 Task: Look for an Airbnb mountain cabin in Aspen, Colorado and explore 
Action: Mouse moved to (513, 64)
Screenshot: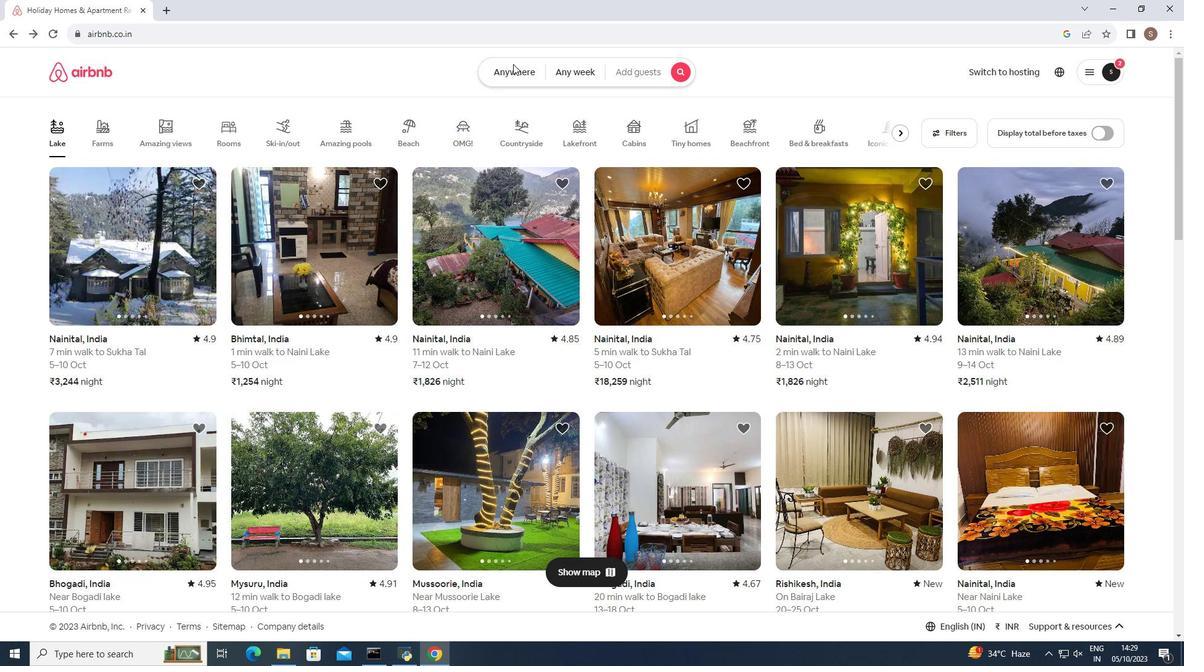 
Action: Mouse pressed left at (513, 64)
Screenshot: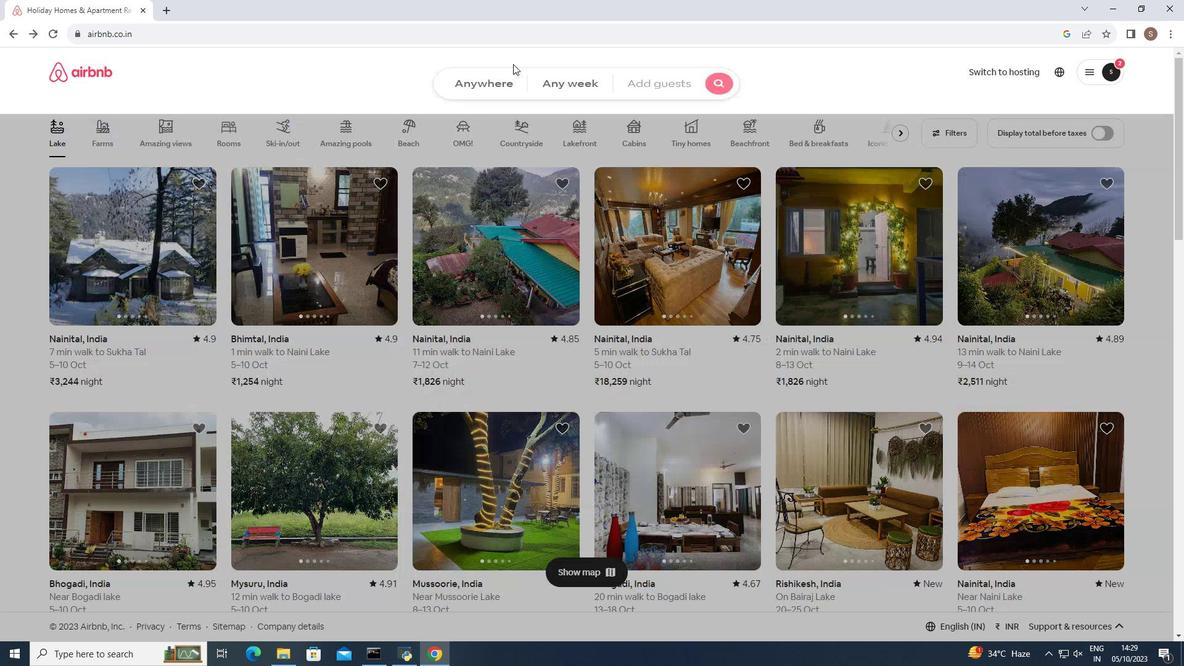 
Action: Mouse moved to (423, 114)
Screenshot: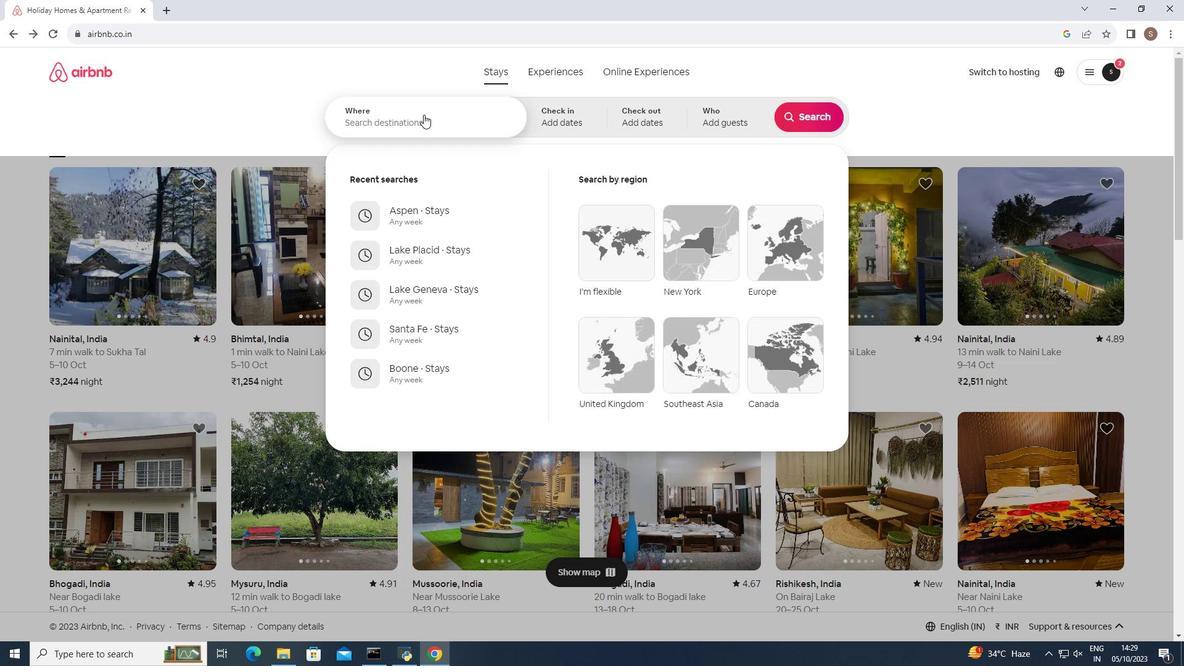 
Action: Mouse pressed left at (423, 114)
Screenshot: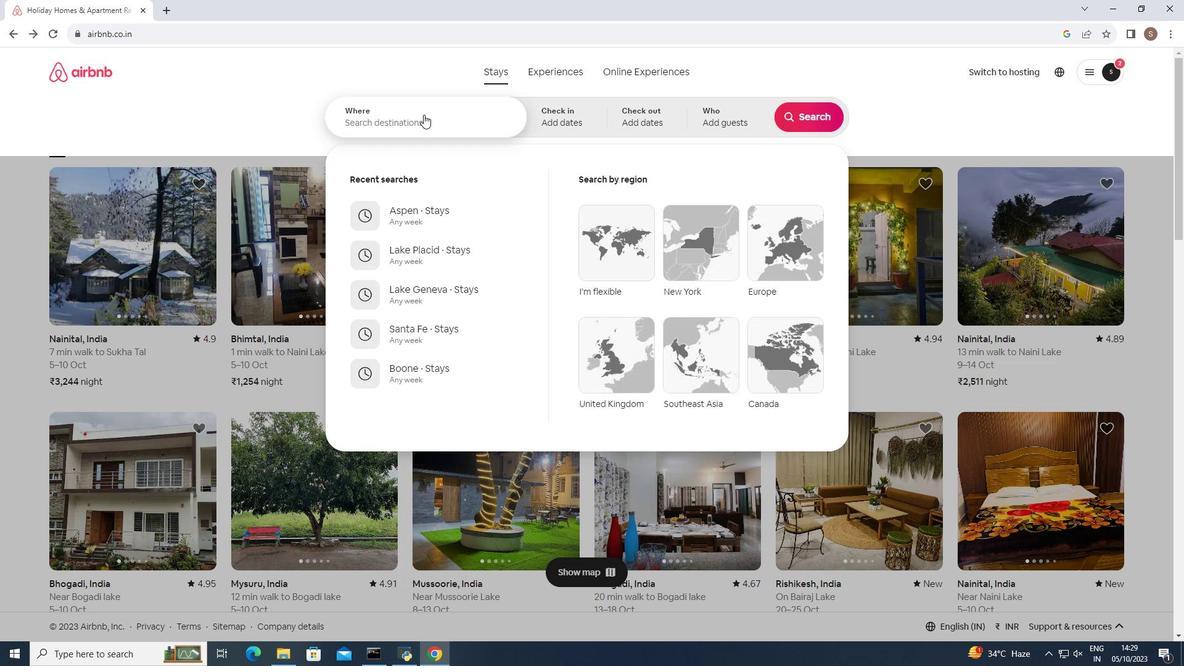 
Action: Key pressed <Key.shift>Aa<Key.backspace>spen<Key.space><Key.space><Key.shift>Colo
Screenshot: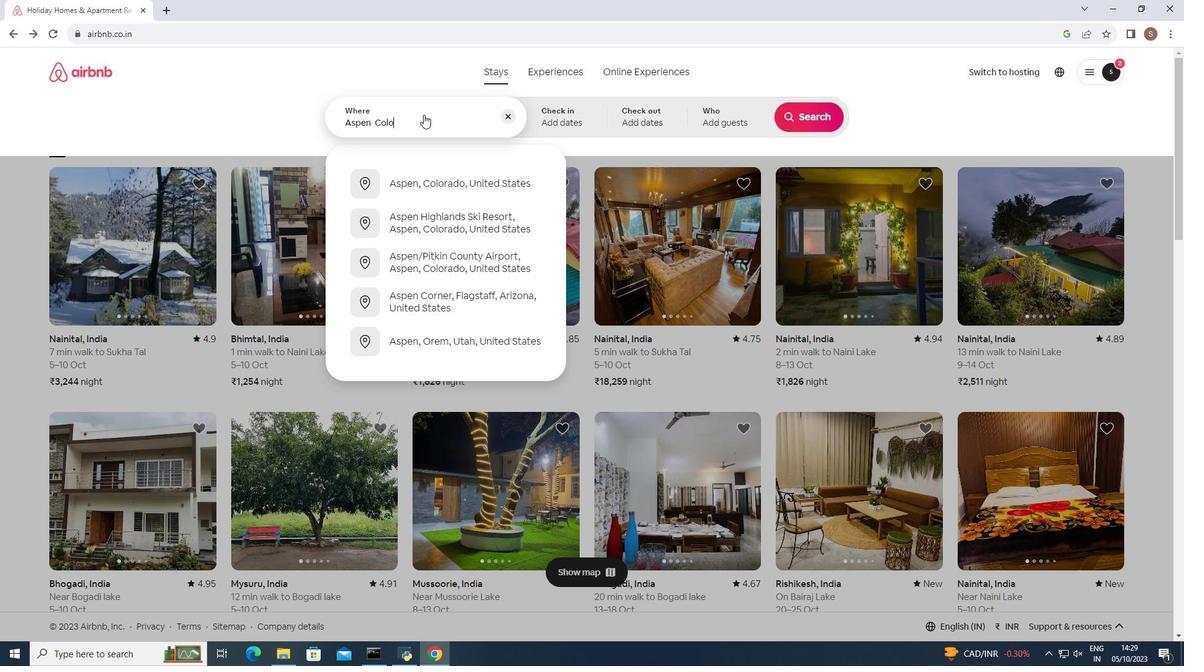 
Action: Mouse moved to (475, 187)
Screenshot: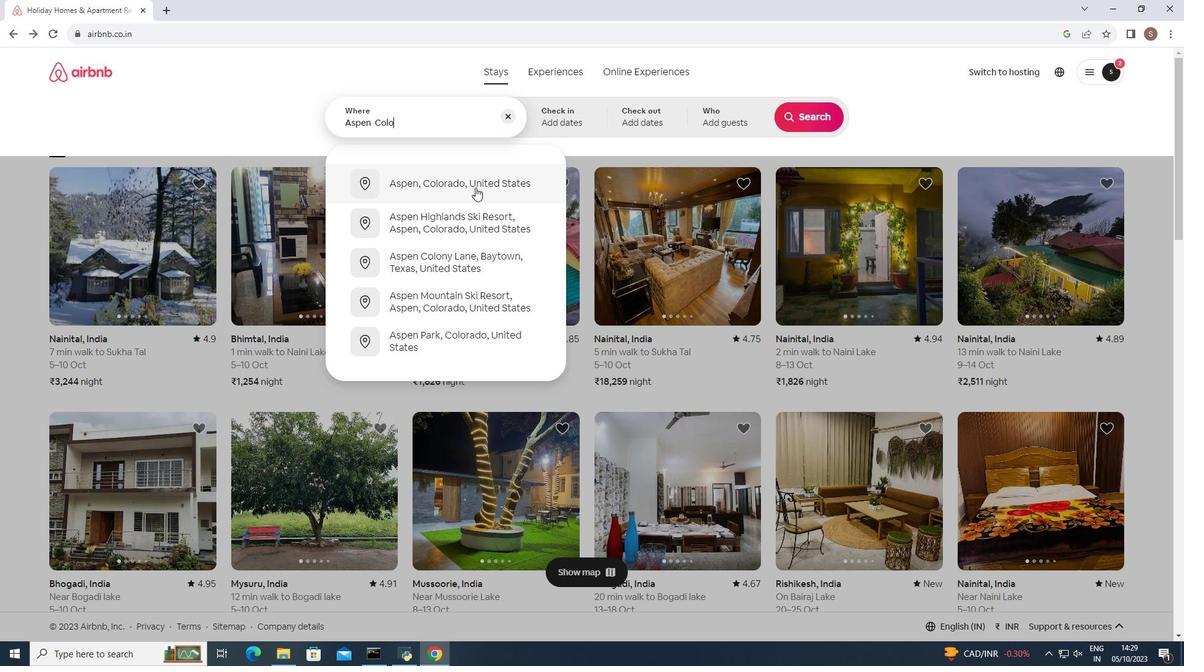 
Action: Mouse pressed left at (475, 187)
Screenshot: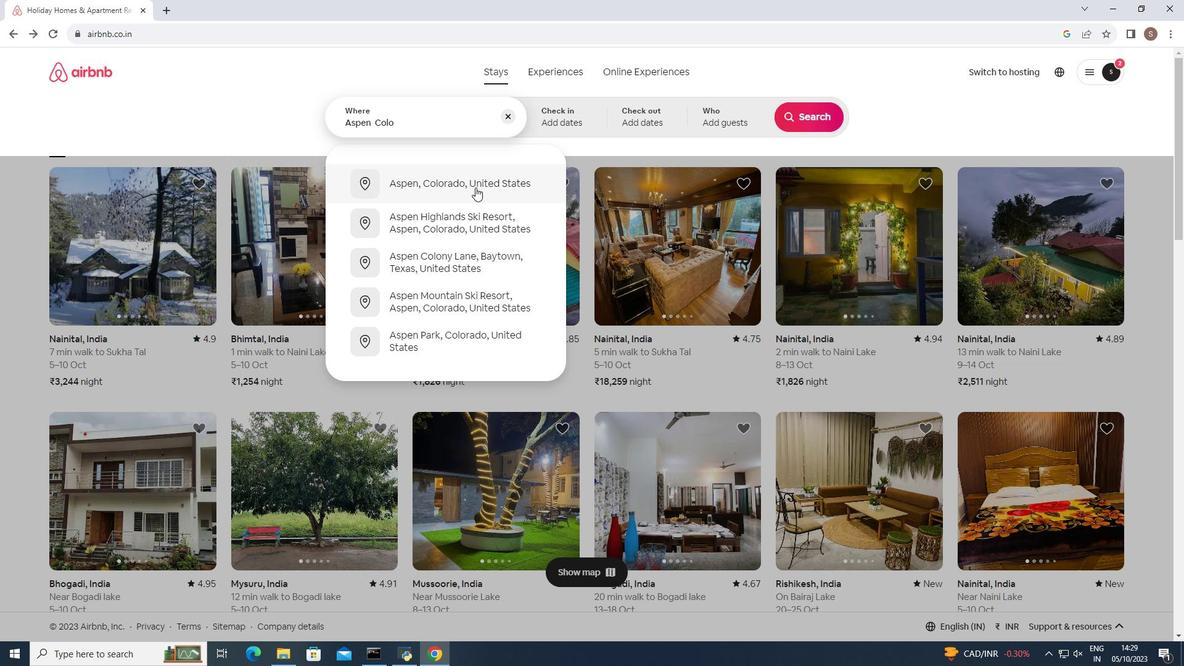 
Action: Mouse moved to (824, 116)
Screenshot: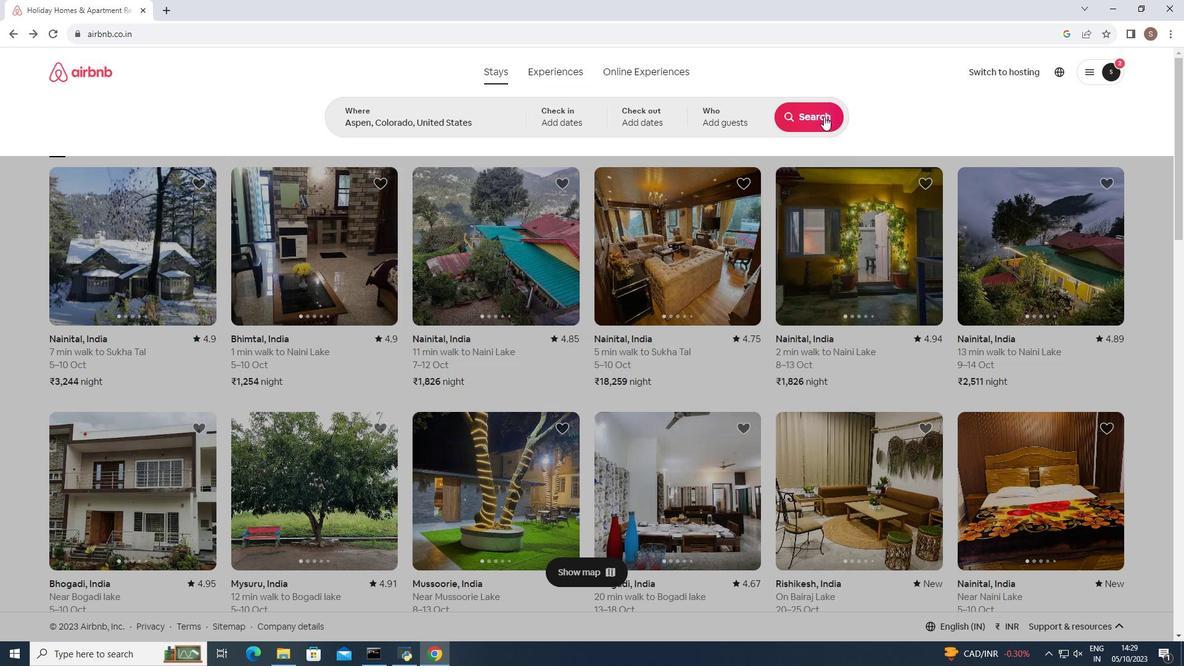 
Action: Mouse pressed left at (824, 116)
Screenshot: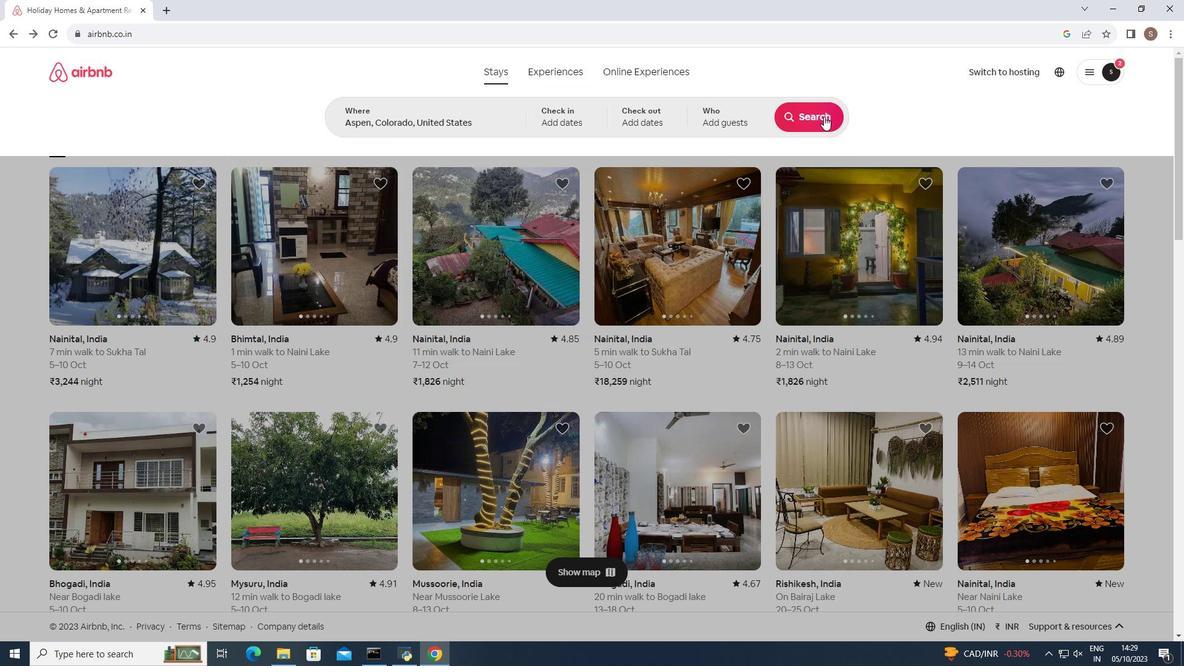 
Action: Mouse moved to (370, 120)
Screenshot: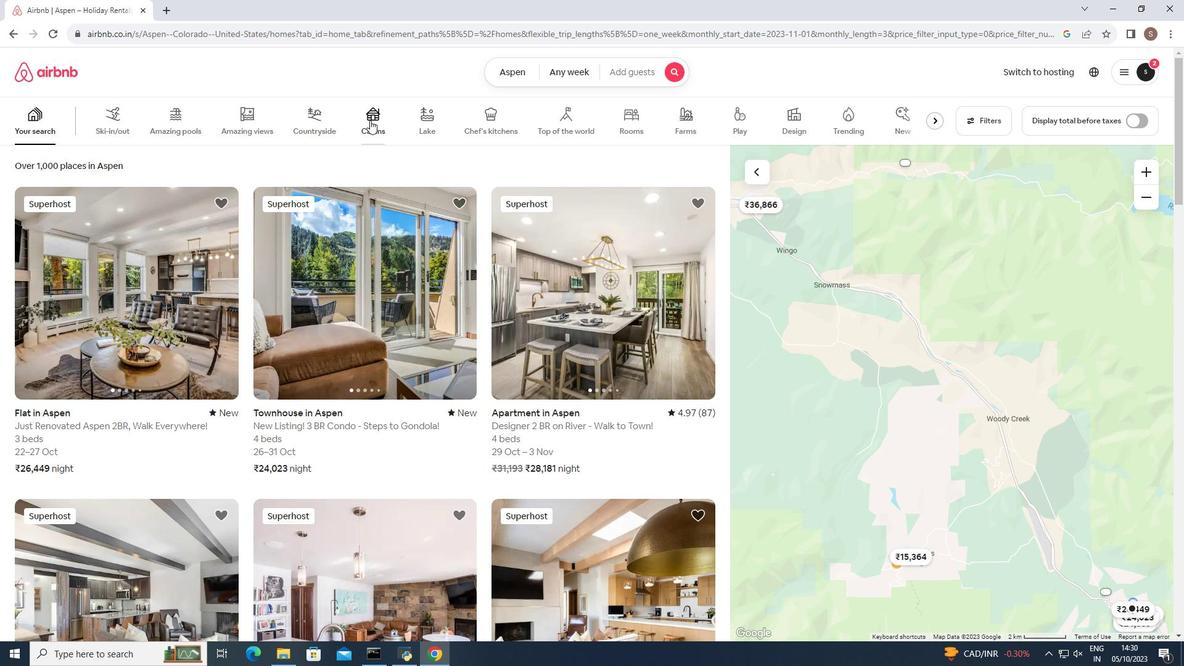 
Action: Mouse pressed left at (370, 120)
Screenshot: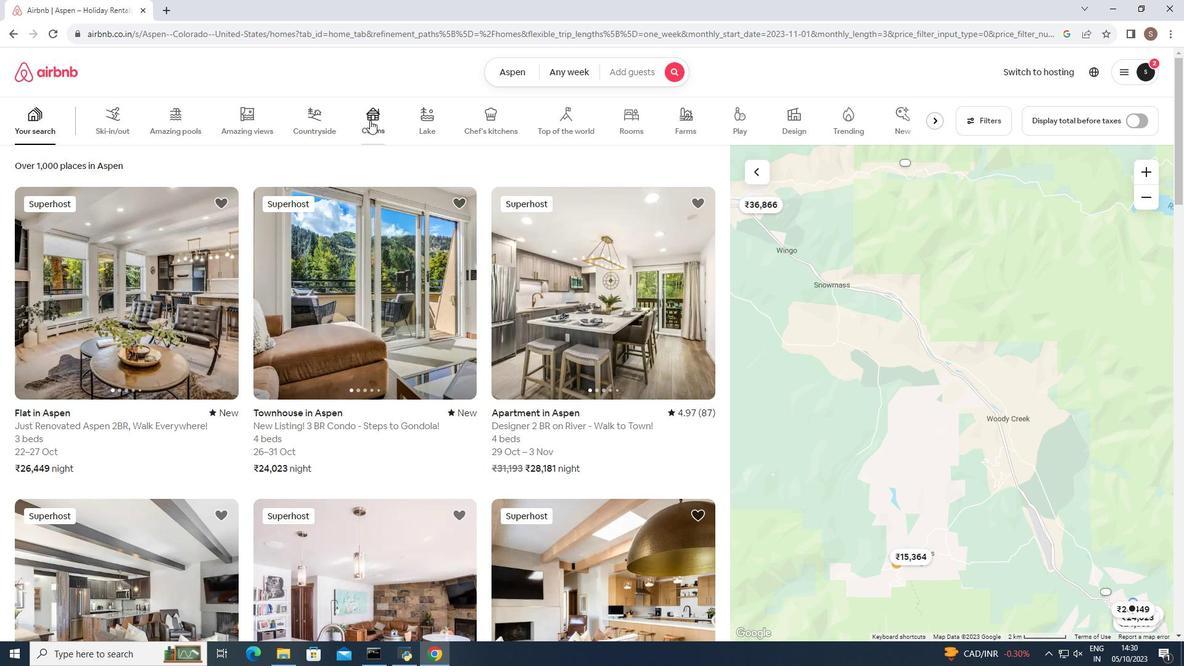 
Action: Mouse moved to (283, 389)
Screenshot: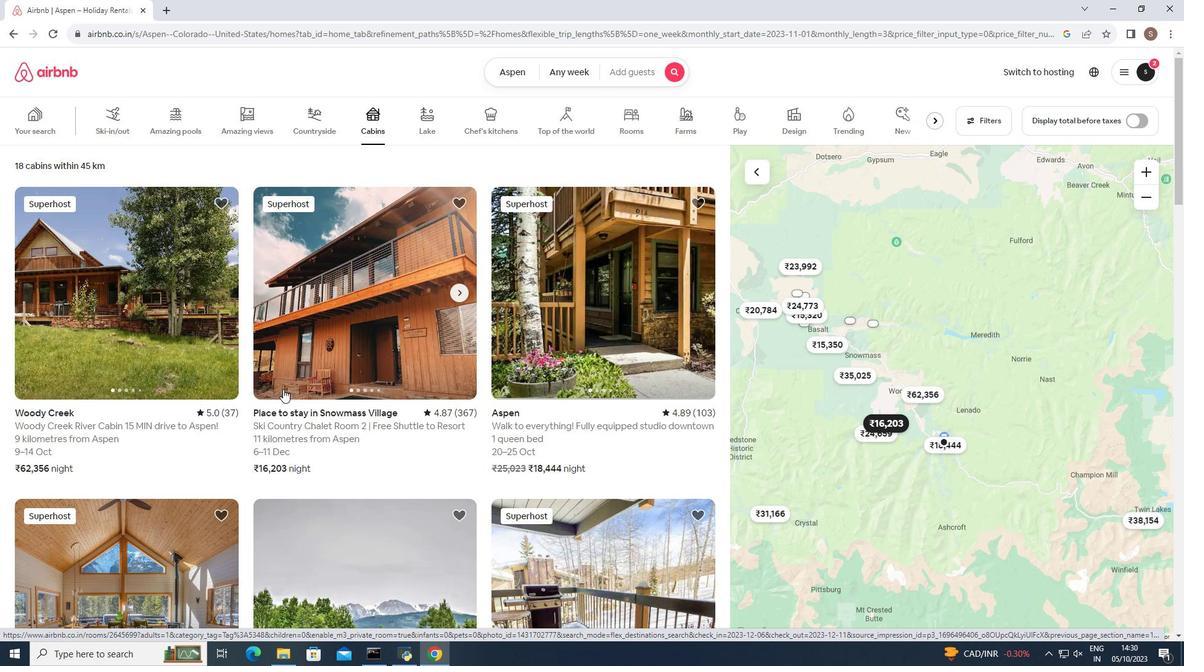 
Action: Mouse scrolled (283, 388) with delta (0, 0)
Screenshot: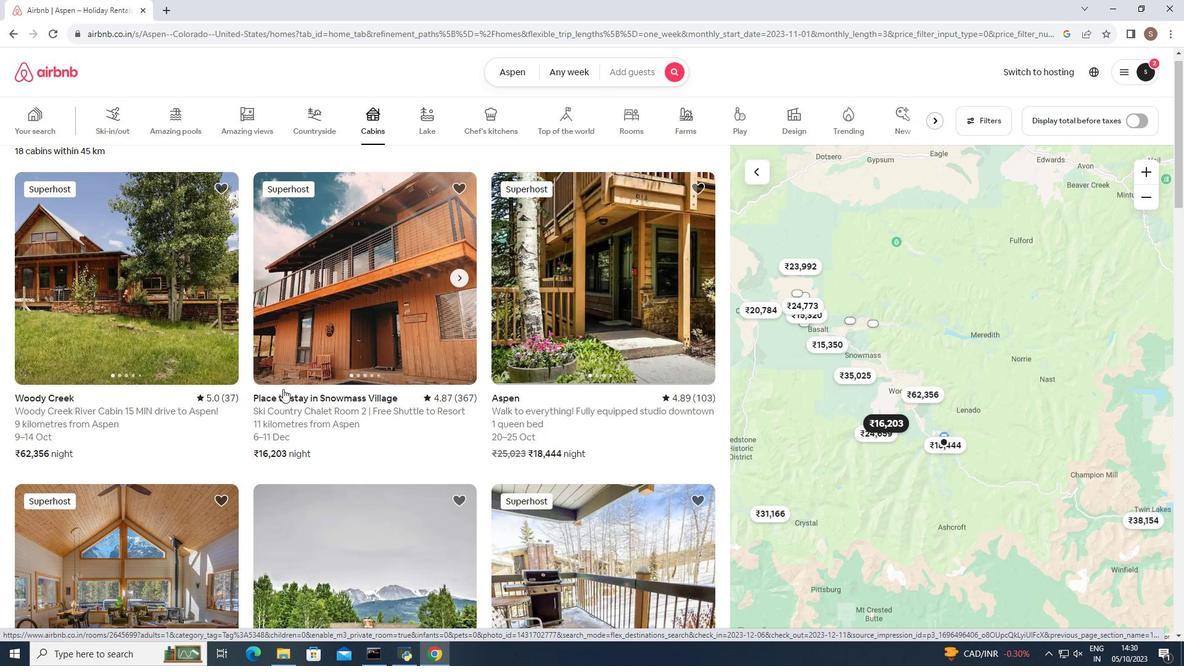 
Action: Mouse scrolled (283, 388) with delta (0, 0)
Screenshot: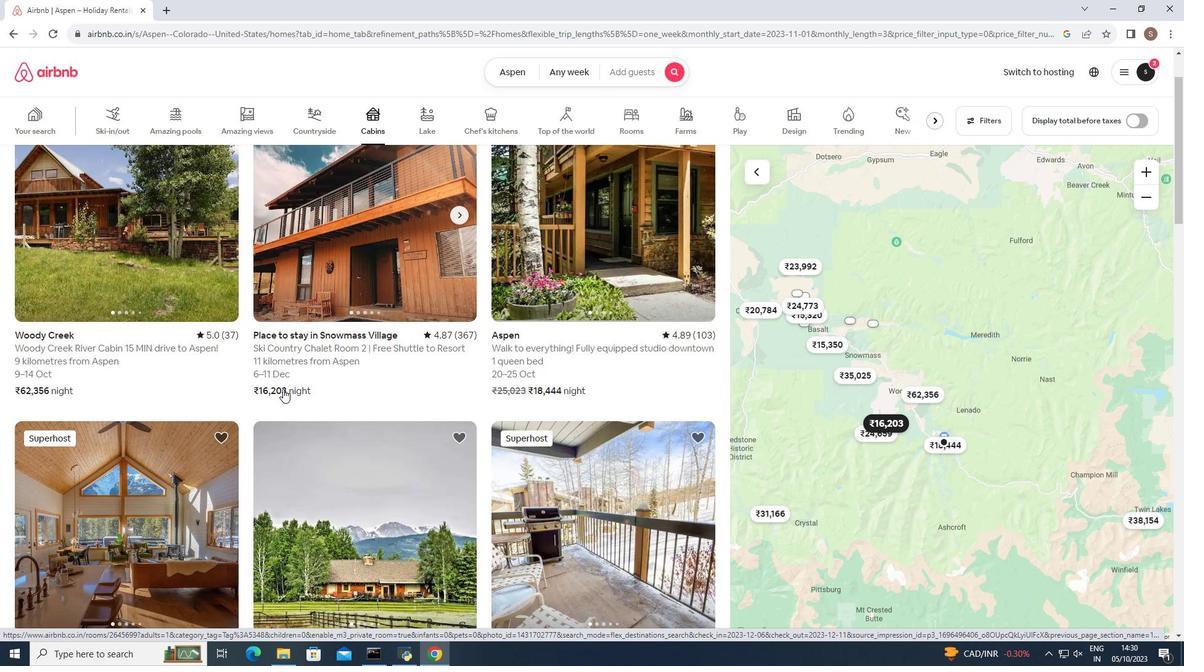 
Action: Mouse scrolled (283, 388) with delta (0, 0)
Screenshot: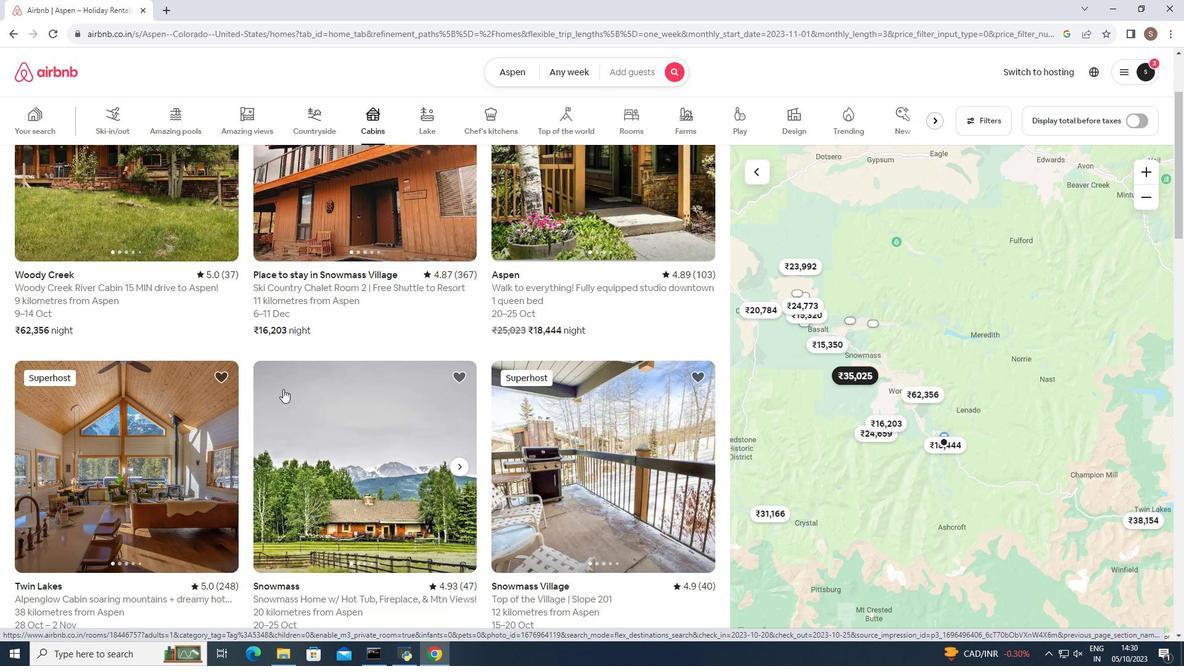 
Action: Mouse scrolled (283, 389) with delta (0, 0)
Screenshot: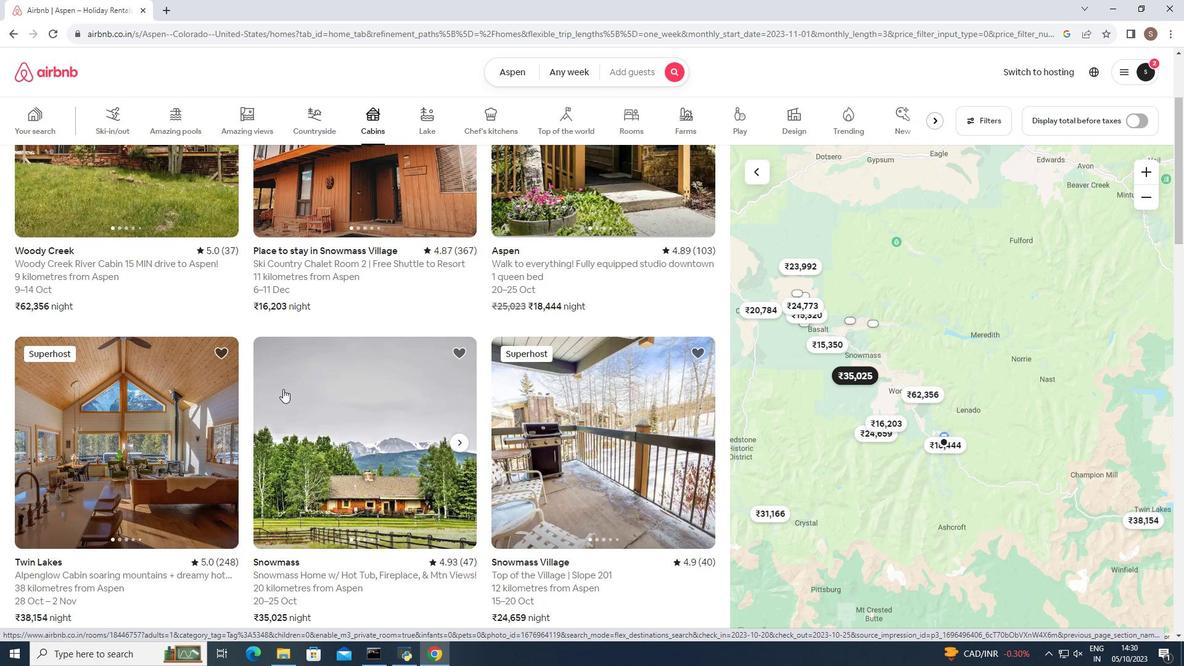 
Action: Mouse moved to (336, 258)
Screenshot: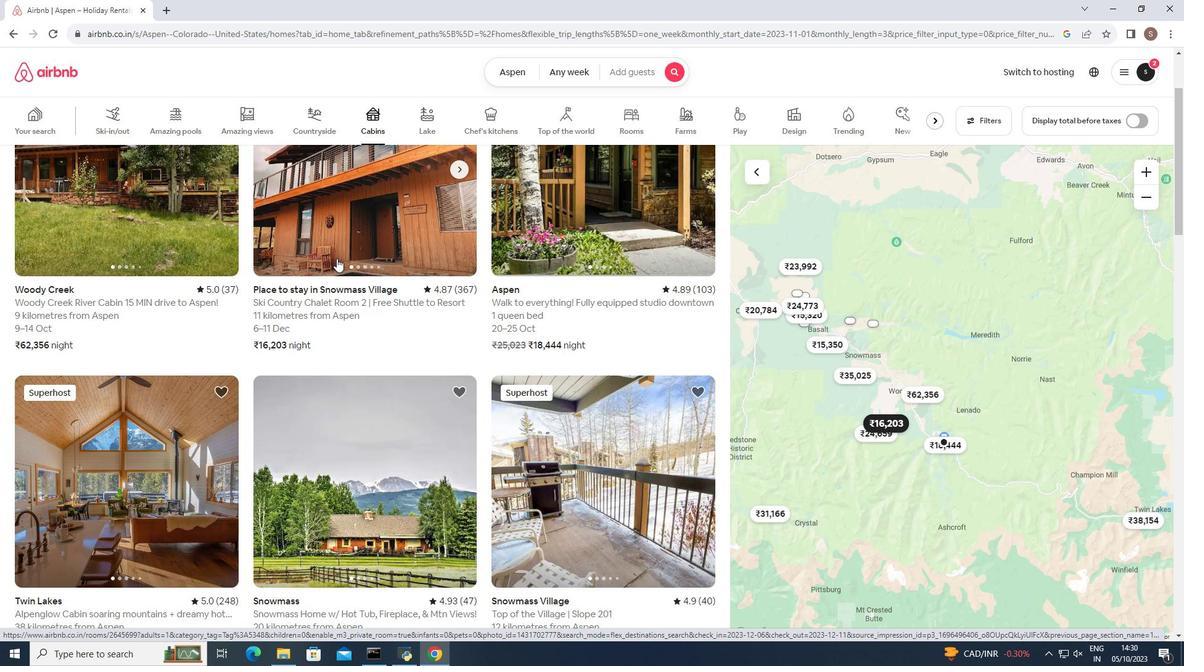 
Action: Mouse pressed left at (336, 258)
Screenshot: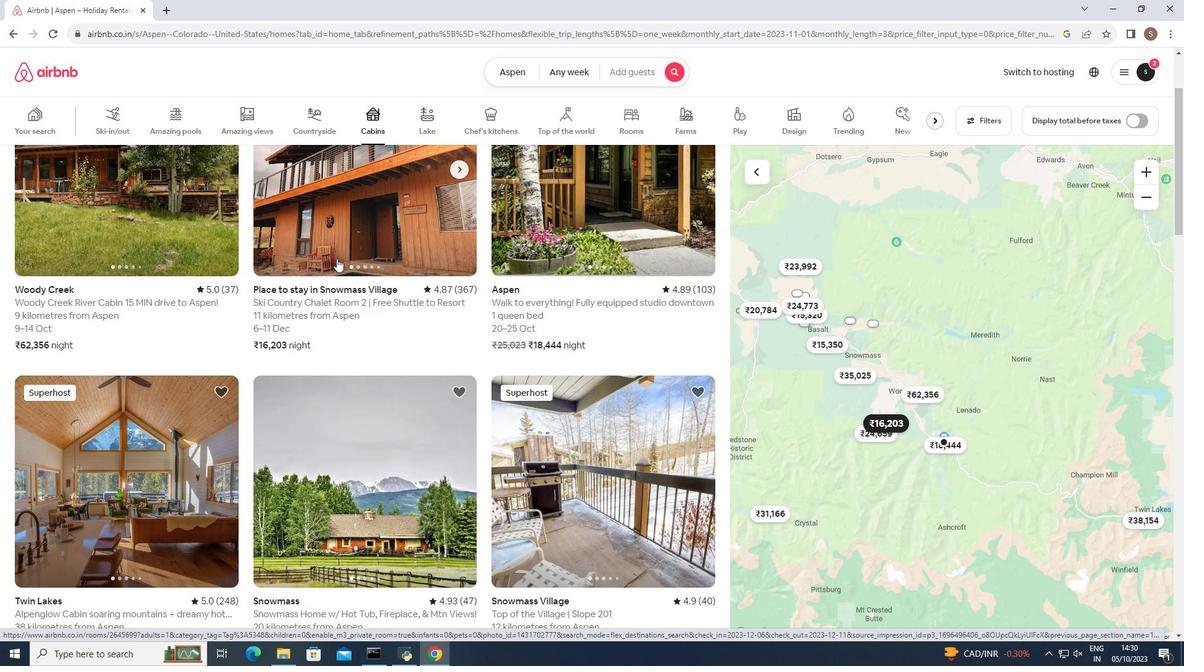 
Action: Mouse moved to (416, 389)
Screenshot: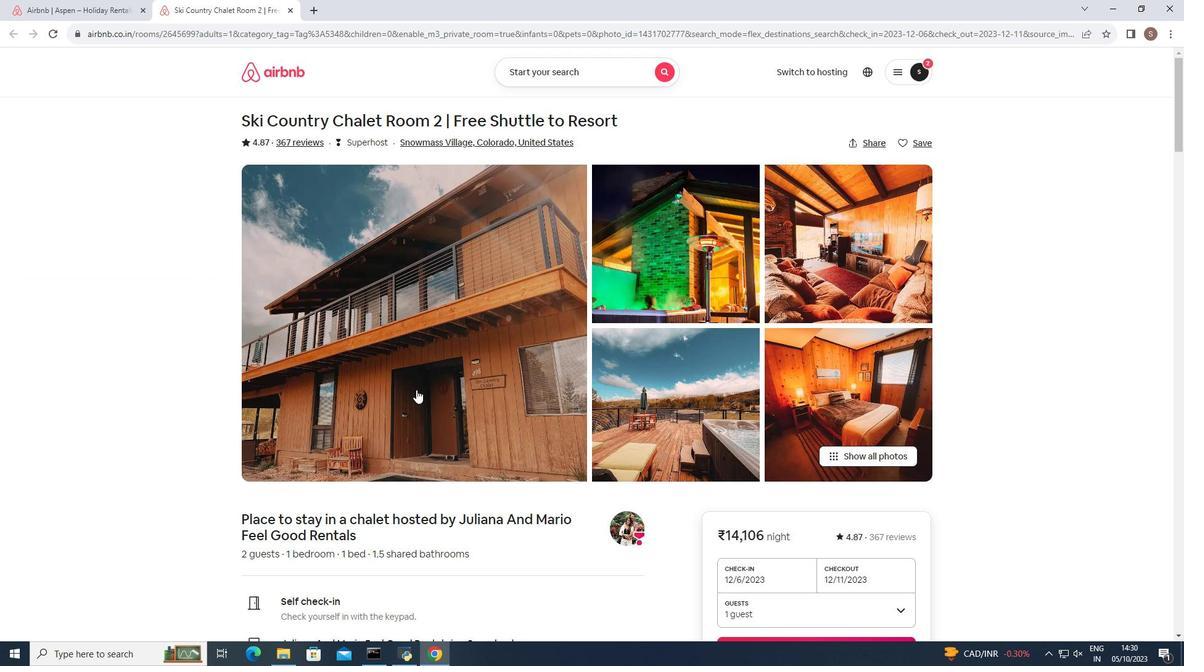 
Action: Mouse scrolled (416, 389) with delta (0, 0)
Screenshot: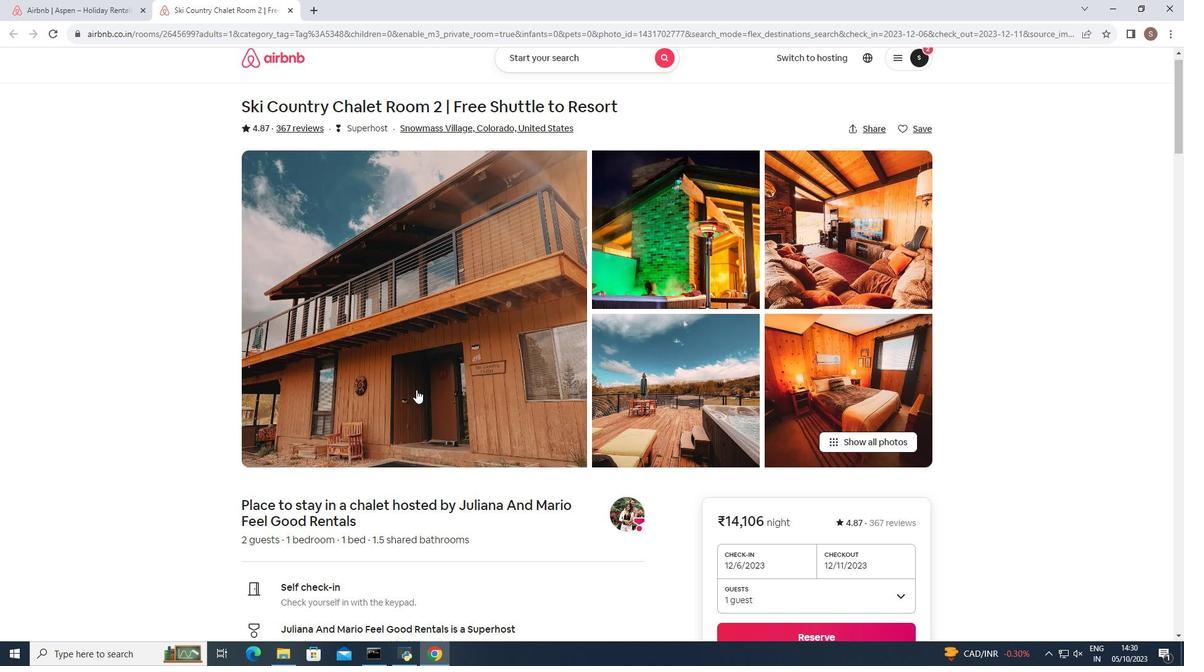 
Action: Mouse scrolled (416, 389) with delta (0, 0)
Screenshot: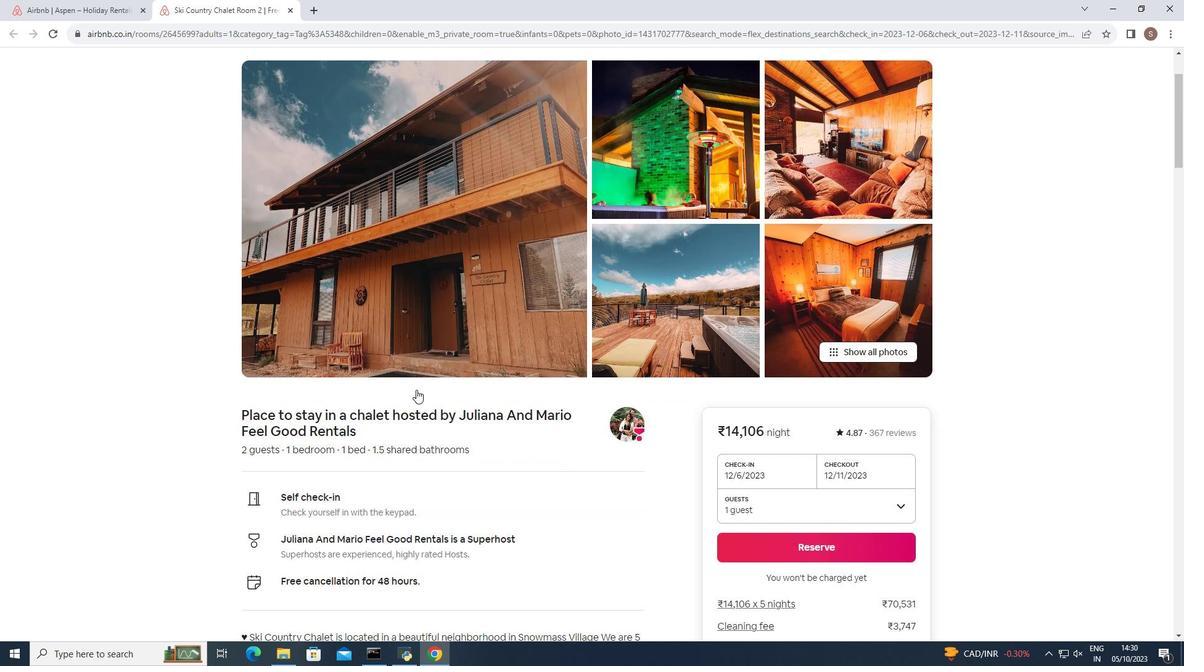 
Action: Mouse scrolled (416, 389) with delta (0, 0)
Screenshot: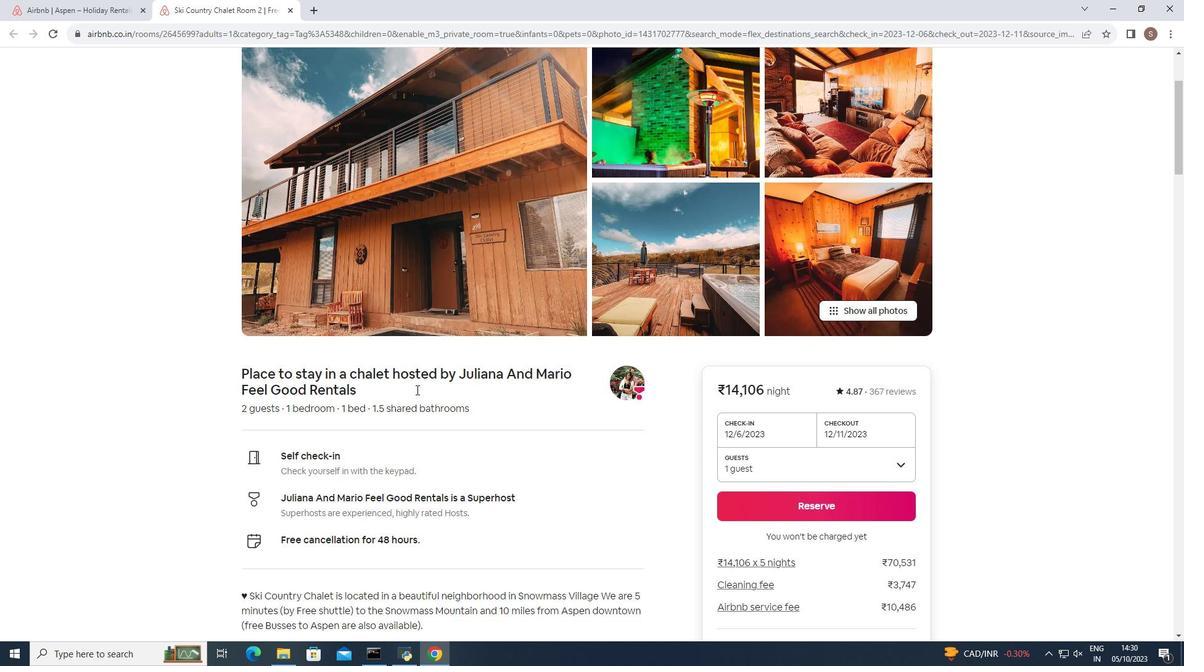 
Action: Mouse moved to (416, 389)
Screenshot: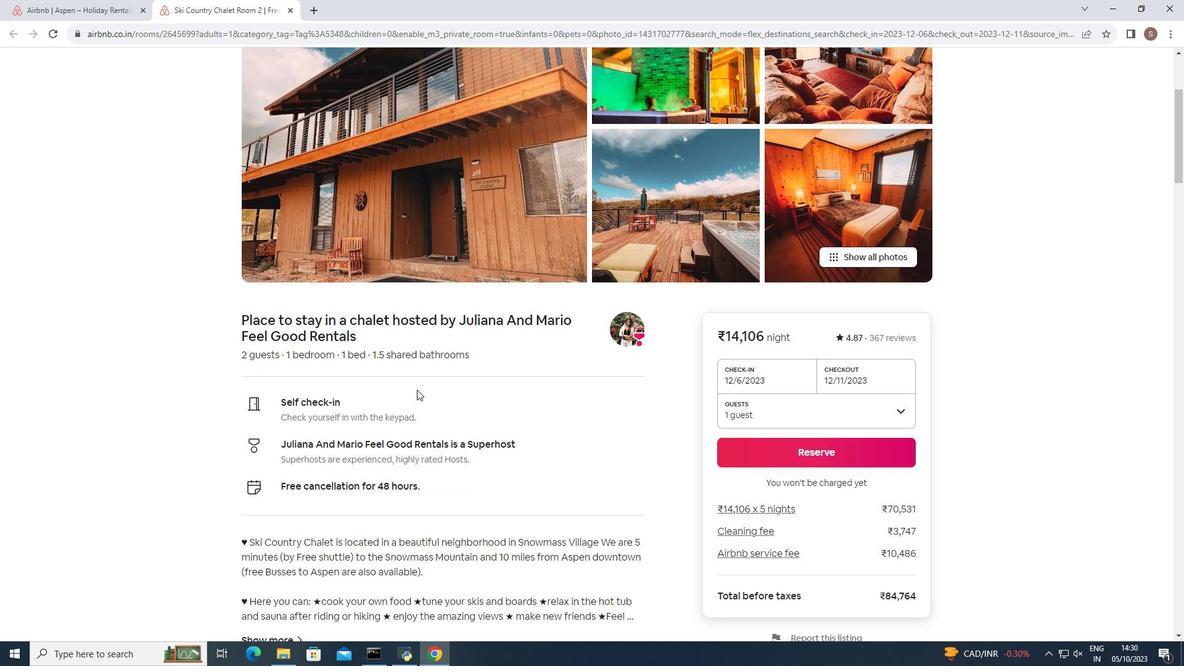 
Action: Mouse scrolled (416, 389) with delta (0, 0)
Screenshot: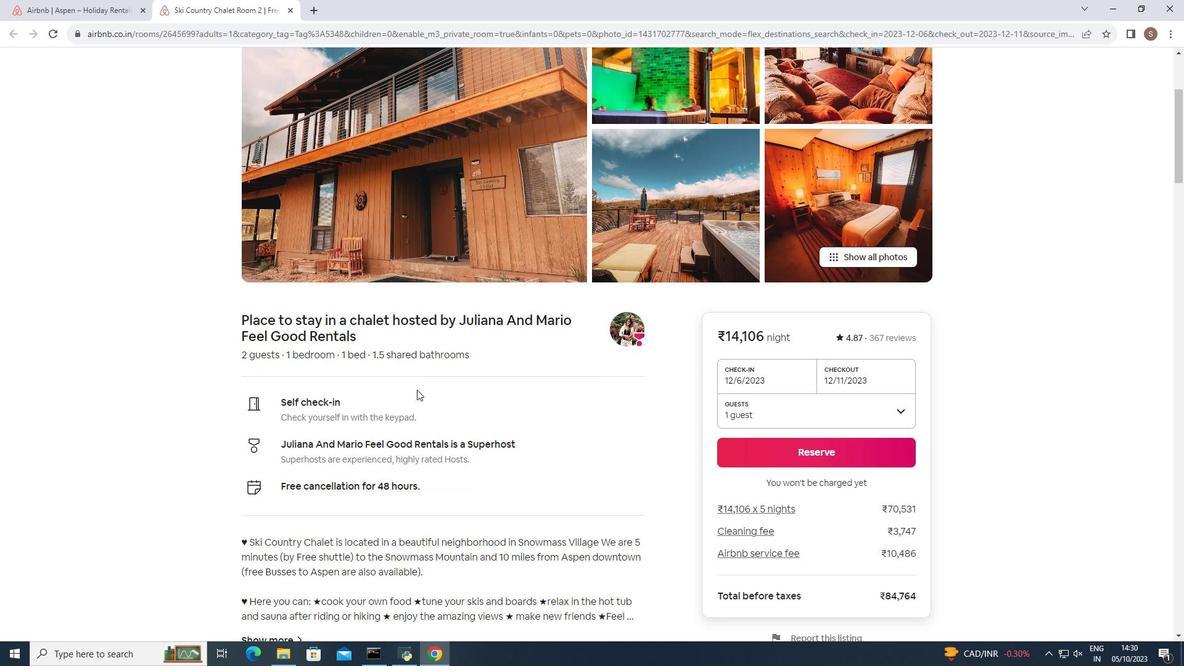 
Action: Mouse scrolled (416, 389) with delta (0, 0)
Screenshot: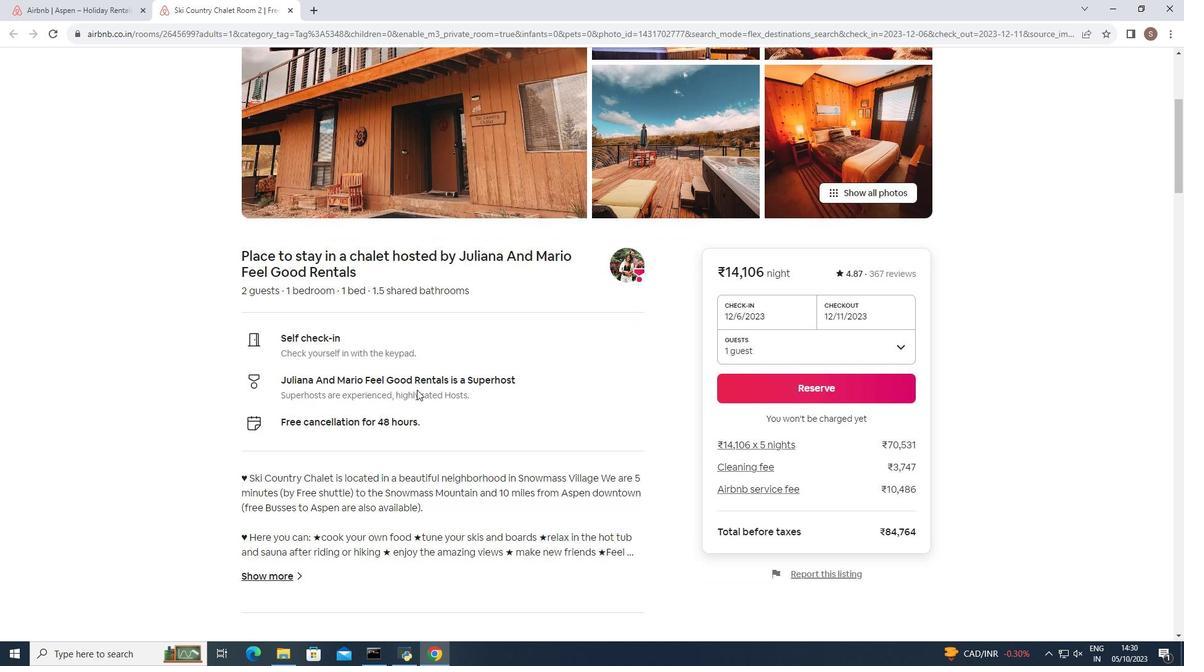 
Action: Mouse scrolled (416, 389) with delta (0, 0)
Screenshot: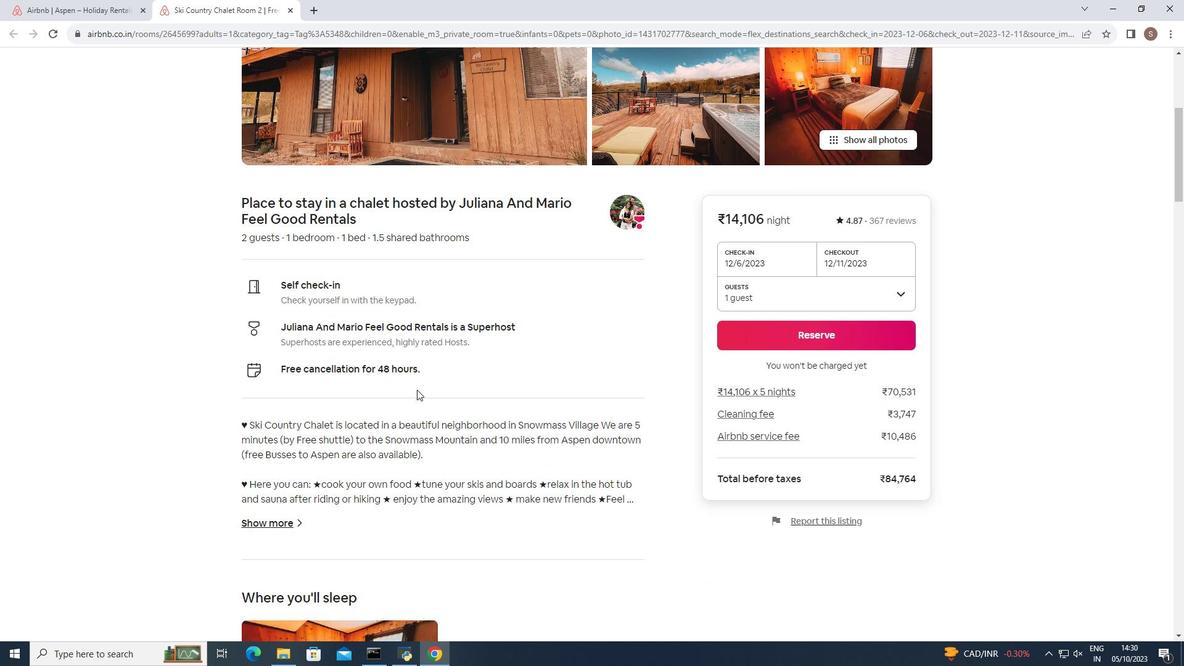 
Action: Mouse scrolled (416, 390) with delta (0, 0)
Screenshot: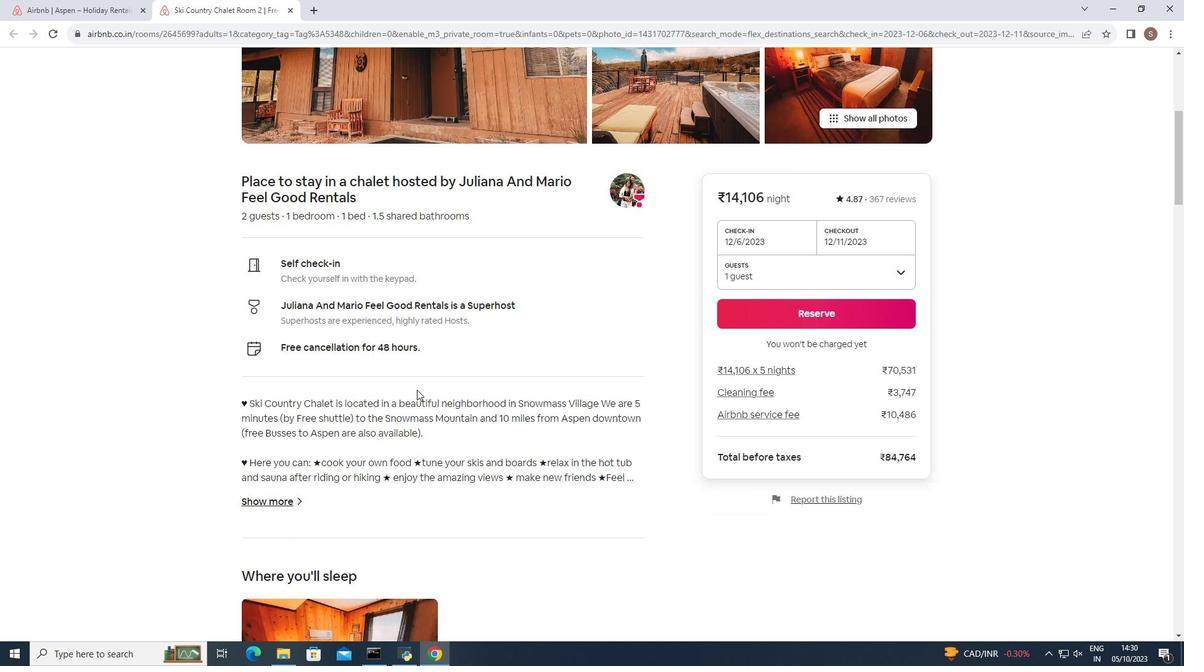 
Action: Mouse scrolled (416, 390) with delta (0, 0)
Screenshot: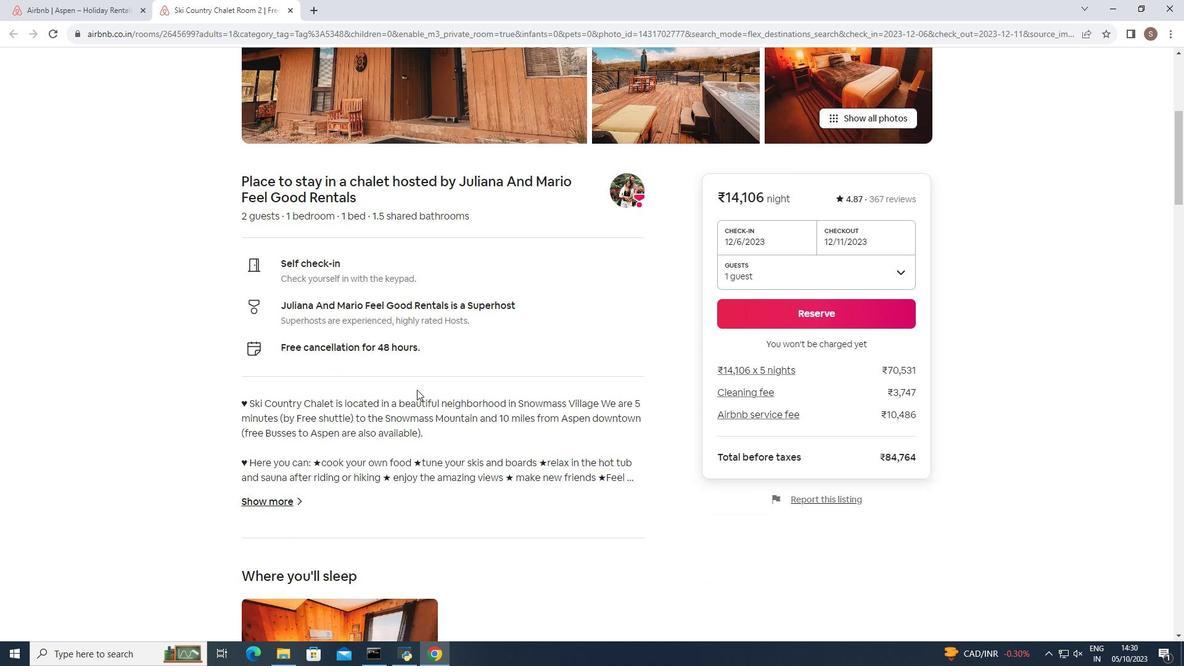 
Action: Mouse scrolled (416, 390) with delta (0, 0)
Screenshot: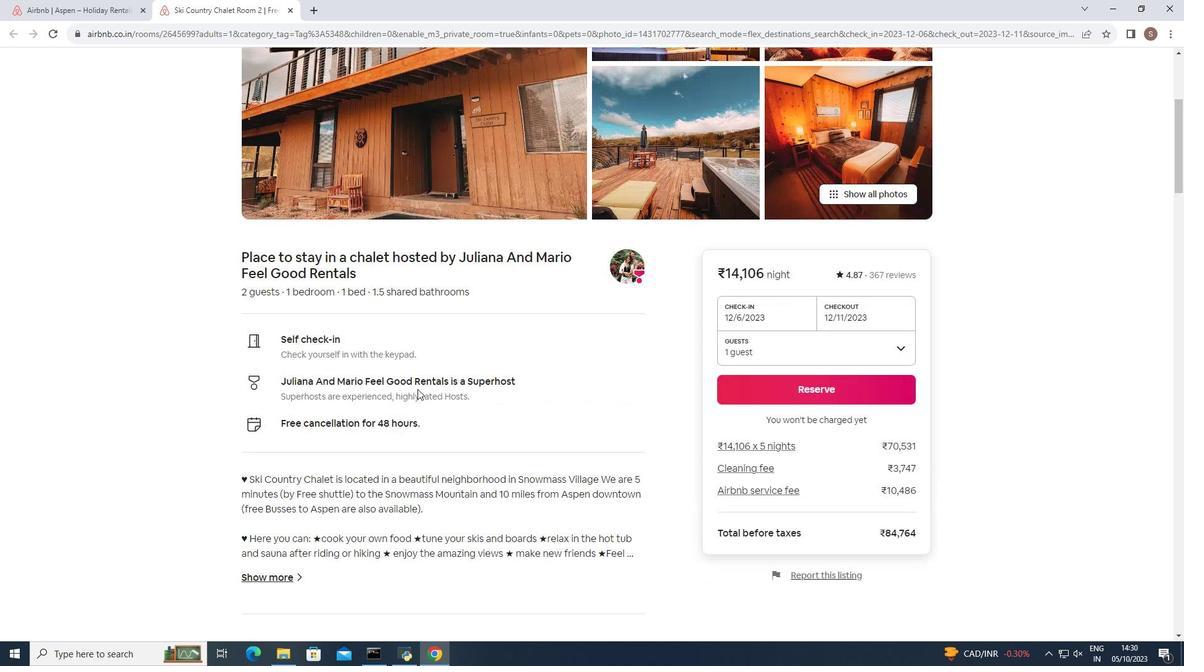 
Action: Mouse moved to (836, 267)
Screenshot: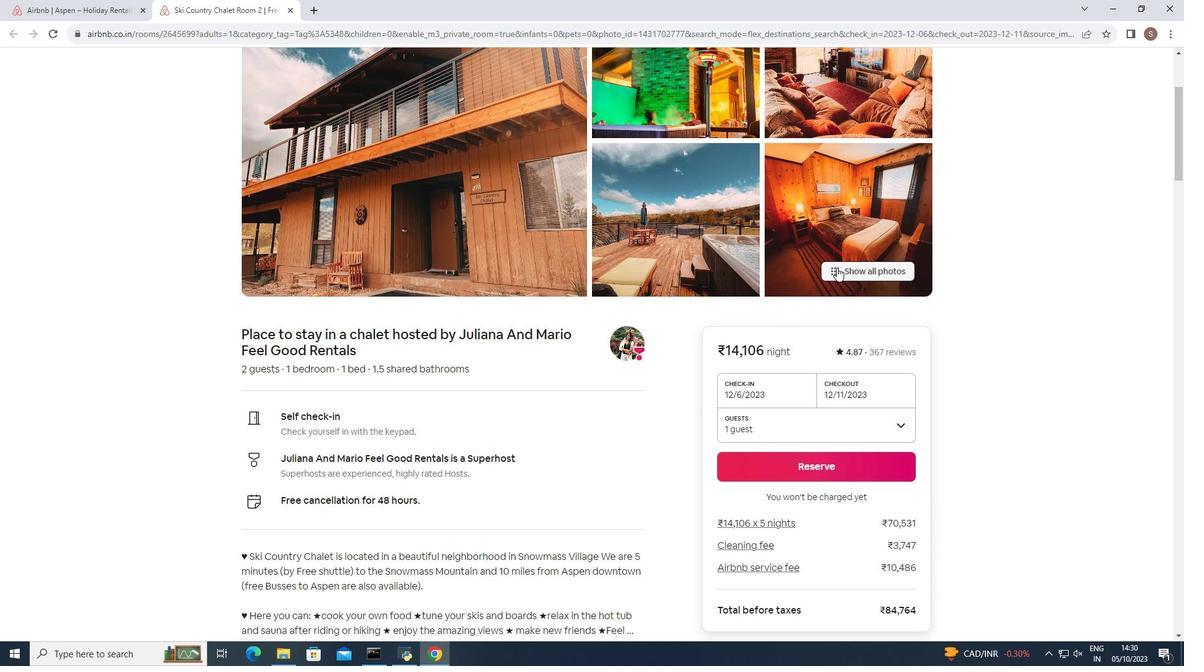 
Action: Mouse pressed left at (836, 267)
Screenshot: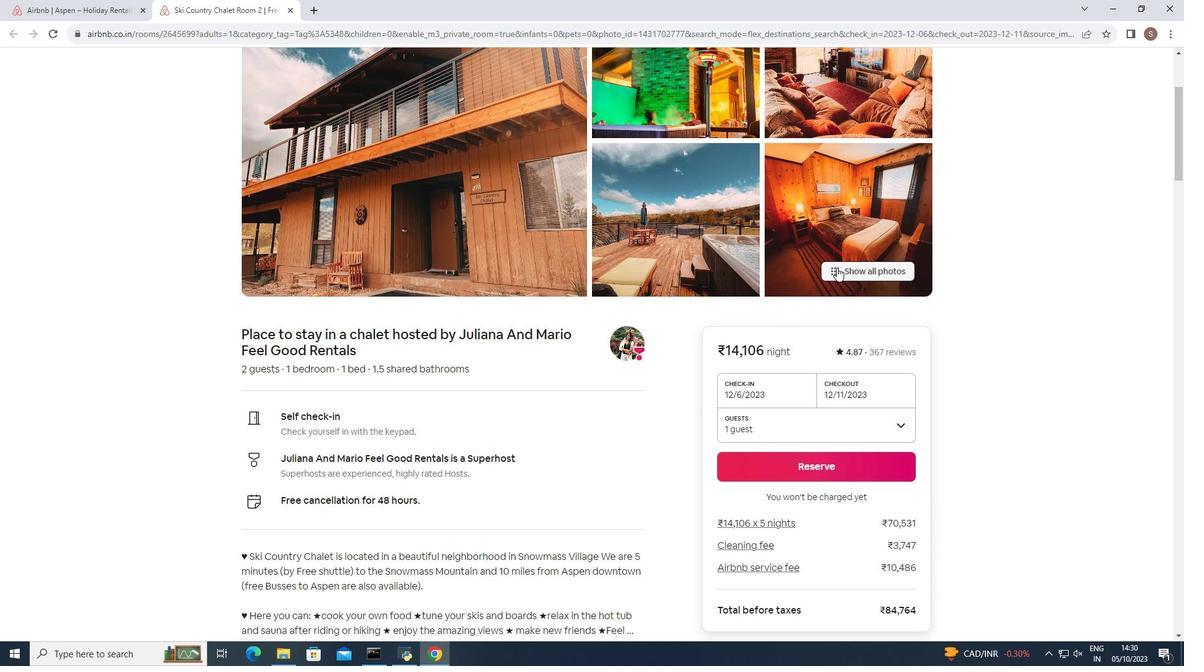 
Action: Mouse moved to (753, 281)
Screenshot: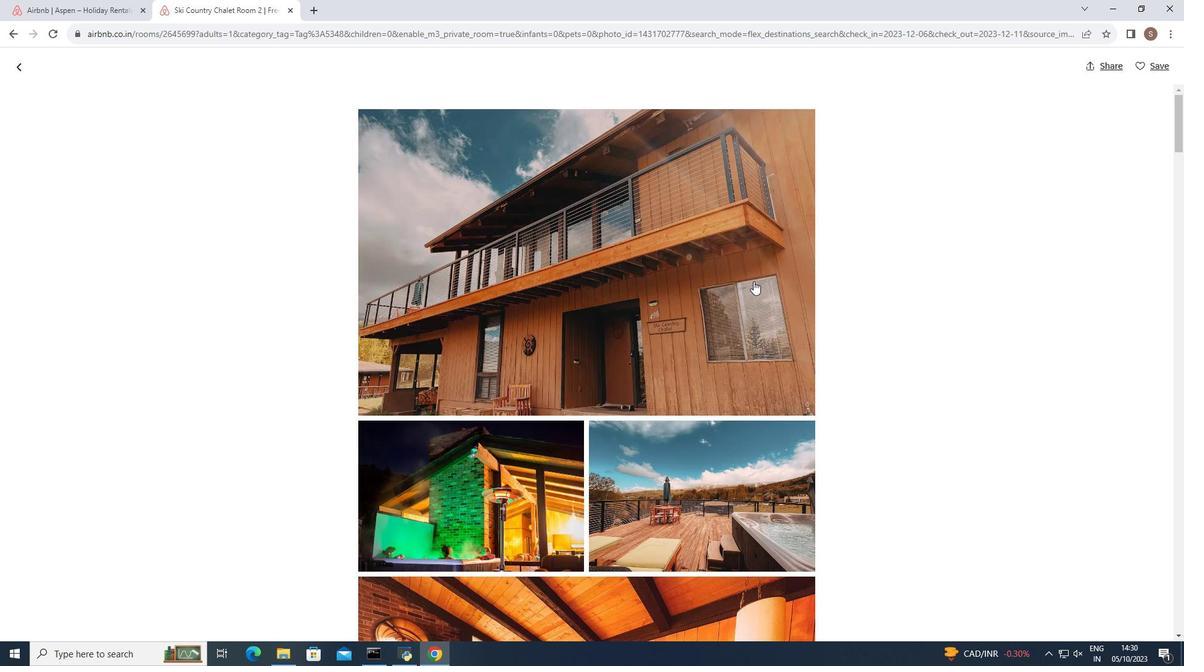 
Action: Mouse scrolled (753, 280) with delta (0, 0)
Screenshot: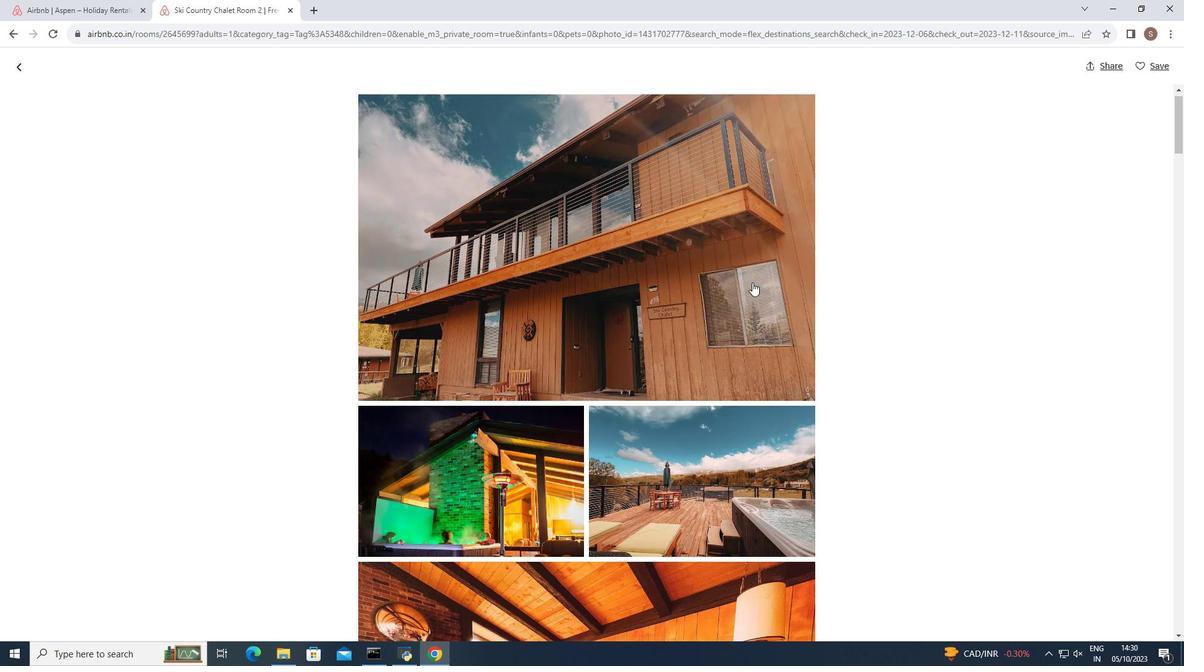 
Action: Mouse moved to (752, 282)
Screenshot: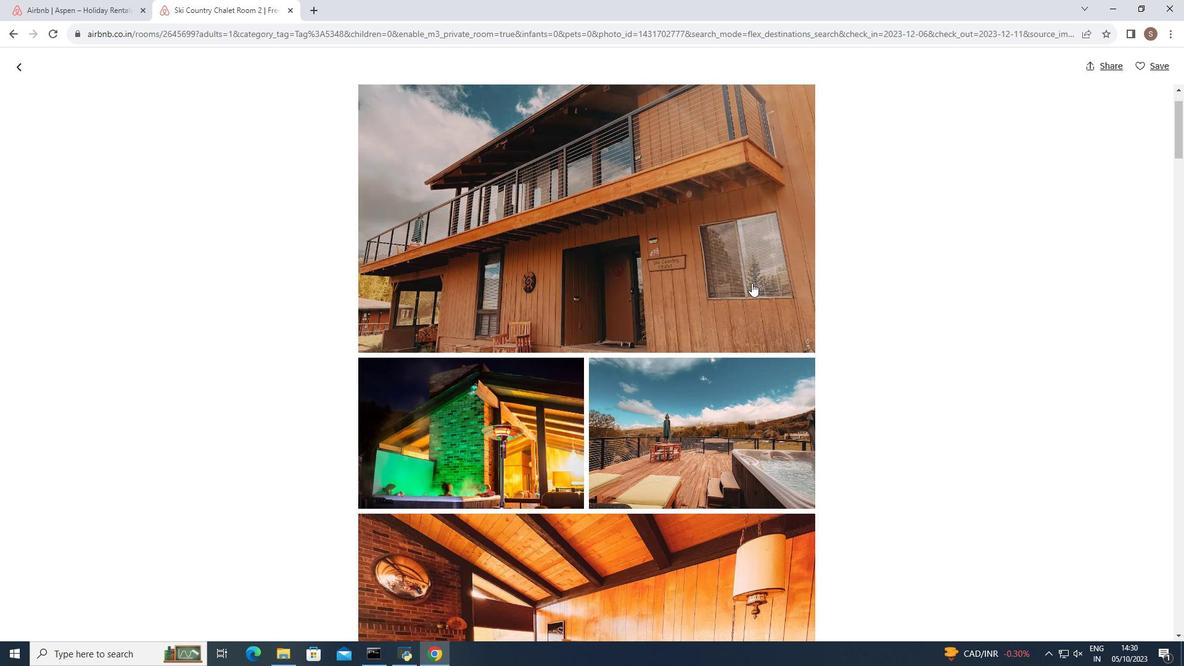 
Action: Mouse scrolled (752, 281) with delta (0, 0)
Screenshot: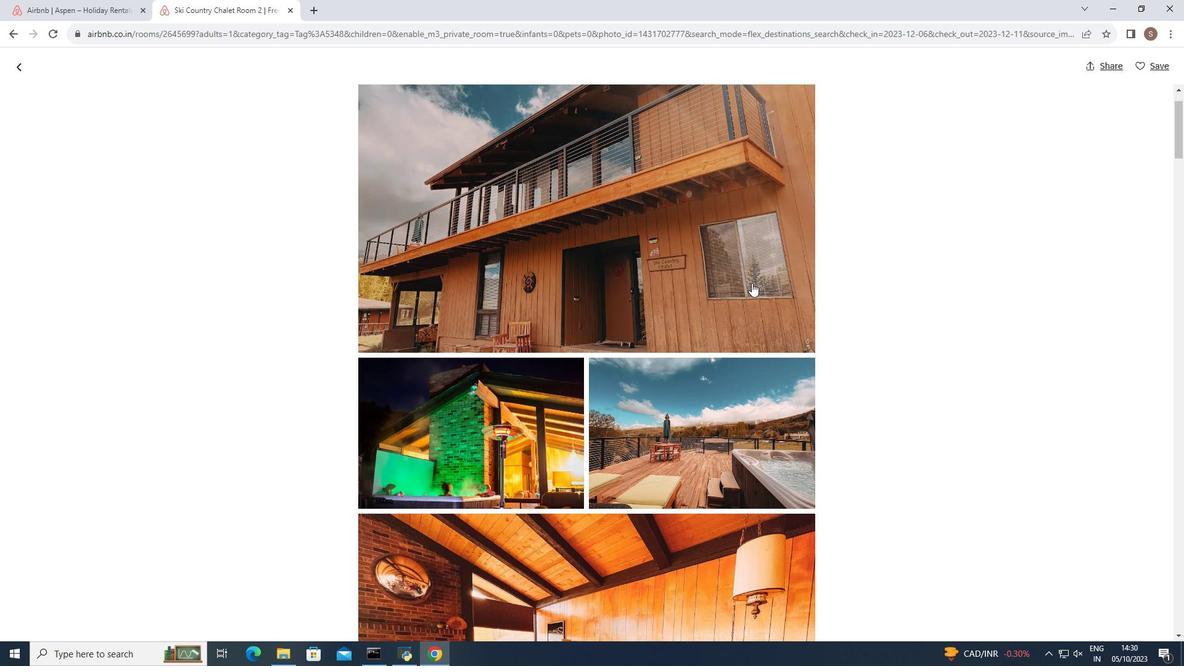 
Action: Mouse moved to (751, 284)
Screenshot: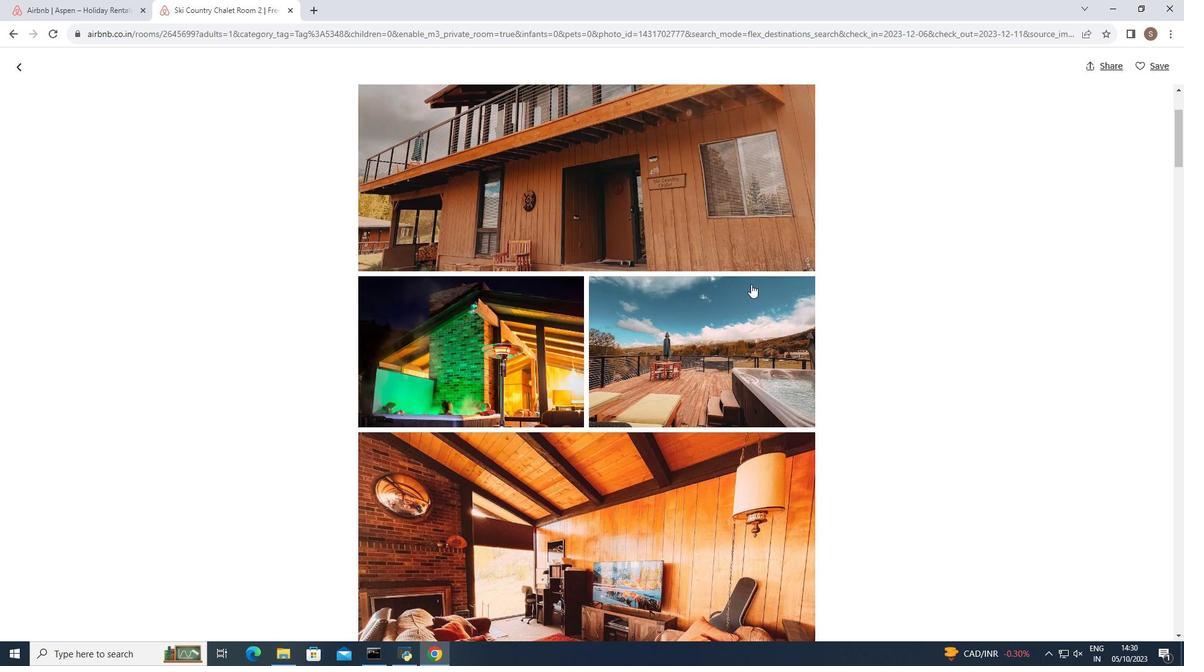 
Action: Mouse scrolled (751, 283) with delta (0, 0)
Screenshot: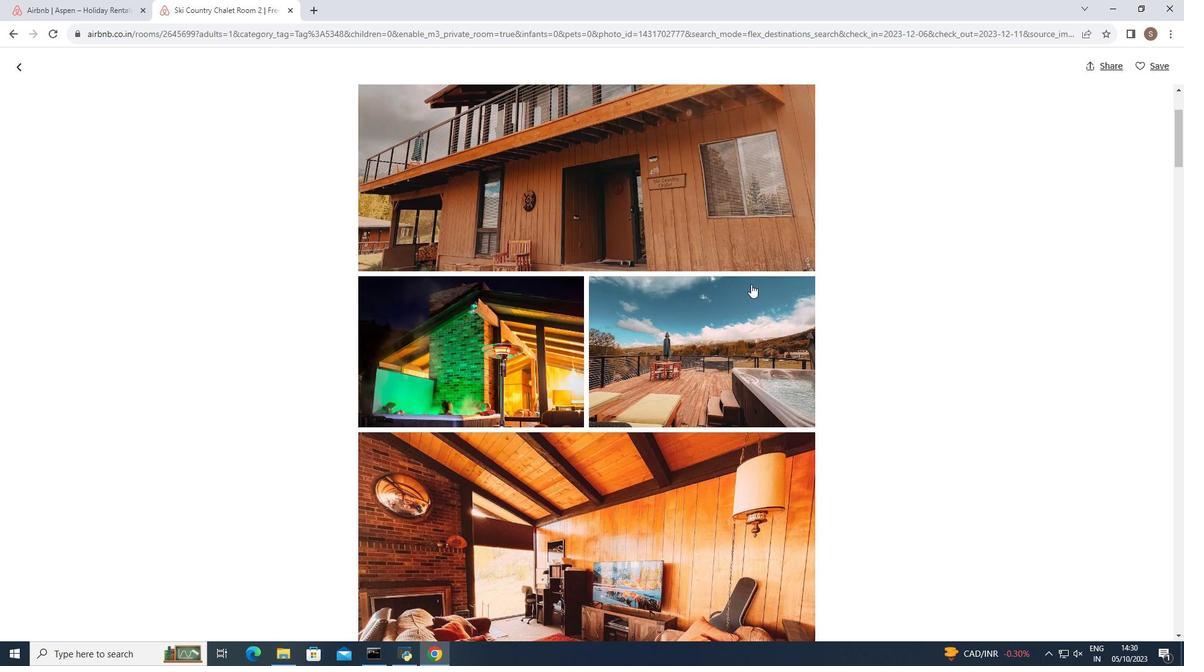 
Action: Mouse moved to (750, 284)
Screenshot: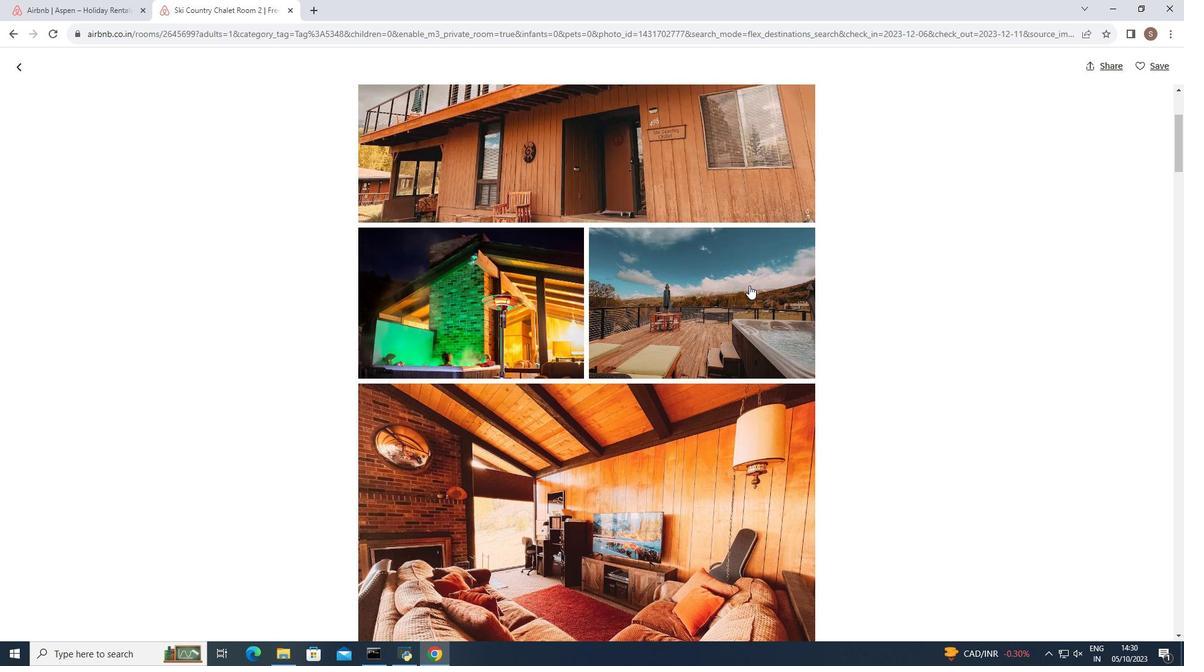 
Action: Mouse scrolled (750, 284) with delta (0, 0)
Screenshot: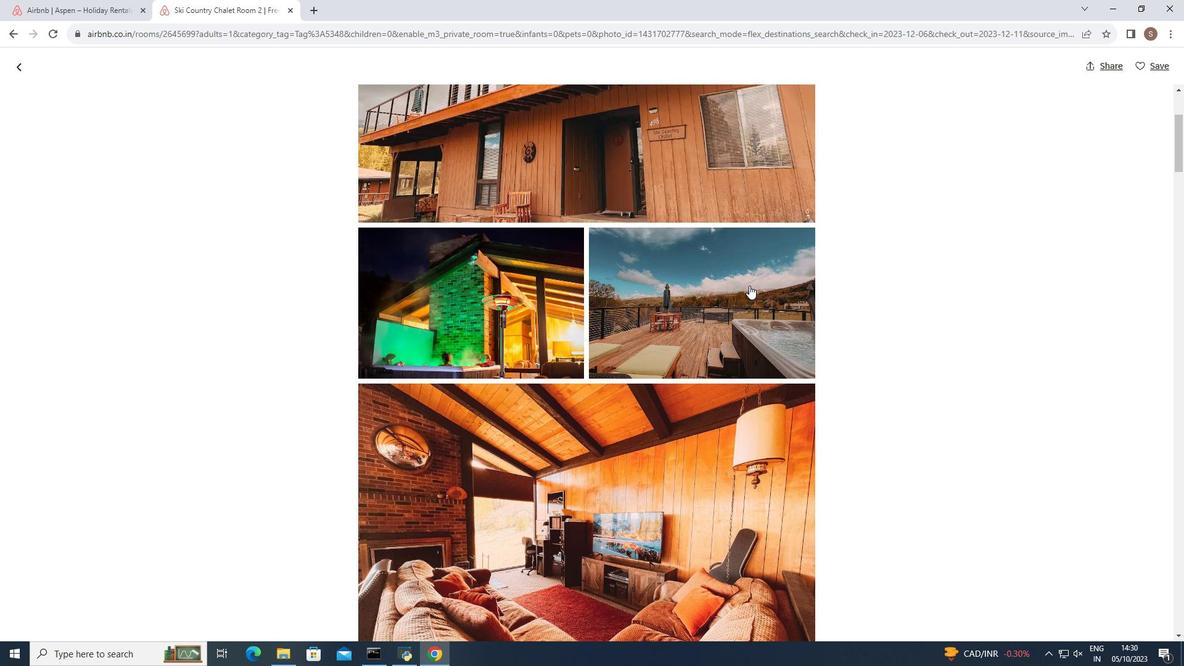 
Action: Mouse moved to (748, 286)
Screenshot: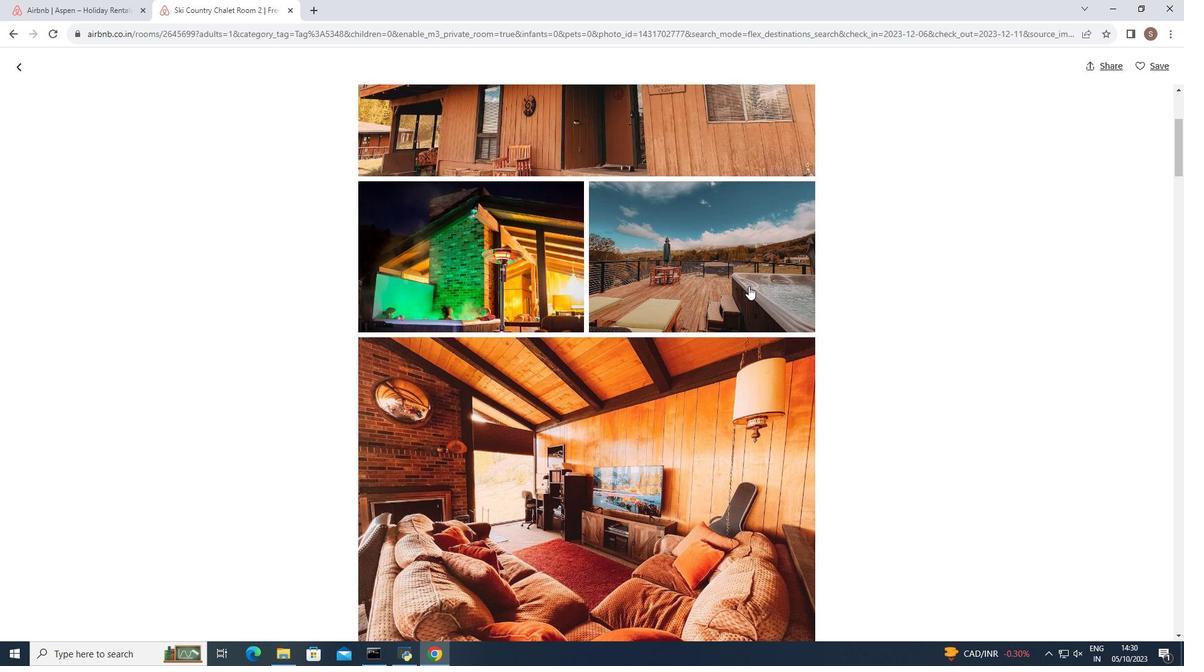 
Action: Mouse scrolled (748, 285) with delta (0, 0)
Screenshot: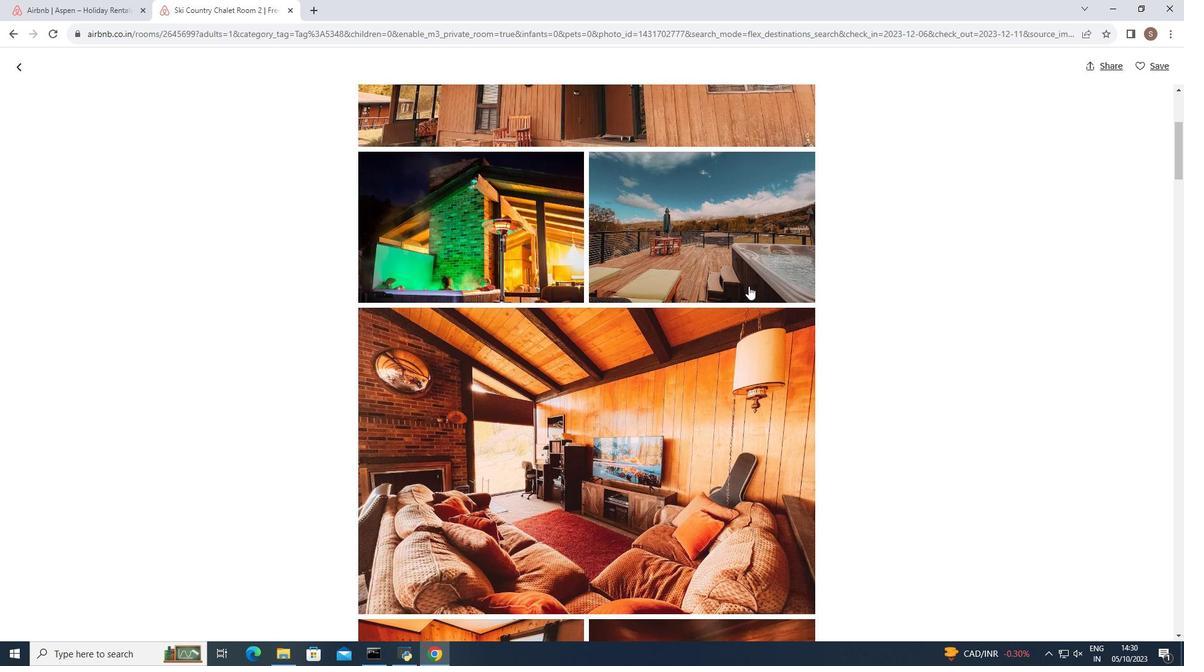 
Action: Mouse moved to (748, 286)
Screenshot: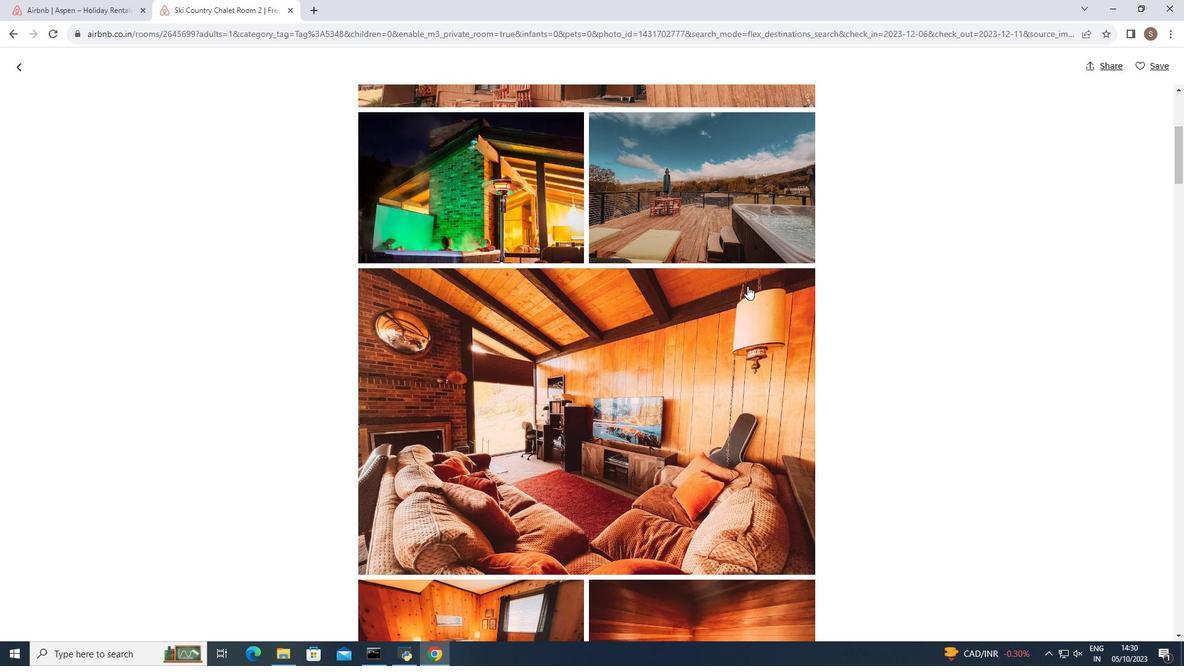 
Action: Mouse scrolled (748, 285) with delta (0, 0)
Screenshot: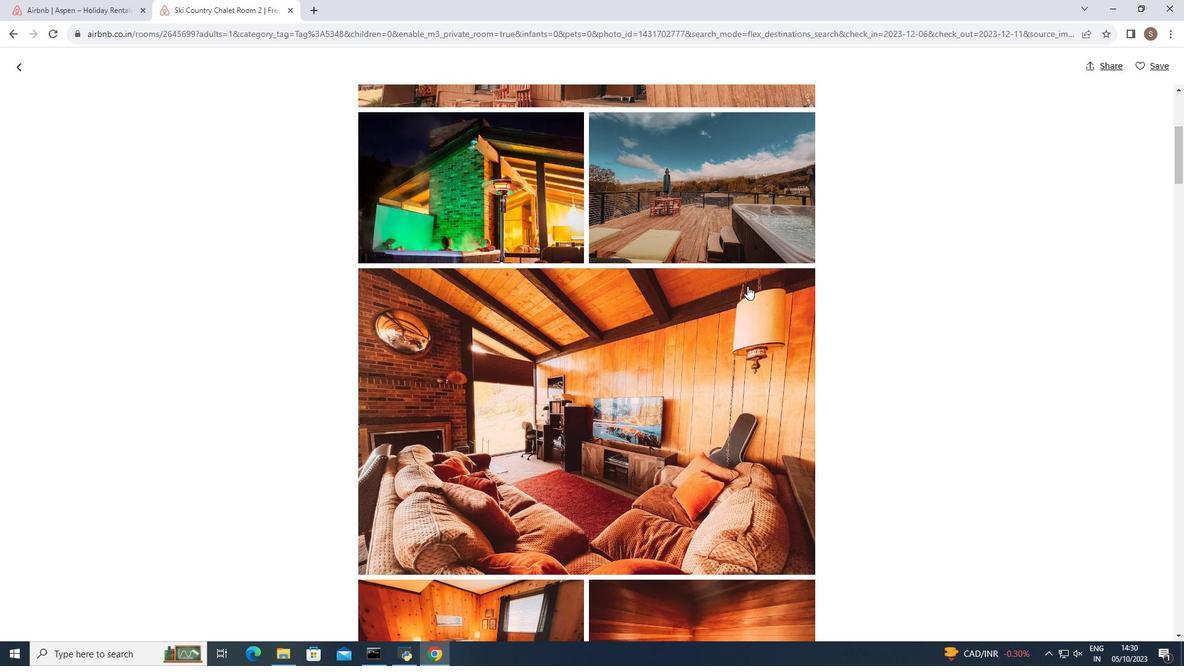 
Action: Mouse moved to (746, 286)
Screenshot: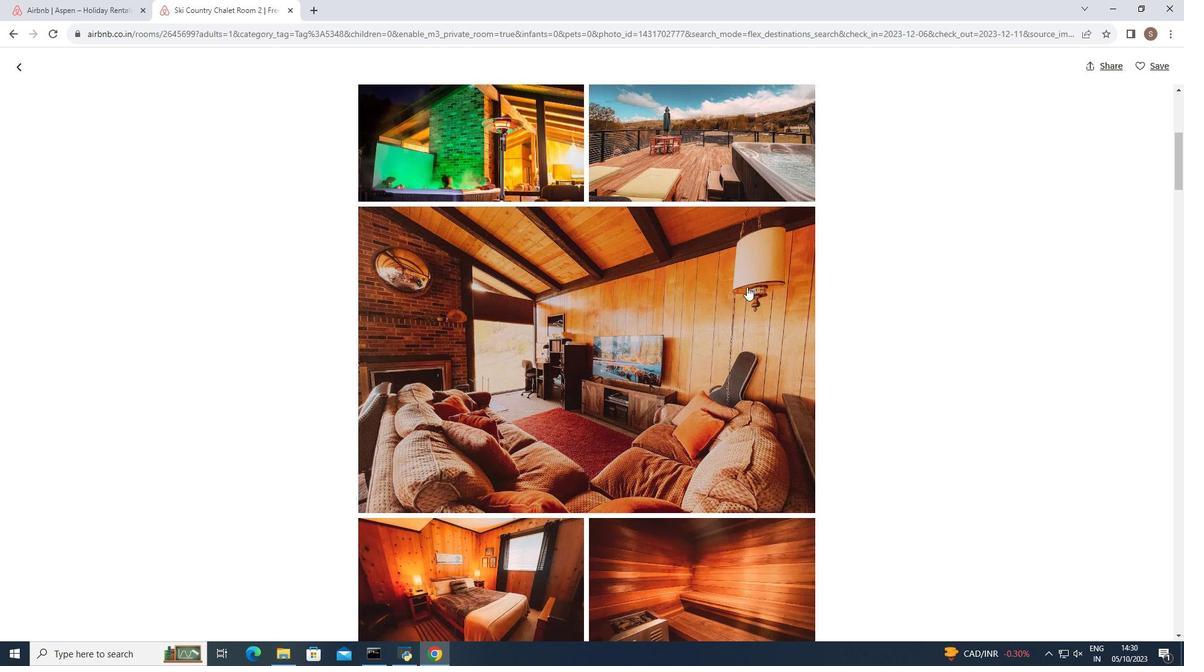 
Action: Mouse scrolled (746, 286) with delta (0, 0)
Screenshot: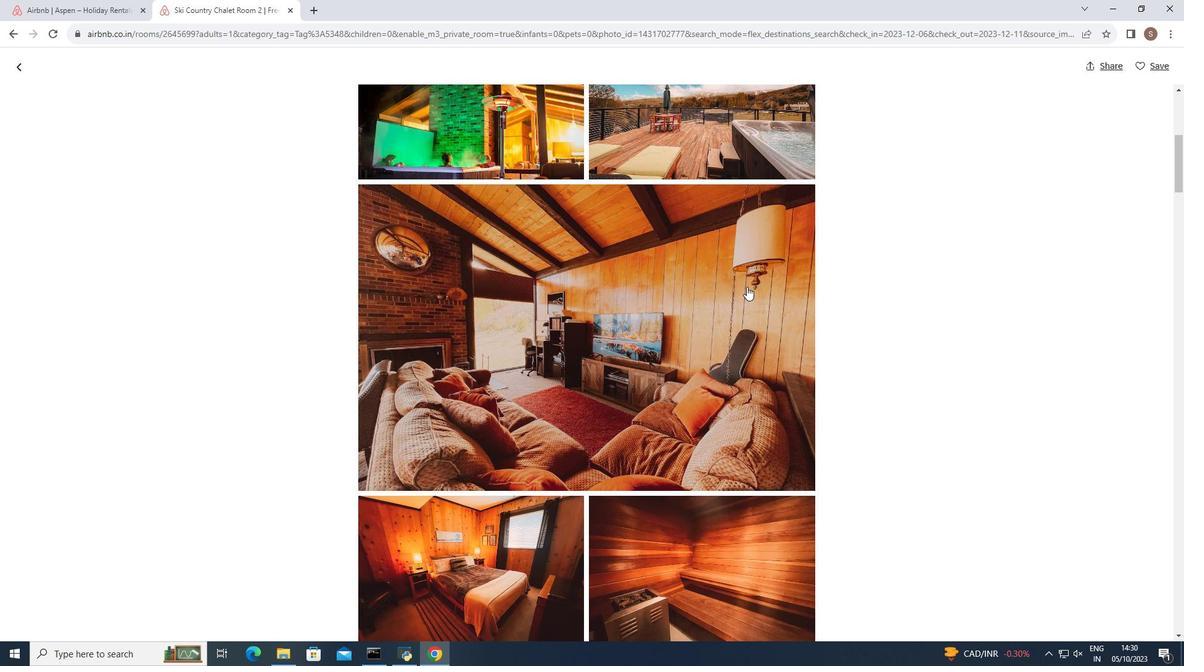 
Action: Mouse scrolled (746, 286) with delta (0, 0)
Screenshot: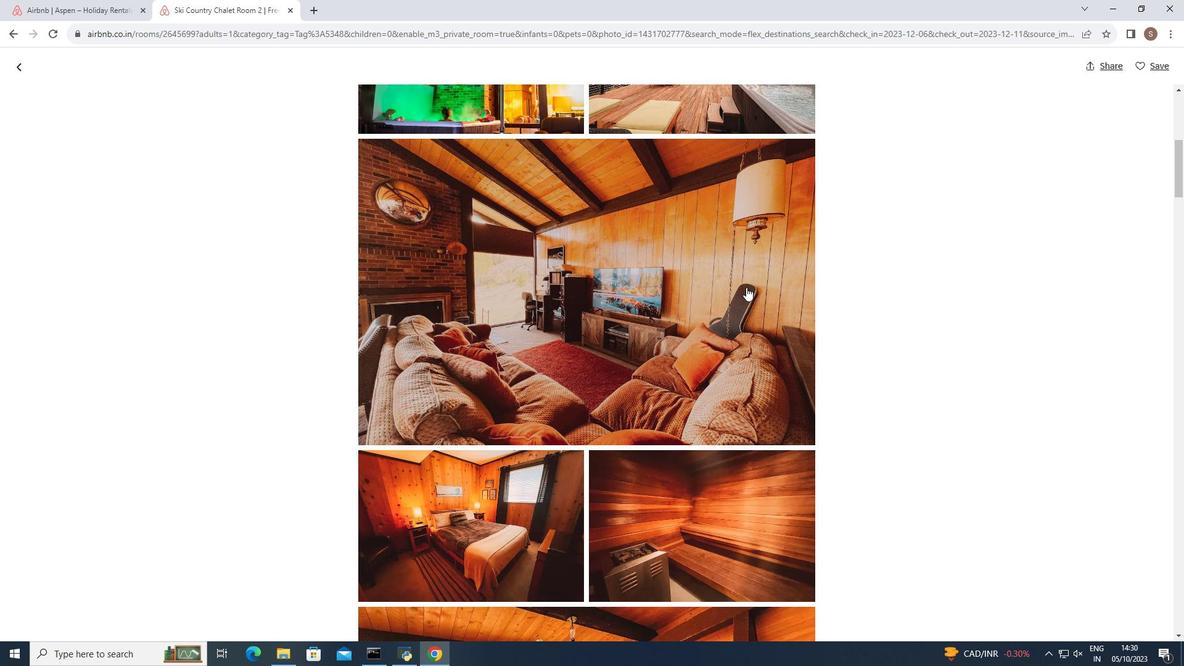 
Action: Mouse moved to (746, 287)
Screenshot: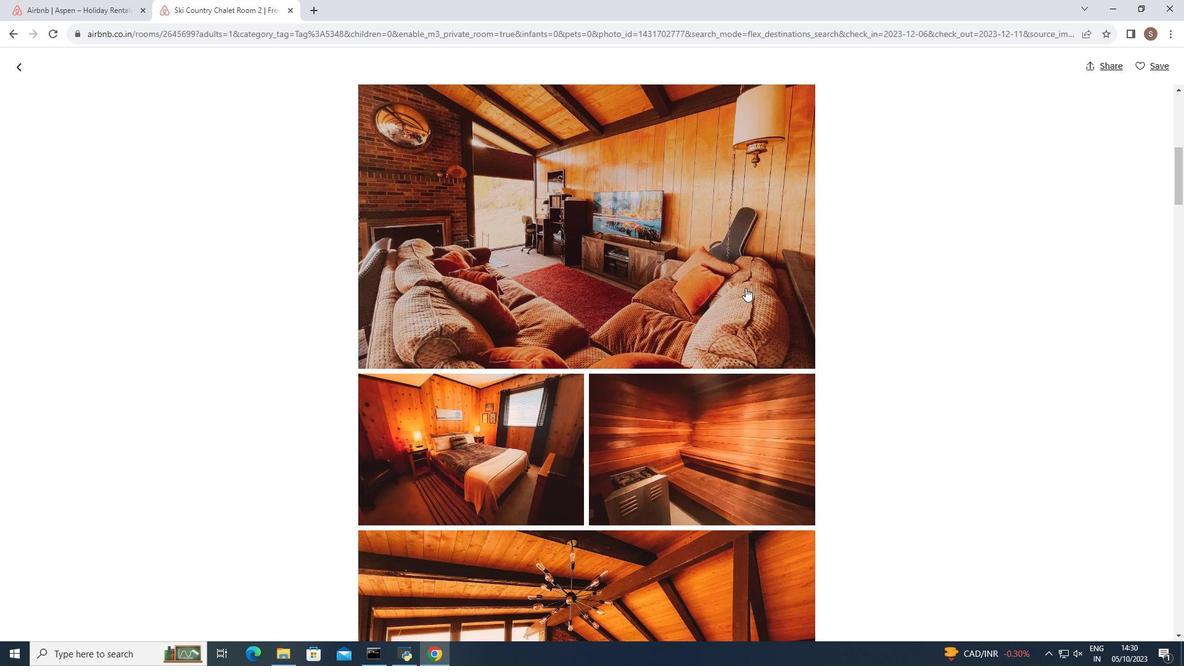 
Action: Mouse scrolled (746, 286) with delta (0, 0)
Screenshot: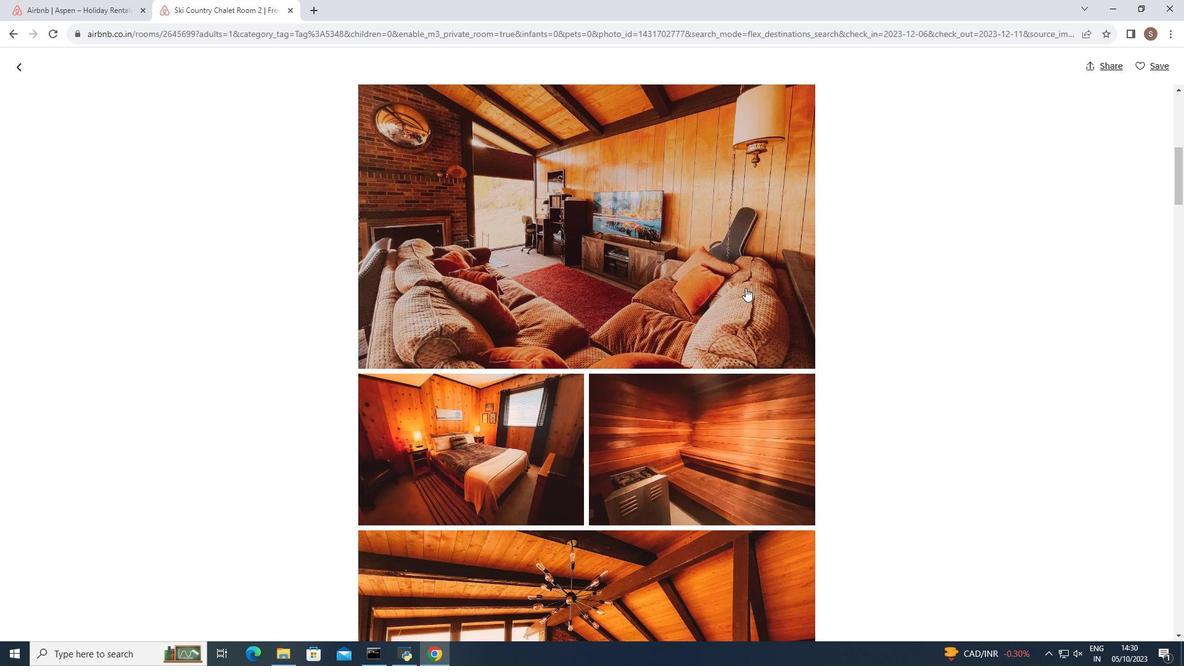 
Action: Mouse moved to (745, 288)
Screenshot: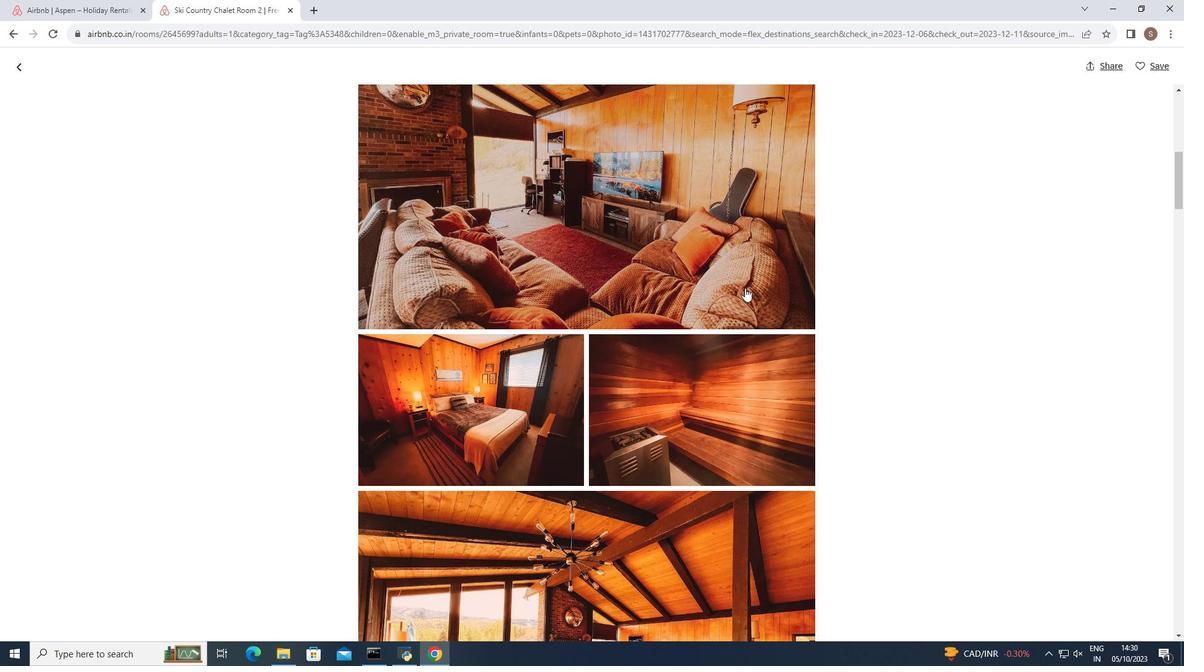 
Action: Mouse scrolled (745, 287) with delta (0, 0)
Screenshot: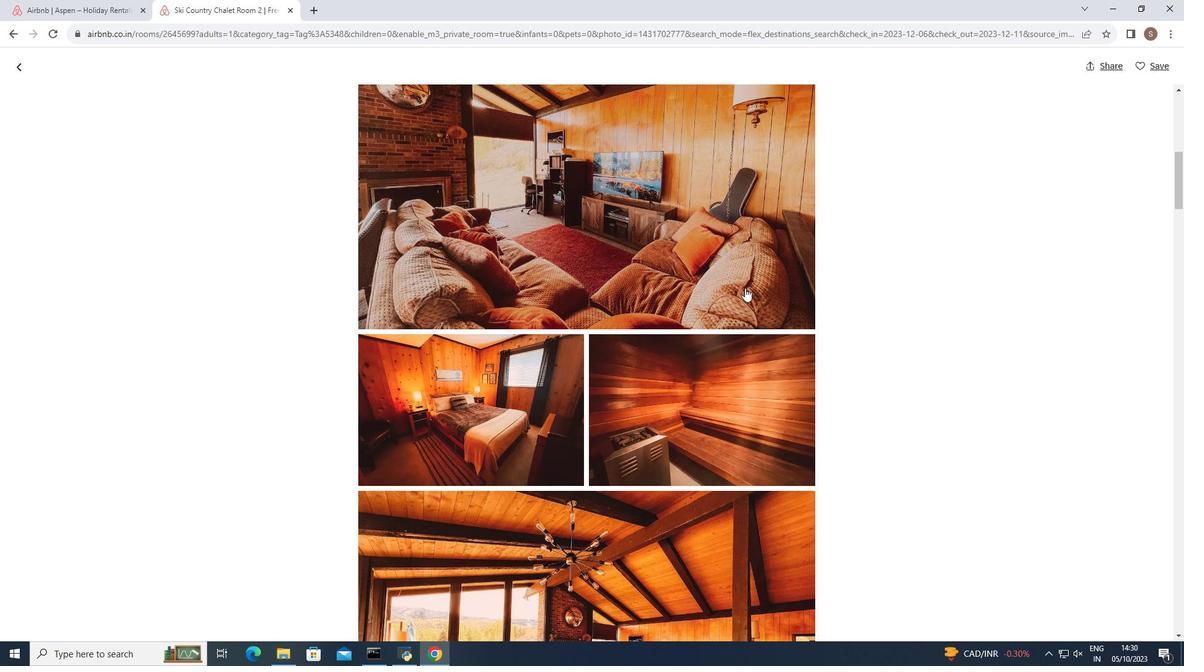
Action: Mouse scrolled (745, 287) with delta (0, 0)
Screenshot: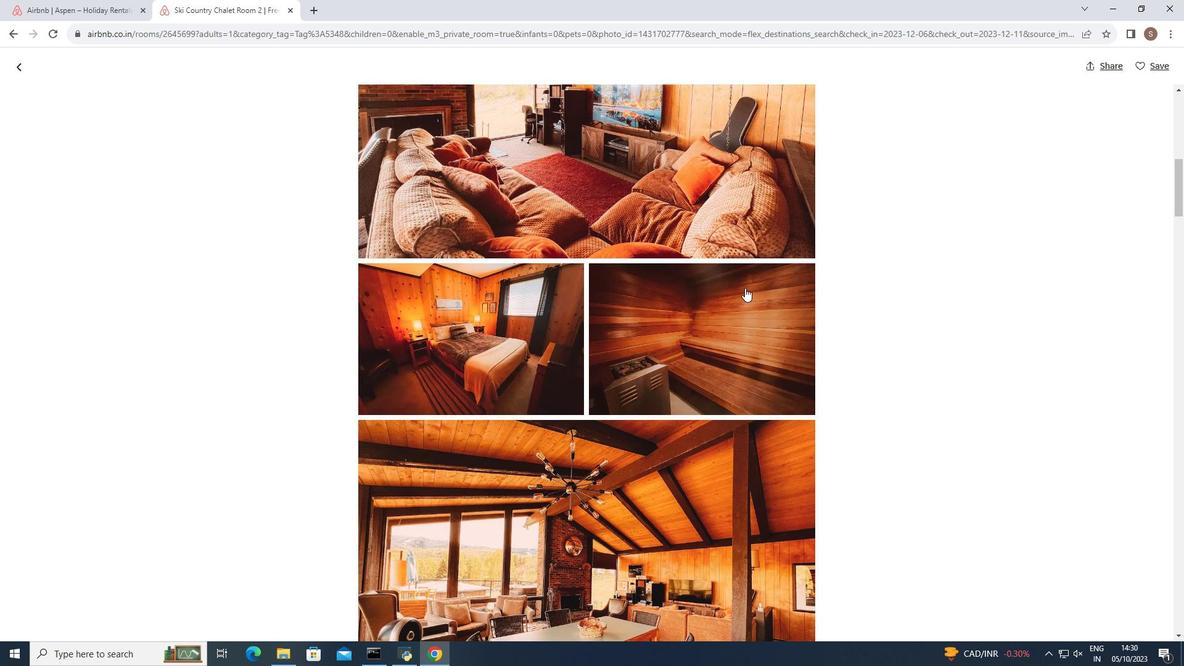 
Action: Mouse scrolled (745, 287) with delta (0, 0)
Screenshot: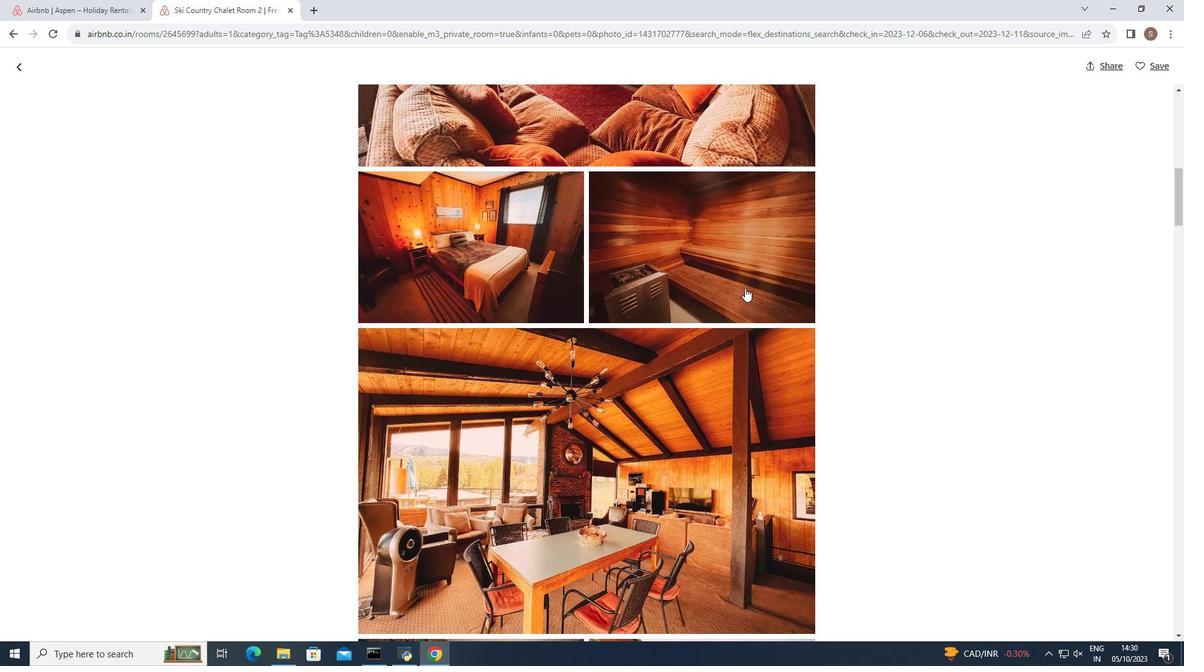 
Action: Mouse scrolled (745, 287) with delta (0, 0)
Screenshot: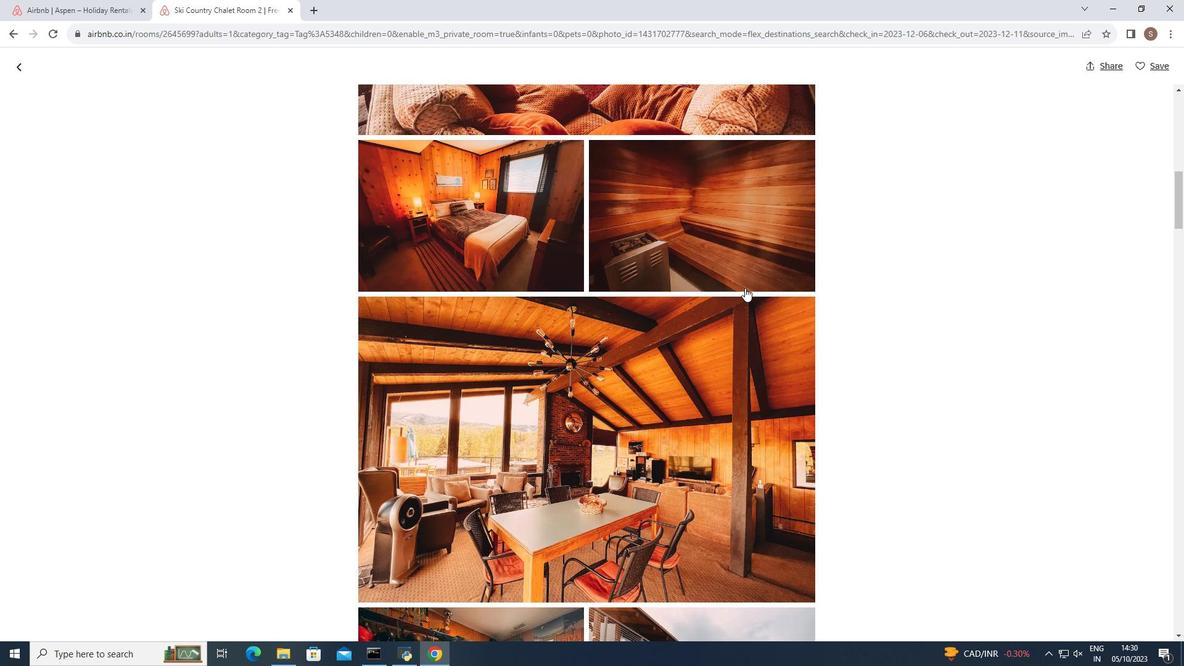 
Action: Mouse scrolled (745, 287) with delta (0, 0)
Screenshot: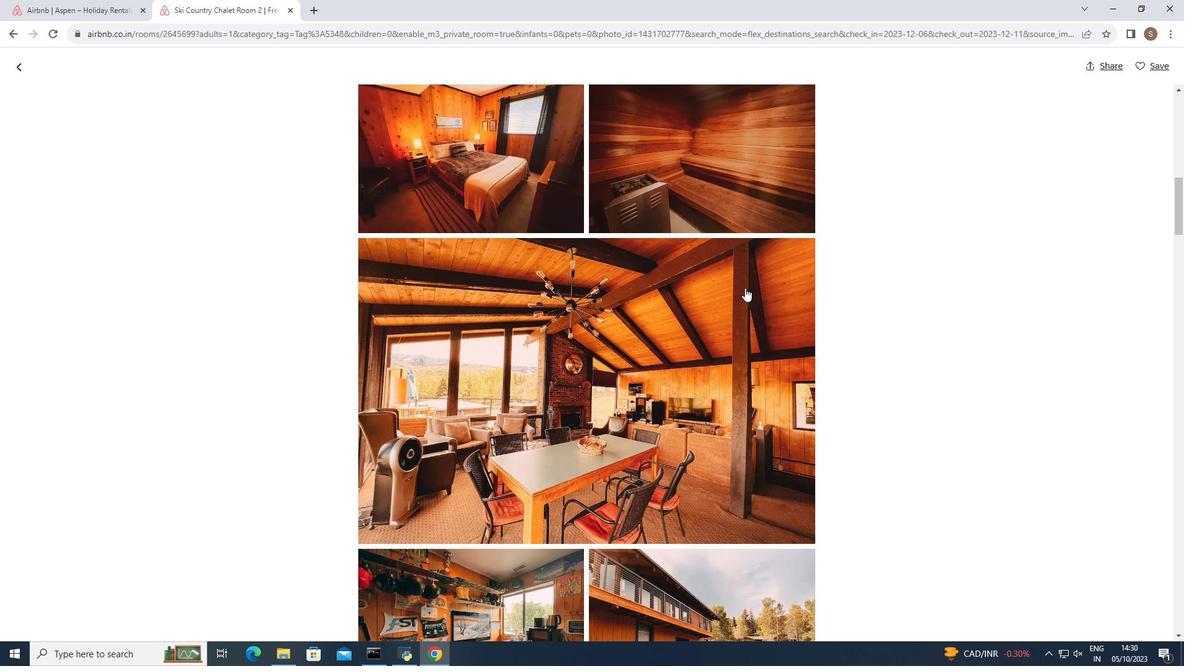 
Action: Mouse moved to (745, 288)
Screenshot: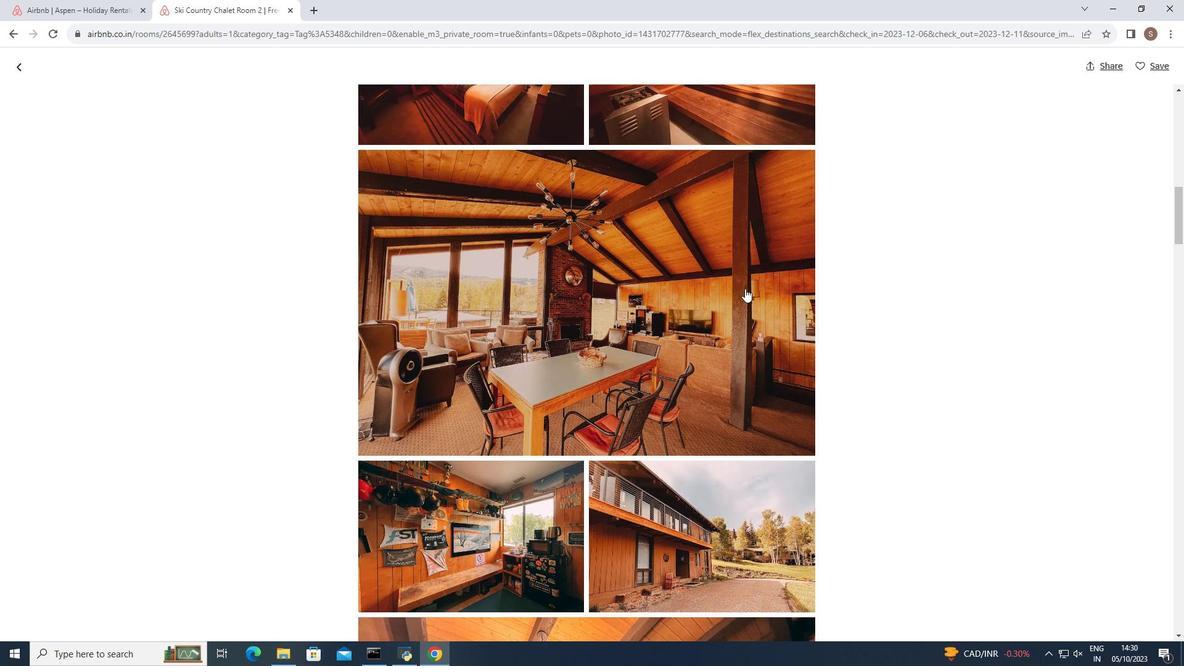 
Action: Mouse scrolled (745, 288) with delta (0, 0)
Screenshot: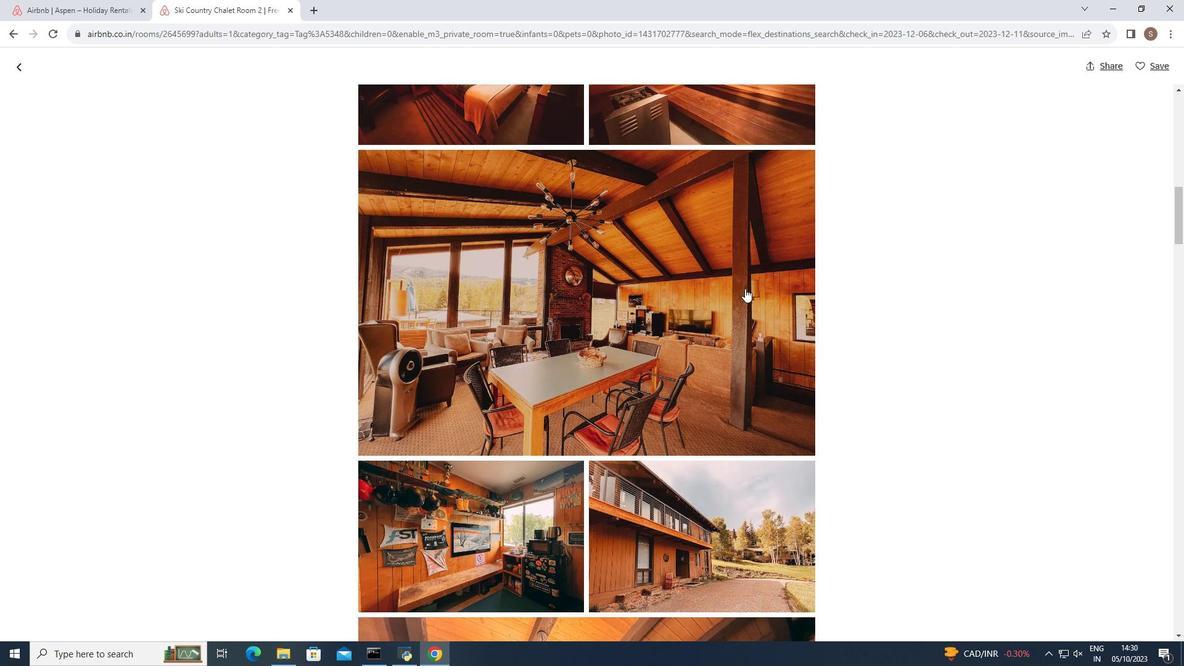 
Action: Mouse scrolled (745, 288) with delta (0, 0)
Screenshot: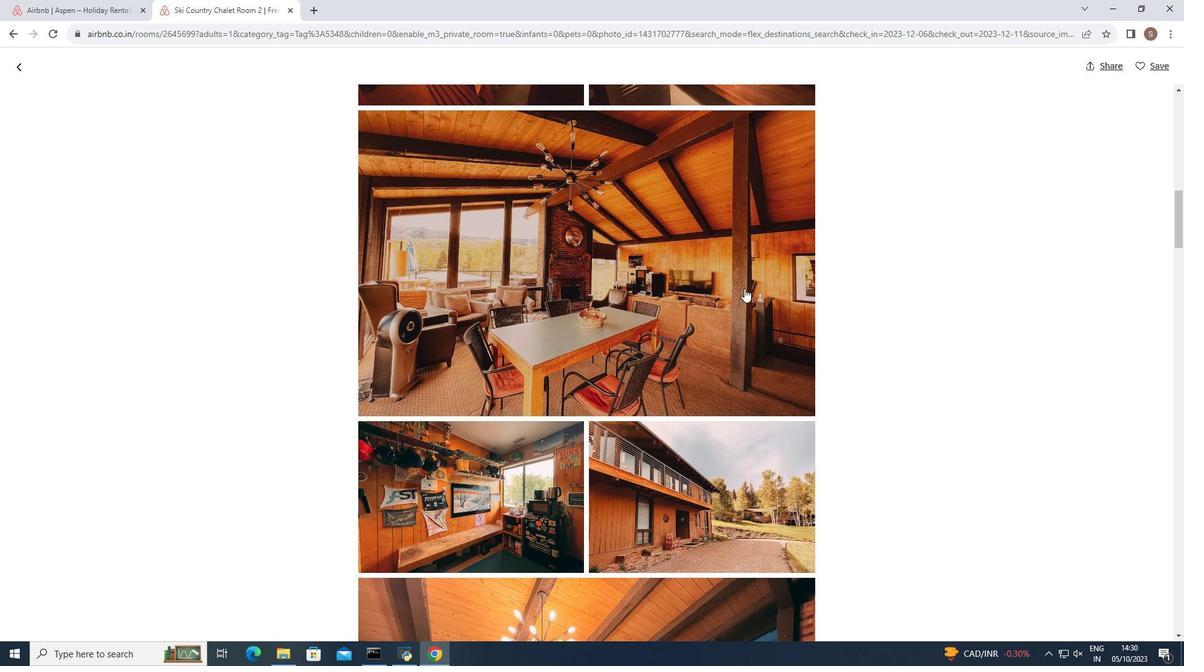 
Action: Mouse moved to (744, 288)
Screenshot: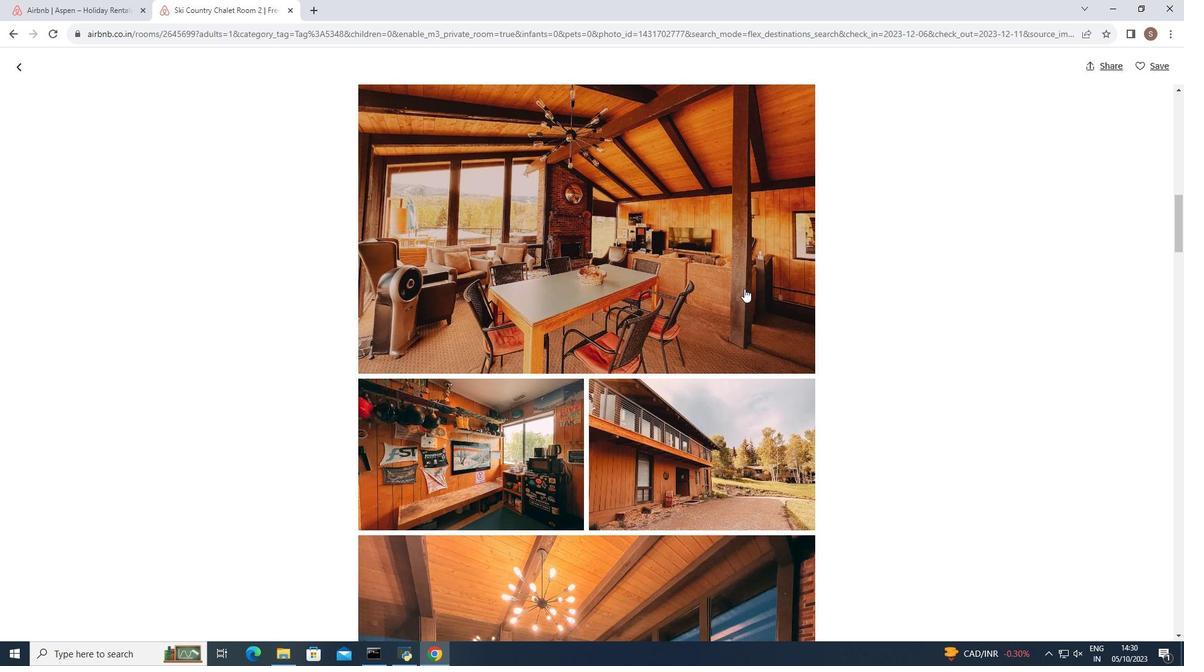 
Action: Mouse scrolled (744, 288) with delta (0, 0)
Screenshot: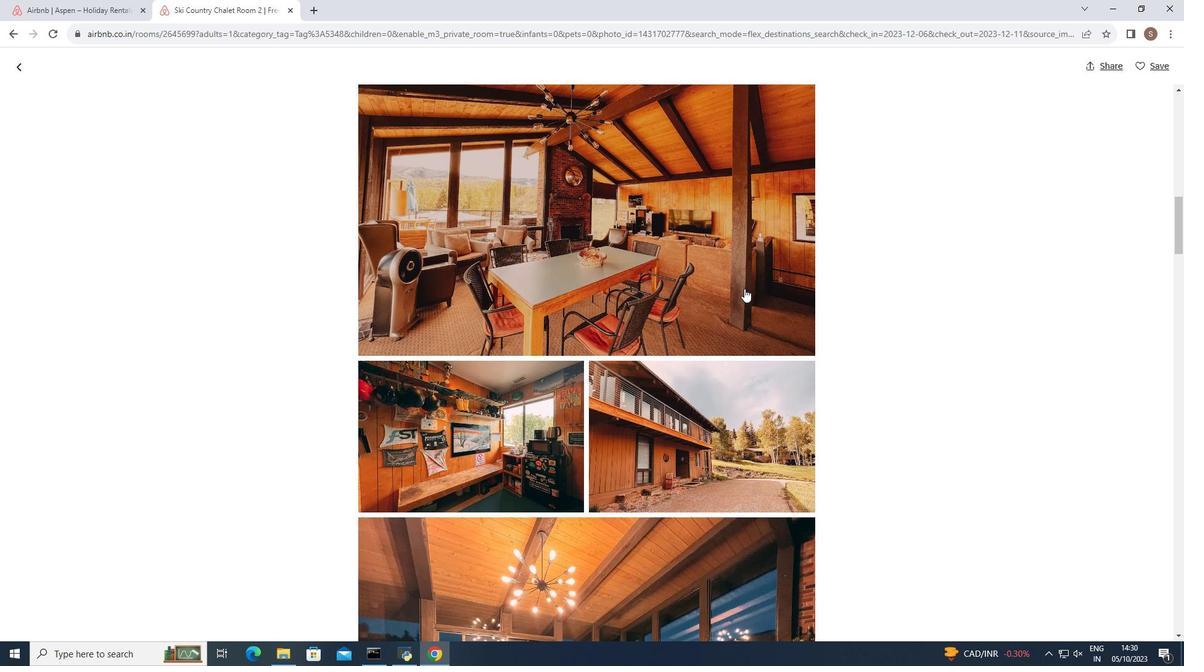 
Action: Mouse scrolled (744, 288) with delta (0, 0)
Screenshot: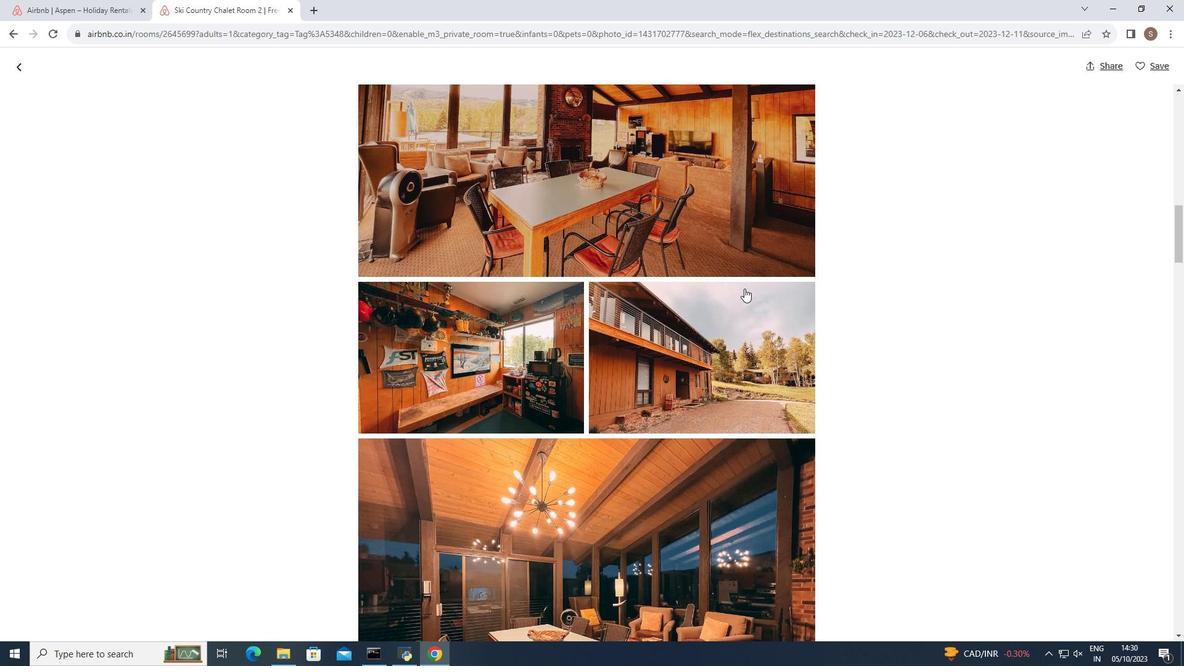
Action: Mouse scrolled (744, 288) with delta (0, 0)
Screenshot: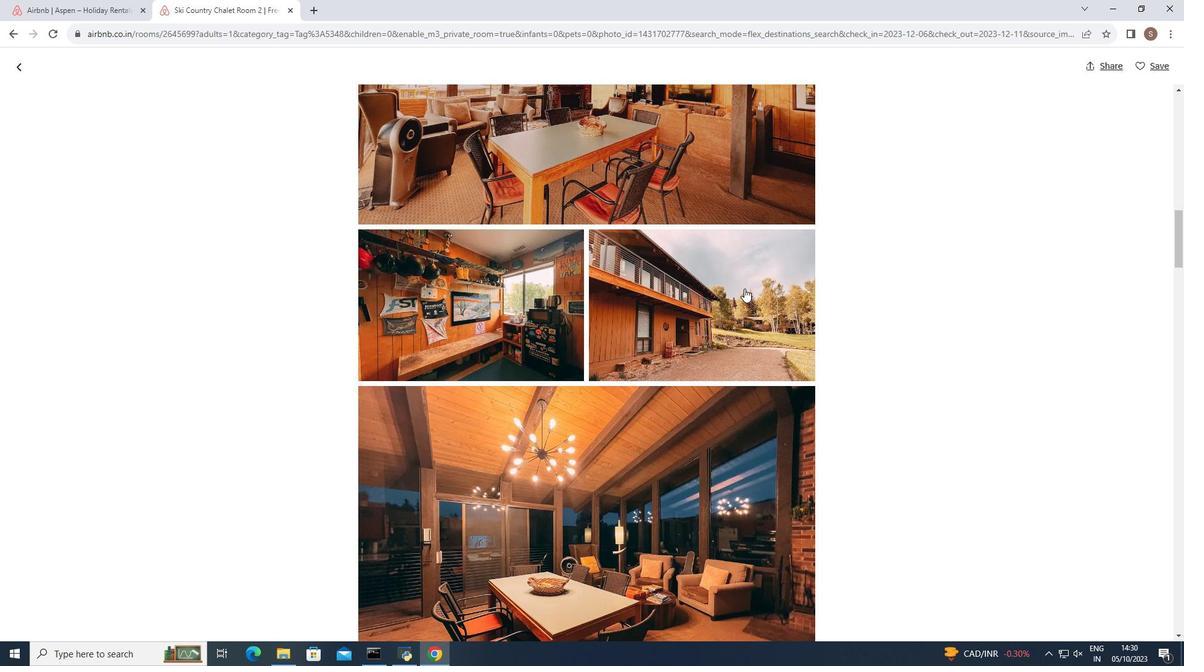 
Action: Mouse scrolled (744, 288) with delta (0, 0)
Screenshot: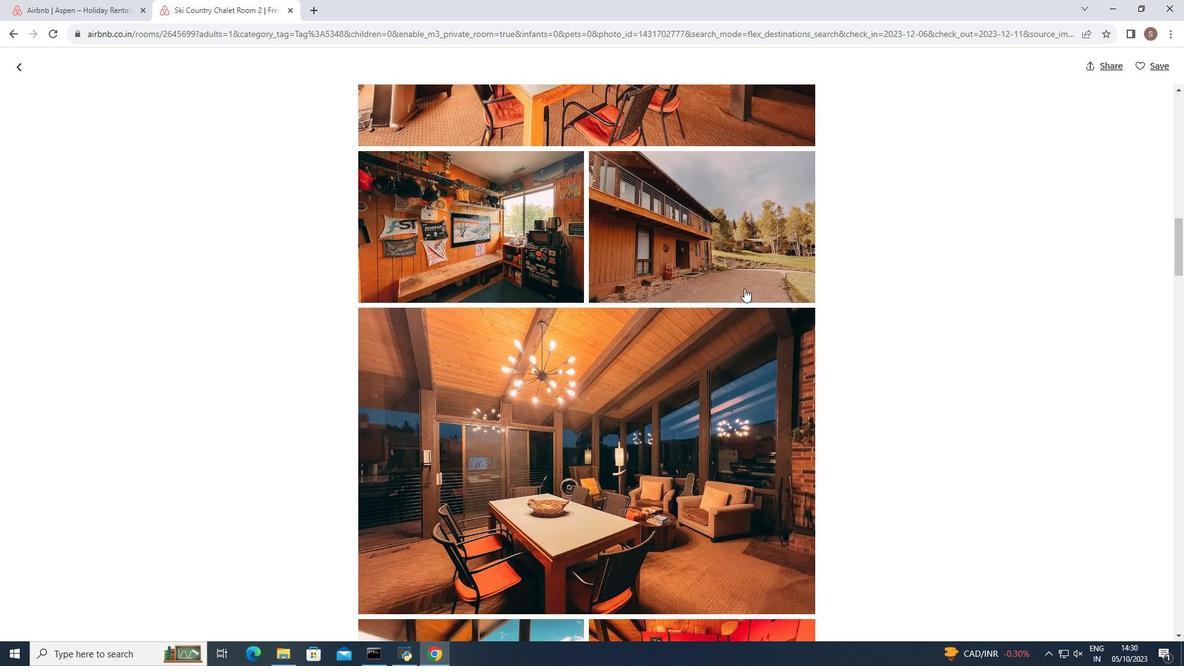 
Action: Mouse scrolled (744, 288) with delta (0, 0)
Screenshot: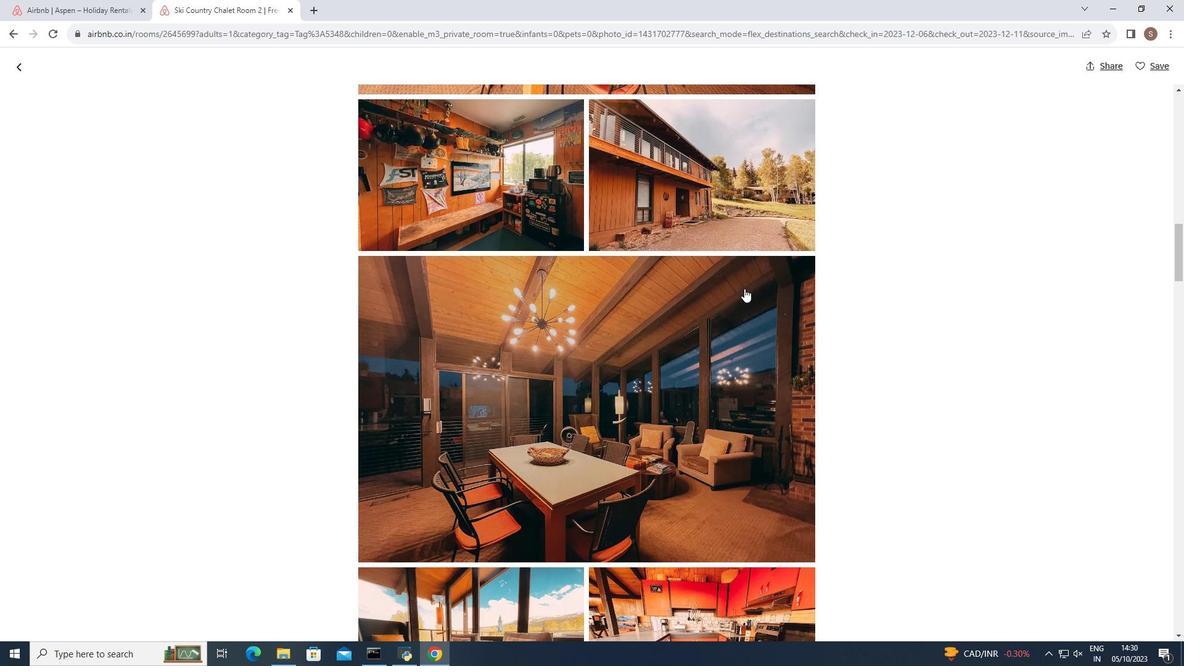 
Action: Mouse scrolled (744, 288) with delta (0, 0)
Screenshot: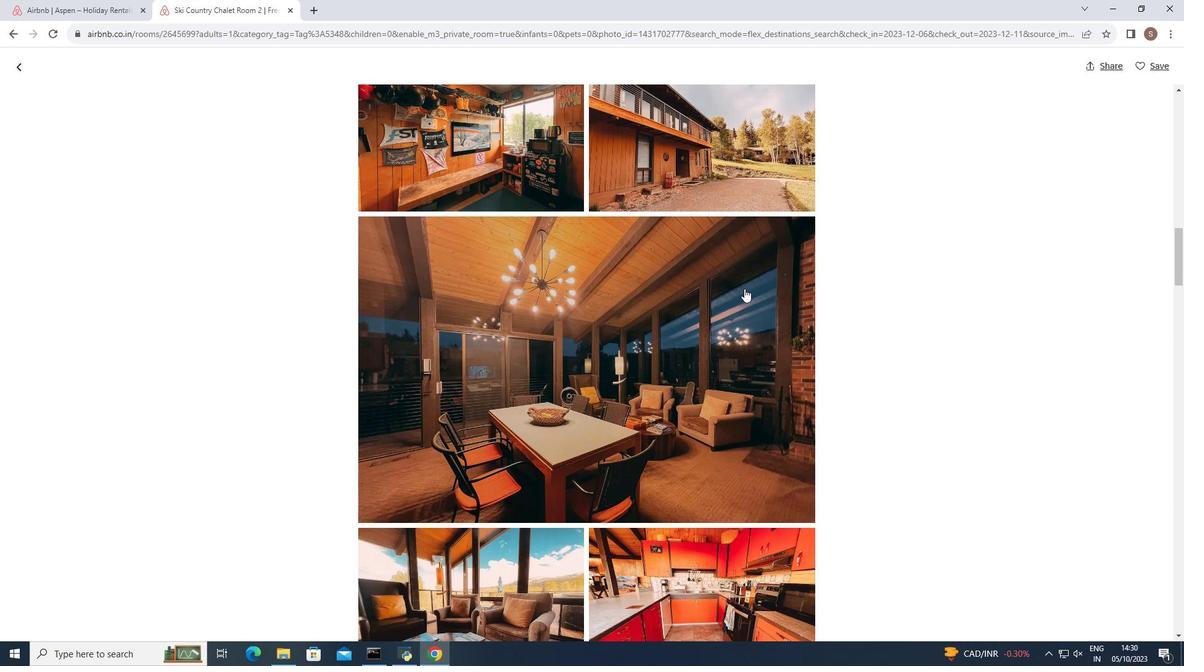
Action: Mouse scrolled (744, 288) with delta (0, 0)
Screenshot: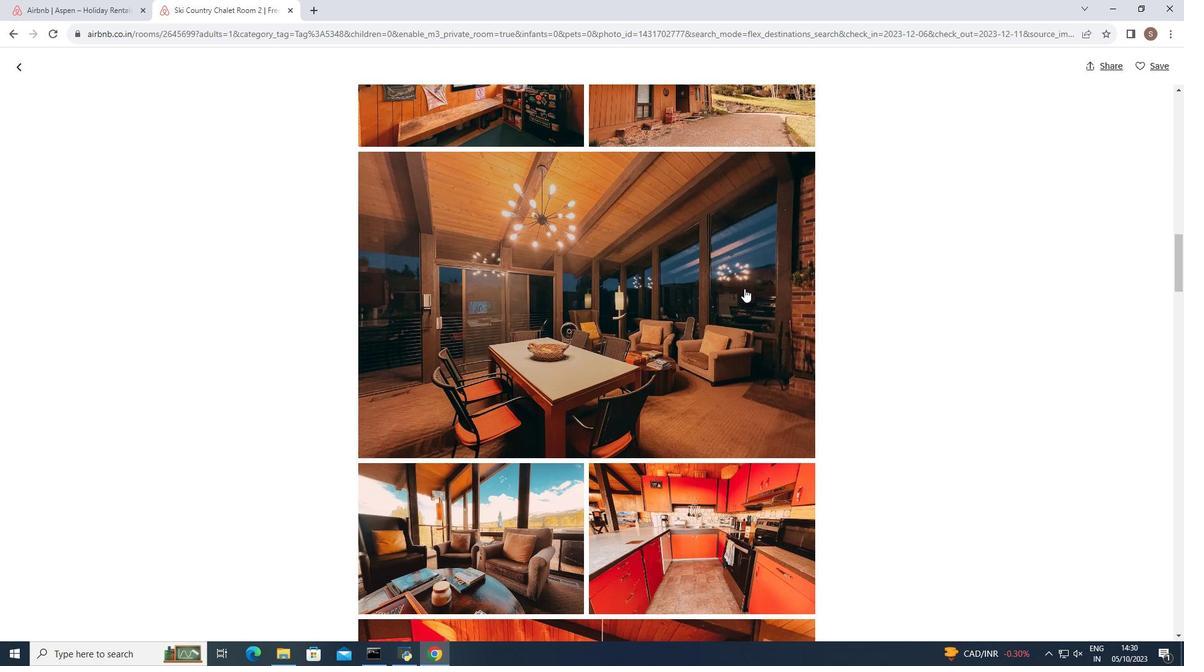 
Action: Mouse scrolled (744, 288) with delta (0, 0)
Screenshot: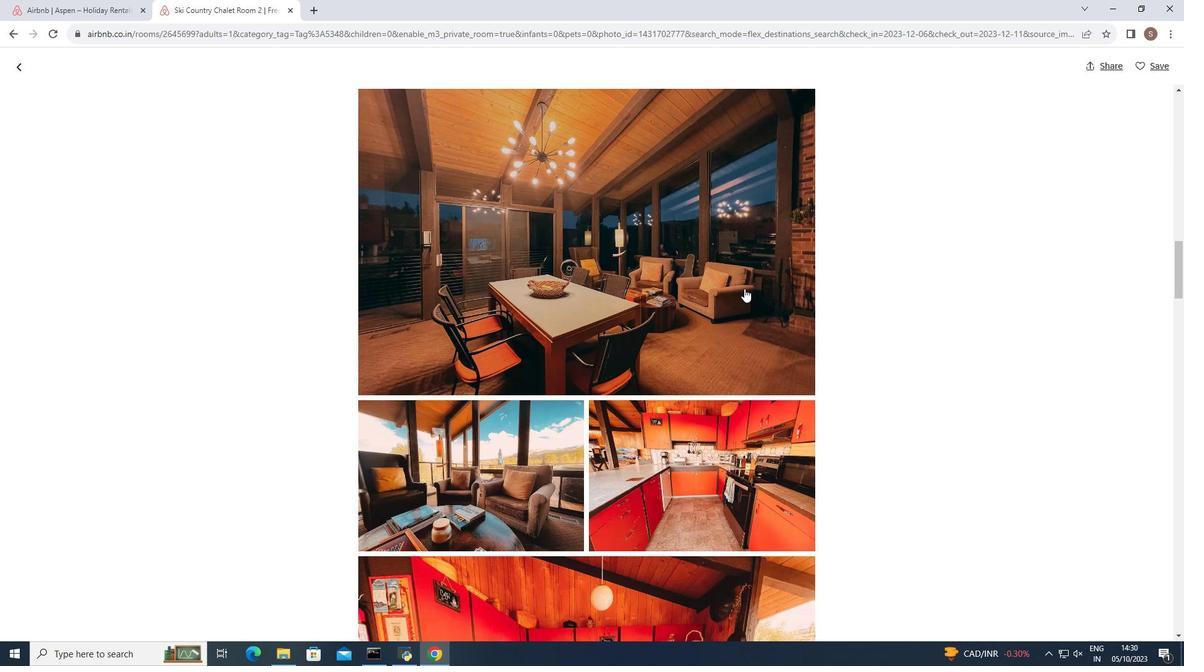 
Action: Mouse moved to (743, 288)
Screenshot: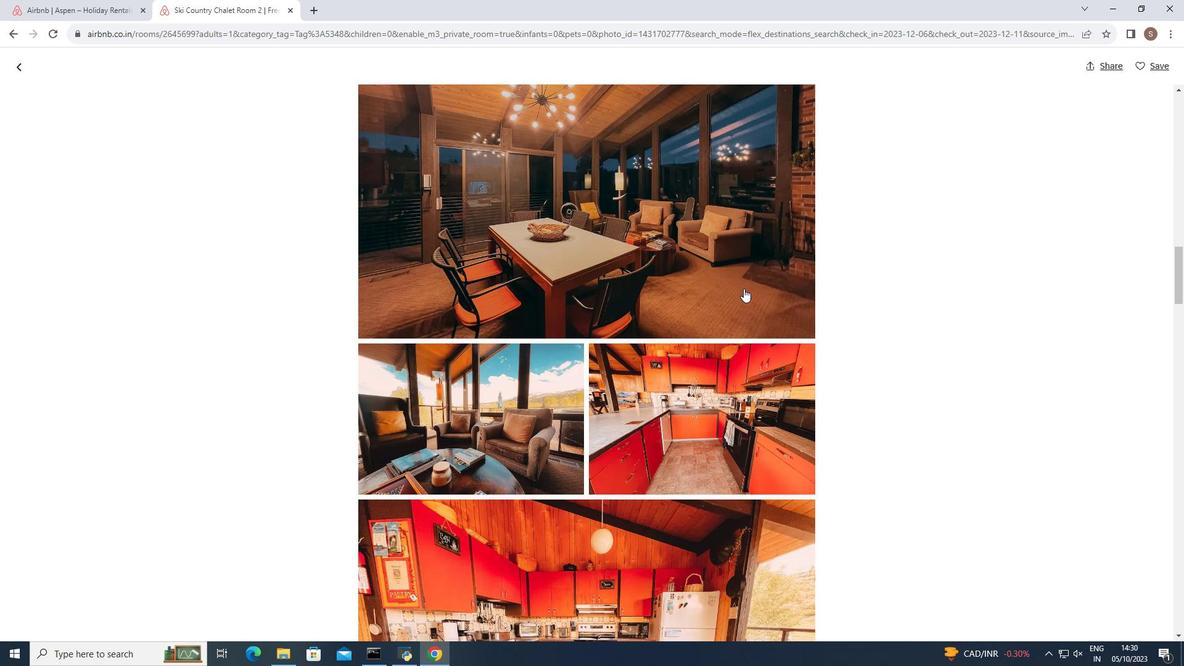 
Action: Mouse scrolled (743, 288) with delta (0, 0)
Screenshot: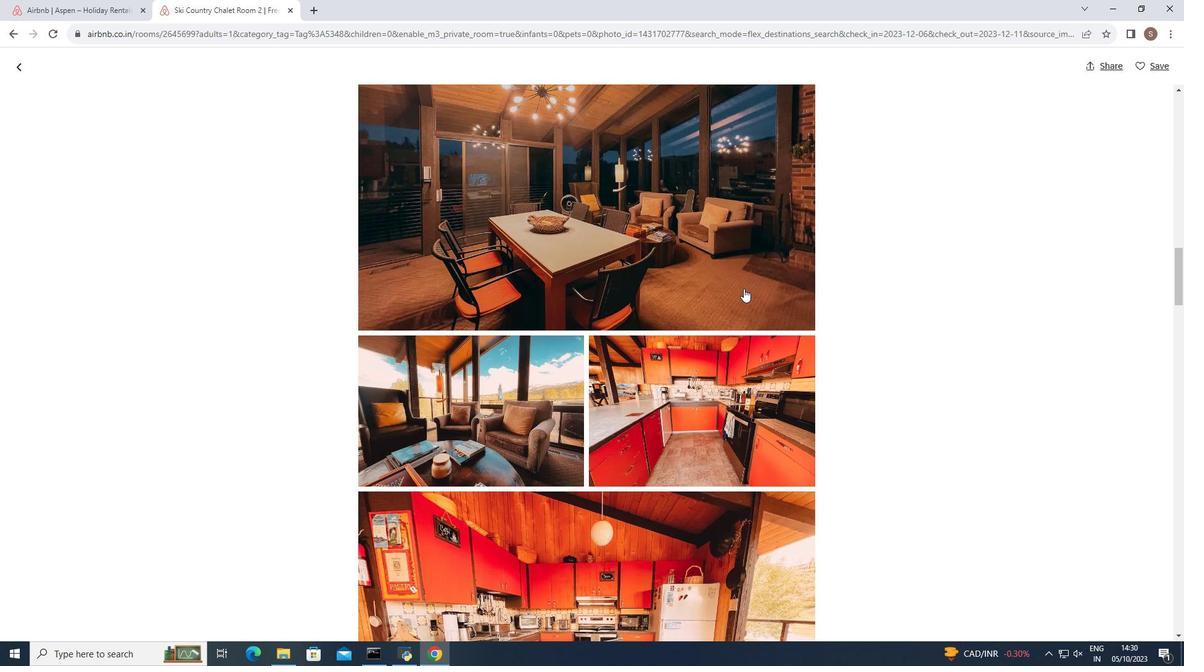 
Action: Mouse scrolled (743, 288) with delta (0, 0)
Screenshot: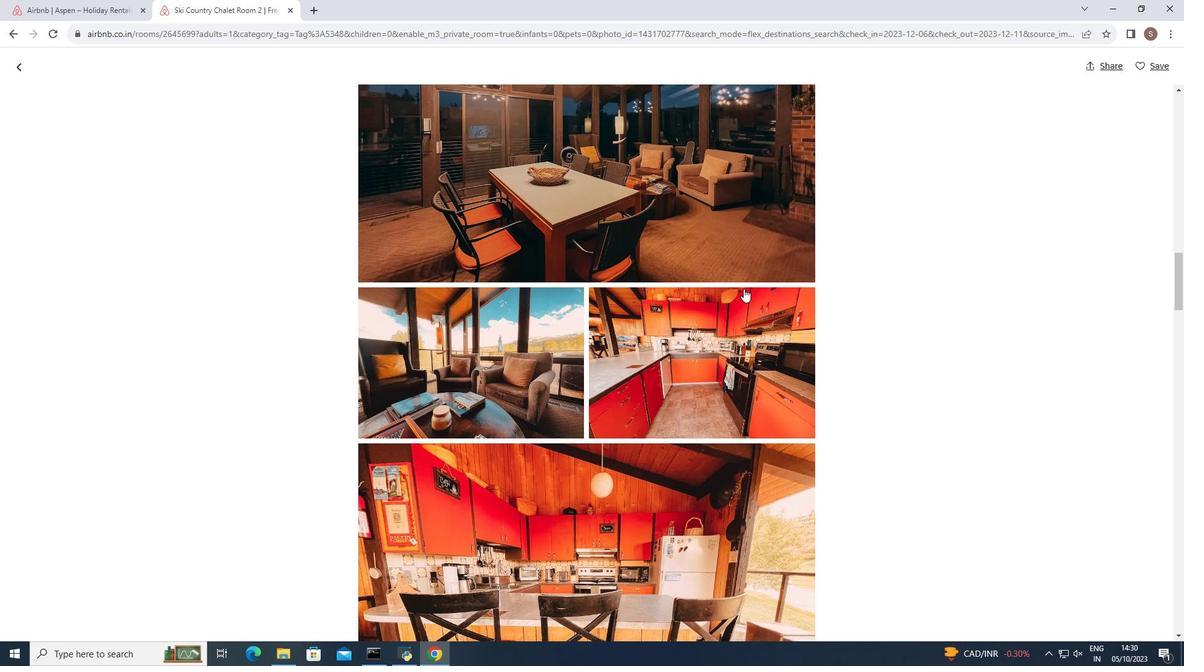 
Action: Mouse scrolled (743, 288) with delta (0, 0)
Screenshot: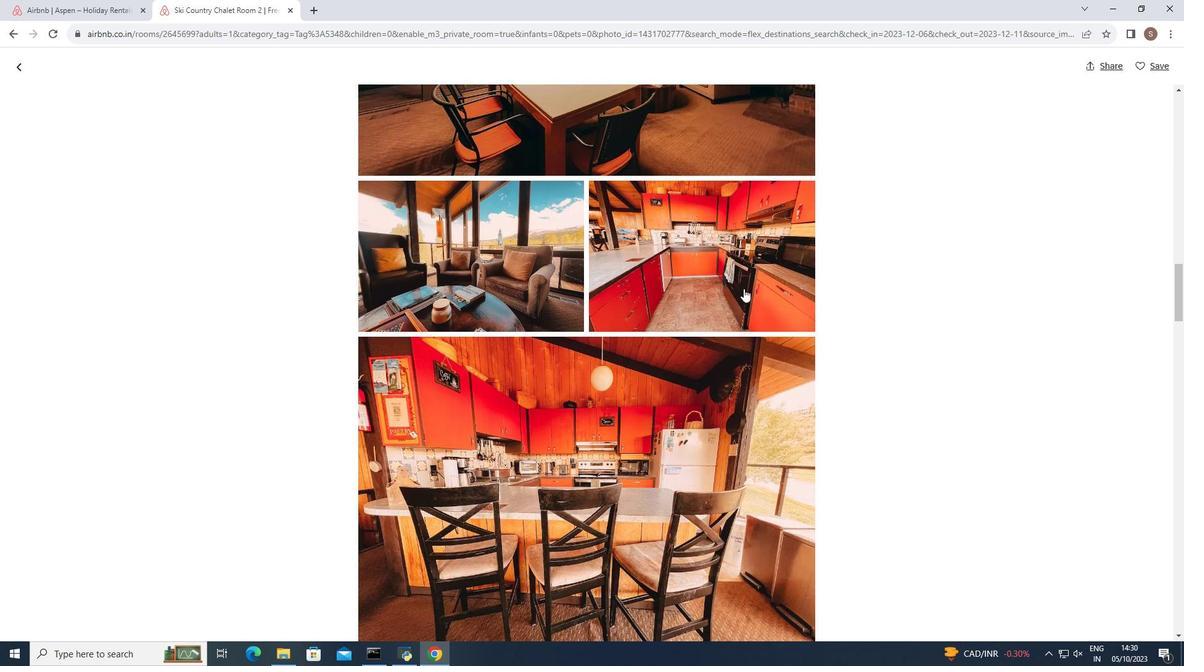 
Action: Mouse scrolled (743, 288) with delta (0, 0)
Screenshot: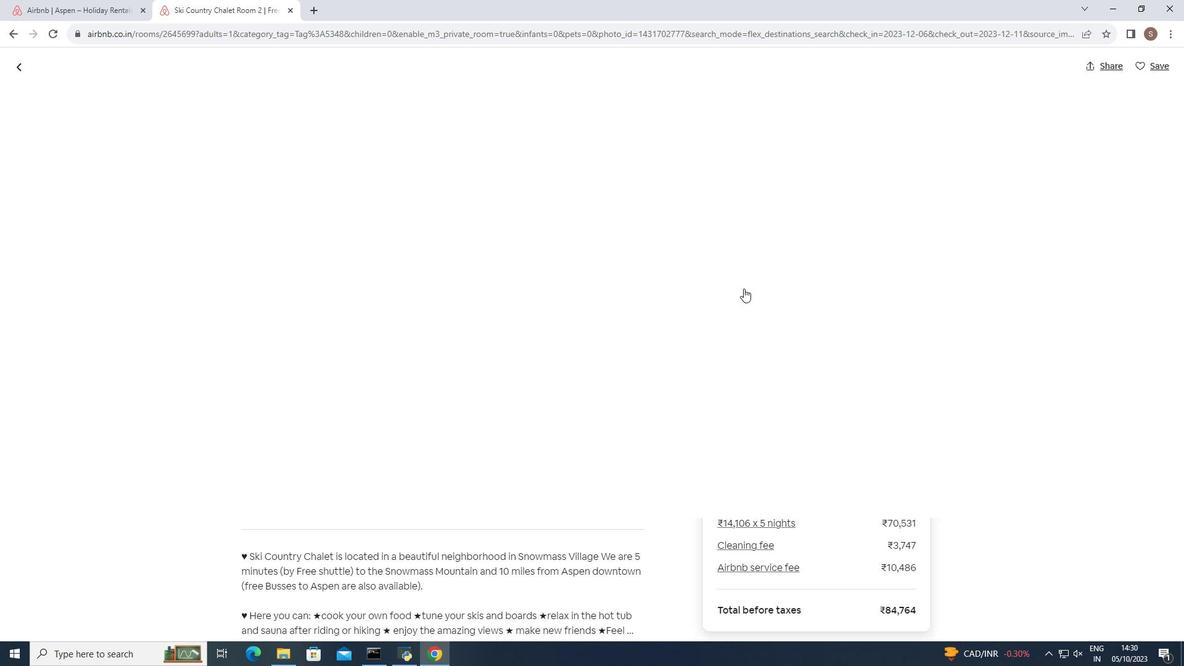 
Action: Mouse scrolled (743, 288) with delta (0, 0)
Screenshot: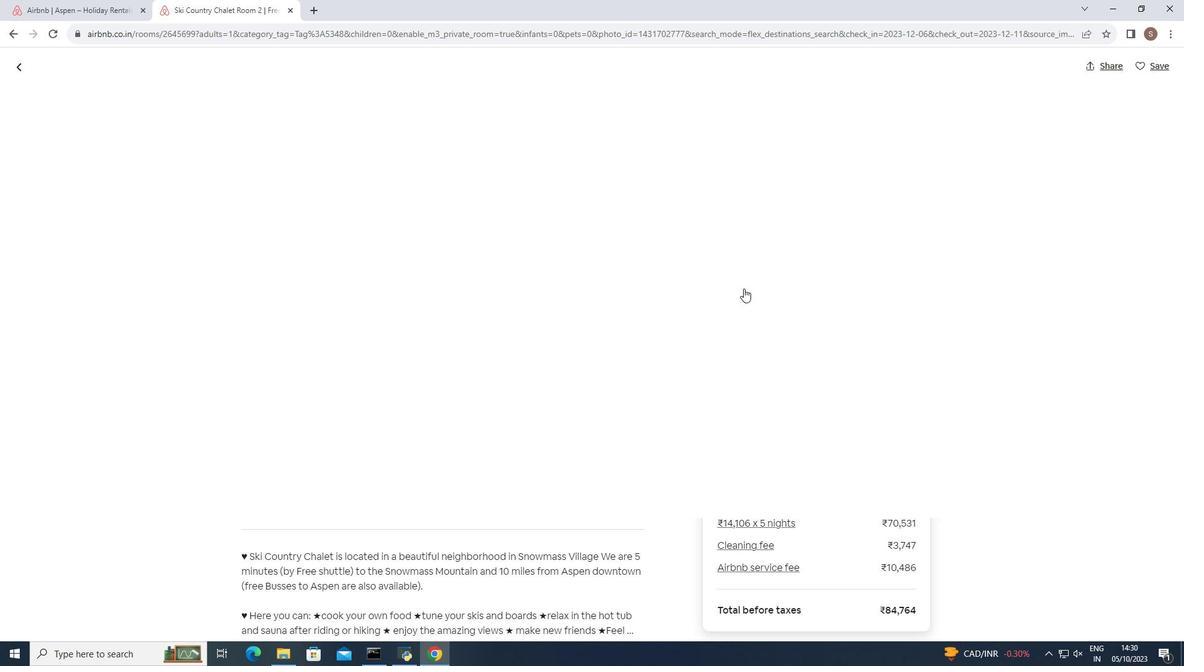 
Action: Mouse moved to (743, 289)
Screenshot: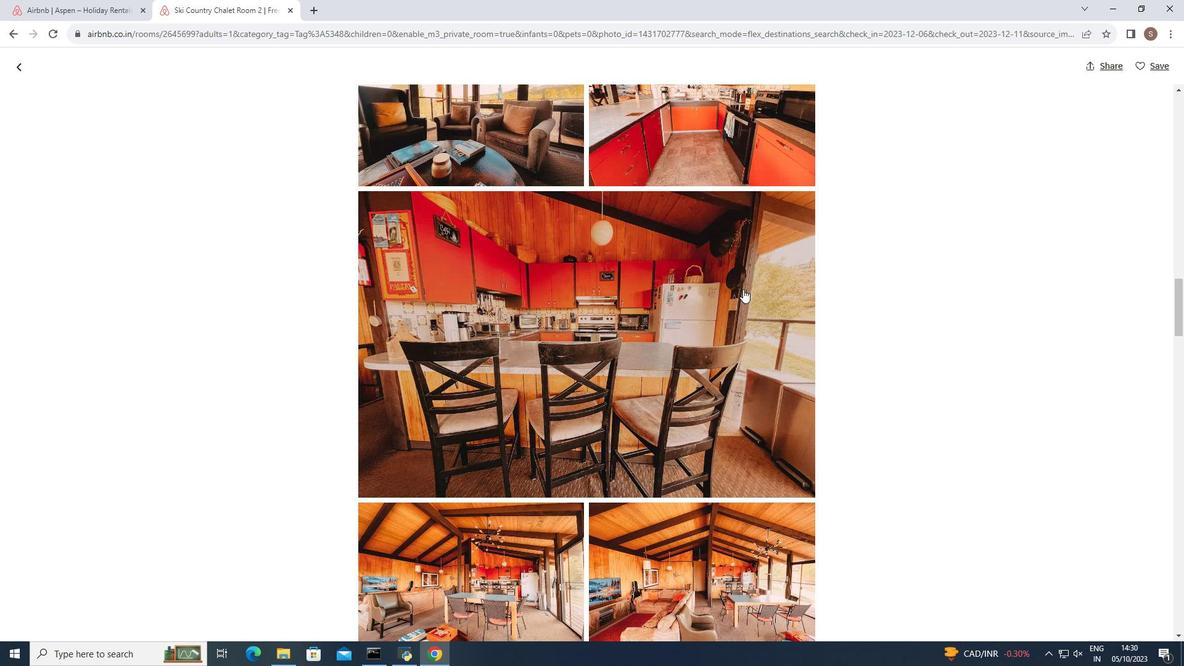 
Action: Mouse scrolled (743, 288) with delta (0, 0)
Screenshot: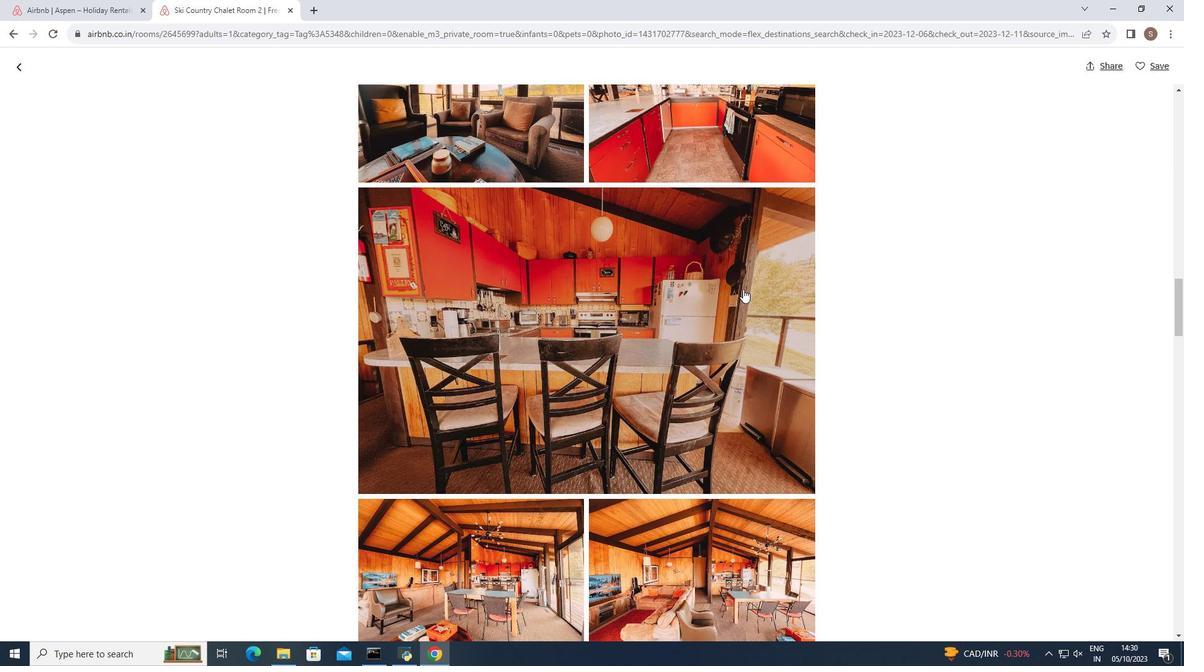 
Action: Mouse scrolled (743, 288) with delta (0, 0)
Screenshot: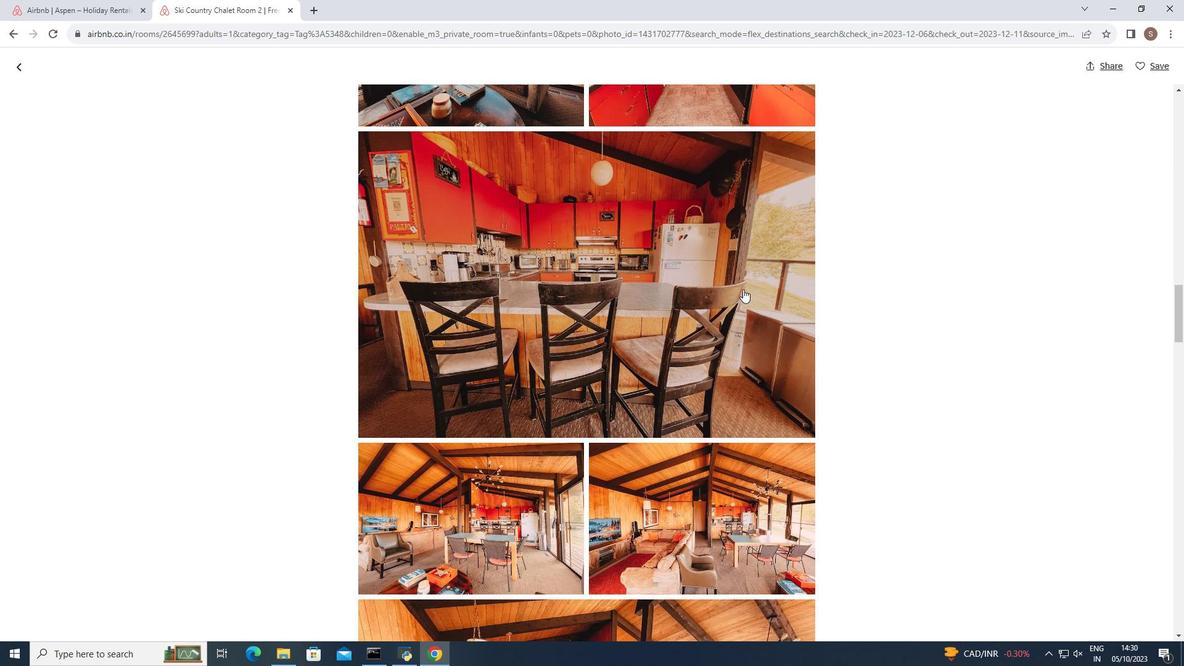 
Action: Mouse scrolled (743, 288) with delta (0, 0)
Screenshot: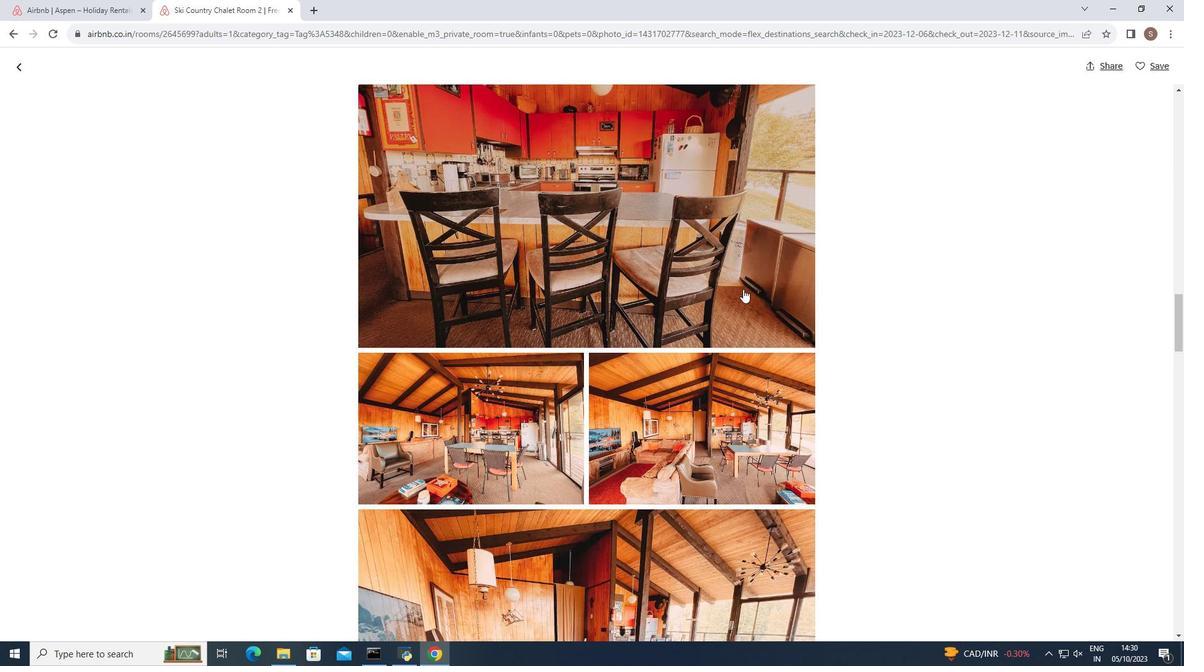 
Action: Mouse scrolled (743, 288) with delta (0, 0)
Screenshot: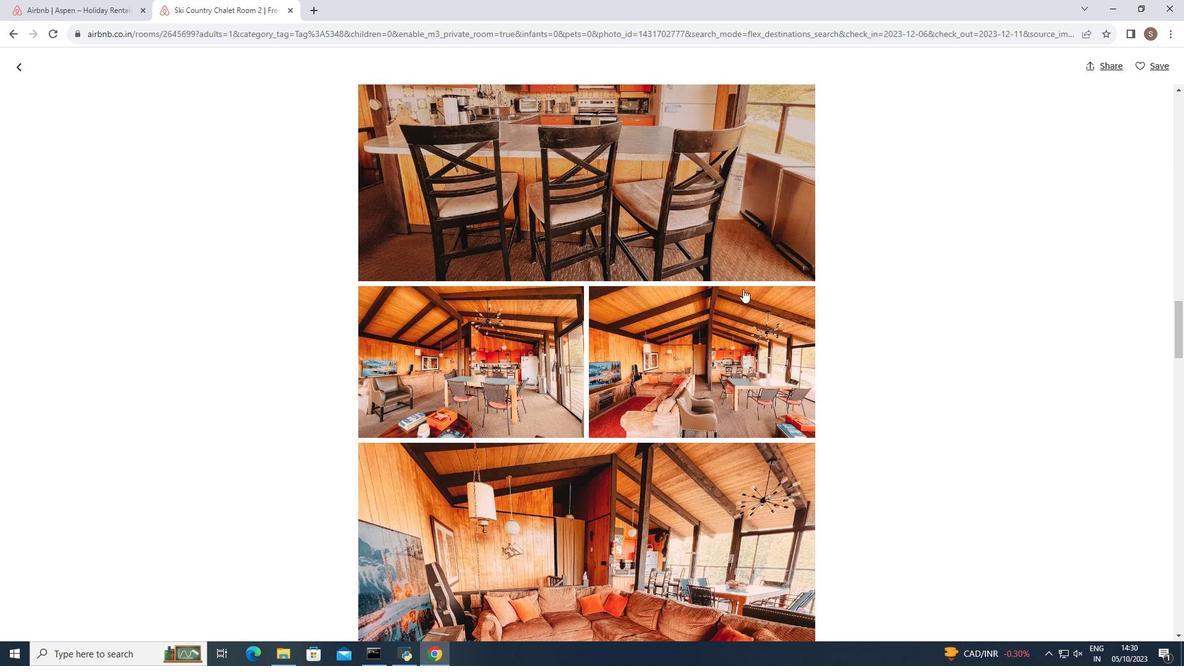 
Action: Mouse scrolled (743, 288) with delta (0, 0)
Screenshot: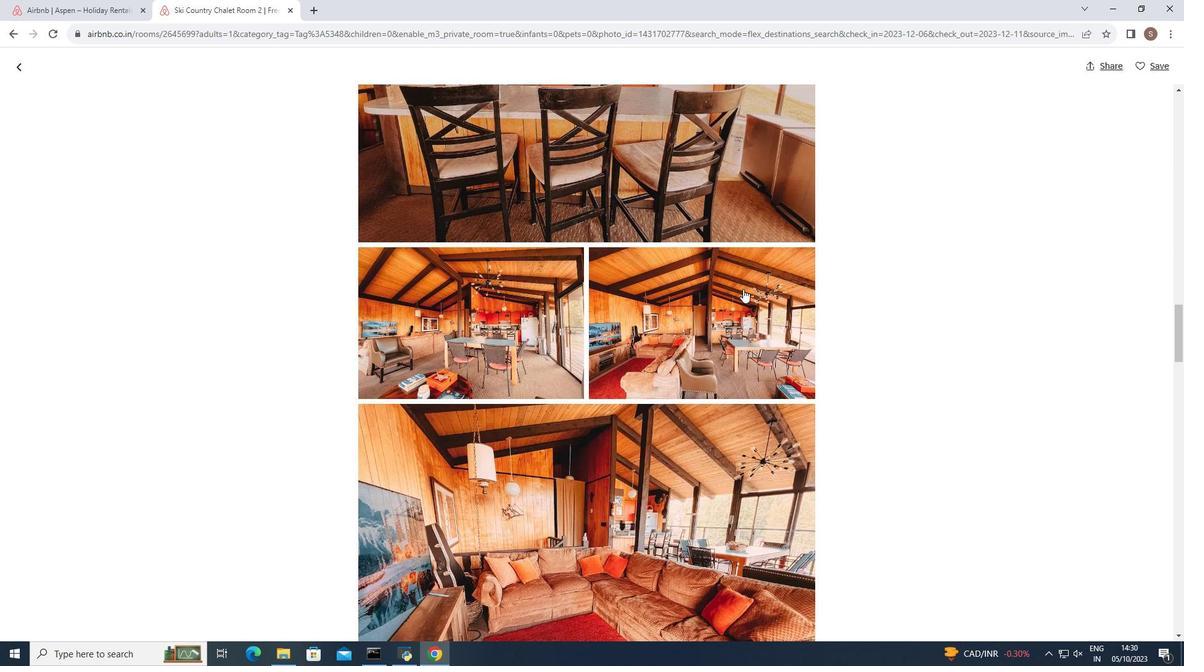 
Action: Mouse scrolled (743, 288) with delta (0, 0)
Screenshot: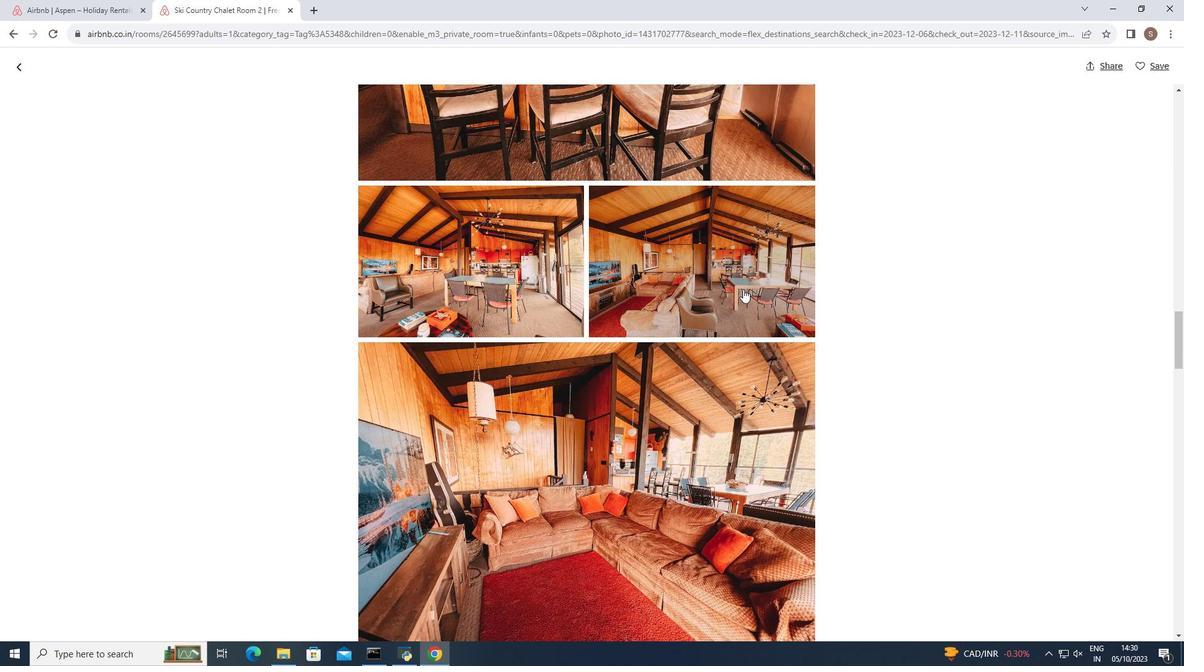 
Action: Mouse scrolled (743, 288) with delta (0, 0)
Screenshot: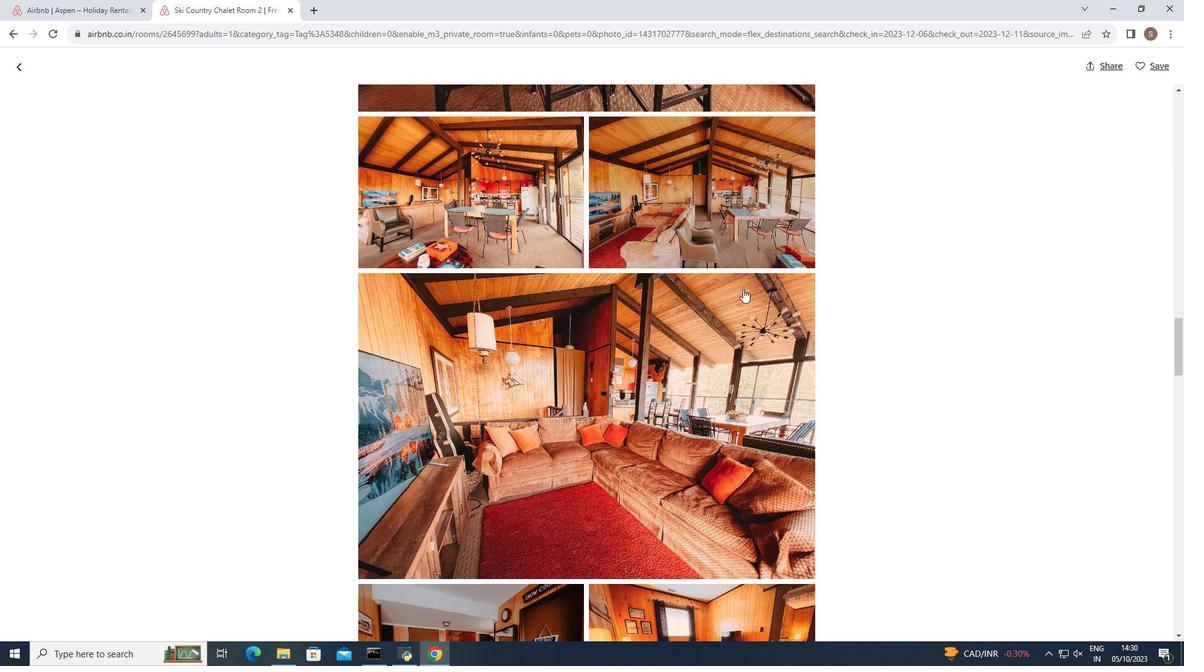 
Action: Mouse scrolled (743, 288) with delta (0, 0)
Screenshot: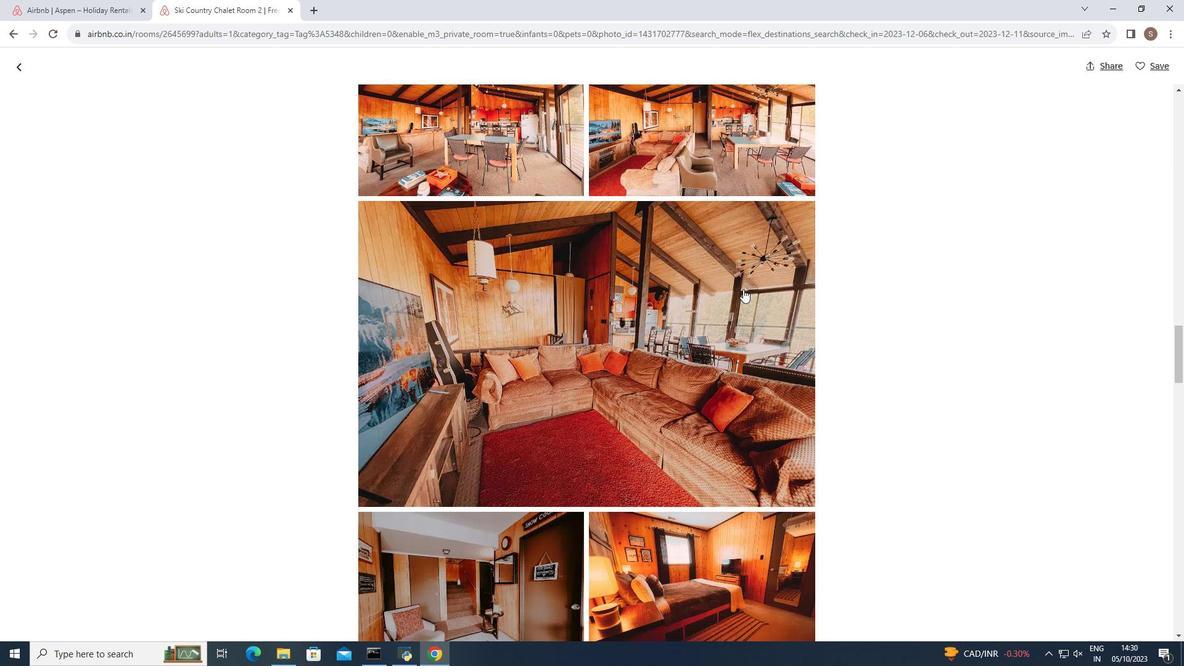 
Action: Mouse scrolled (743, 288) with delta (0, 0)
Screenshot: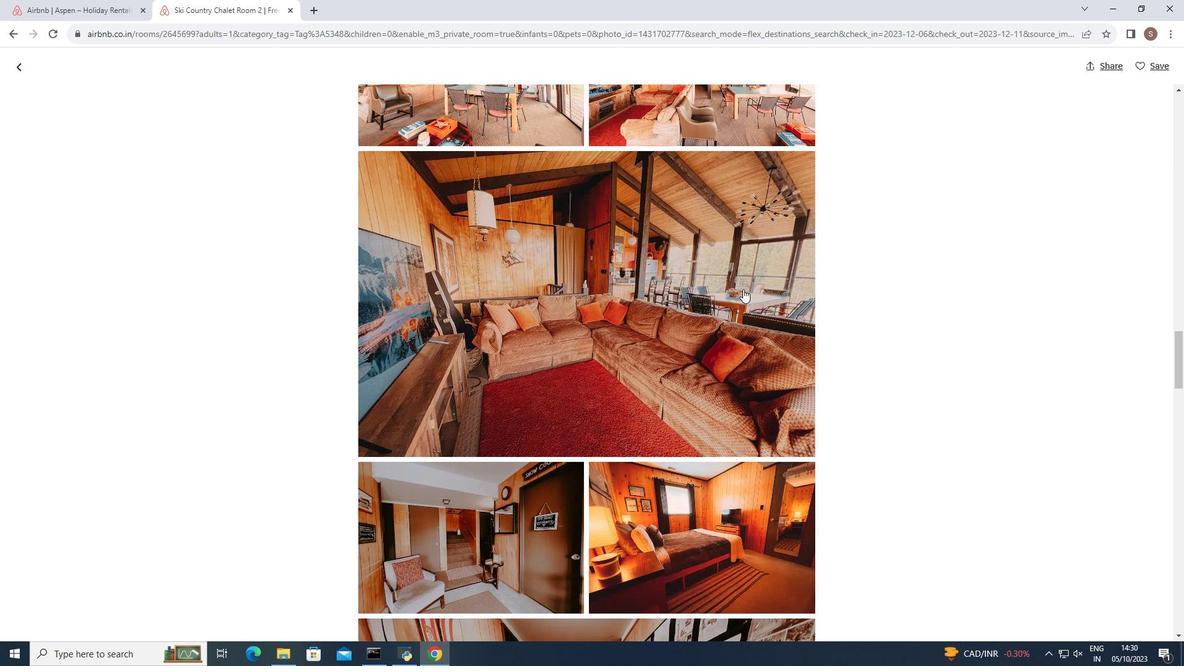 
Action: Mouse scrolled (743, 288) with delta (0, 0)
Screenshot: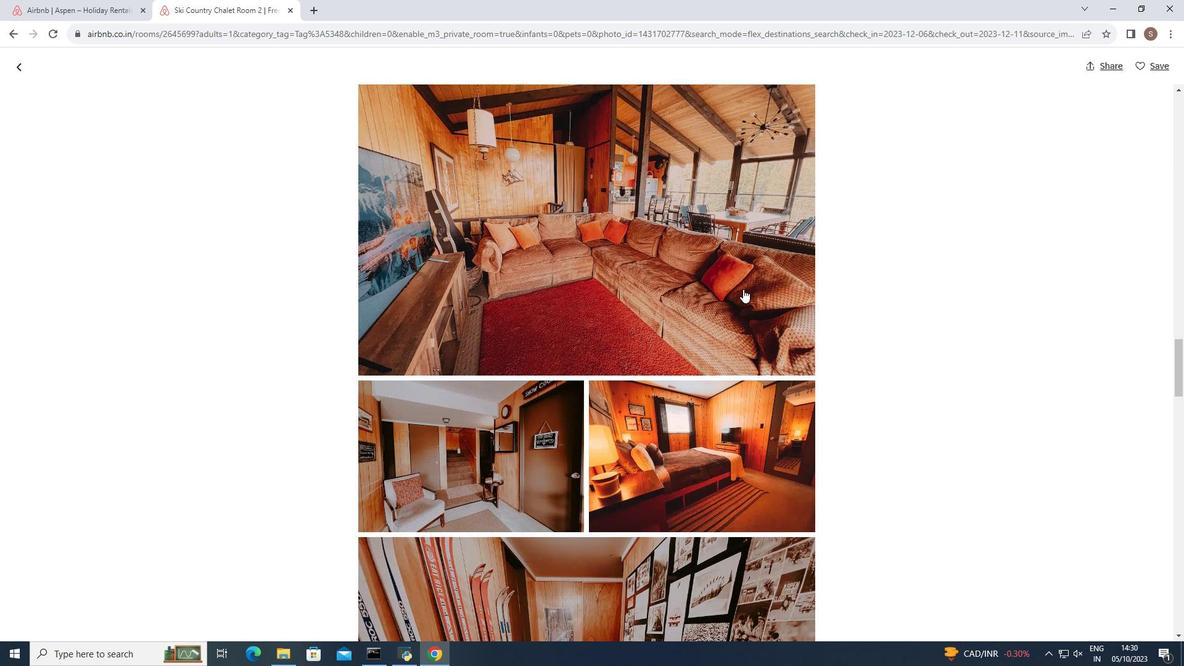 
Action: Mouse scrolled (743, 288) with delta (0, 0)
Screenshot: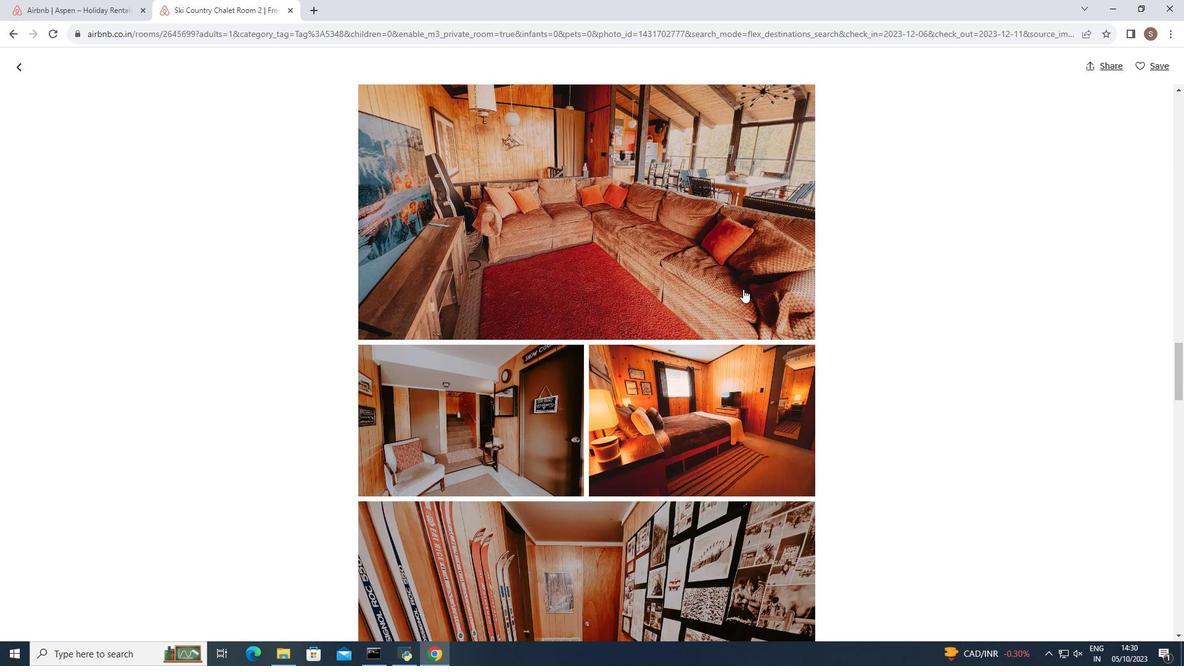 
Action: Mouse scrolled (743, 288) with delta (0, 0)
Screenshot: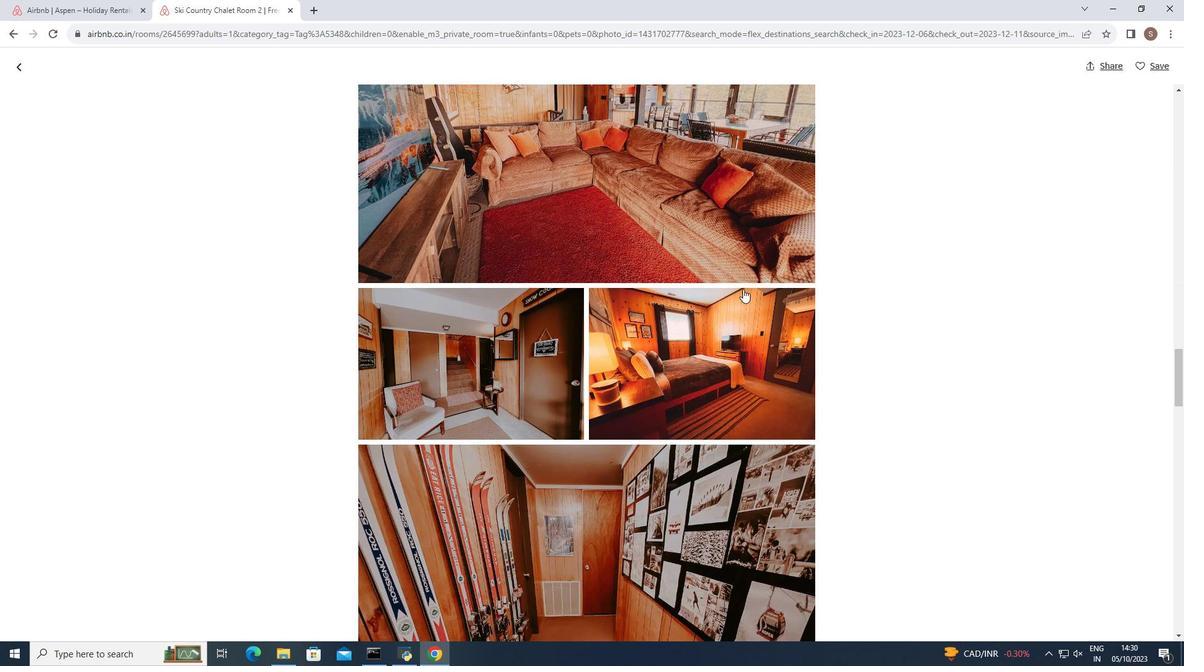 
Action: Mouse scrolled (743, 288) with delta (0, 0)
Screenshot: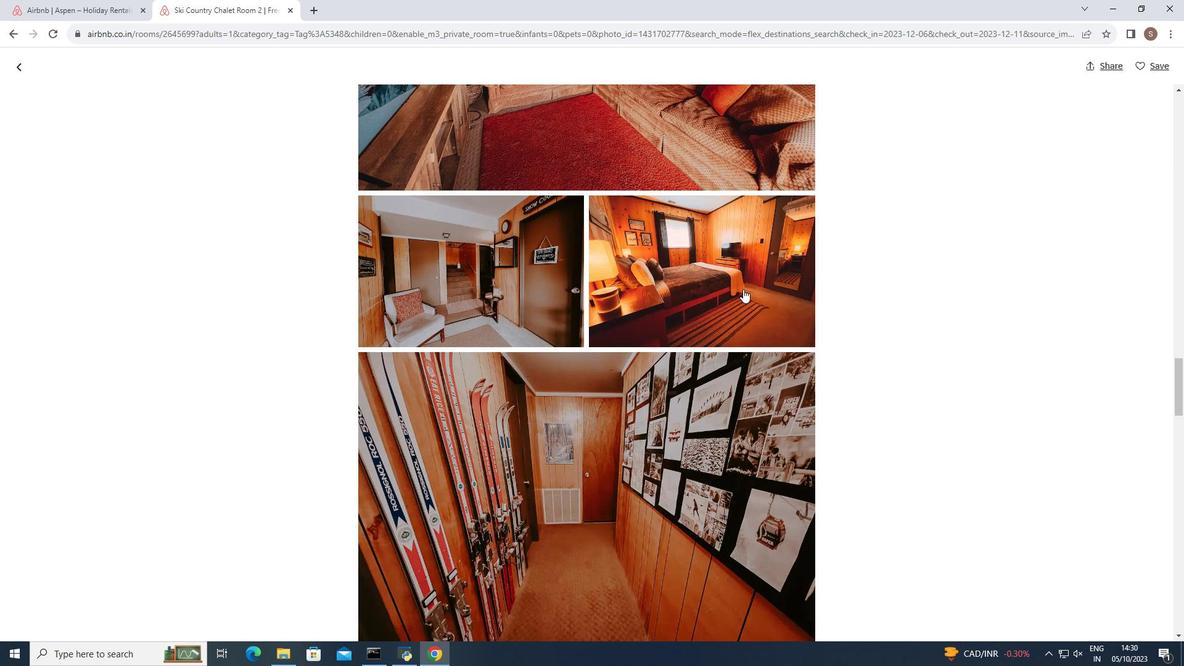 
Action: Mouse scrolled (743, 288) with delta (0, 0)
Screenshot: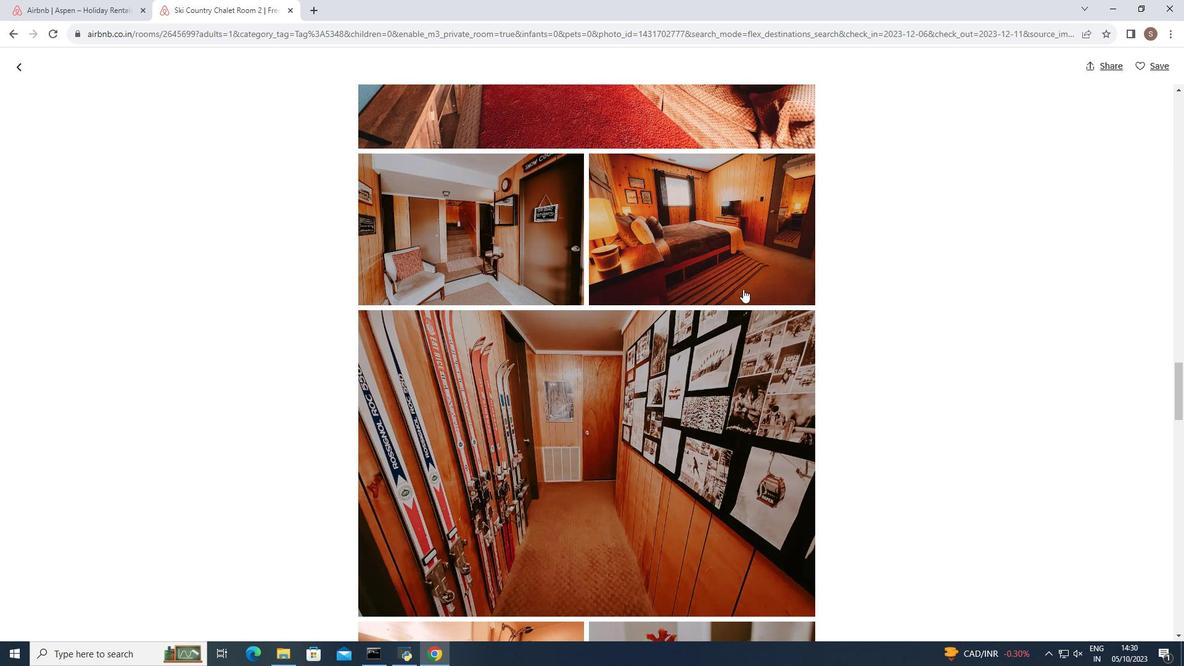 
Action: Mouse scrolled (743, 288) with delta (0, 0)
Screenshot: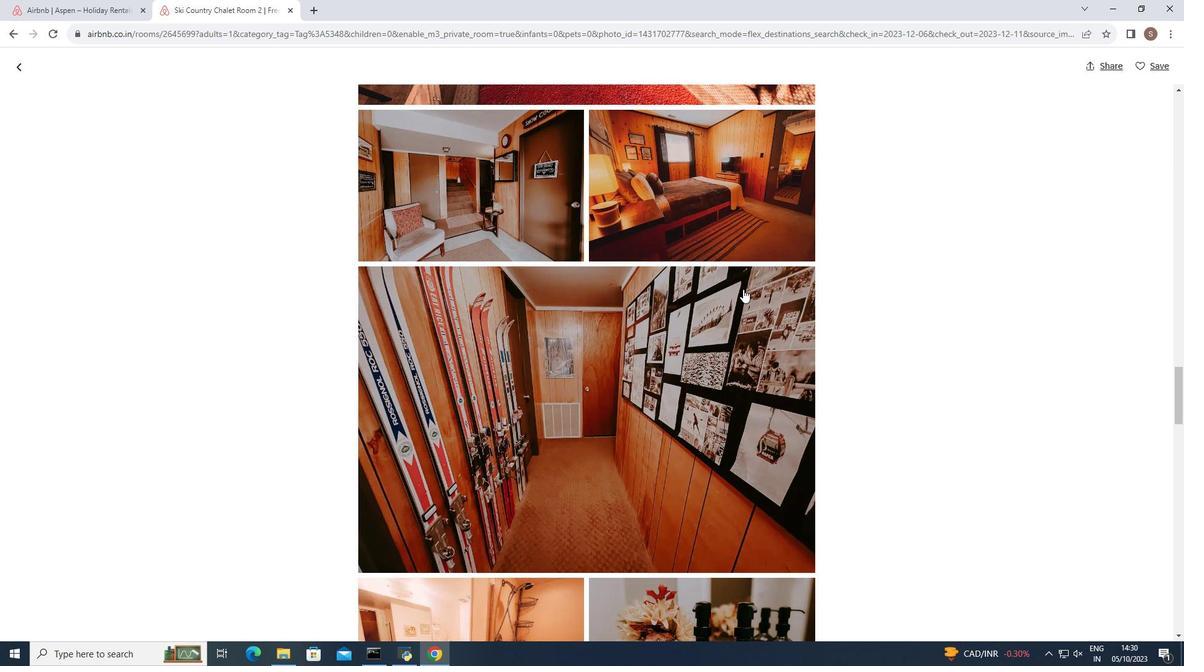 
Action: Mouse scrolled (743, 288) with delta (0, 0)
Screenshot: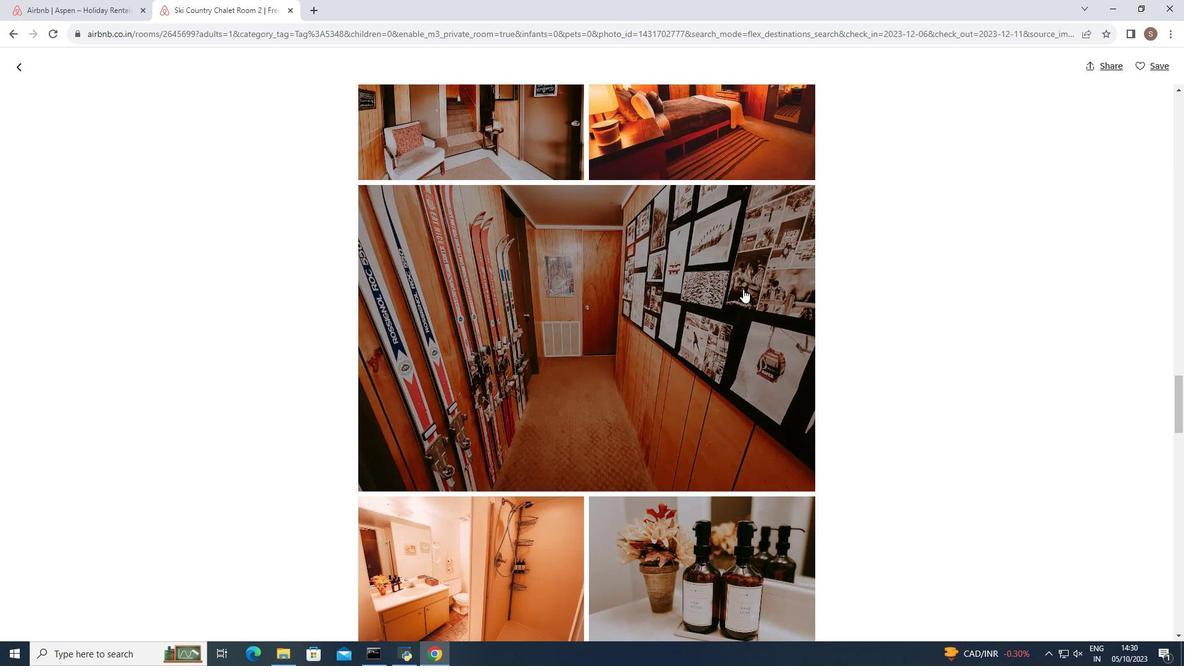 
Action: Mouse scrolled (743, 288) with delta (0, 0)
Screenshot: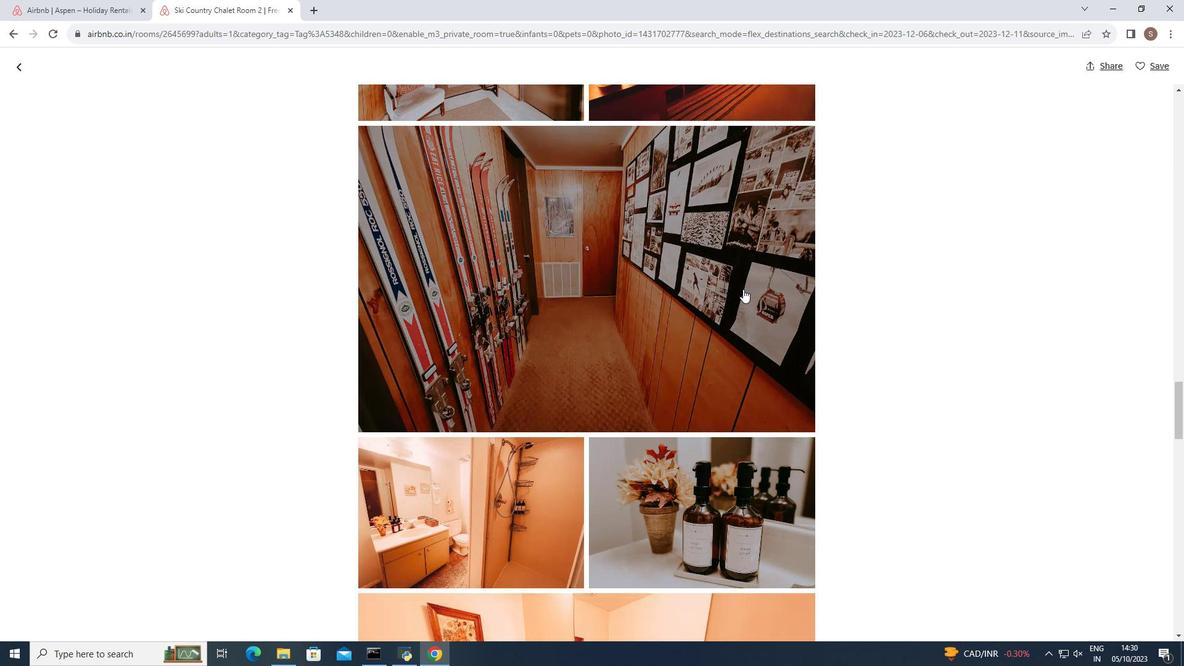 
Action: Mouse scrolled (743, 288) with delta (0, 0)
Screenshot: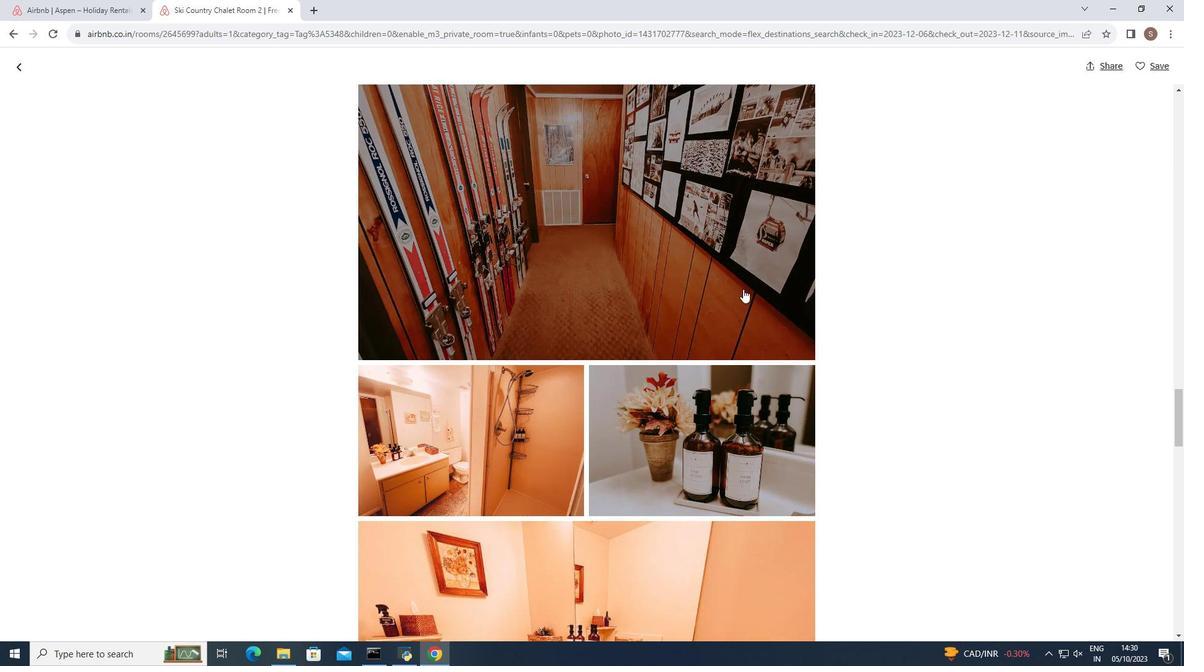 
Action: Mouse scrolled (743, 288) with delta (0, 0)
Screenshot: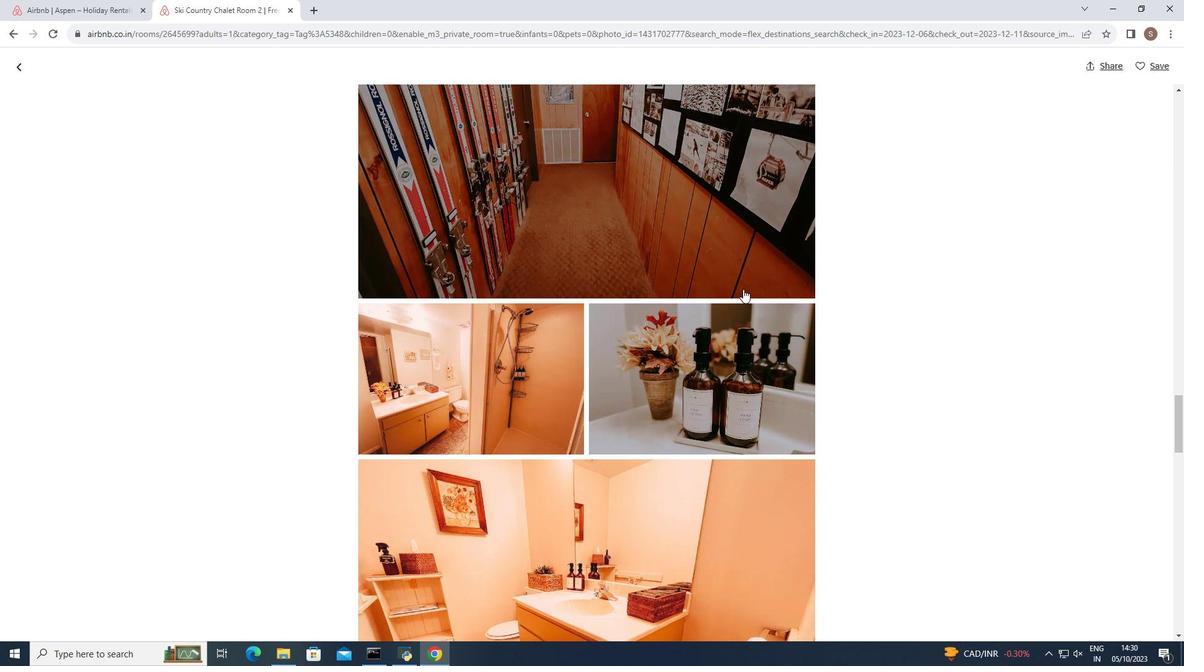 
Action: Mouse scrolled (743, 288) with delta (0, 0)
Screenshot: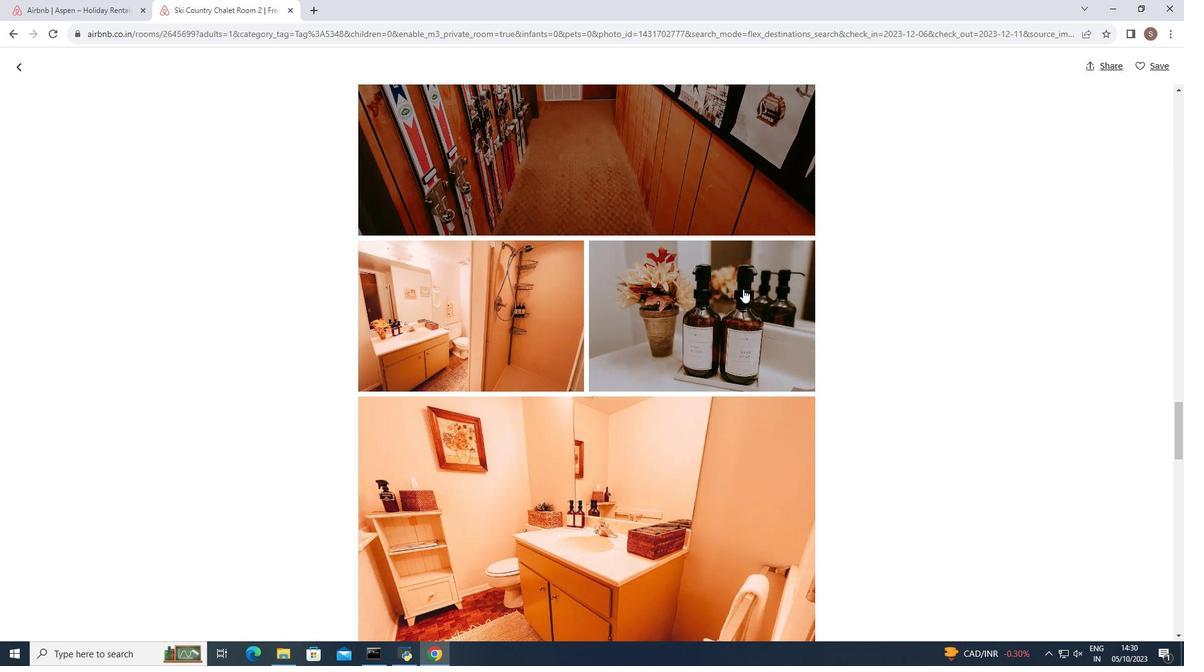 
Action: Mouse moved to (743, 289)
Screenshot: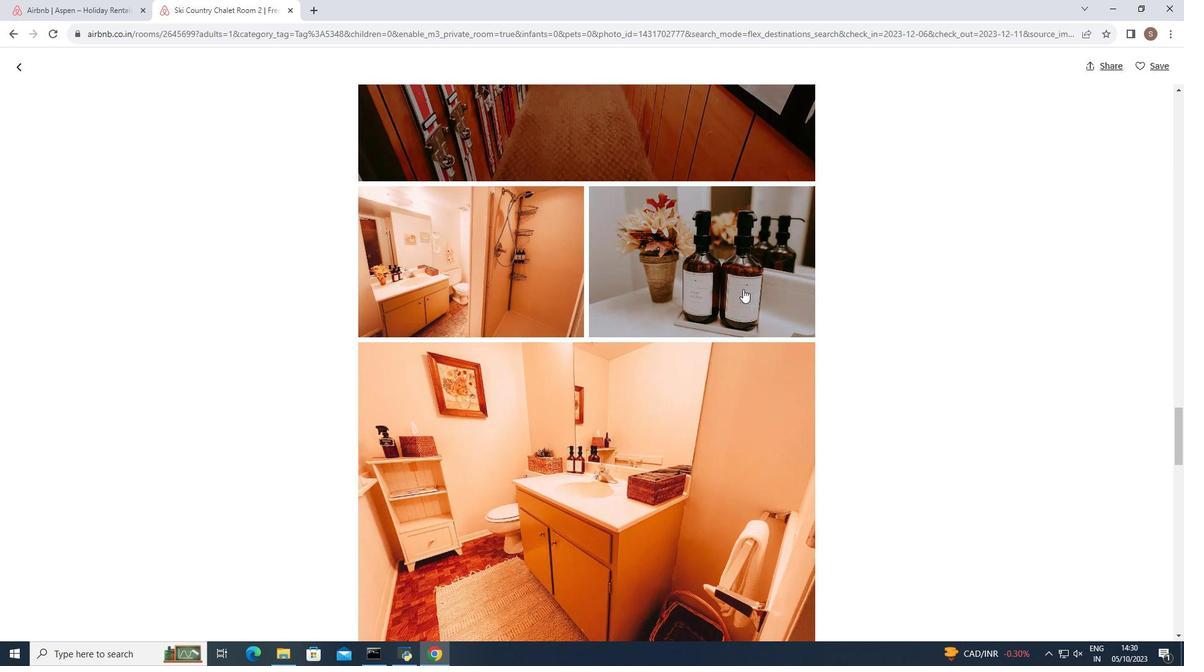 
Action: Mouse scrolled (743, 288) with delta (0, 0)
Screenshot: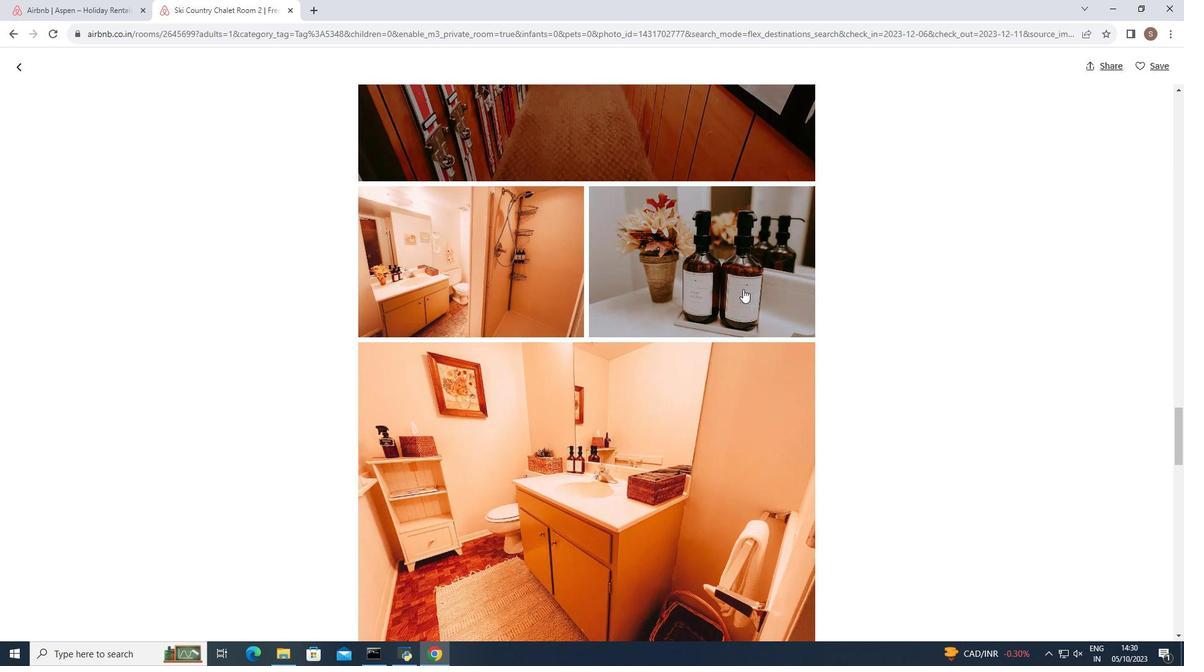 
Action: Mouse scrolled (743, 288) with delta (0, 0)
Screenshot: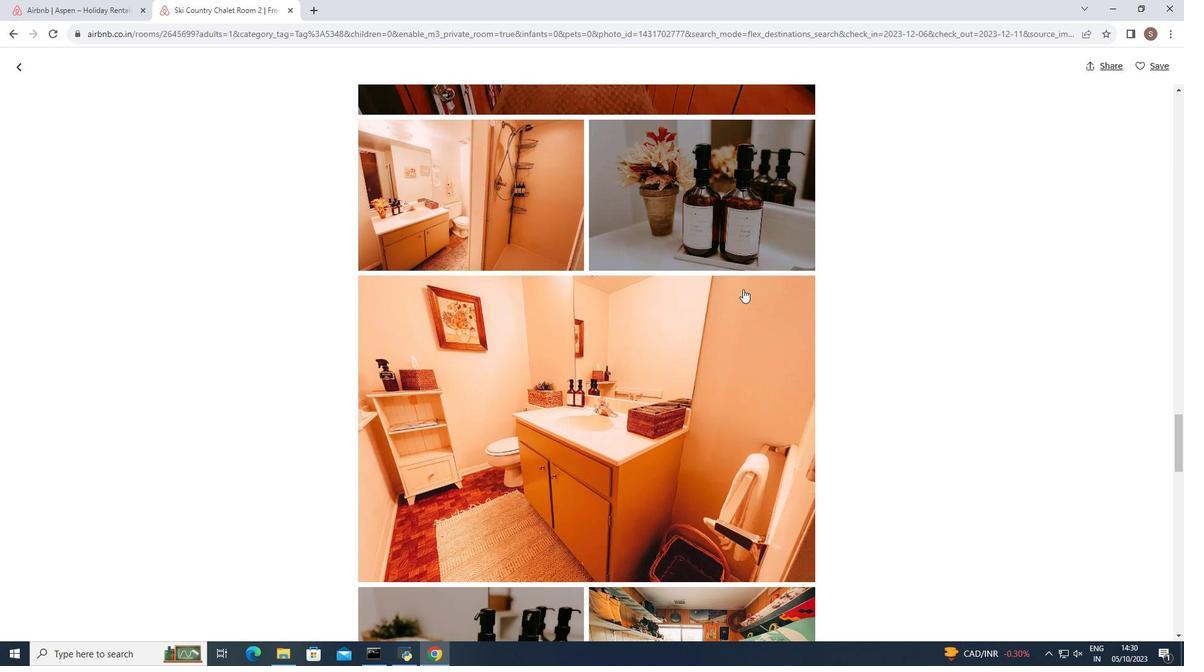 
Action: Mouse scrolled (743, 288) with delta (0, 0)
Screenshot: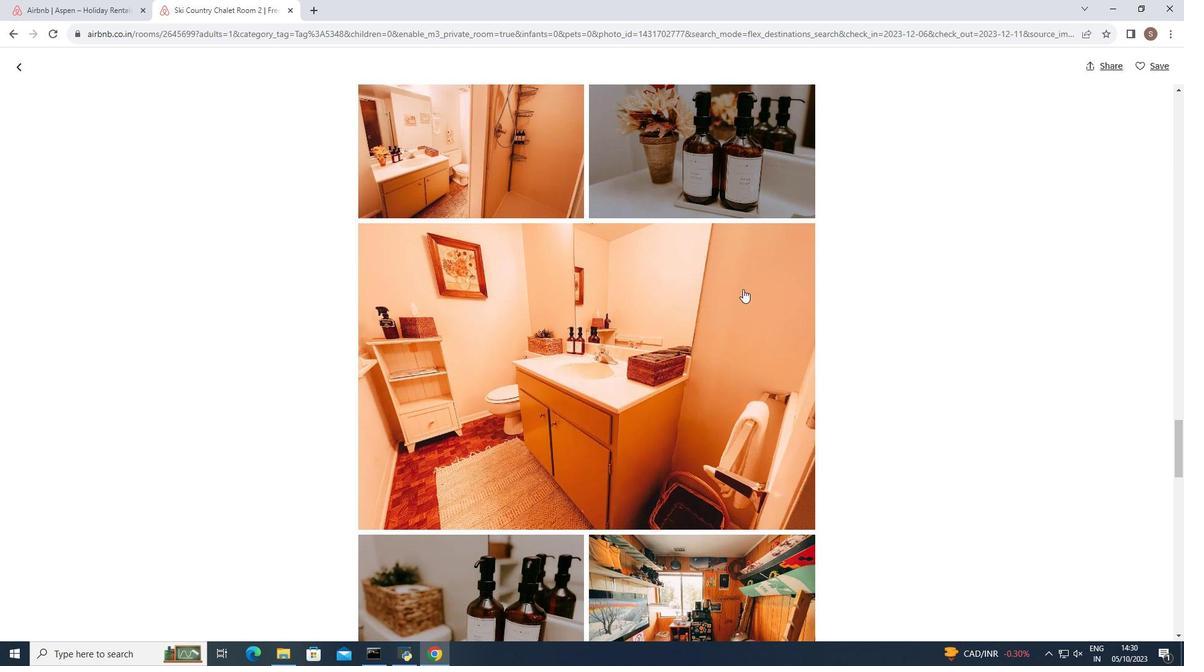 
Action: Mouse scrolled (743, 288) with delta (0, 0)
Screenshot: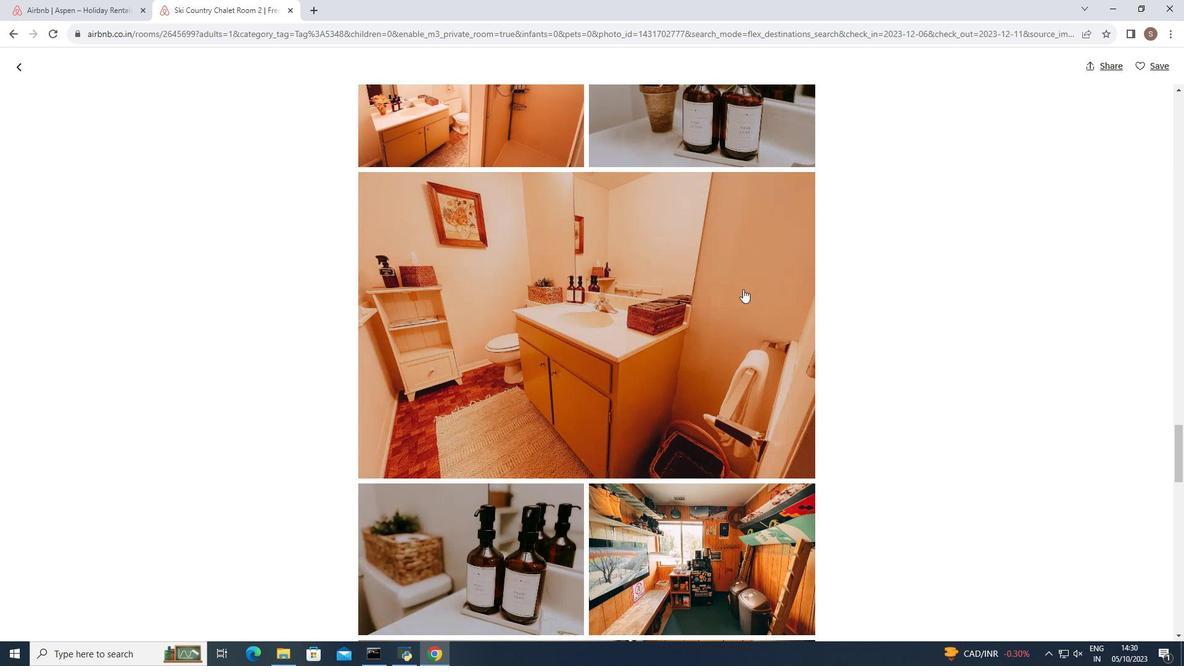 
Action: Mouse scrolled (743, 288) with delta (0, 0)
Screenshot: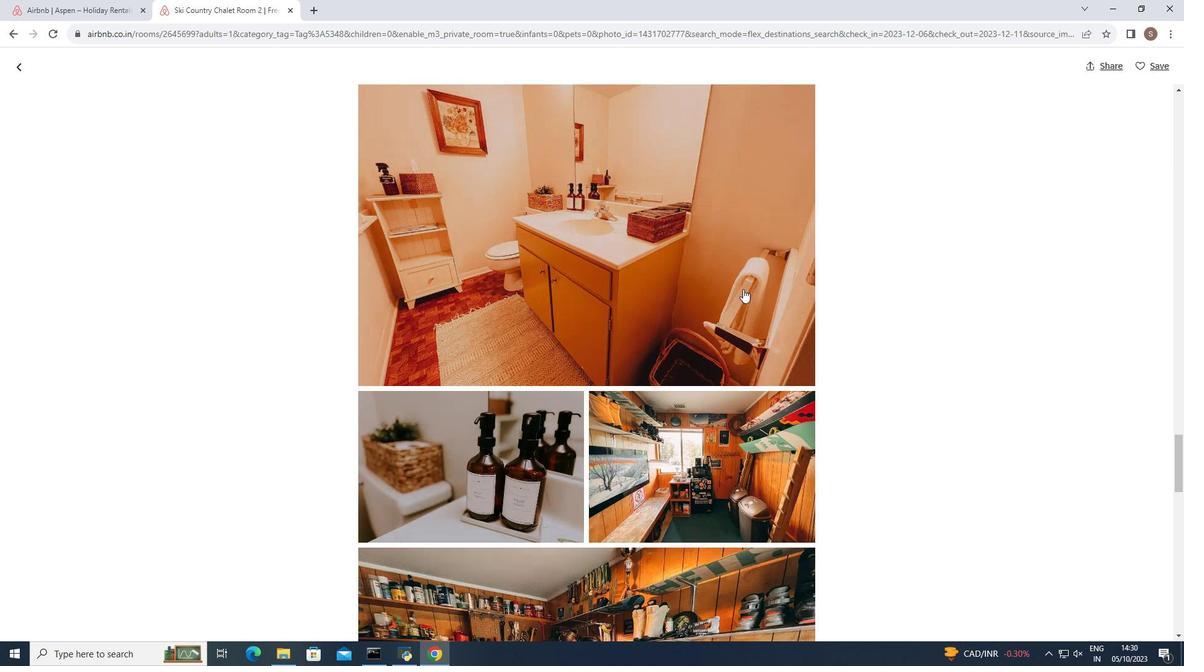 
Action: Mouse scrolled (743, 288) with delta (0, 0)
Screenshot: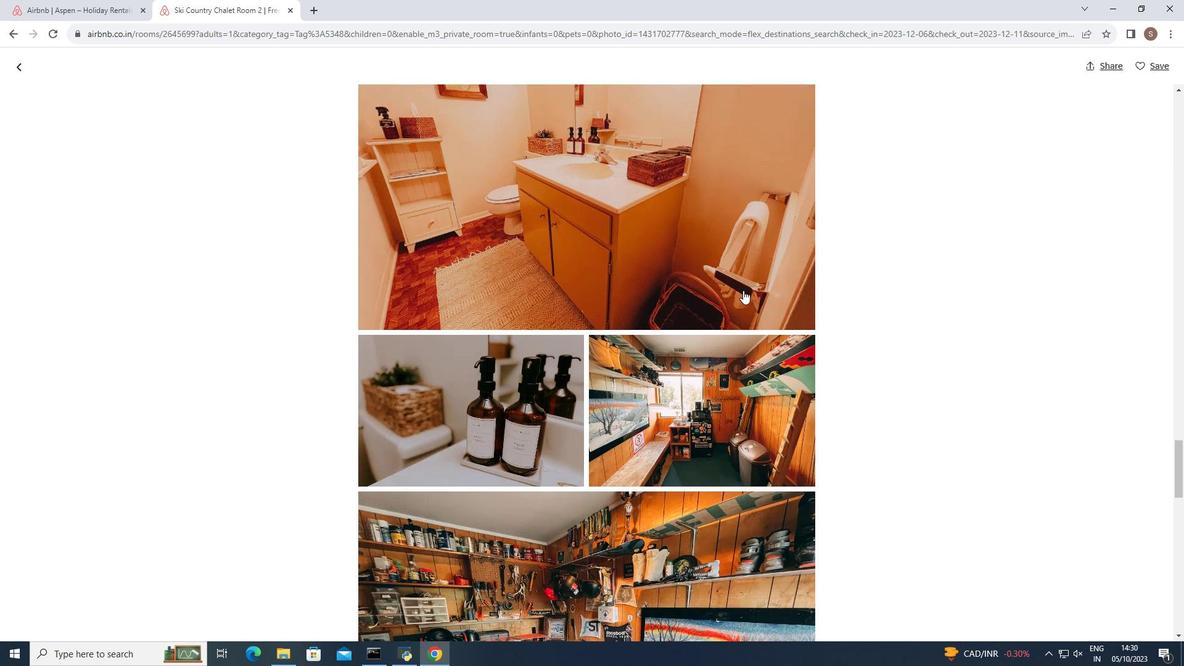 
Action: Mouse moved to (743, 290)
Screenshot: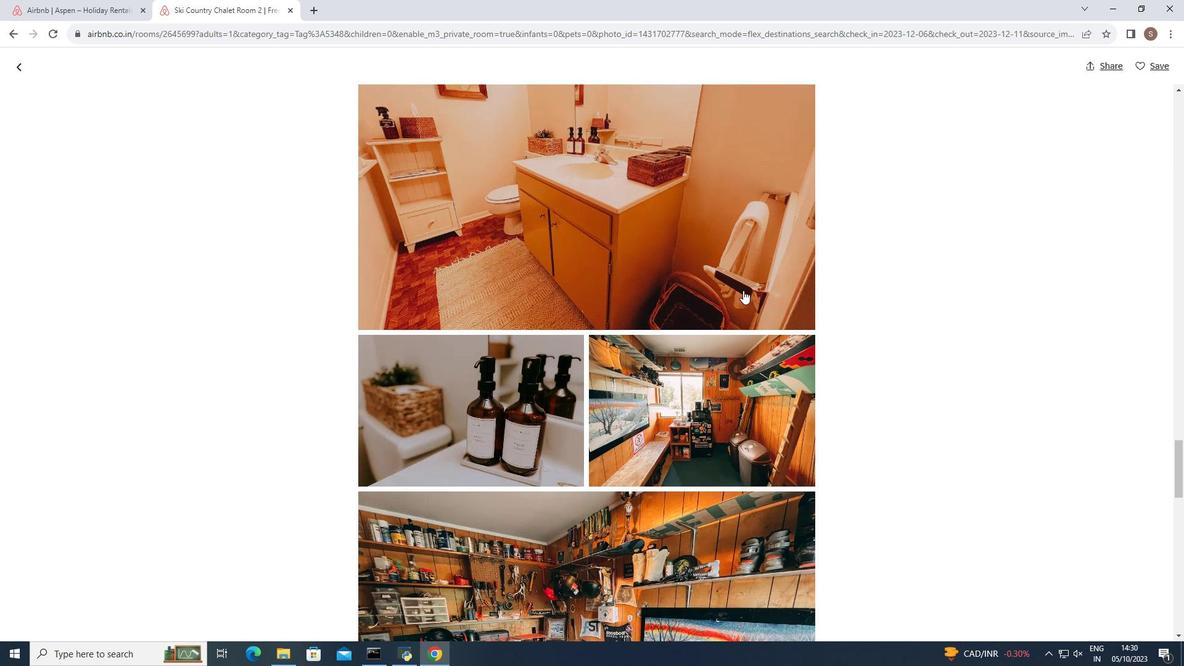 
Action: Mouse scrolled (743, 289) with delta (0, 0)
Screenshot: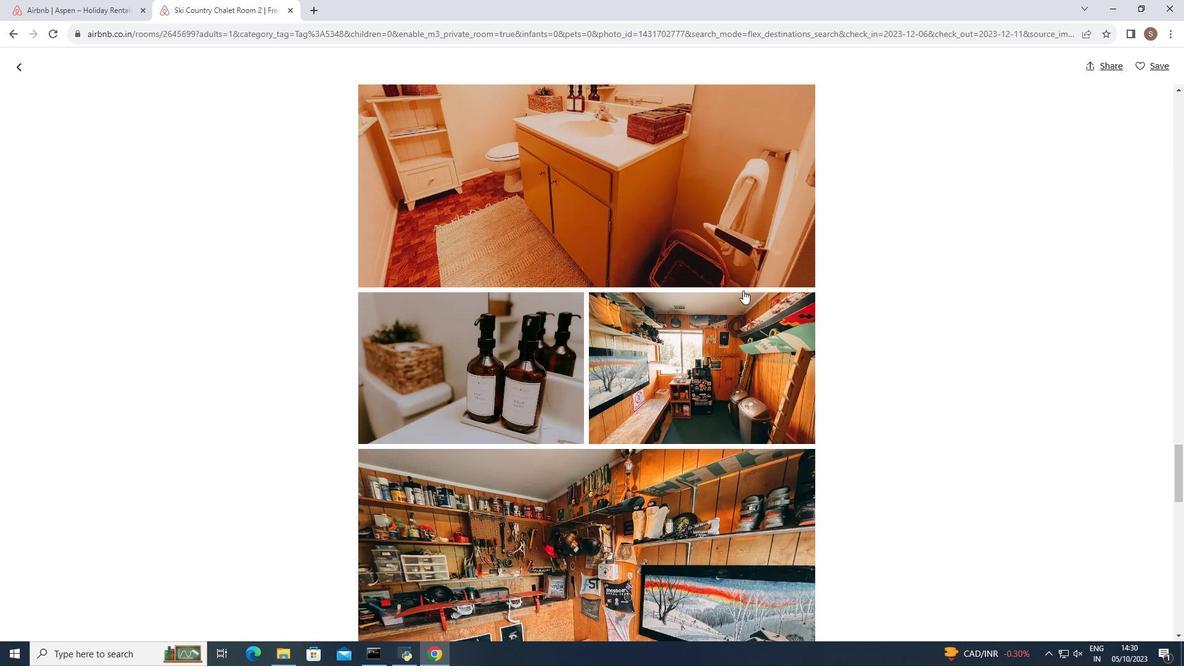 
Action: Mouse scrolled (743, 289) with delta (0, 0)
Screenshot: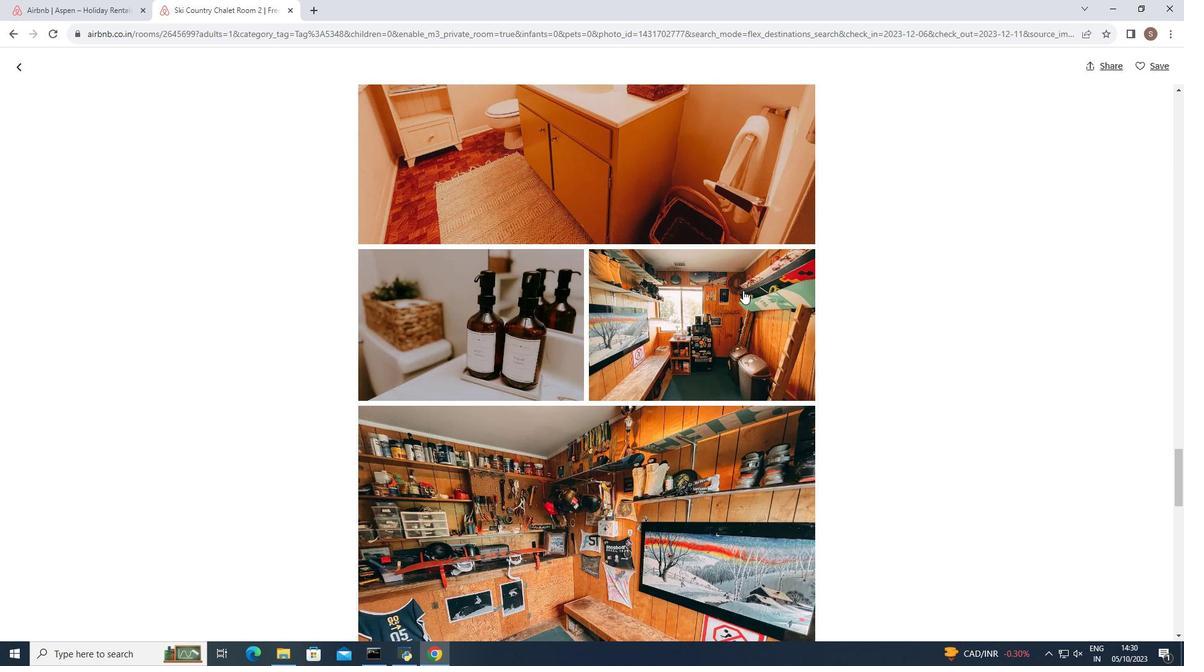 
Action: Mouse scrolled (743, 289) with delta (0, 0)
Screenshot: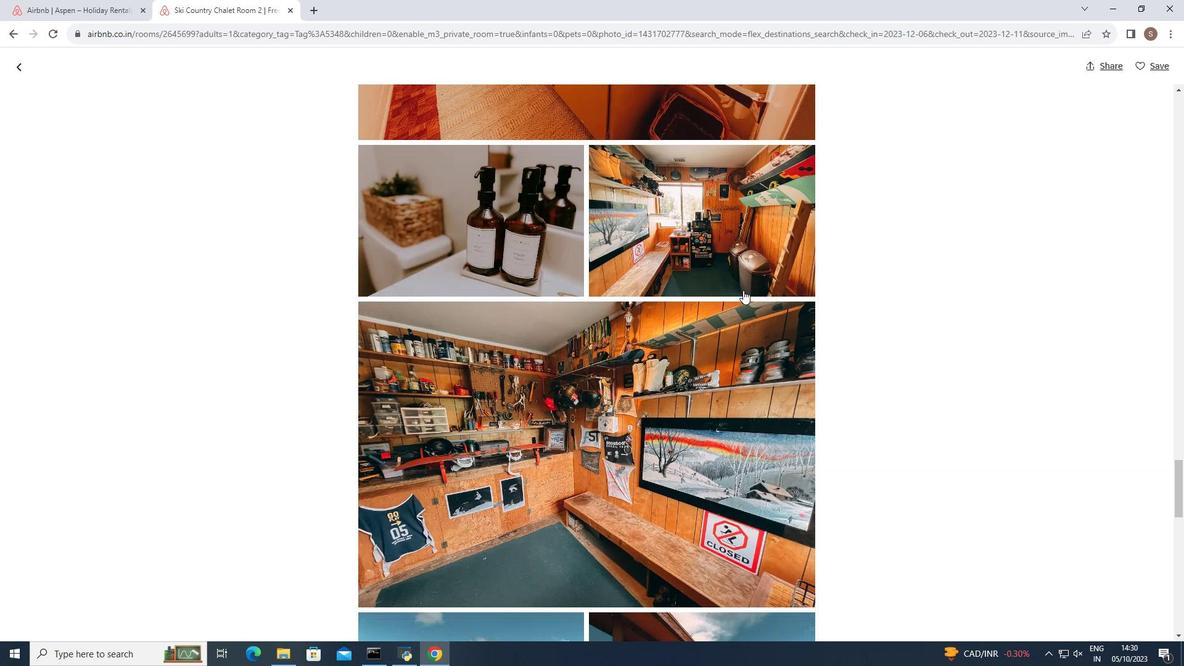
Action: Mouse scrolled (743, 289) with delta (0, 0)
Screenshot: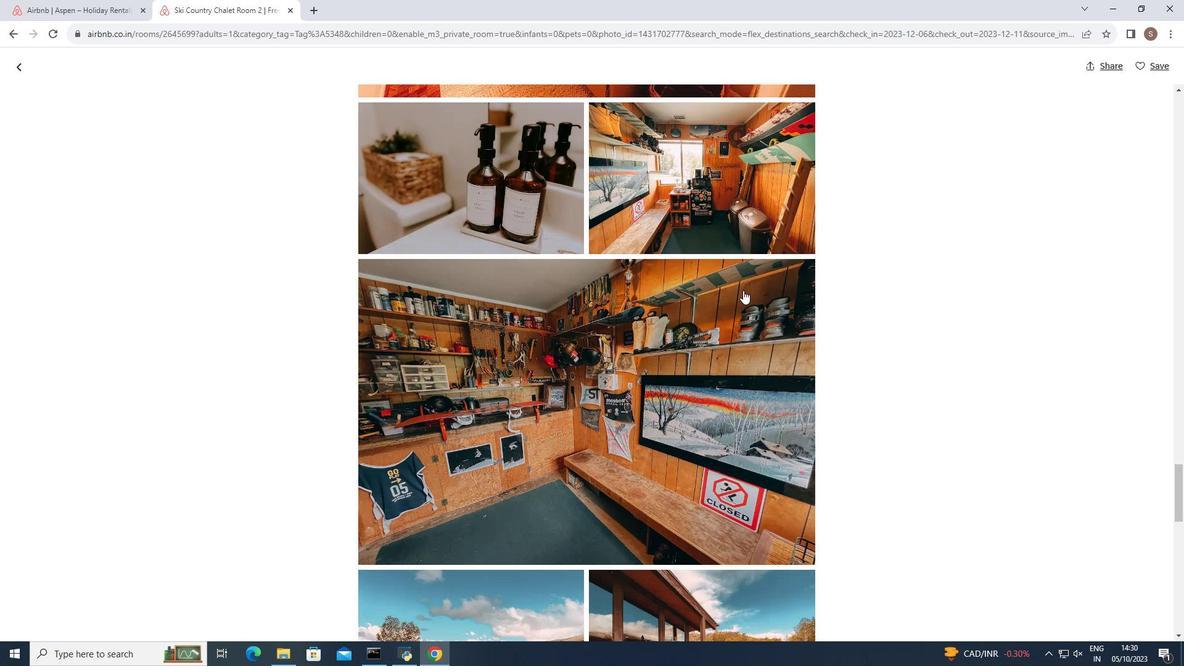 
Action: Mouse scrolled (743, 289) with delta (0, 0)
Screenshot: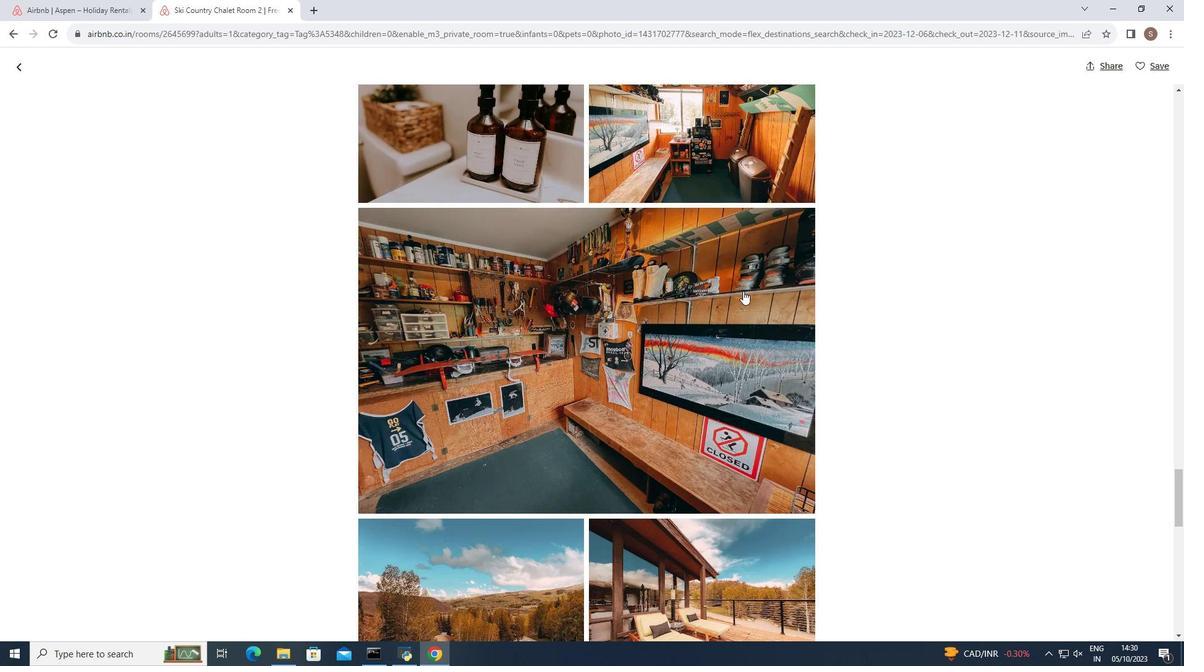 
Action: Mouse moved to (743, 291)
Screenshot: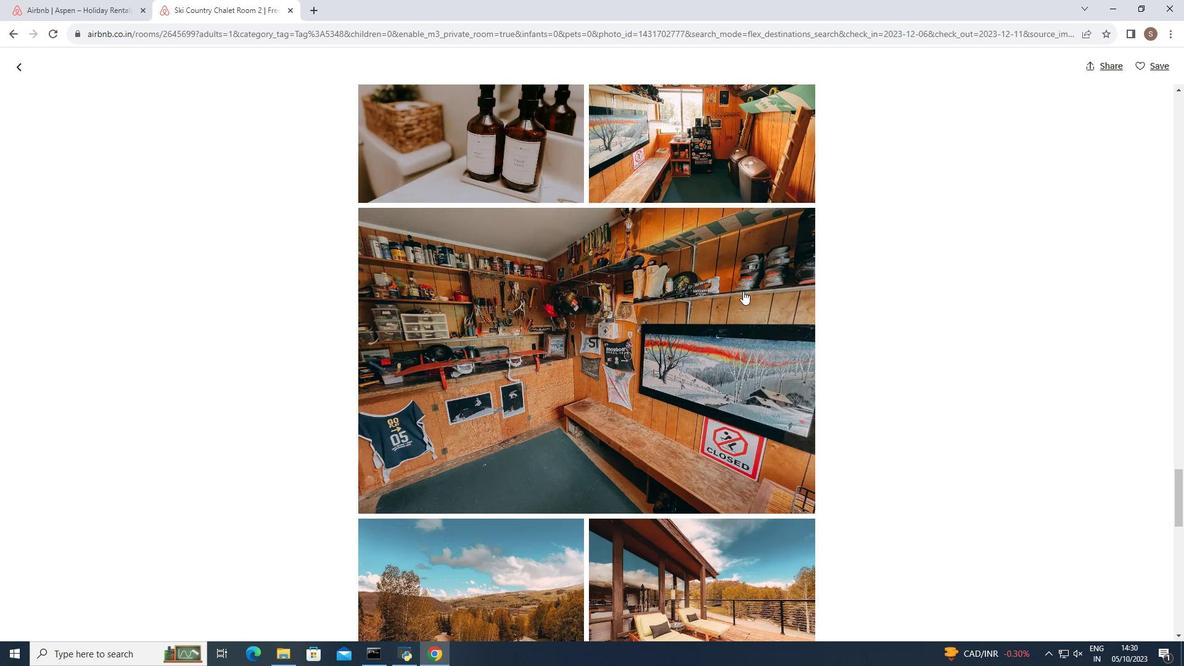 
Action: Mouse scrolled (743, 290) with delta (0, 0)
Screenshot: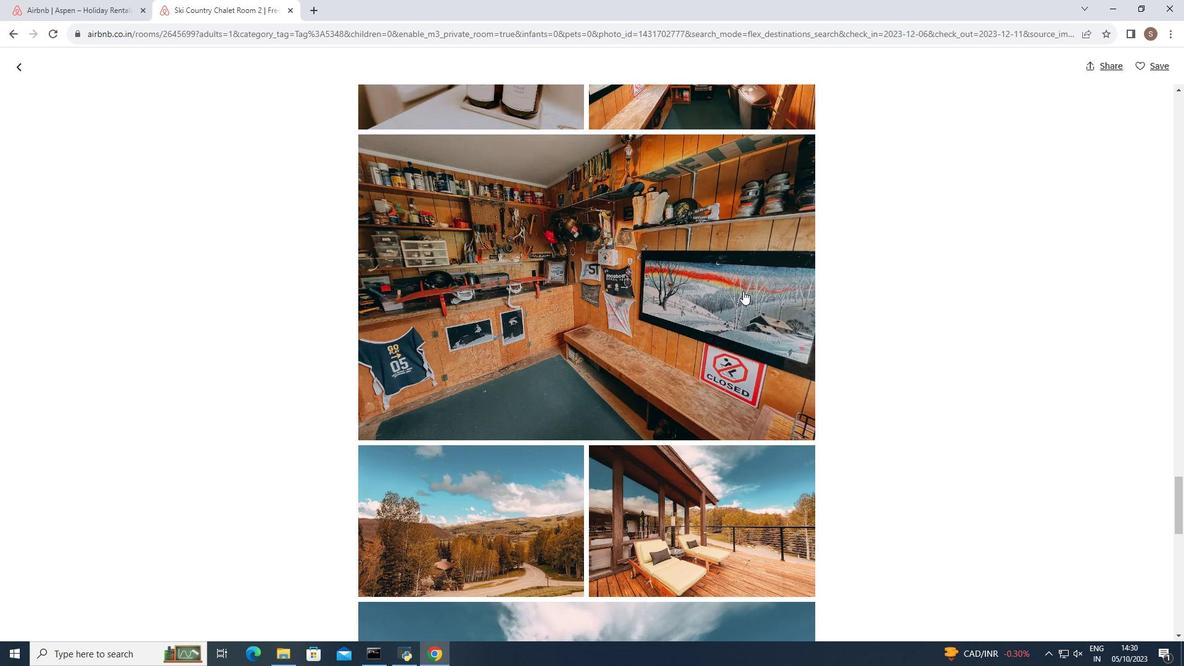 
Action: Mouse scrolled (743, 290) with delta (0, 0)
Screenshot: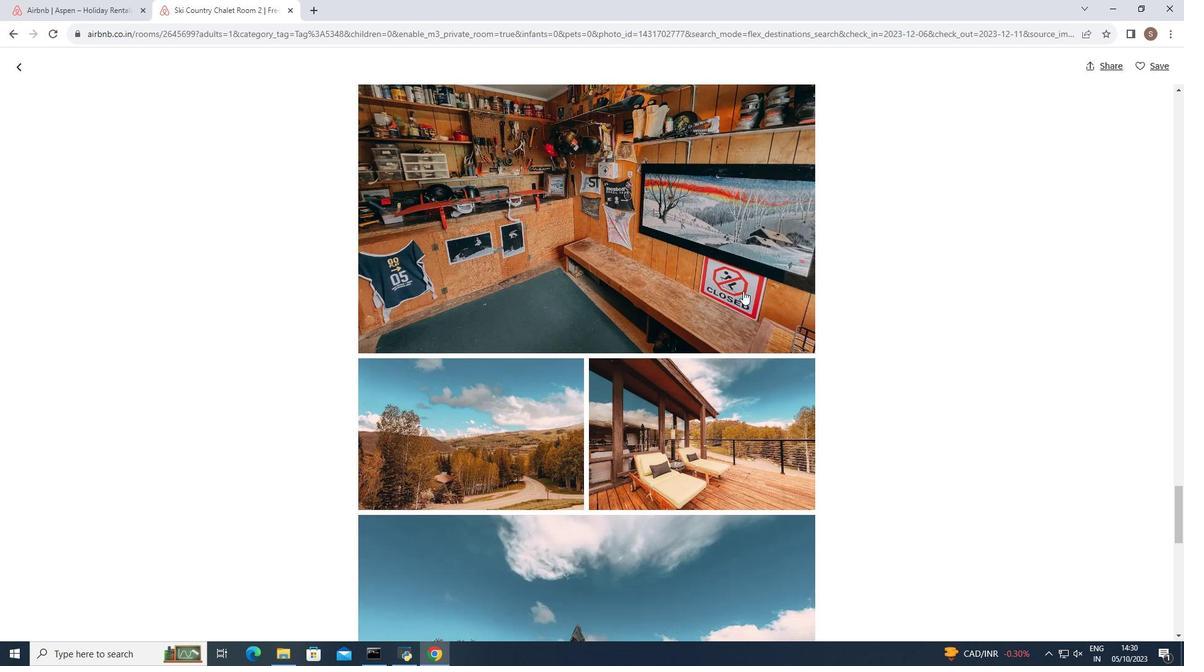 
Action: Mouse moved to (742, 292)
Screenshot: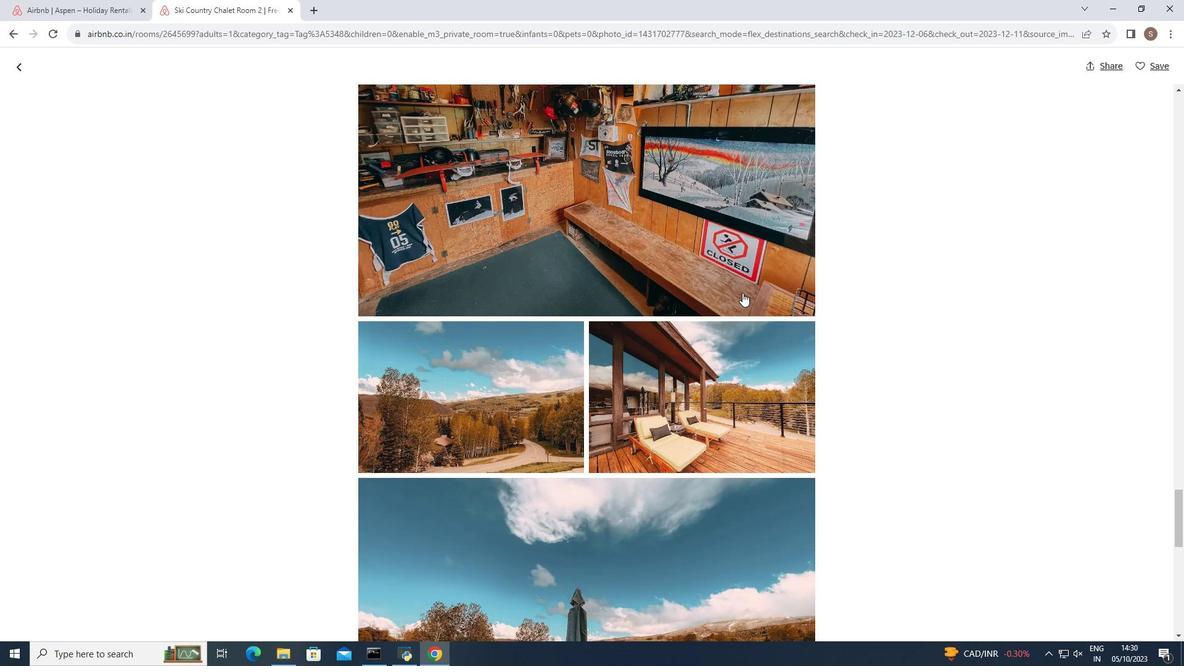 
Action: Mouse scrolled (742, 292) with delta (0, 0)
Screenshot: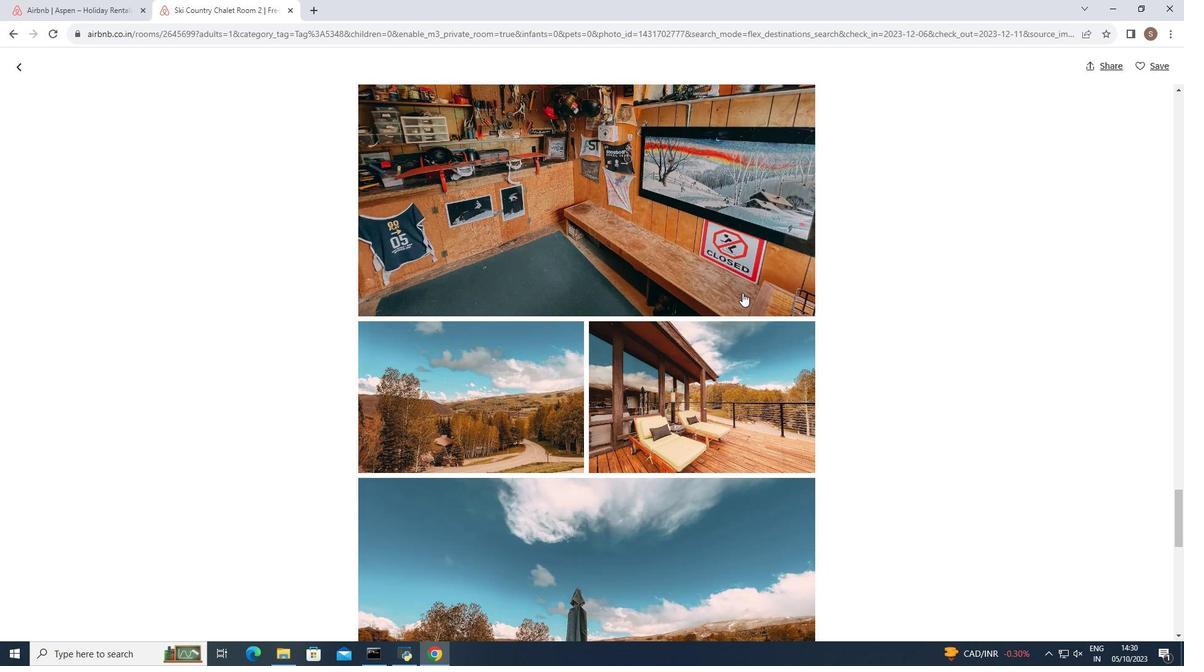 
Action: Mouse scrolled (742, 292) with delta (0, 0)
Screenshot: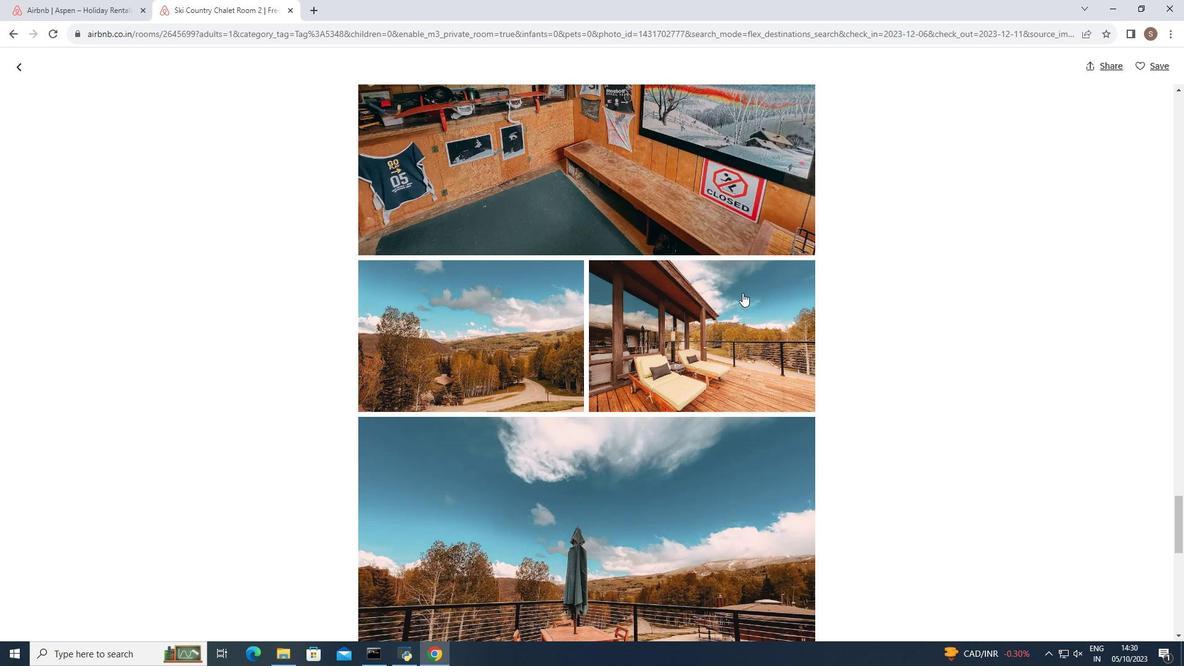 
Action: Mouse scrolled (742, 292) with delta (0, 0)
Screenshot: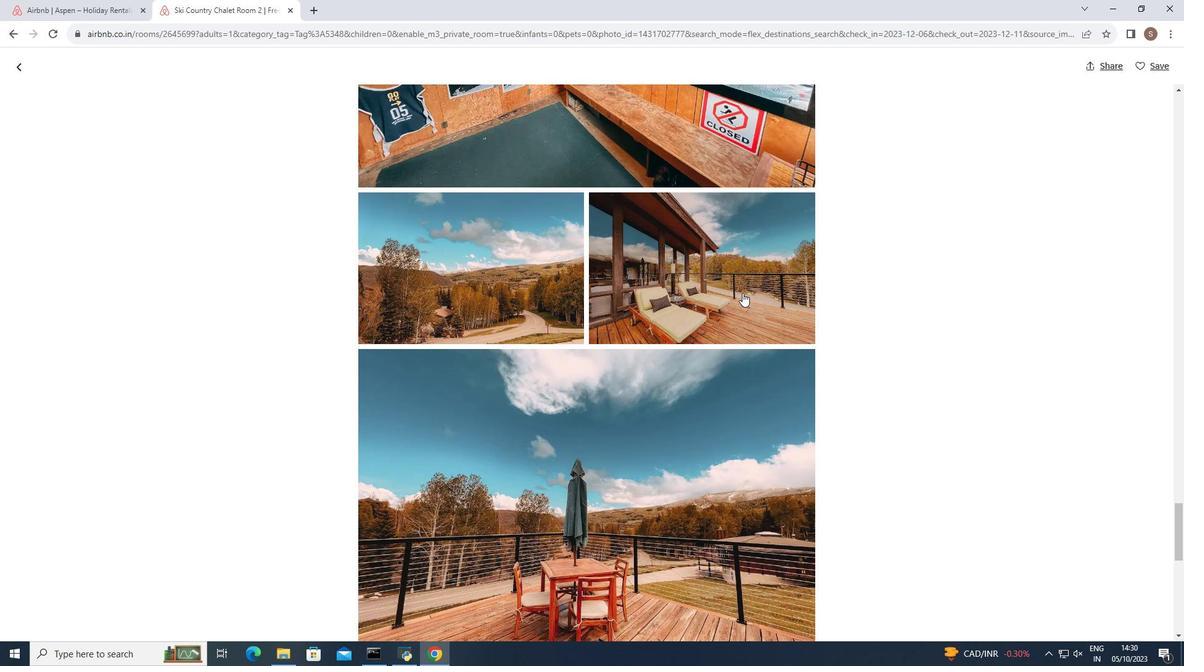 
Action: Mouse scrolled (742, 292) with delta (0, 0)
Screenshot: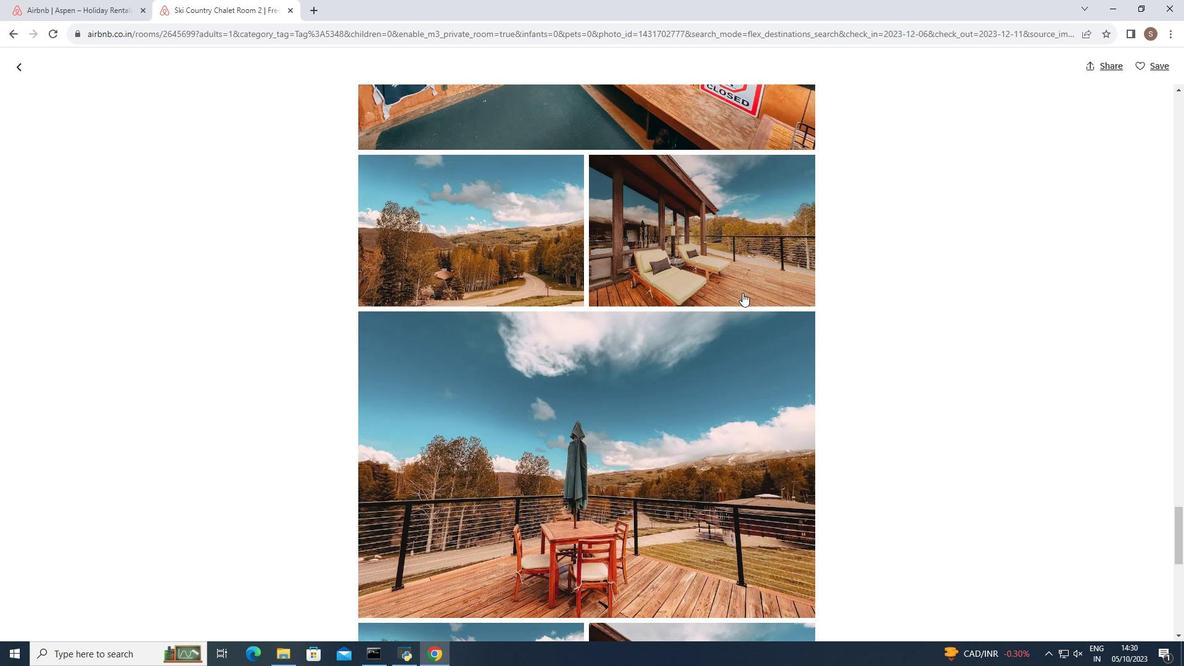 
Action: Mouse scrolled (742, 292) with delta (0, 0)
Screenshot: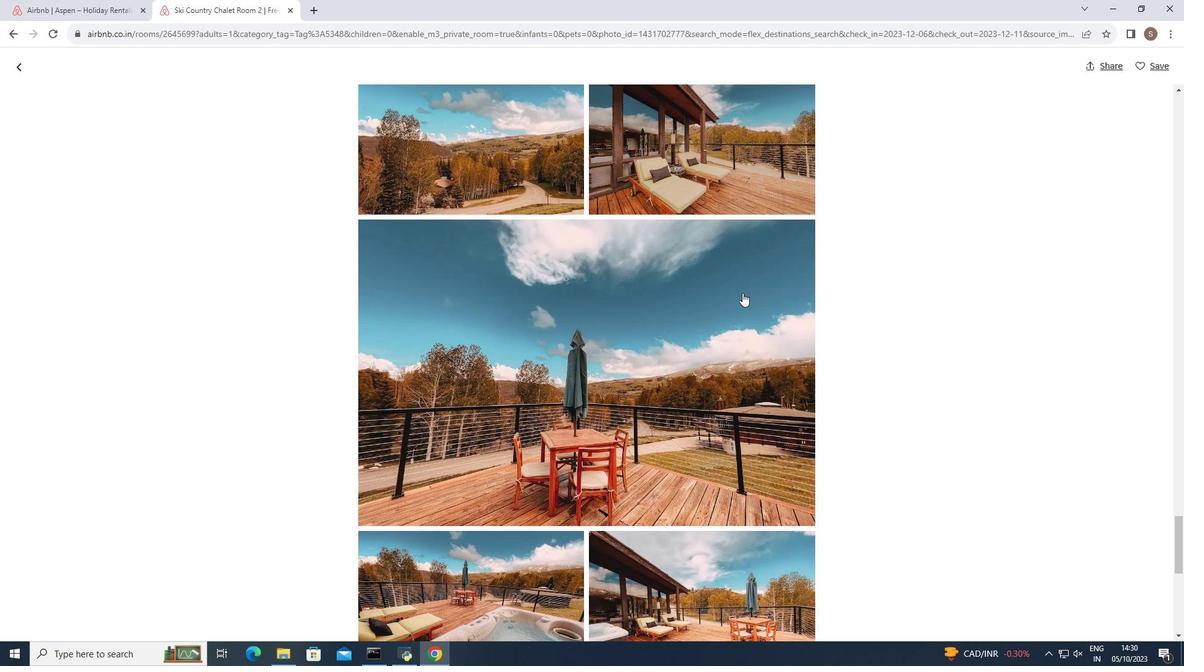 
Action: Mouse scrolled (742, 292) with delta (0, 0)
Screenshot: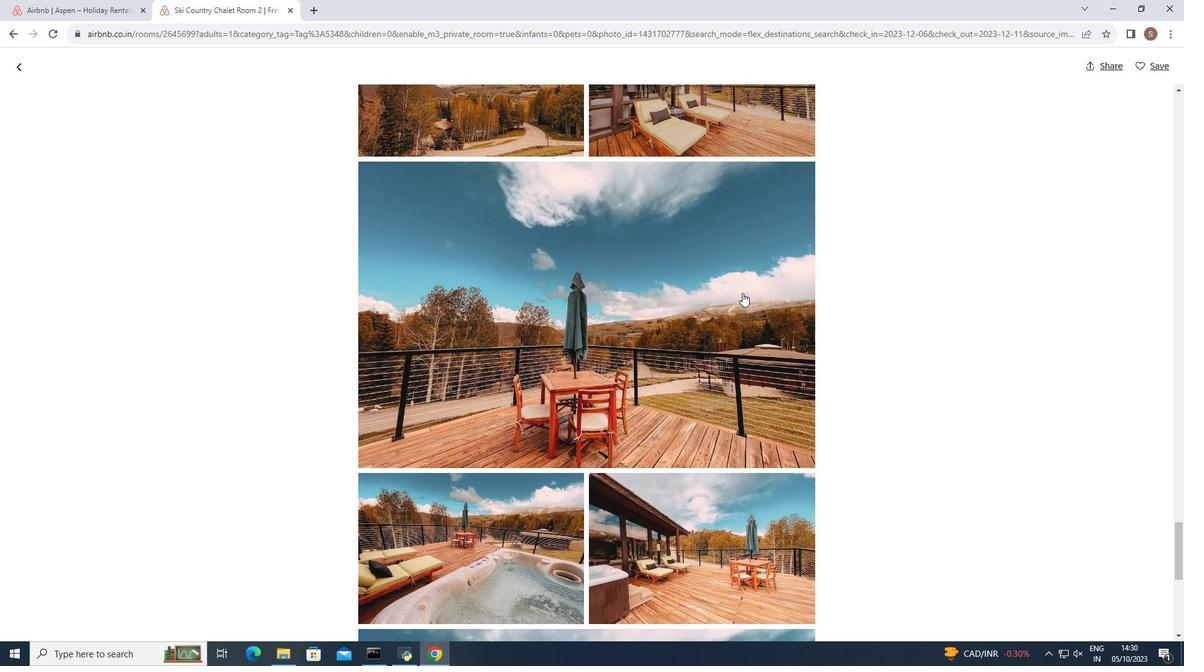
Action: Mouse scrolled (742, 292) with delta (0, 0)
Screenshot: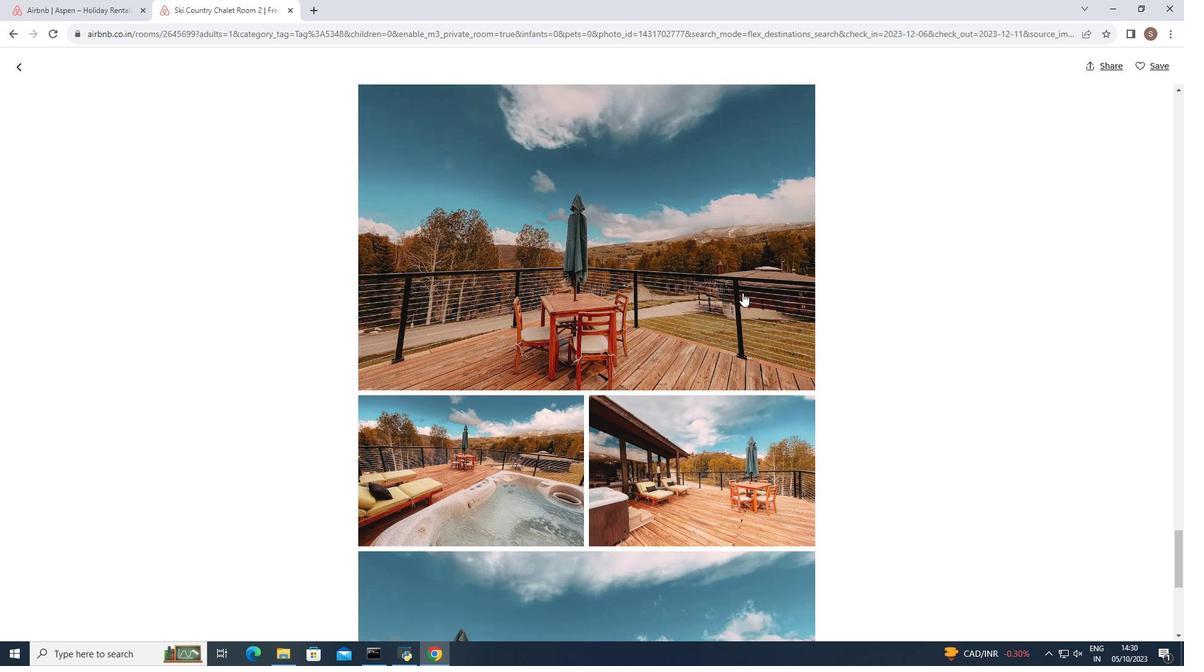 
Action: Mouse scrolled (742, 292) with delta (0, 0)
Screenshot: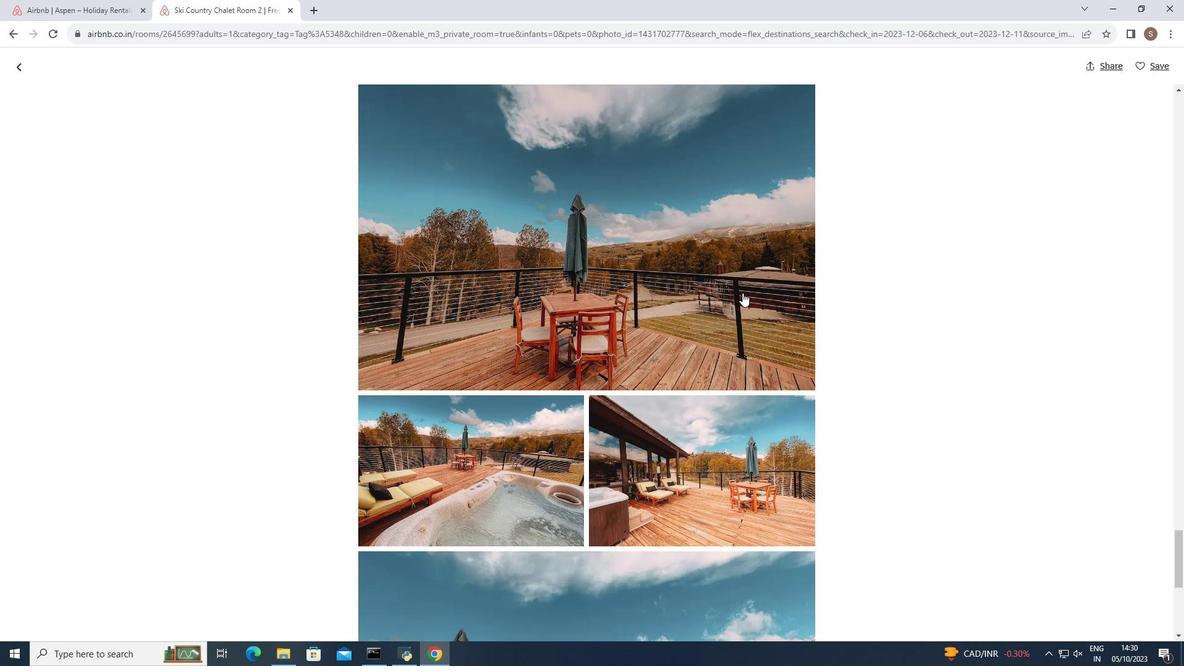 
Action: Mouse scrolled (742, 292) with delta (0, 0)
Screenshot: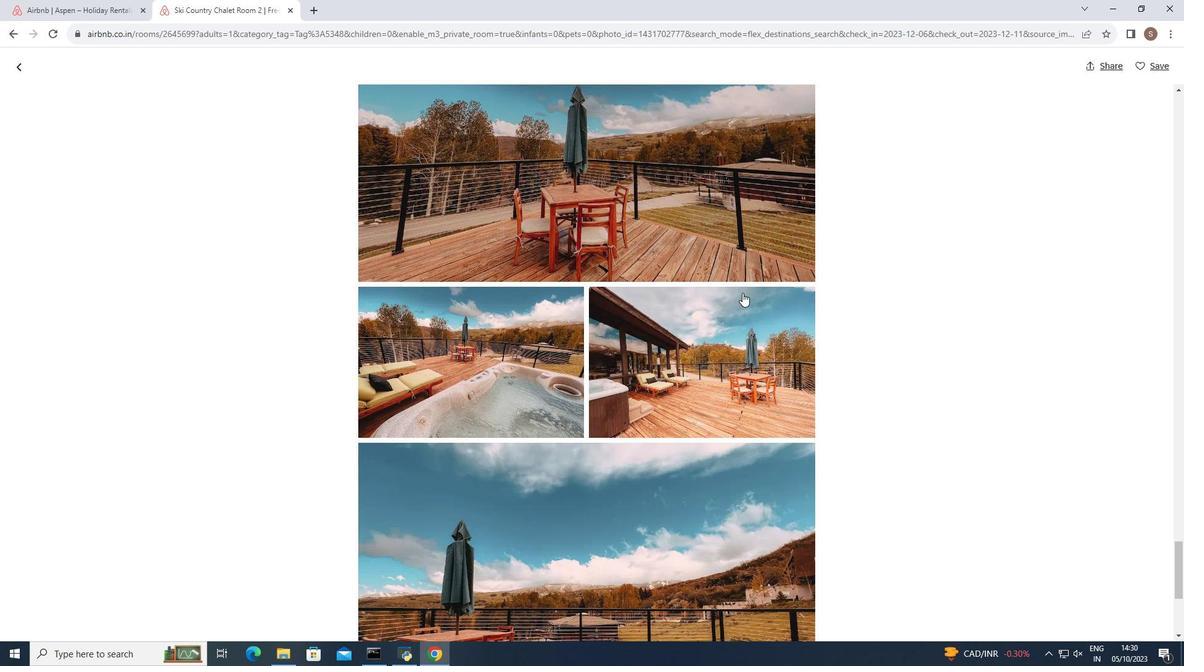 
Action: Mouse scrolled (742, 292) with delta (0, 0)
Screenshot: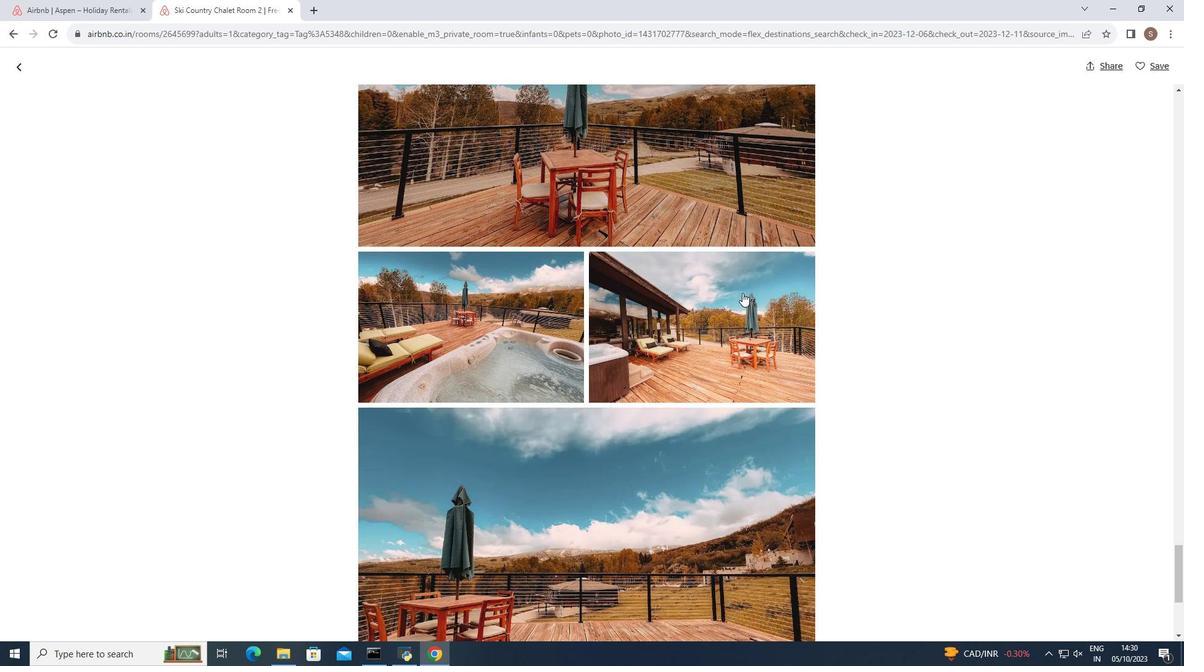 
Action: Mouse scrolled (742, 292) with delta (0, 0)
Screenshot: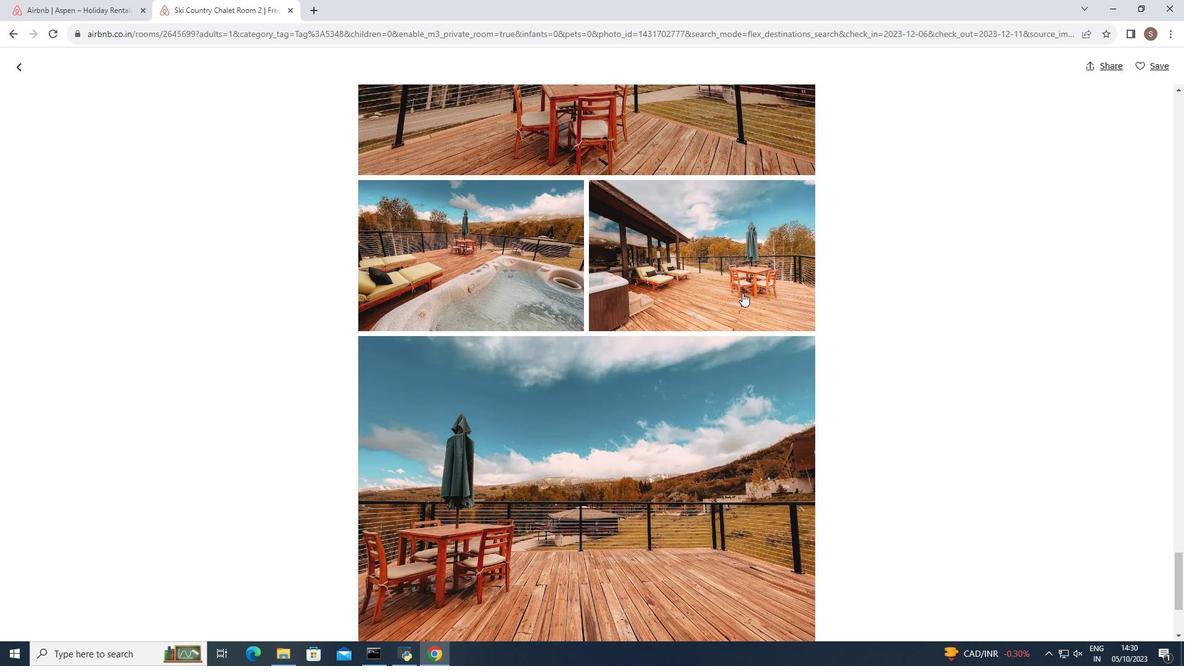 
Action: Mouse scrolled (742, 292) with delta (0, 0)
Screenshot: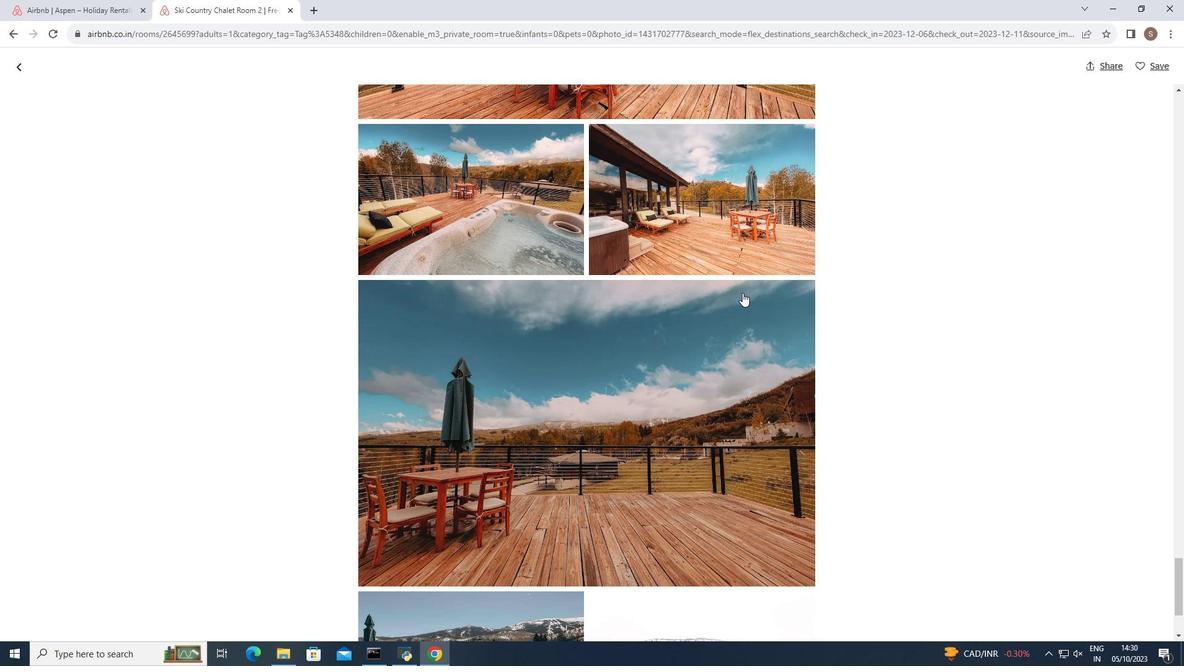 
Action: Mouse scrolled (742, 292) with delta (0, 0)
Screenshot: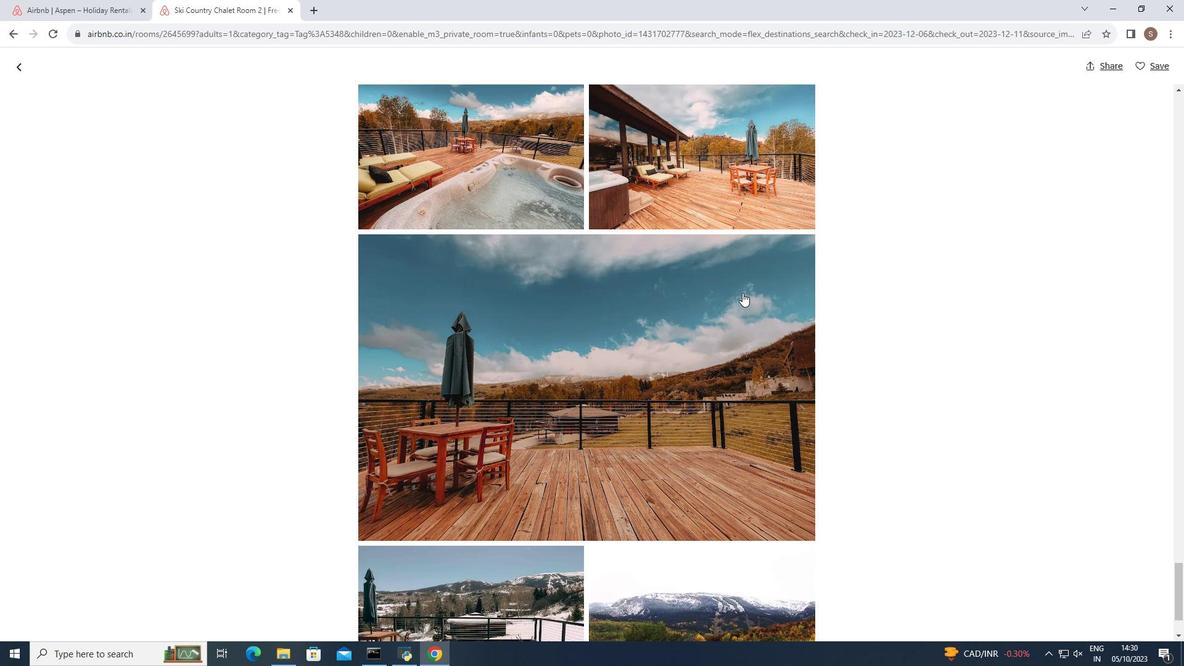 
Action: Mouse scrolled (742, 292) with delta (0, 0)
Screenshot: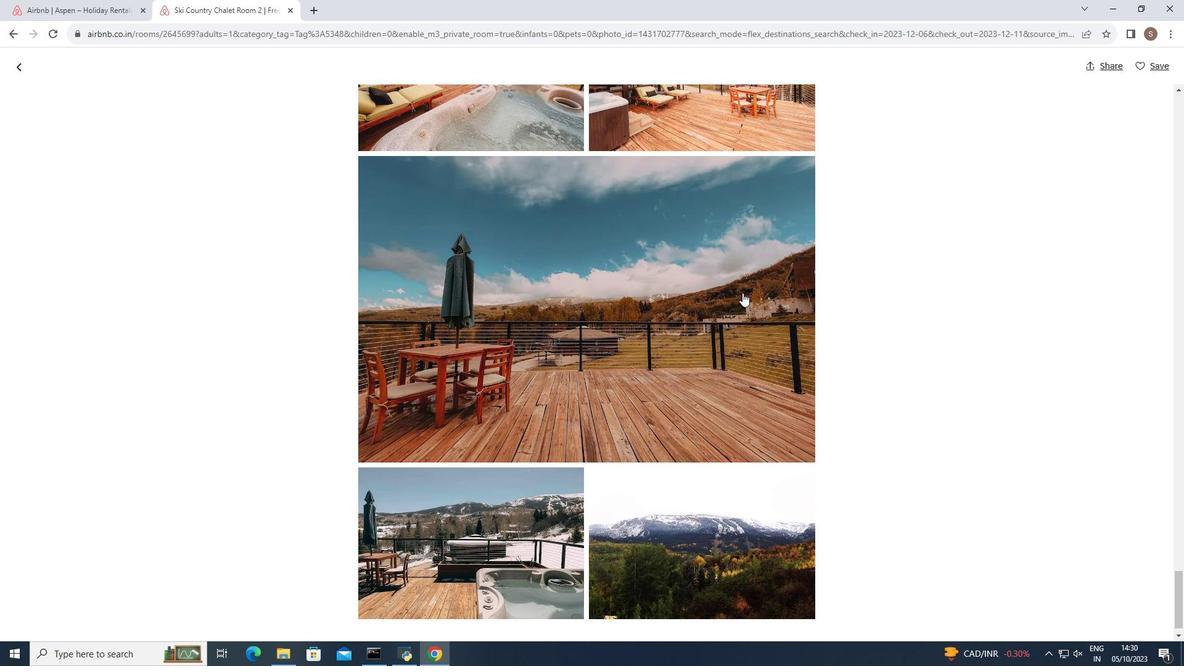 
Action: Mouse scrolled (742, 292) with delta (0, 0)
Screenshot: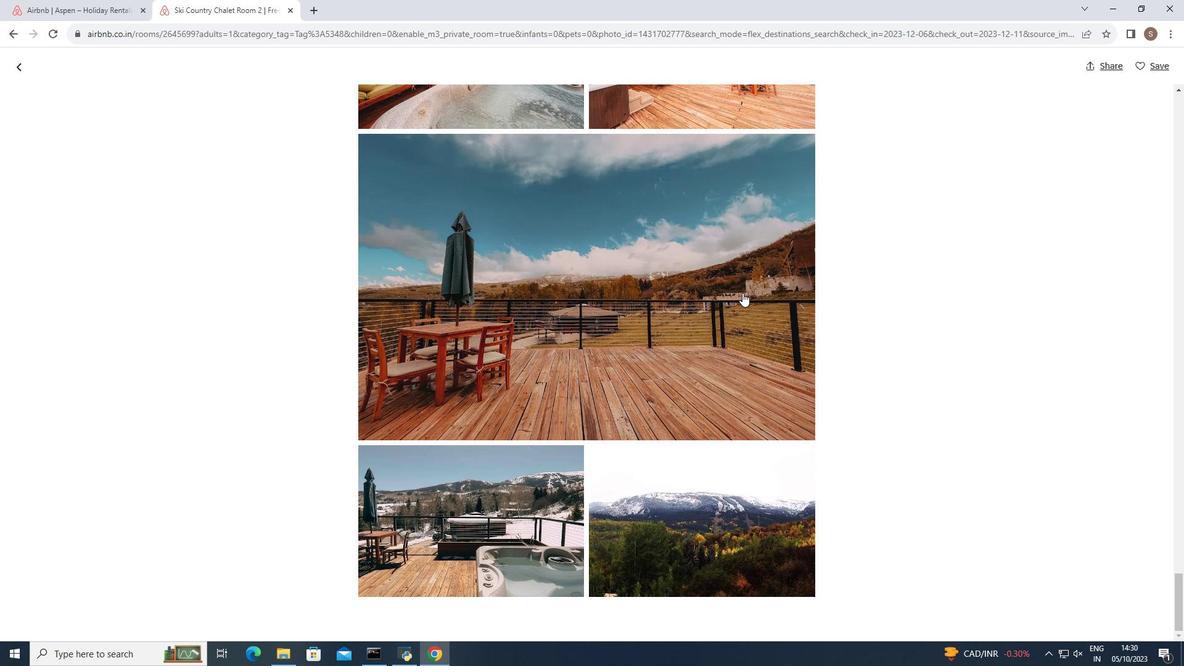 
Action: Mouse scrolled (742, 292) with delta (0, 0)
Screenshot: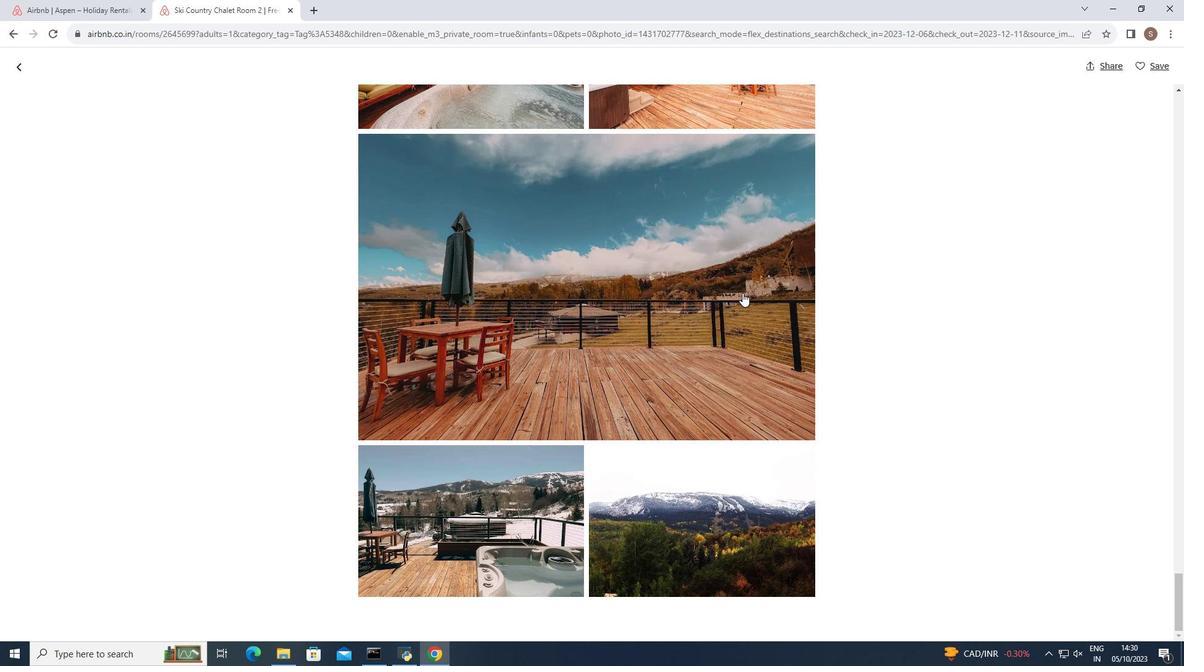 
Action: Mouse moved to (17, 64)
Screenshot: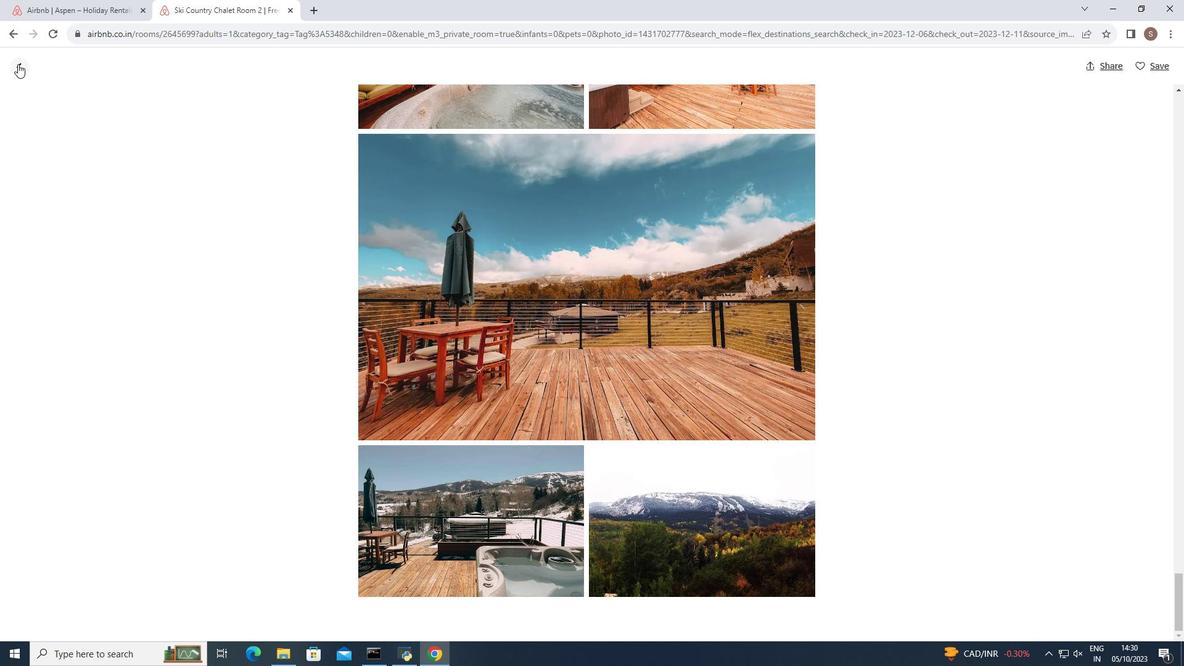 
Action: Mouse pressed left at (17, 64)
Screenshot: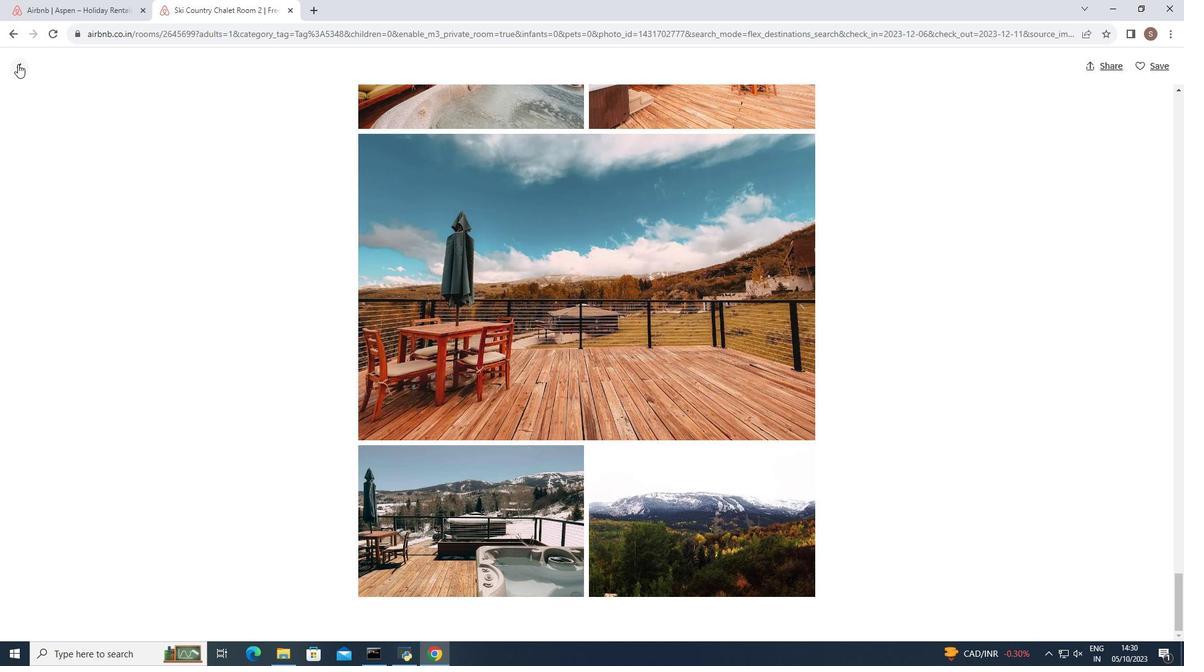 
Action: Mouse moved to (346, 243)
Screenshot: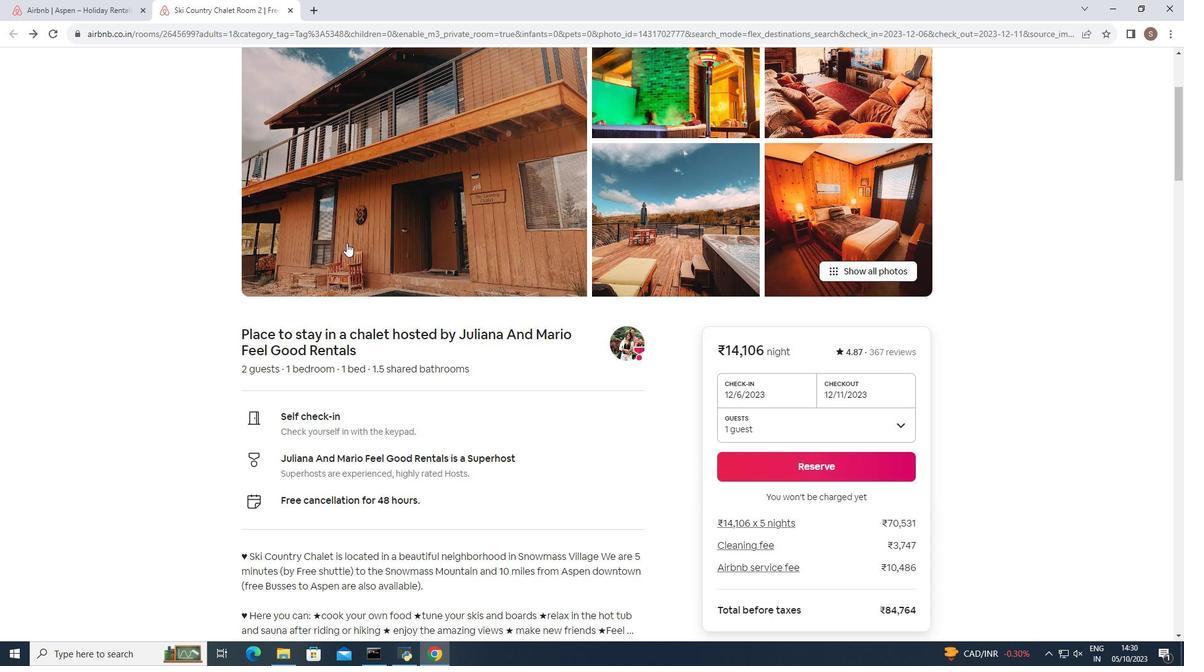 
Action: Mouse scrolled (346, 242) with delta (0, 0)
Screenshot: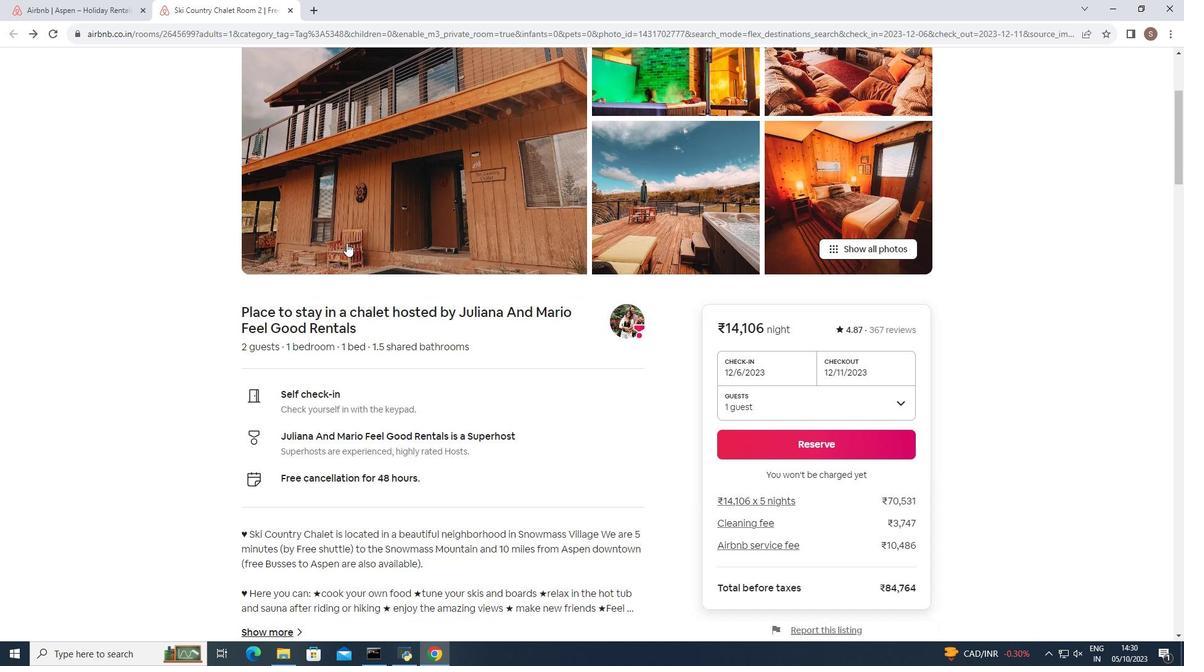 
Action: Mouse scrolled (346, 242) with delta (0, 0)
Screenshot: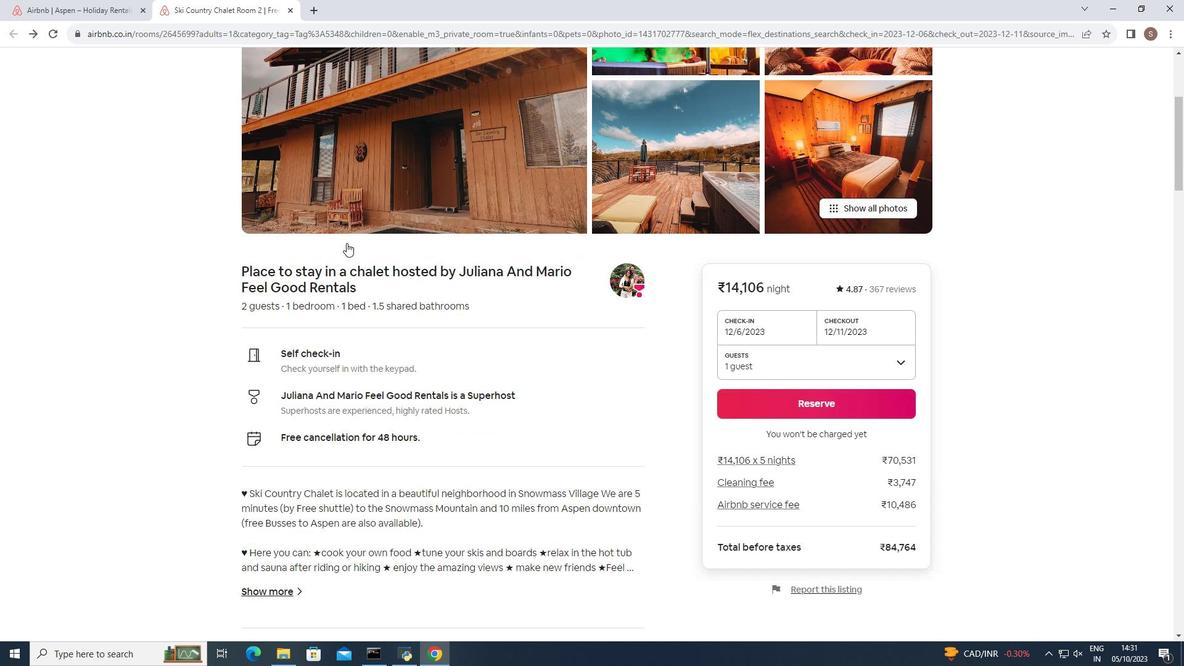 
Action: Mouse scrolled (346, 242) with delta (0, 0)
Screenshot: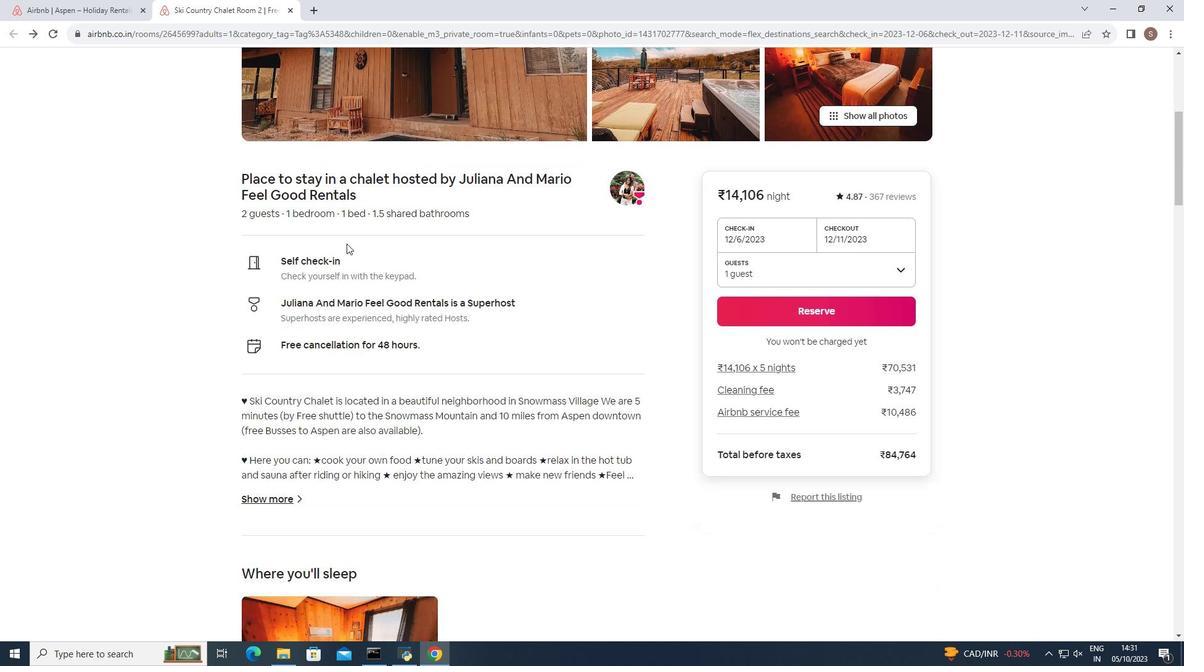 
Action: Mouse moved to (344, 244)
Screenshot: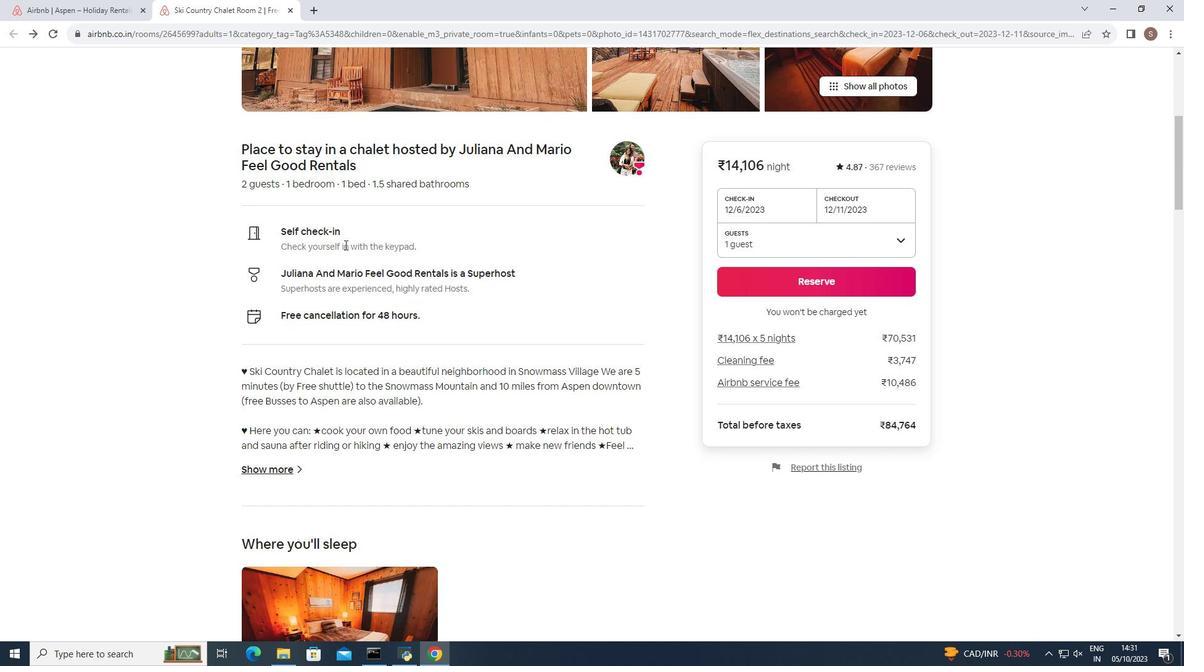 
Action: Mouse scrolled (344, 244) with delta (0, 0)
Screenshot: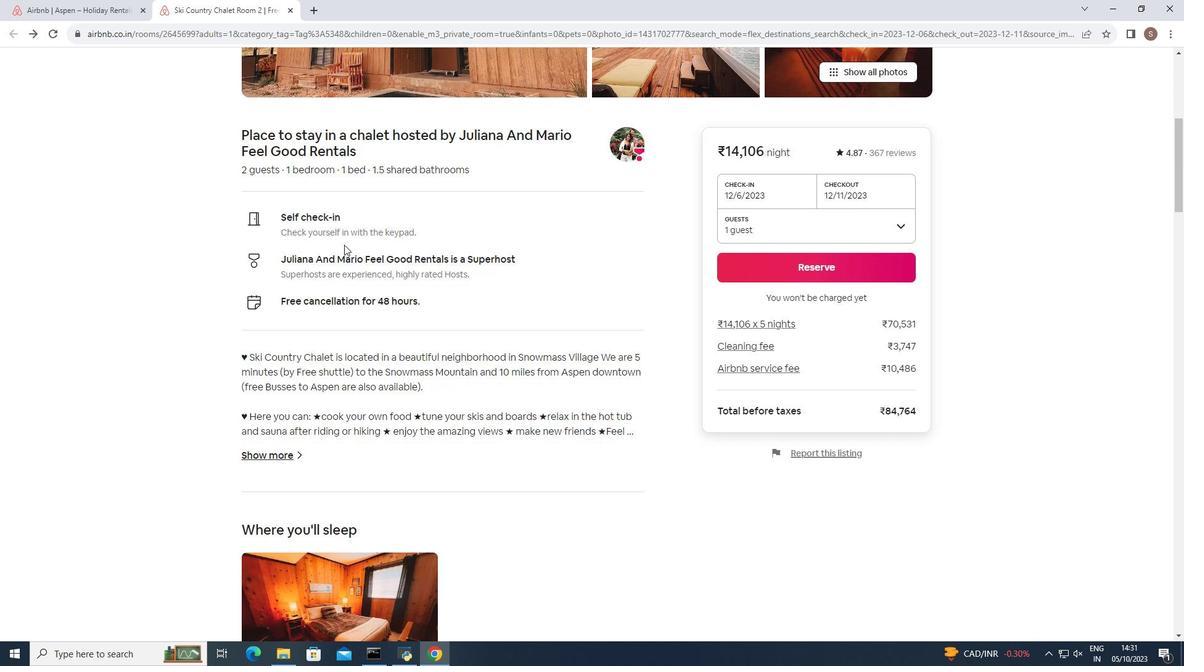 
Action: Mouse moved to (342, 244)
Screenshot: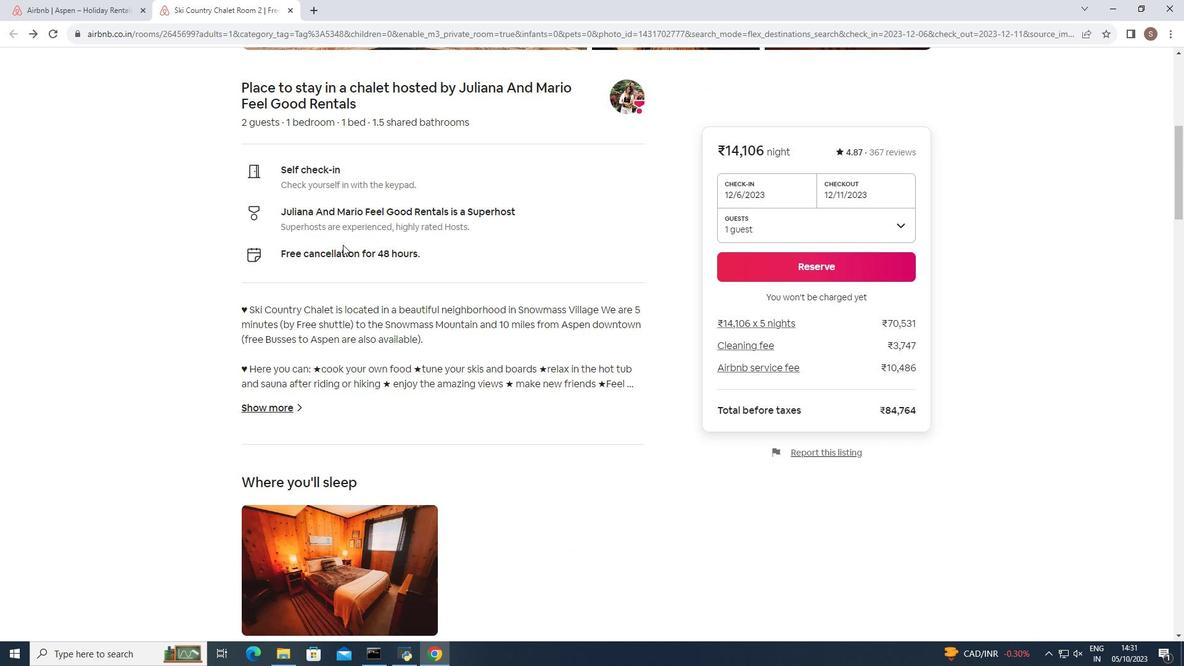 
Action: Mouse scrolled (342, 244) with delta (0, 0)
Screenshot: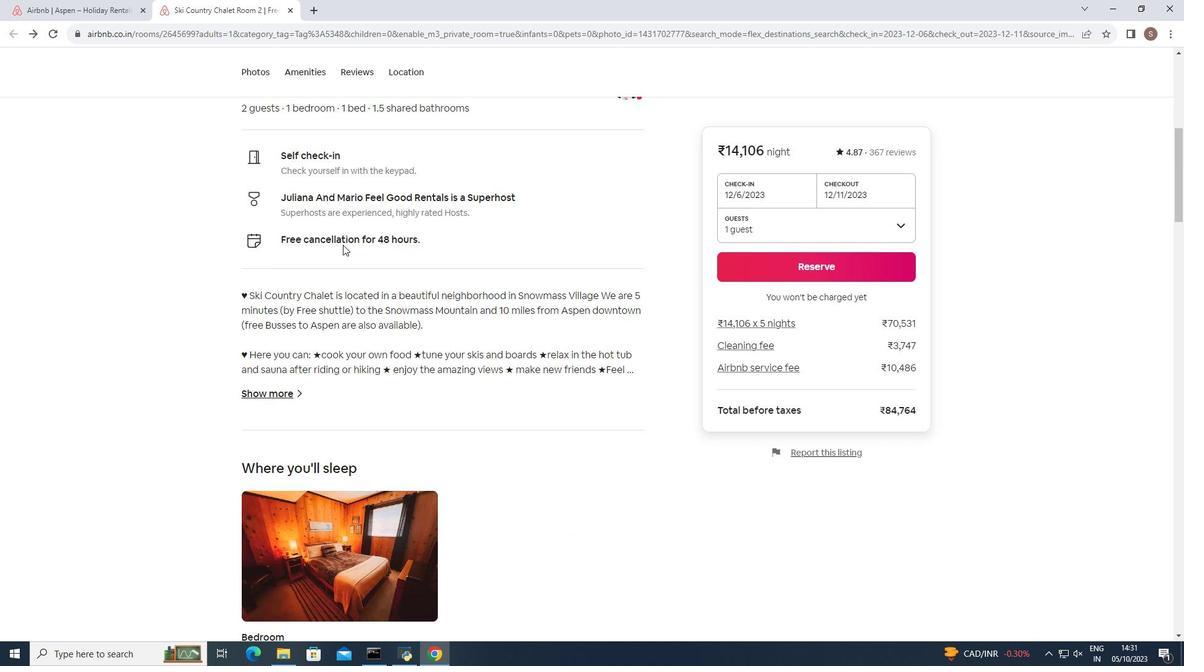 
Action: Mouse moved to (272, 348)
Screenshot: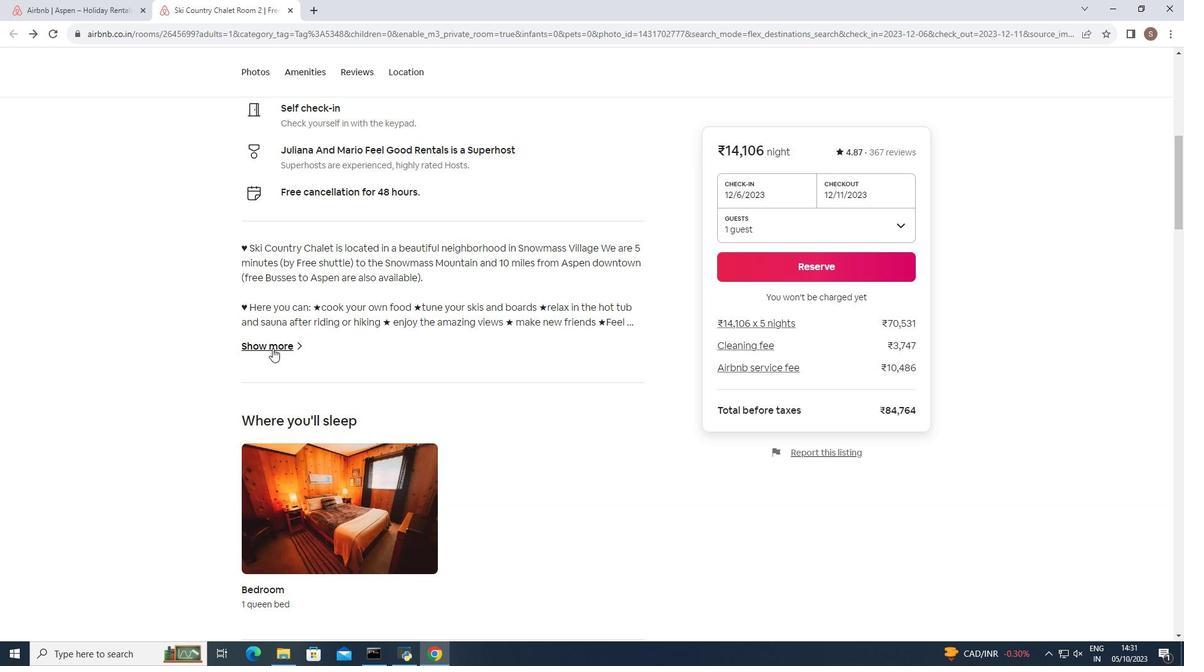 
Action: Mouse pressed left at (272, 348)
Screenshot: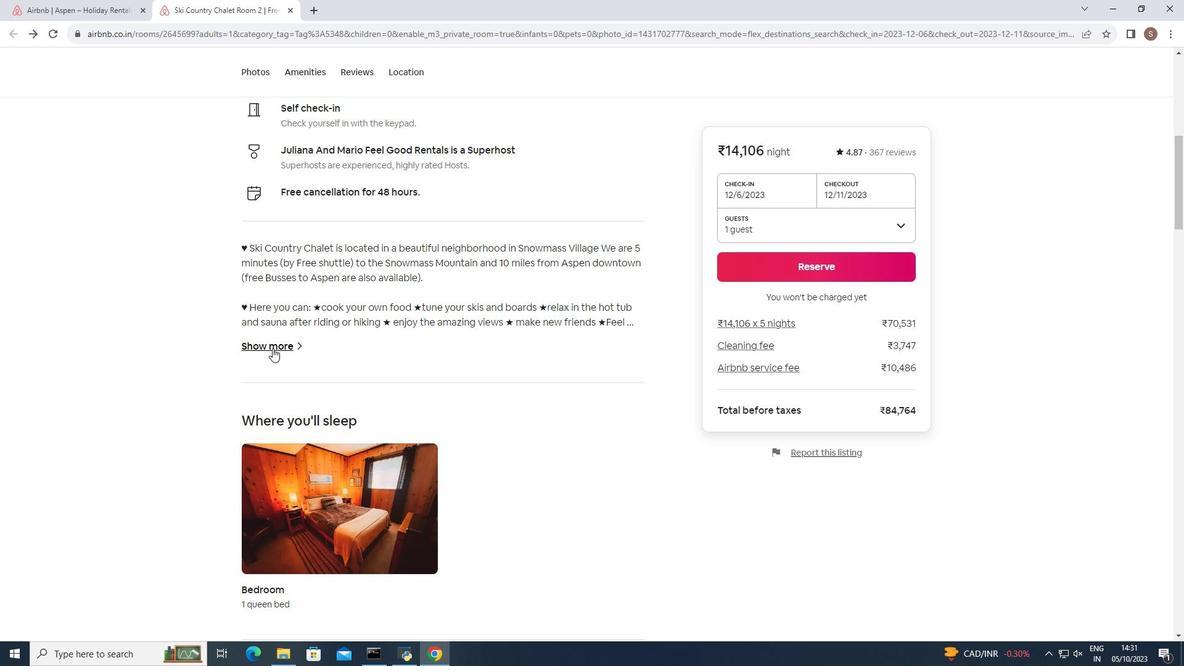 
Action: Mouse moved to (416, 262)
Screenshot: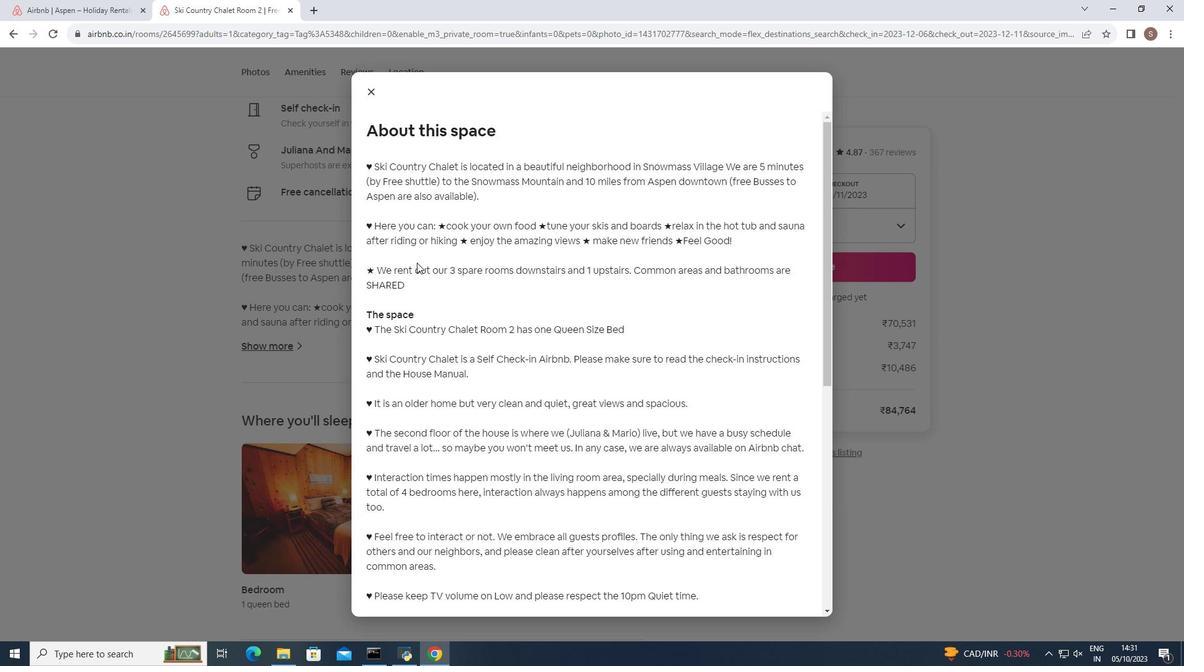 
Action: Mouse scrolled (416, 262) with delta (0, 0)
Screenshot: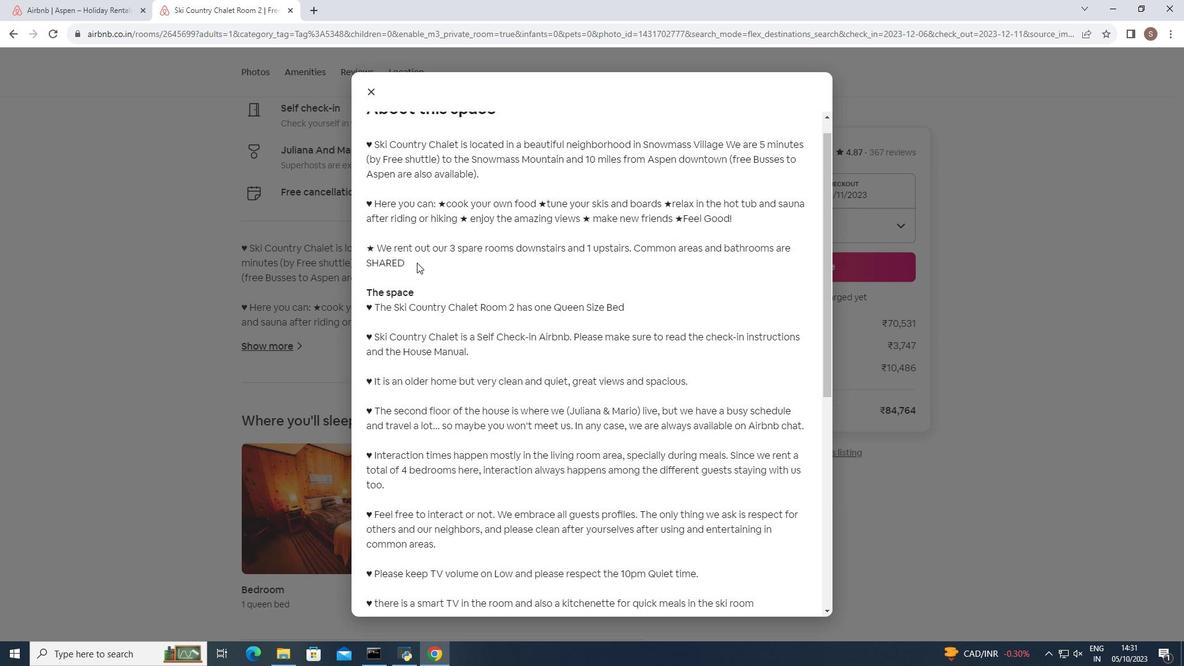 
Action: Mouse moved to (416, 262)
Screenshot: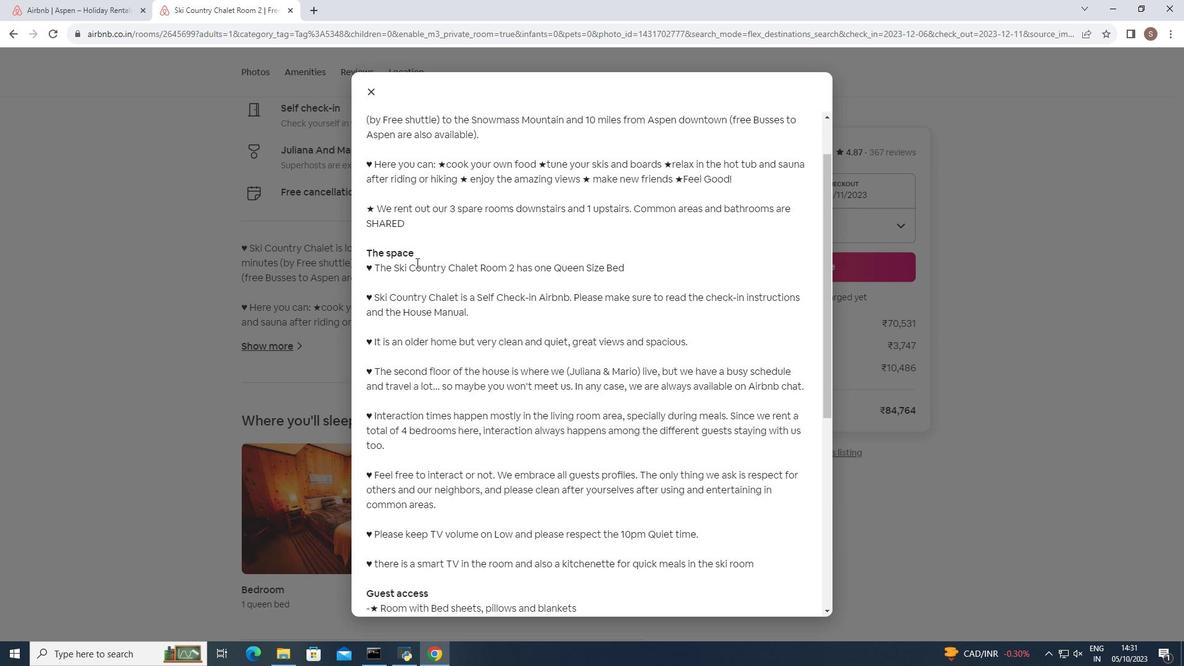 
Action: Mouse scrolled (416, 262) with delta (0, 0)
Screenshot: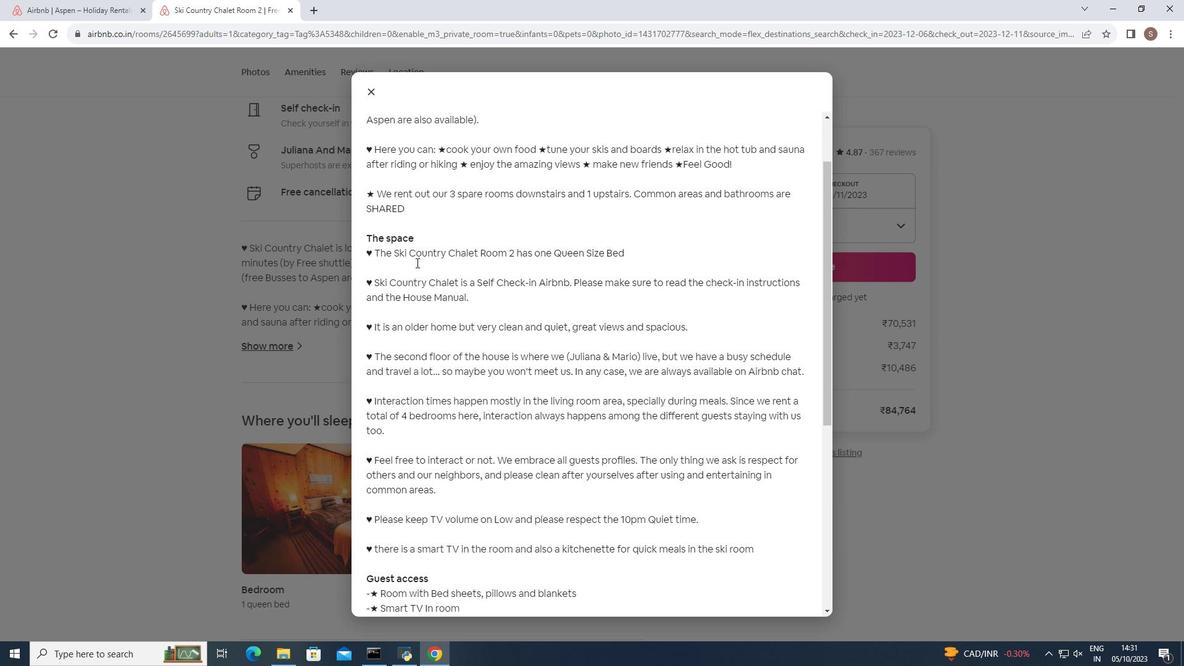 
Action: Mouse scrolled (416, 262) with delta (0, 0)
Screenshot: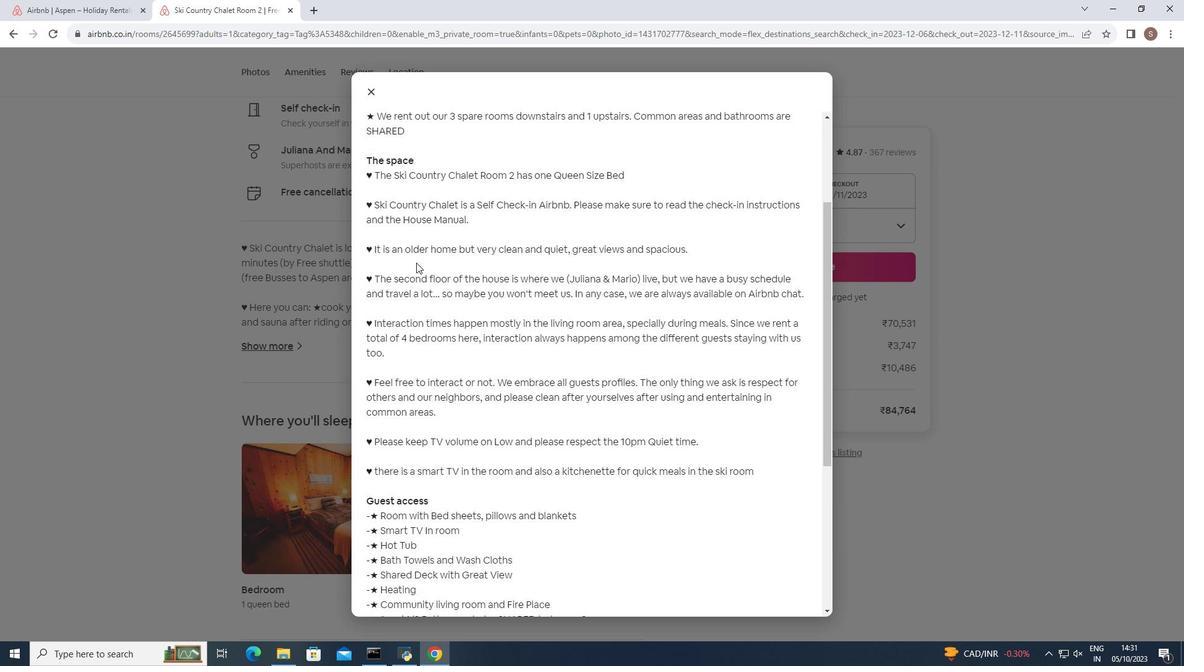 
Action: Mouse scrolled (416, 262) with delta (0, 0)
Screenshot: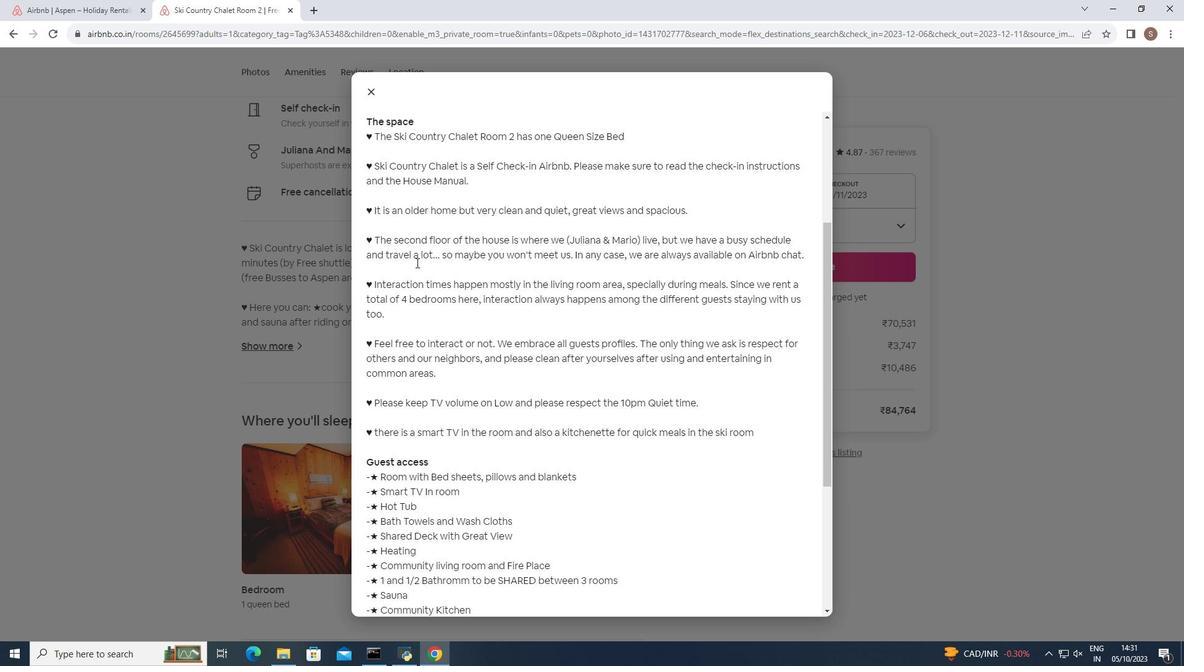
Action: Mouse scrolled (416, 262) with delta (0, 0)
Screenshot: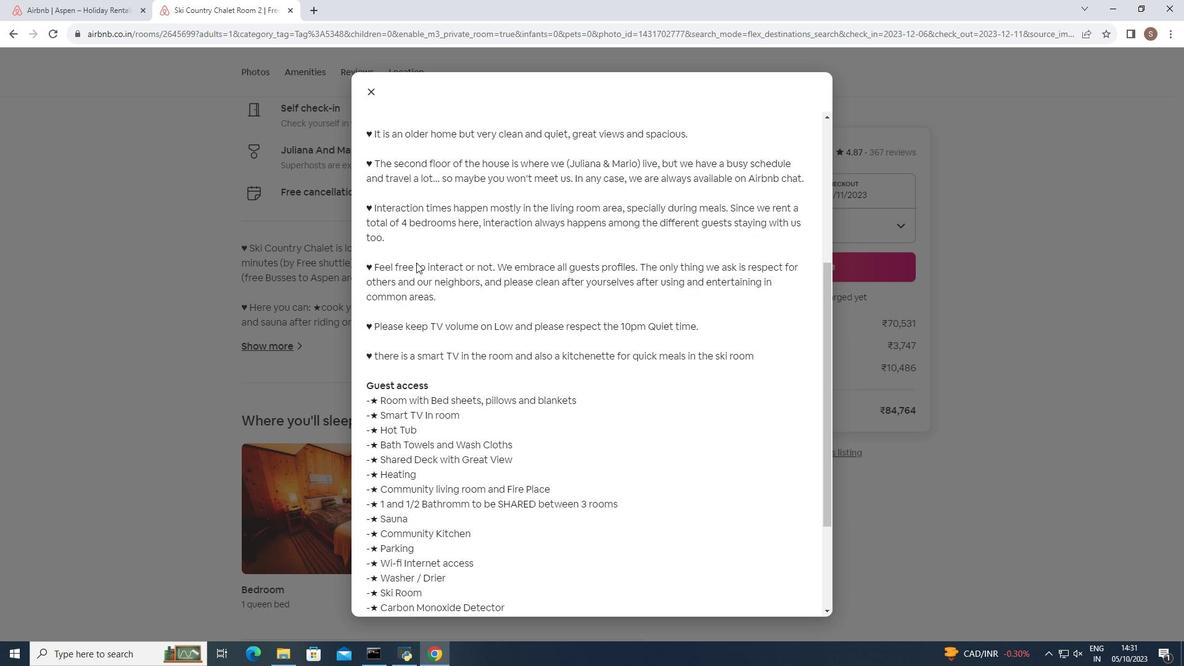 
Action: Mouse scrolled (416, 262) with delta (0, 0)
Screenshot: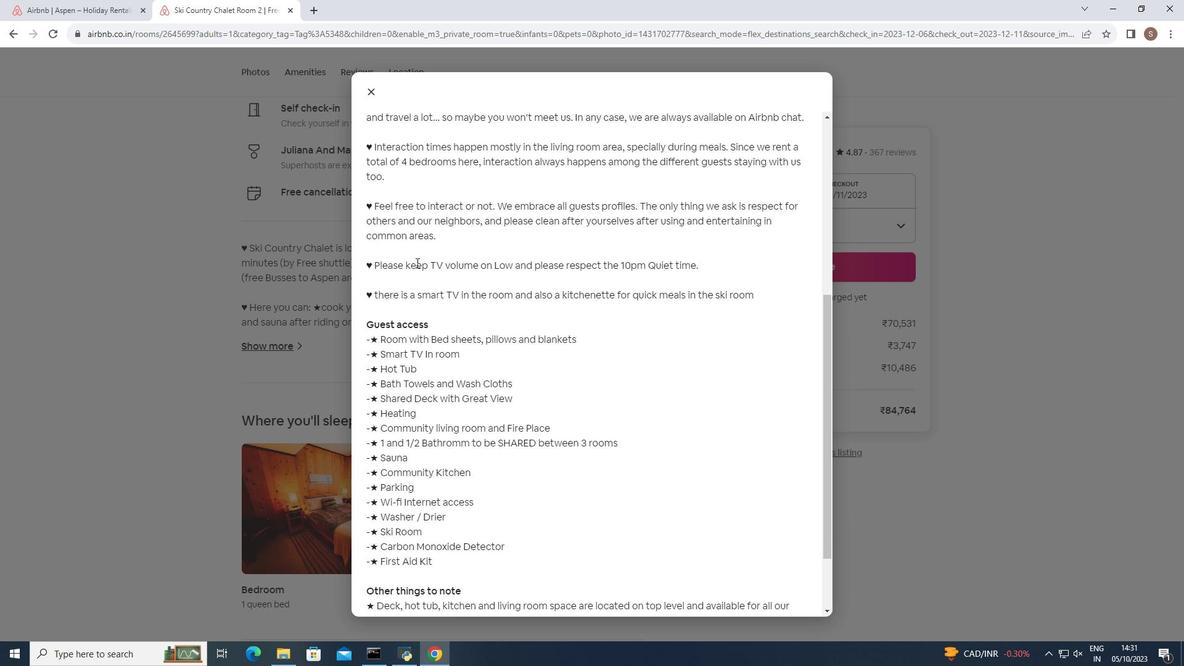 
Action: Mouse scrolled (416, 262) with delta (0, 0)
Screenshot: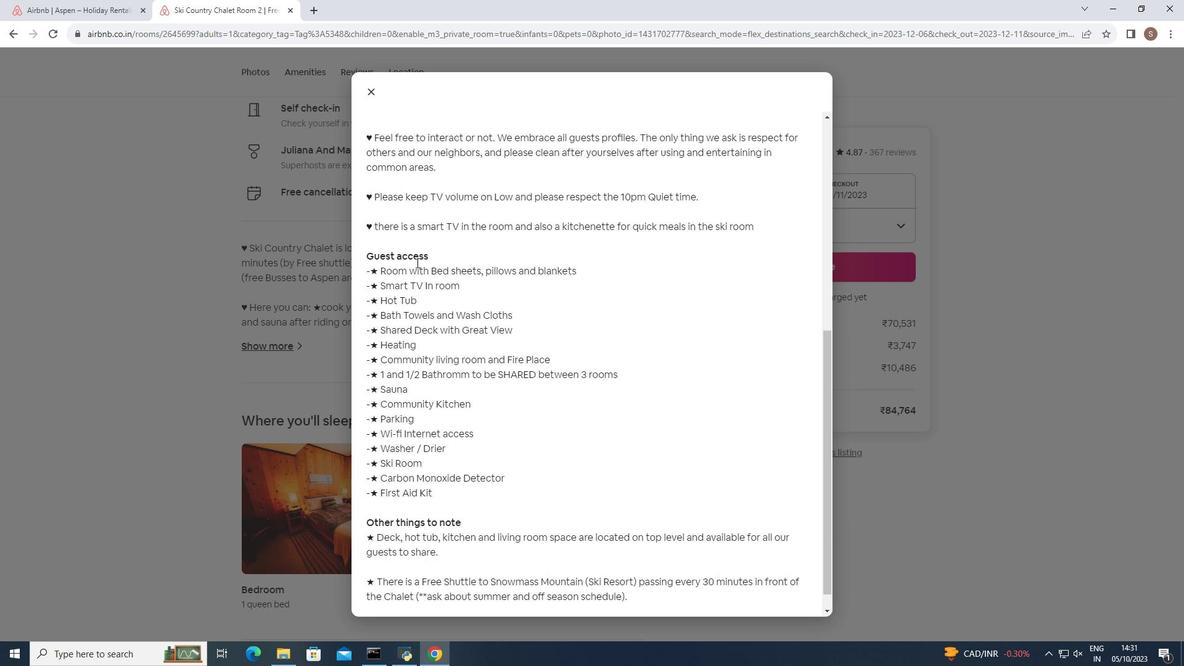 
Action: Mouse scrolled (416, 262) with delta (0, 0)
Screenshot: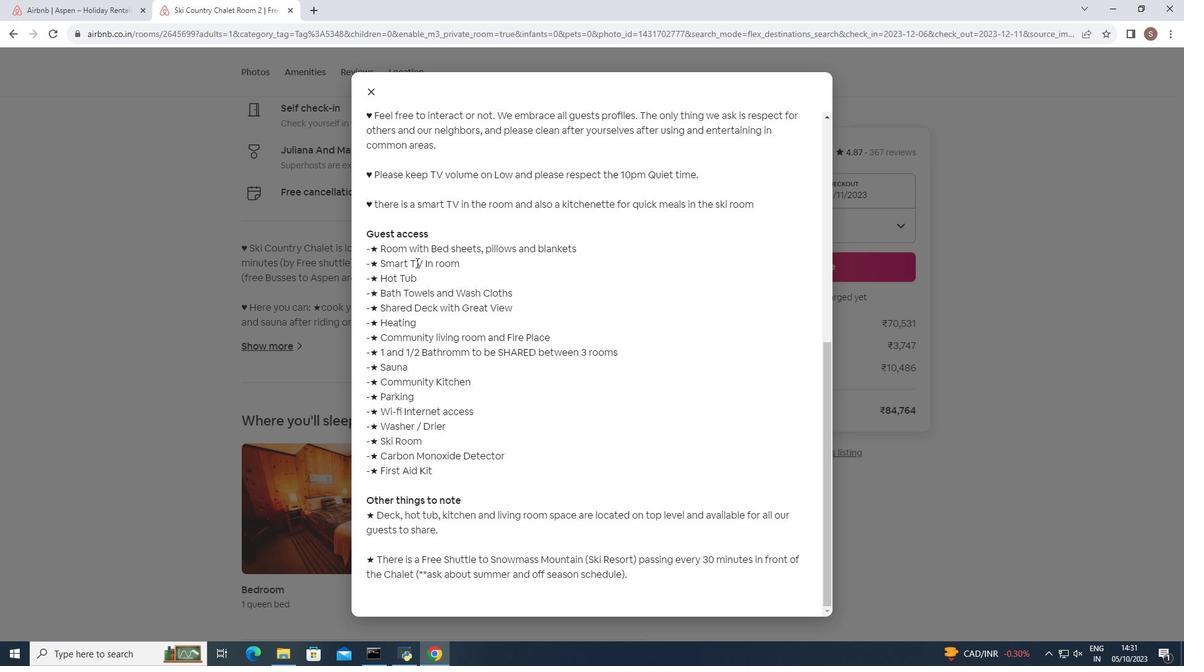 
Action: Mouse moved to (363, 93)
Screenshot: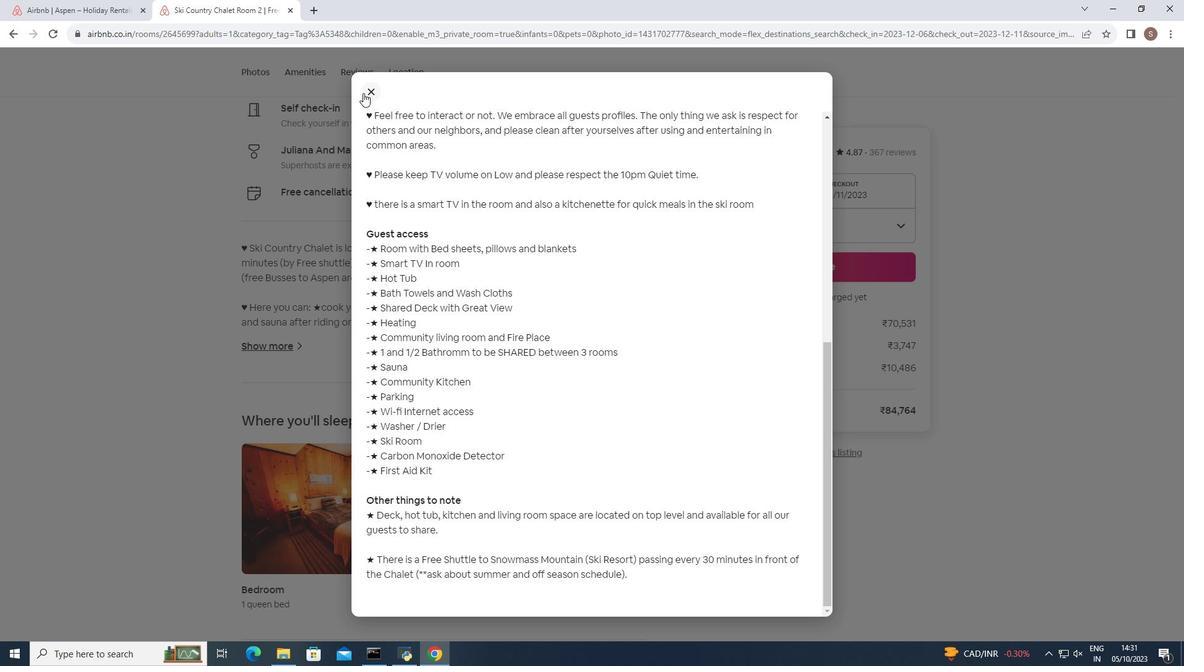 
Action: Mouse pressed left at (363, 93)
Screenshot: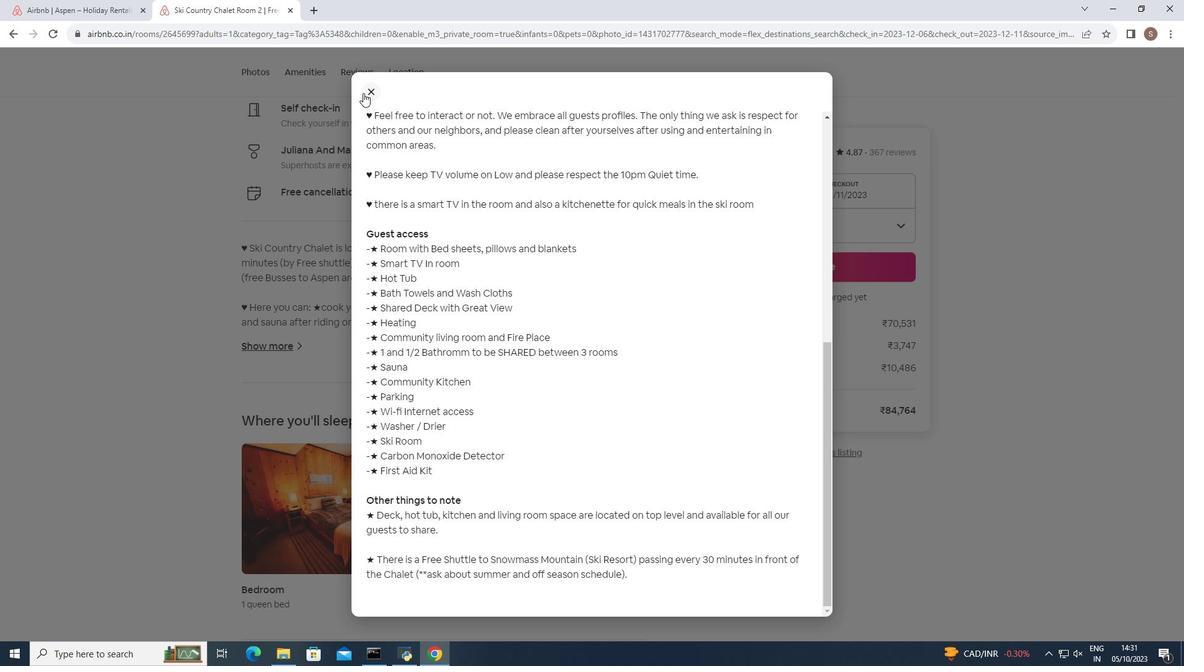 
Action: Mouse moved to (390, 272)
Screenshot: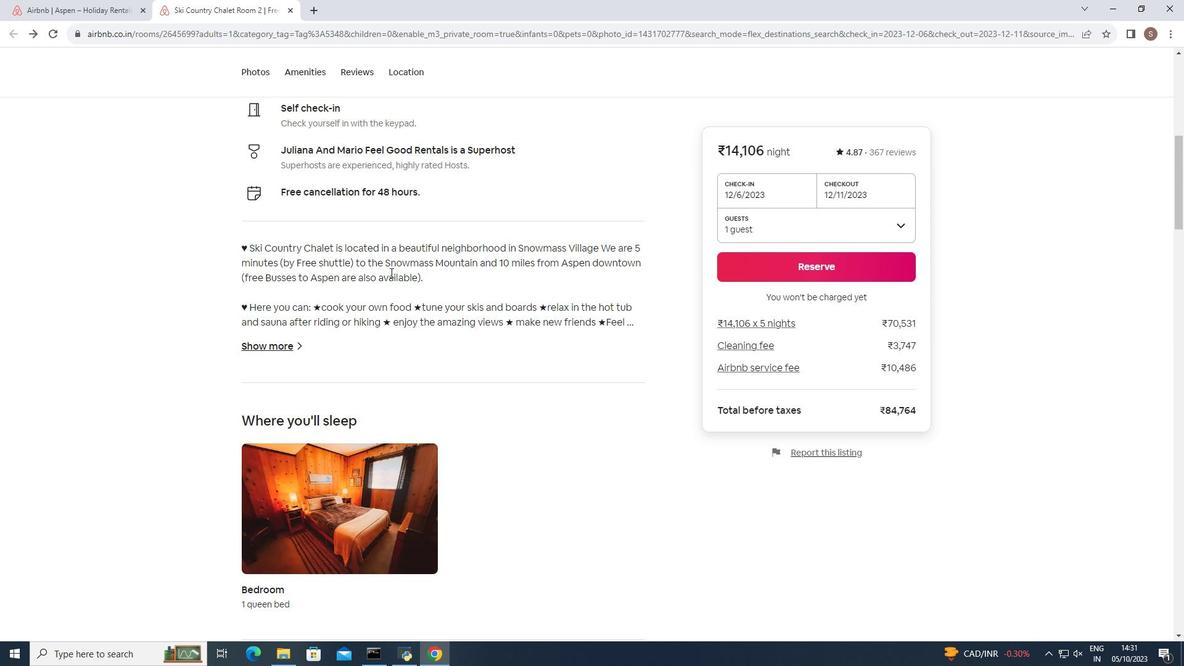 
Action: Mouse scrolled (390, 272) with delta (0, 0)
Screenshot: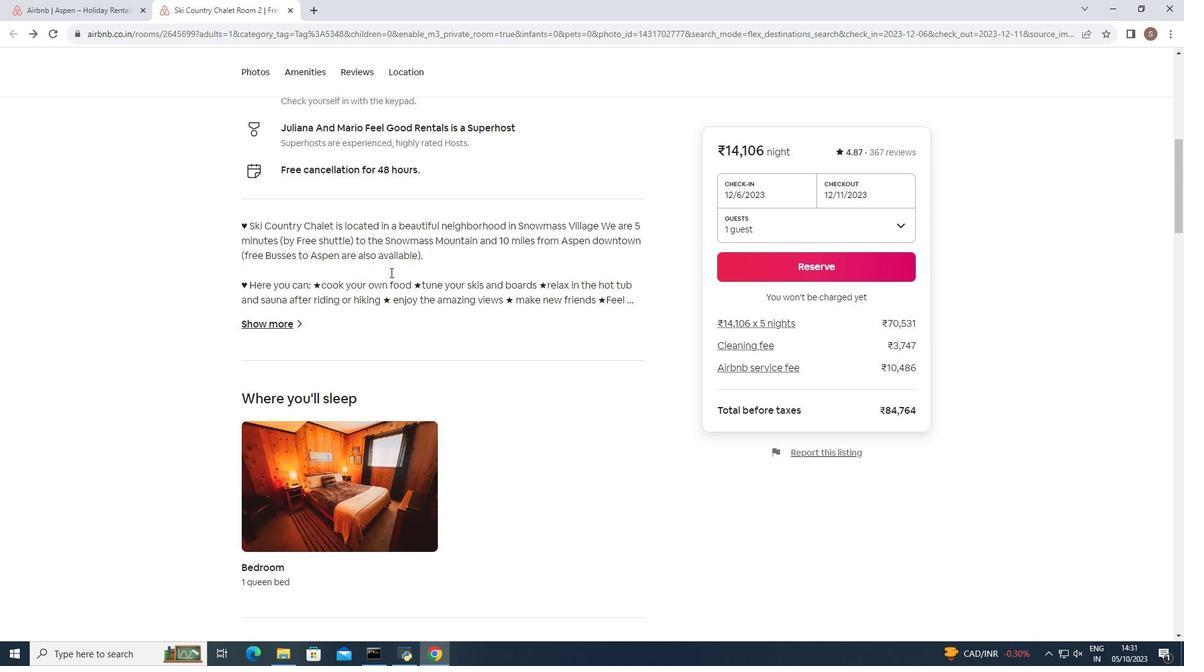 
Action: Mouse scrolled (390, 272) with delta (0, 0)
Screenshot: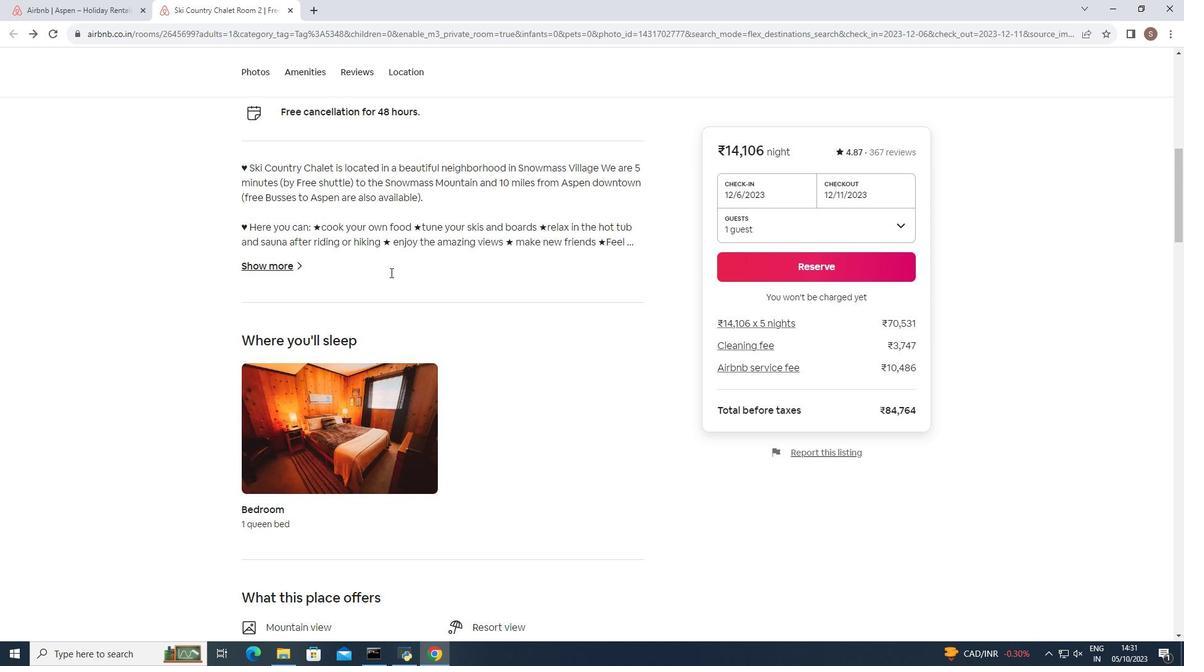 
Action: Mouse scrolled (390, 272) with delta (0, 0)
Screenshot: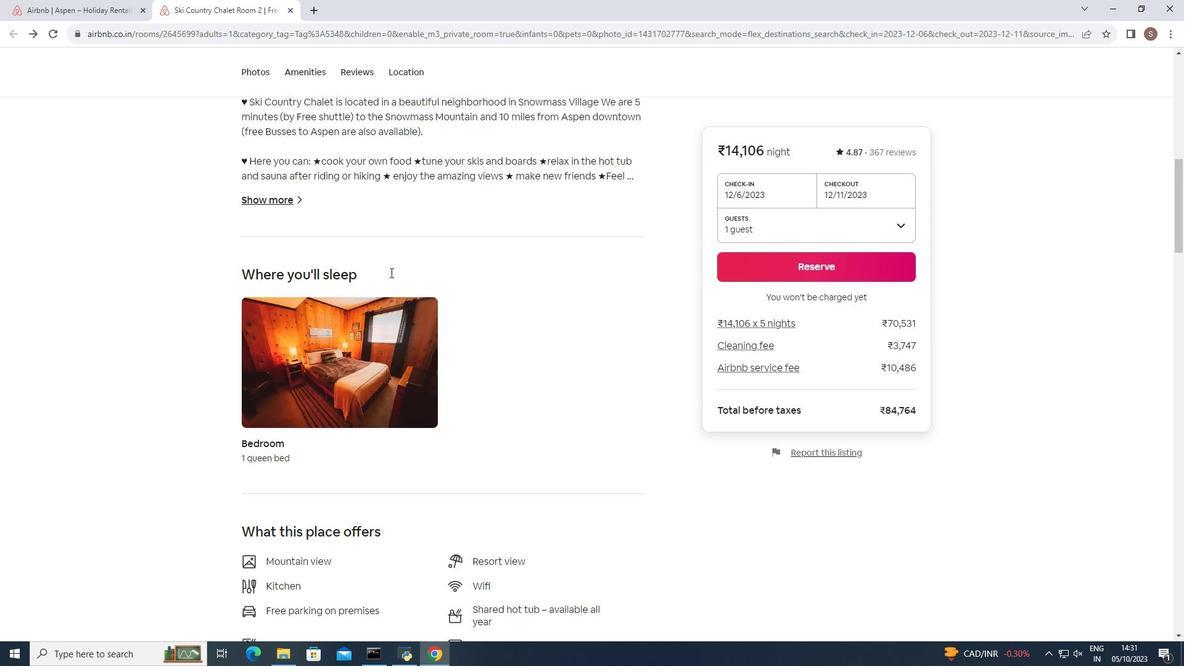 
Action: Mouse moved to (397, 275)
Screenshot: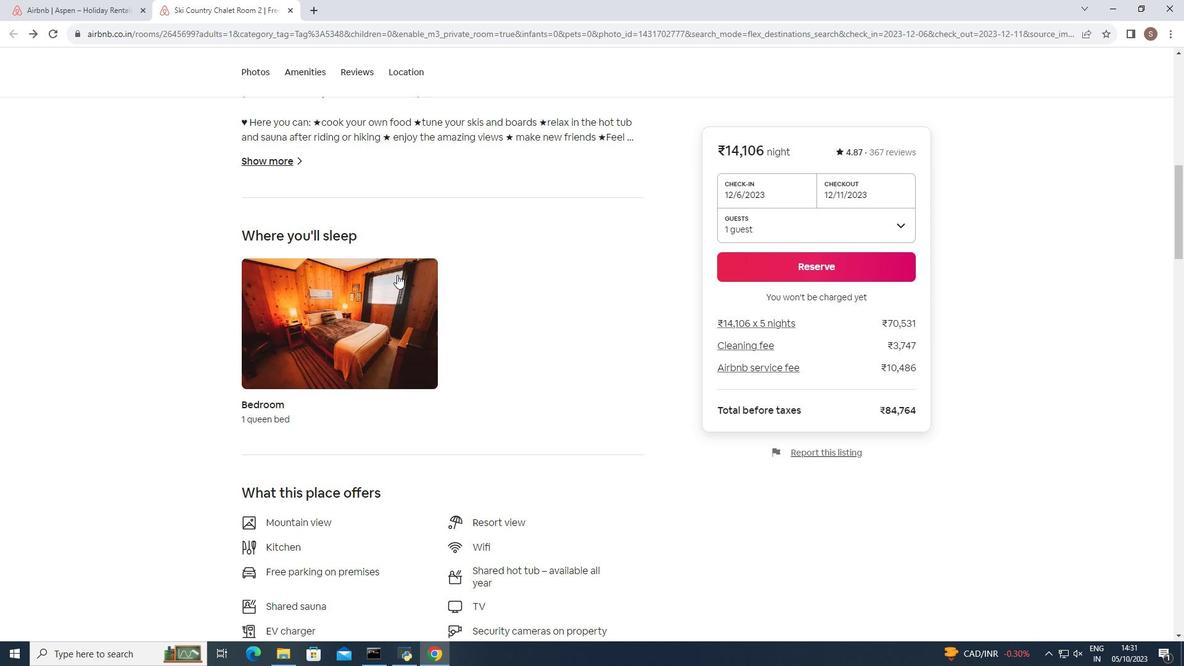 
Action: Mouse scrolled (397, 274) with delta (0, 0)
Screenshot: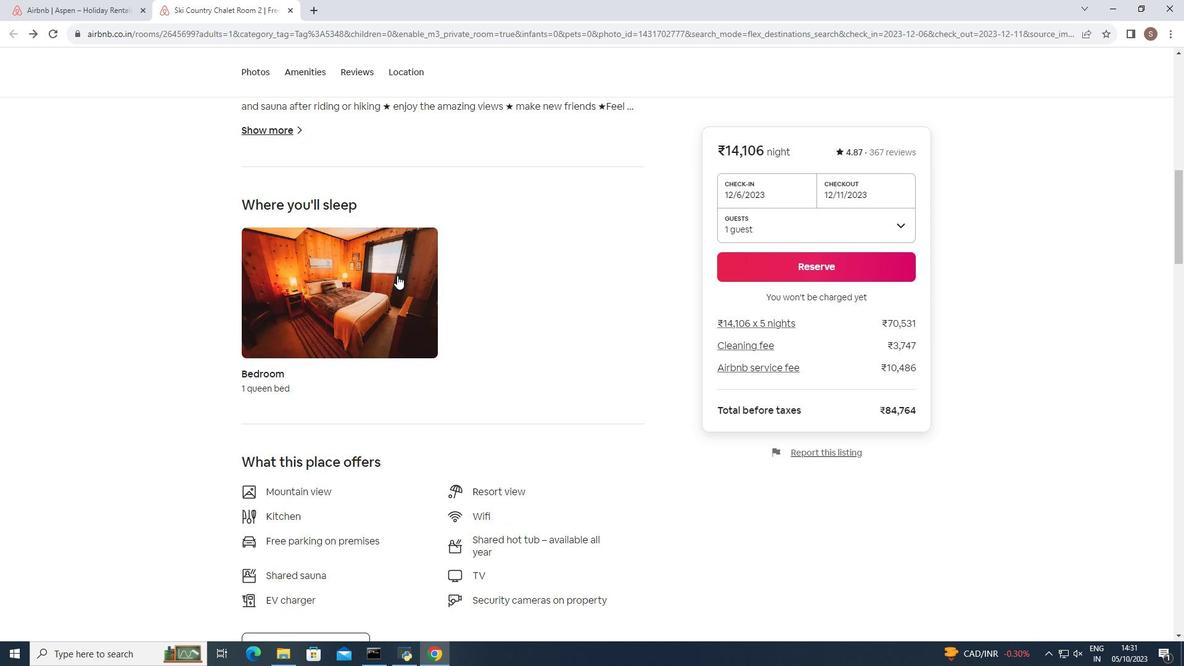 
Action: Mouse moved to (395, 279)
Screenshot: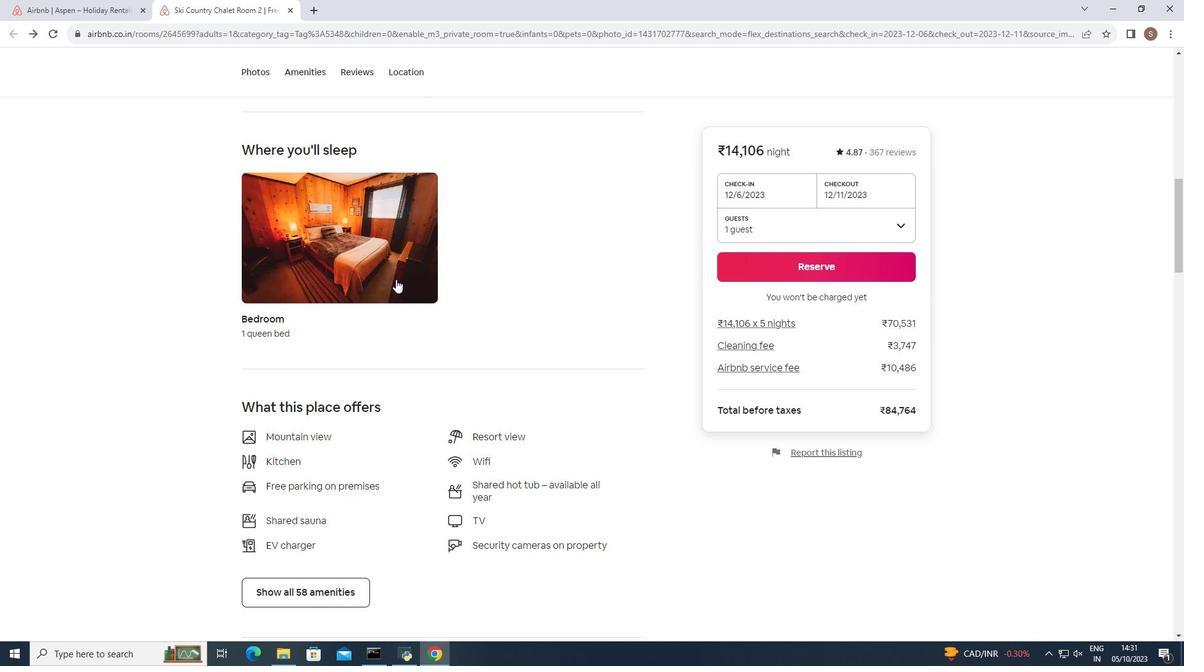 
Action: Mouse scrolled (395, 278) with delta (0, 0)
Screenshot: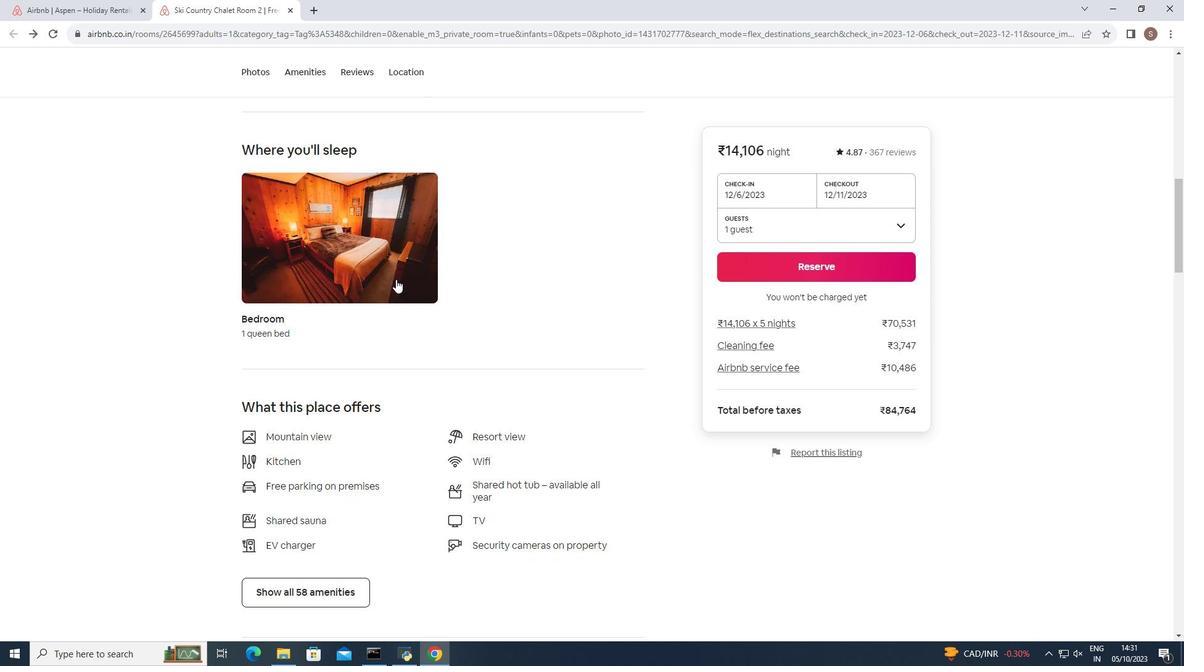 
Action: Mouse scrolled (395, 278) with delta (0, 0)
Screenshot: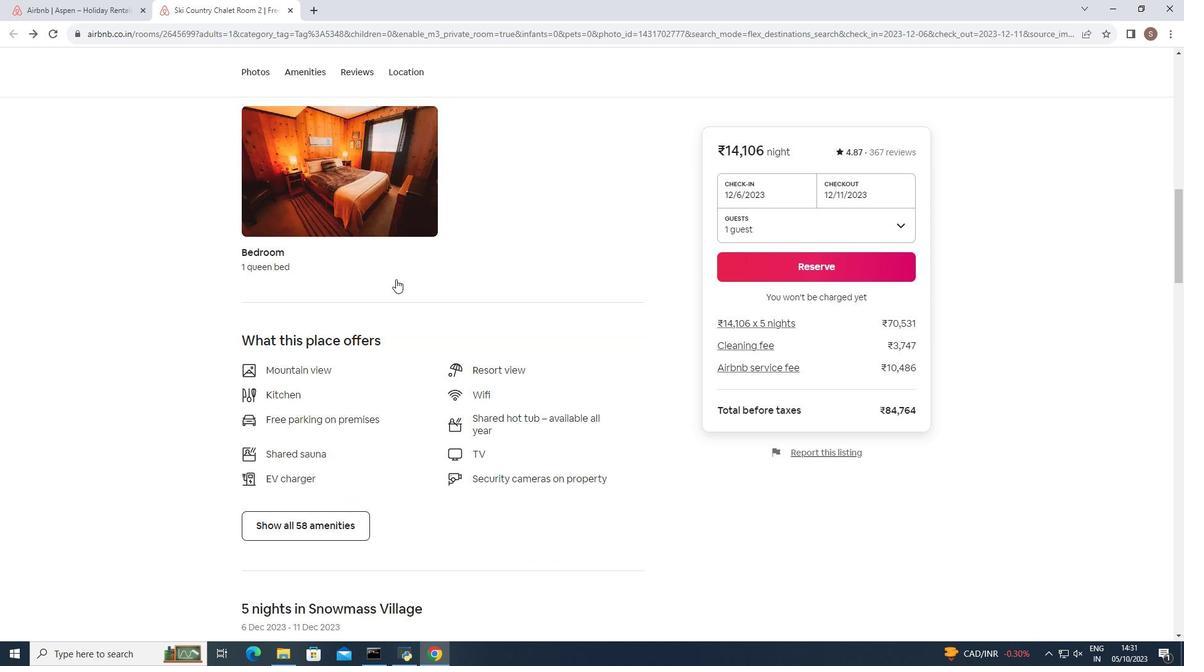 
Action: Mouse scrolled (395, 278) with delta (0, 0)
Screenshot: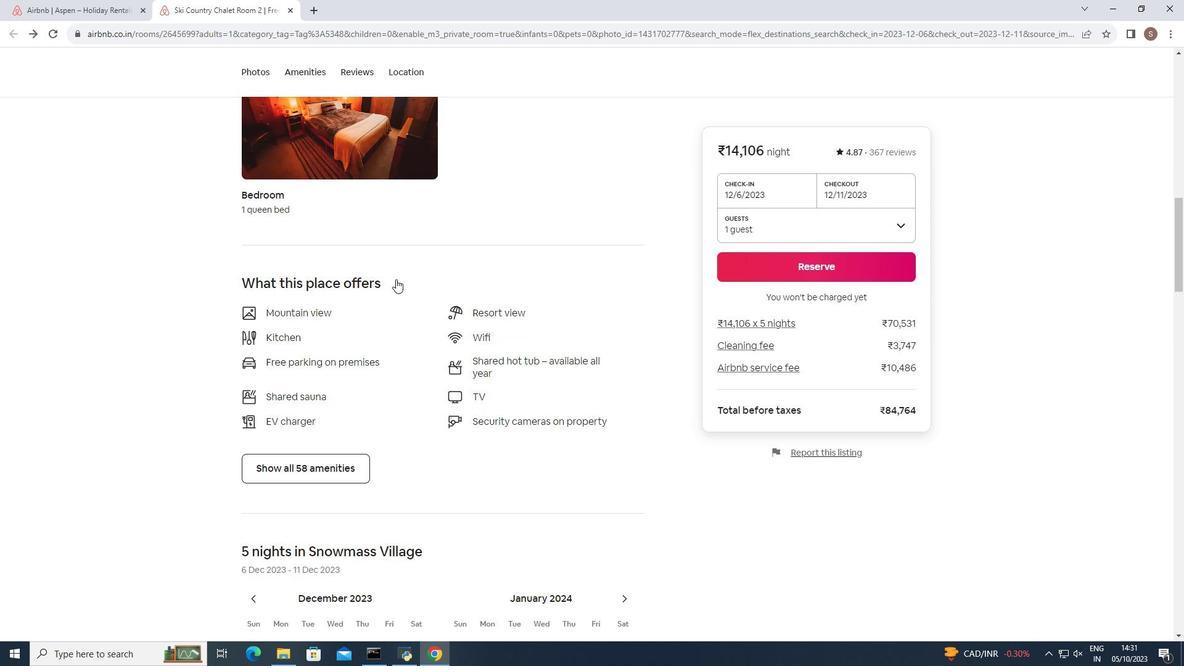 
Action: Mouse moved to (395, 280)
Screenshot: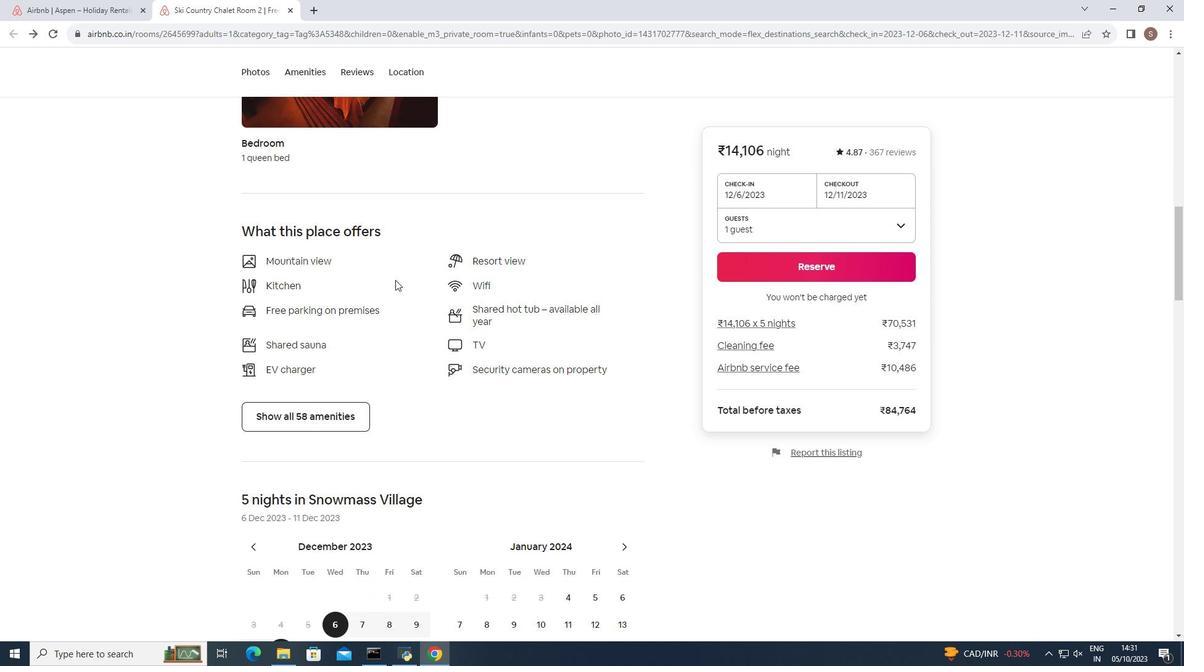 
Action: Mouse scrolled (395, 279) with delta (0, 0)
Screenshot: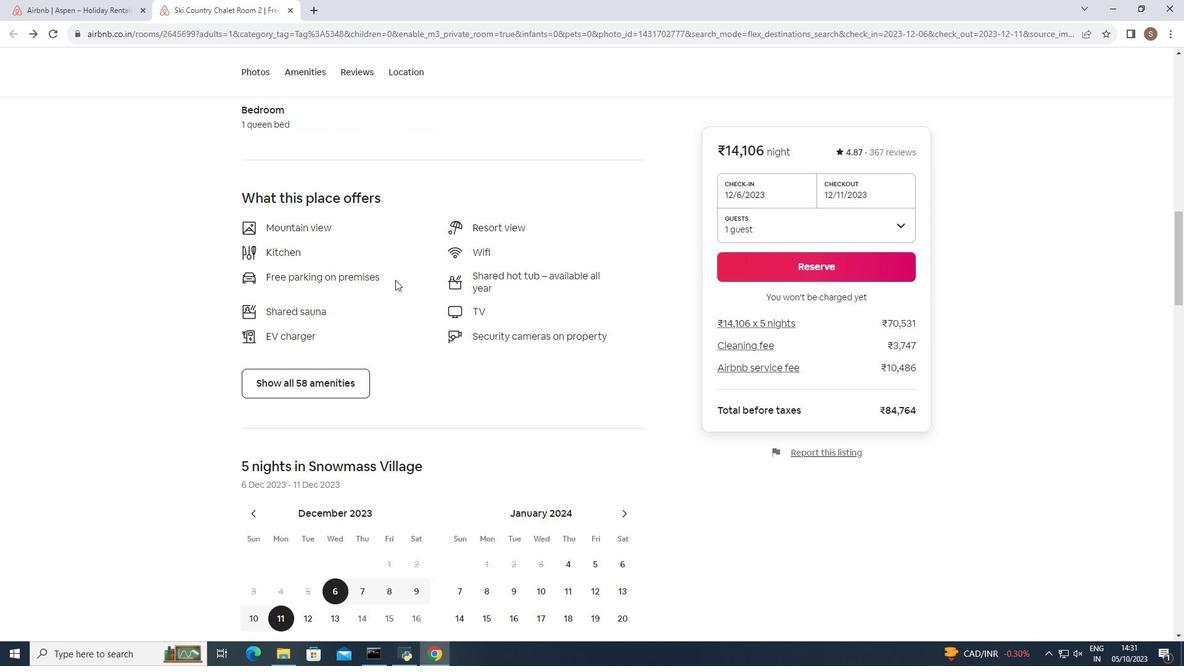
Action: Mouse moved to (318, 376)
Screenshot: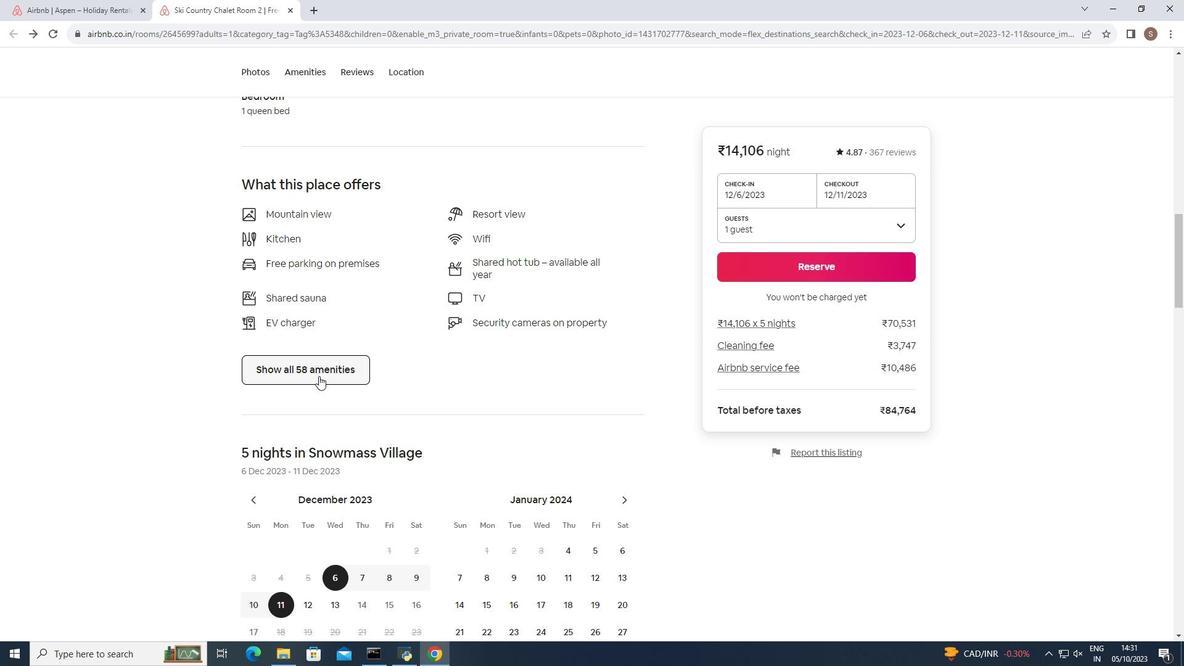 
Action: Mouse pressed left at (318, 376)
Screenshot: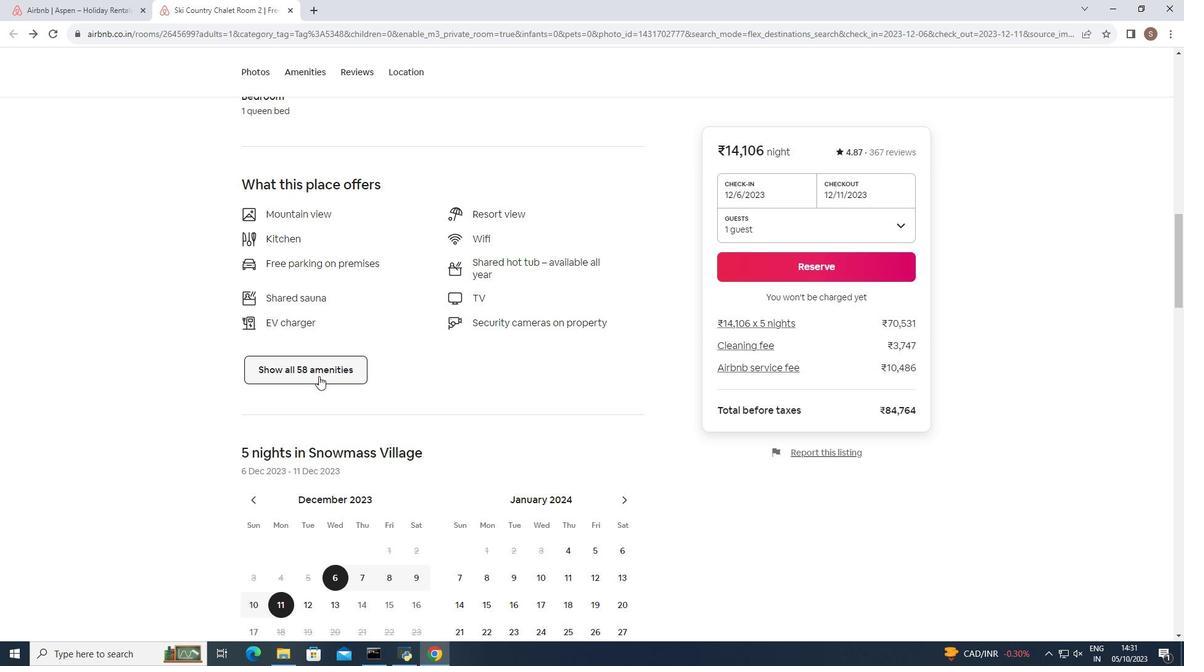 
Action: Mouse moved to (450, 357)
Screenshot: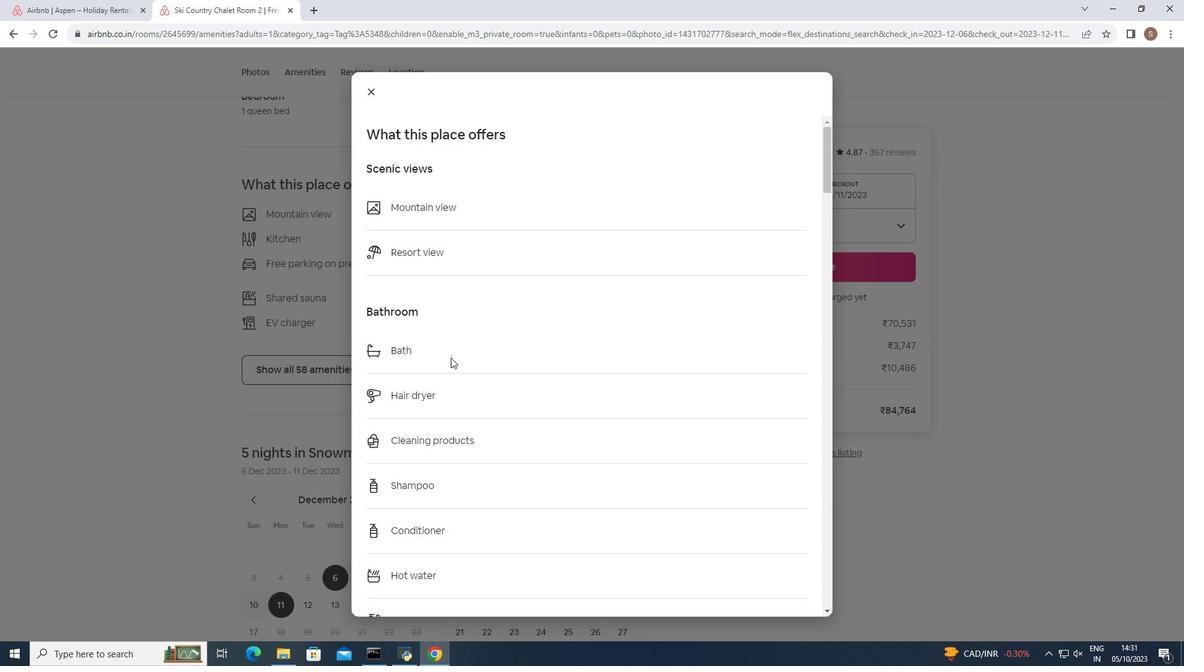 
Action: Mouse scrolled (450, 357) with delta (0, 0)
Screenshot: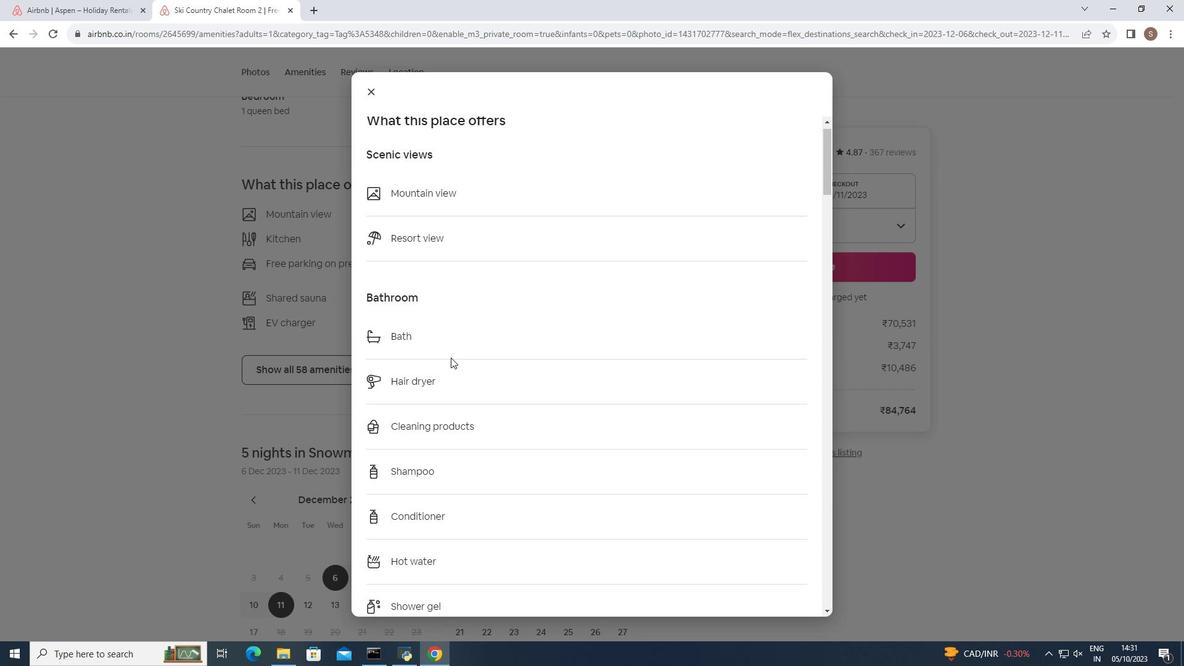 
Action: Mouse scrolled (450, 357) with delta (0, 0)
Screenshot: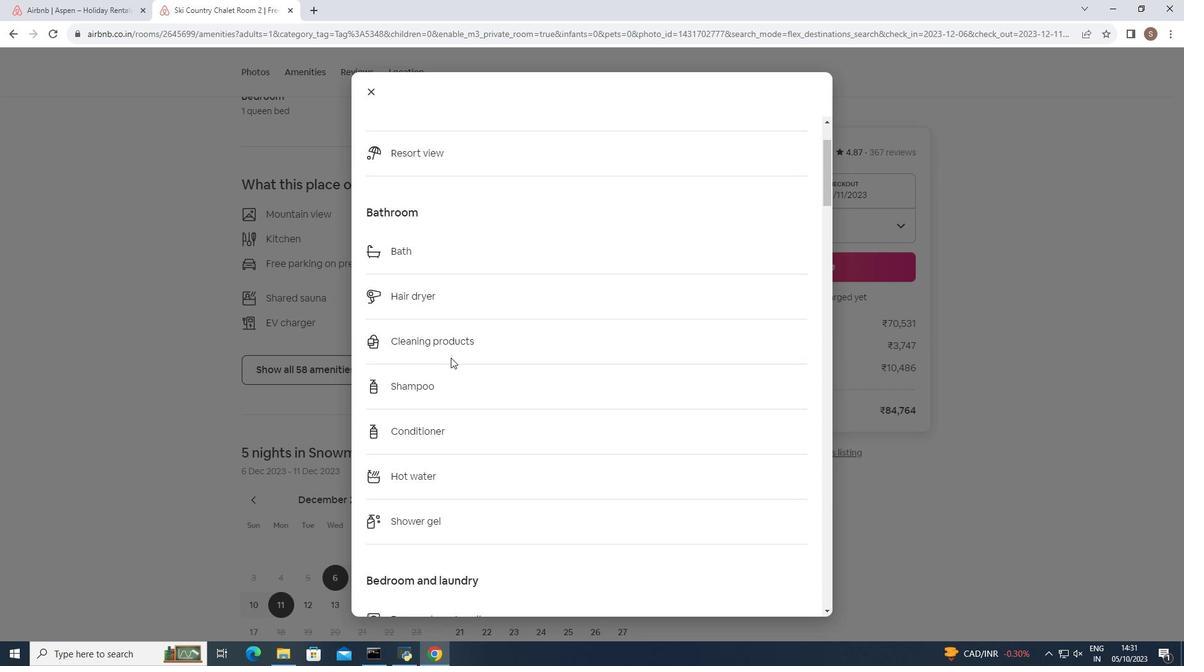 
Action: Mouse scrolled (450, 357) with delta (0, 0)
Screenshot: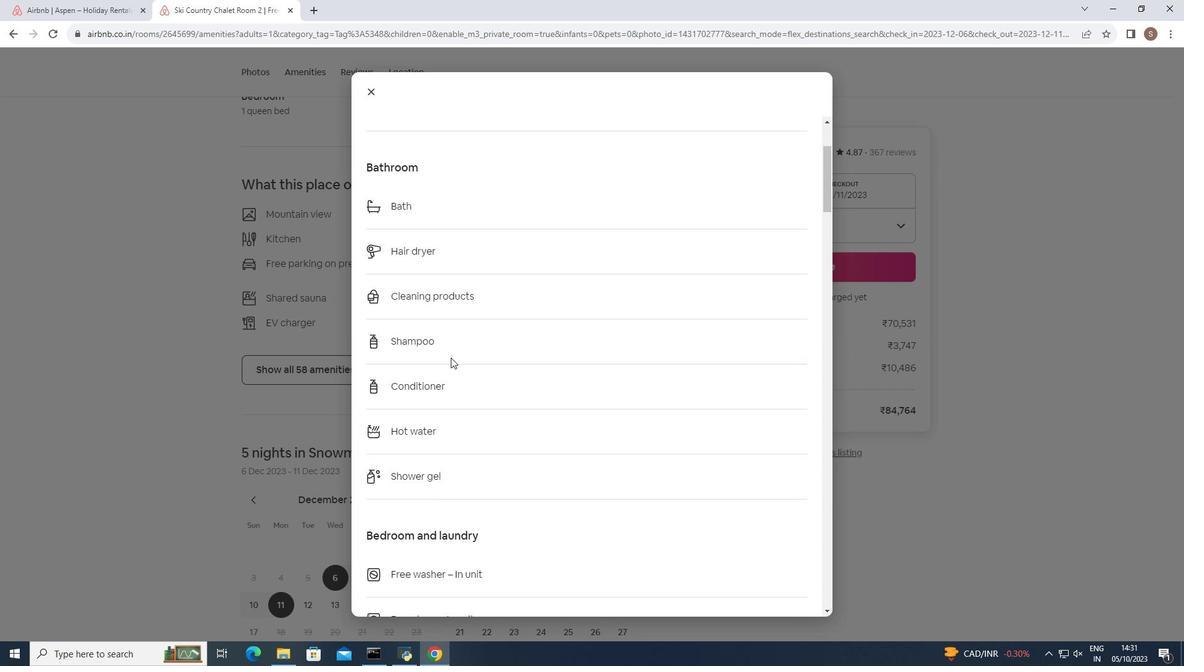 
Action: Mouse moved to (452, 357)
Screenshot: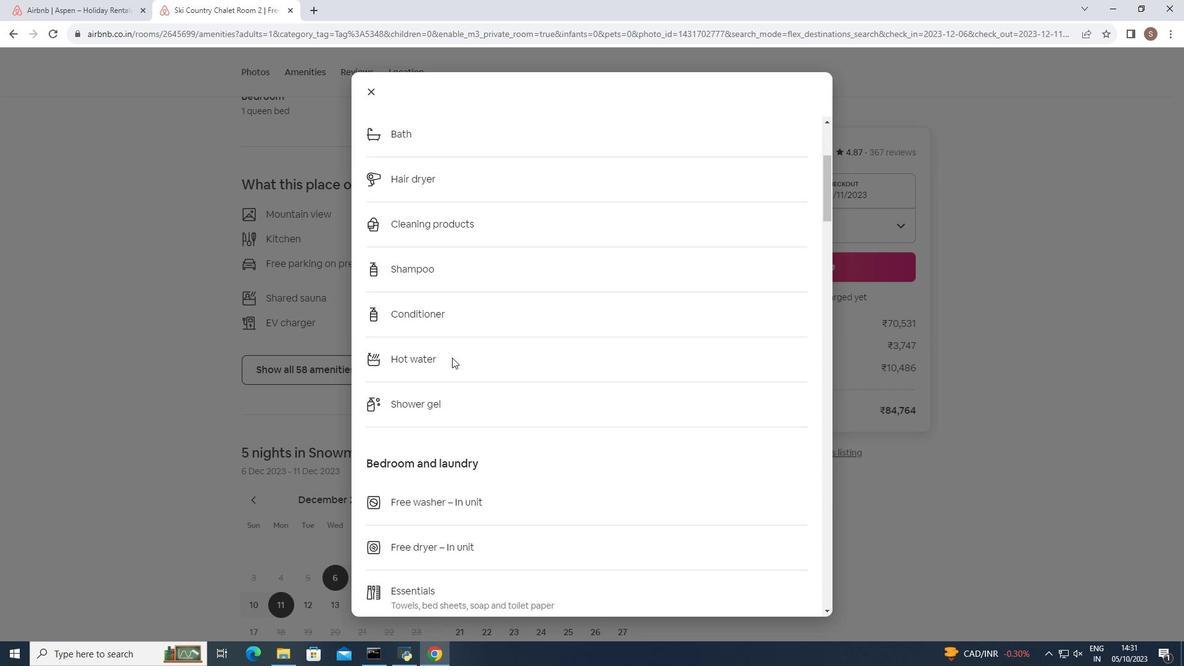 
Action: Mouse scrolled (452, 357) with delta (0, 0)
Screenshot: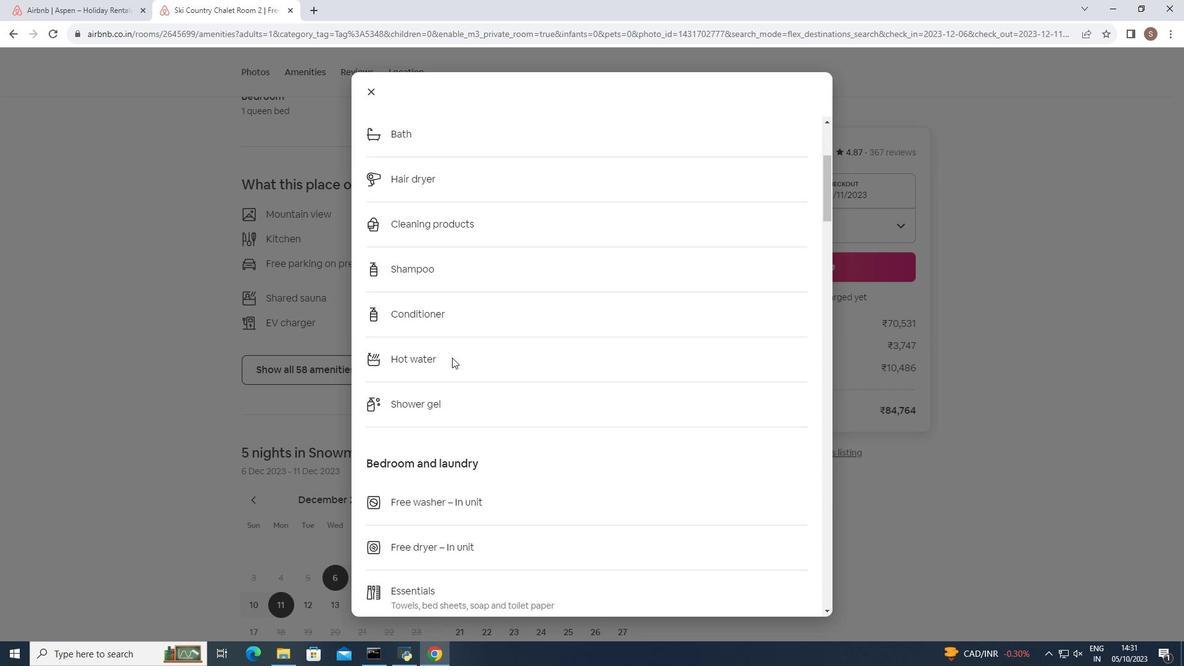 
Action: Mouse moved to (452, 357)
Screenshot: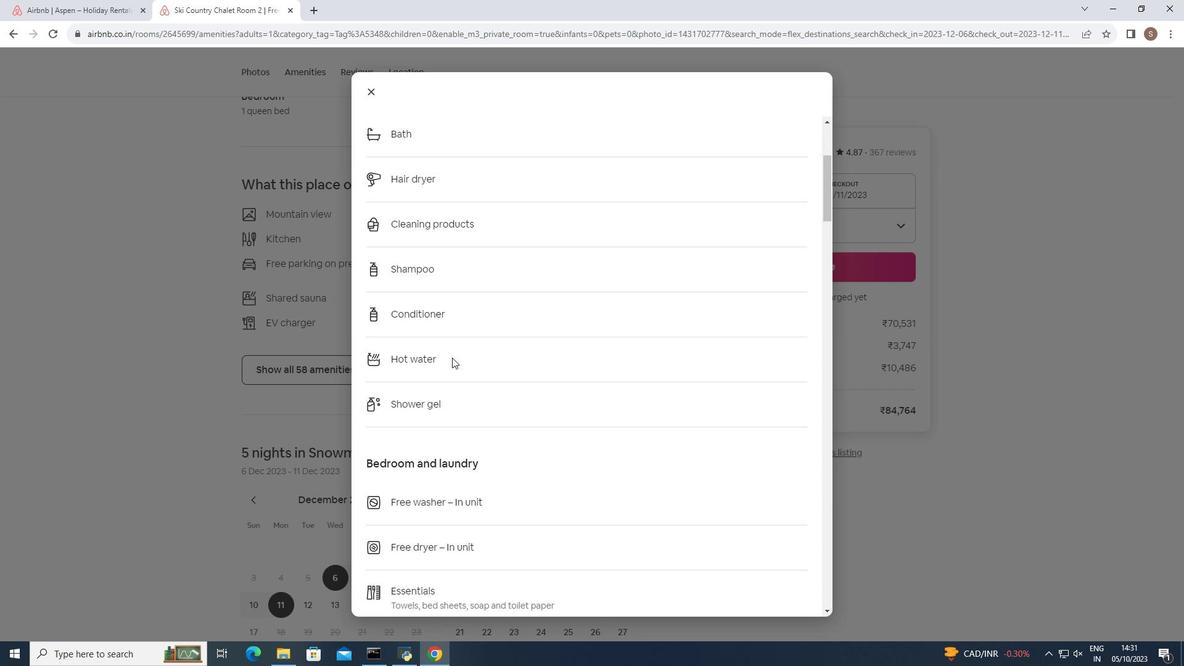 
Action: Mouse scrolled (452, 357) with delta (0, 0)
Screenshot: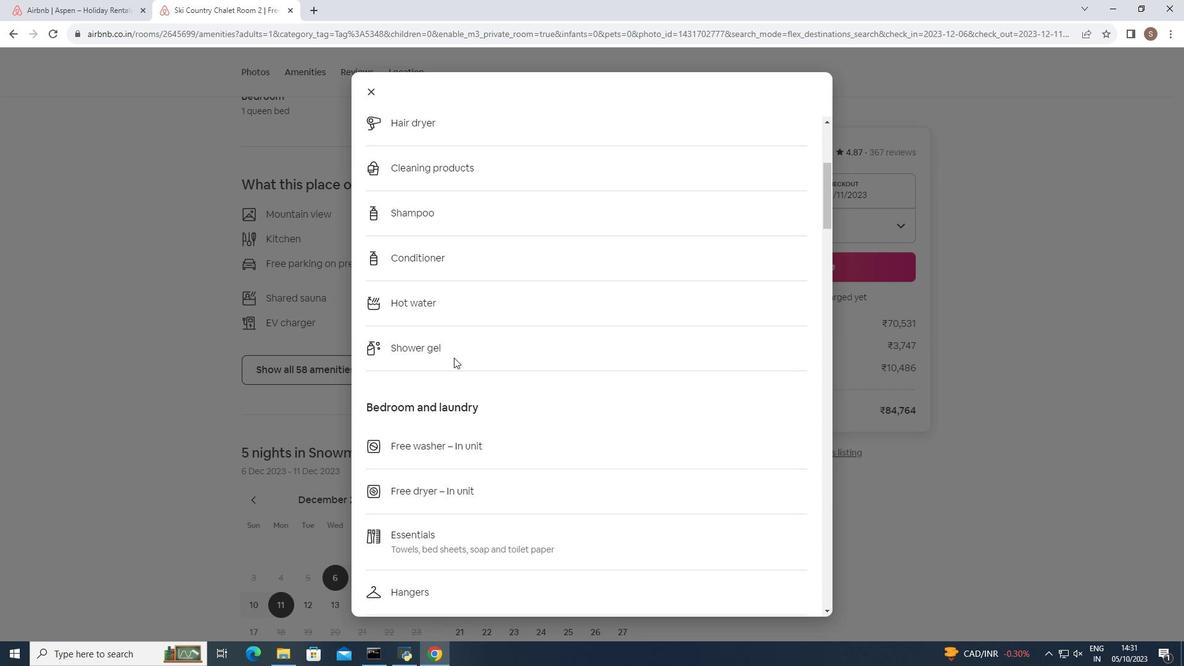 
Action: Mouse moved to (453, 357)
Screenshot: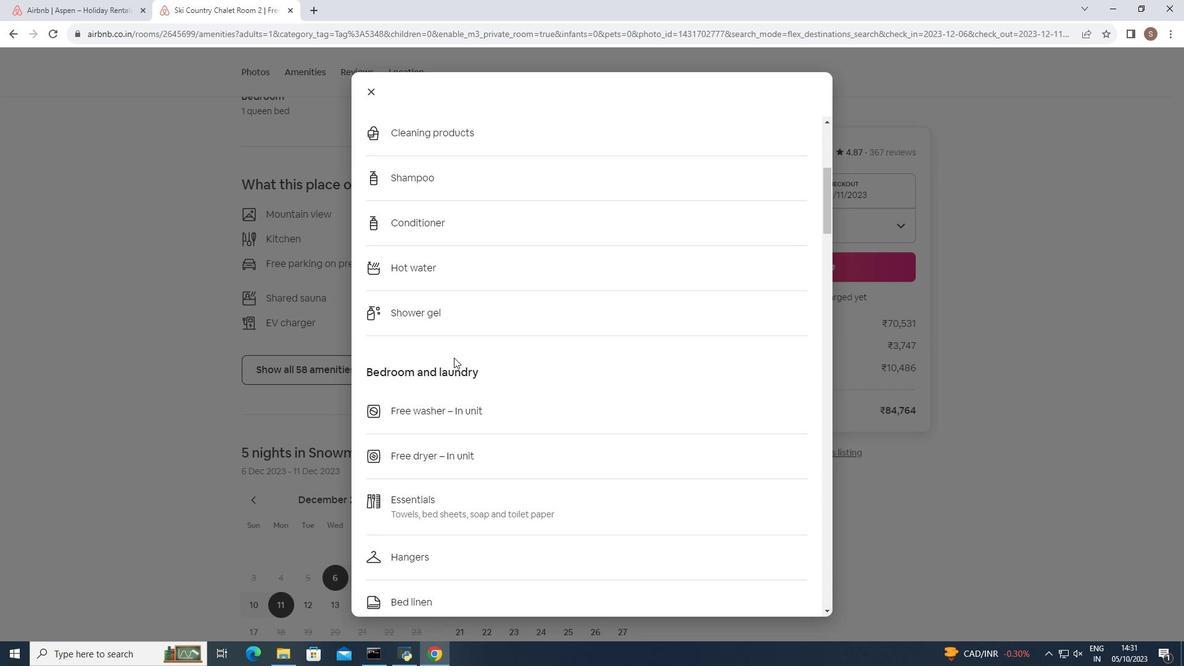 
Action: Mouse scrolled (453, 357) with delta (0, 0)
Screenshot: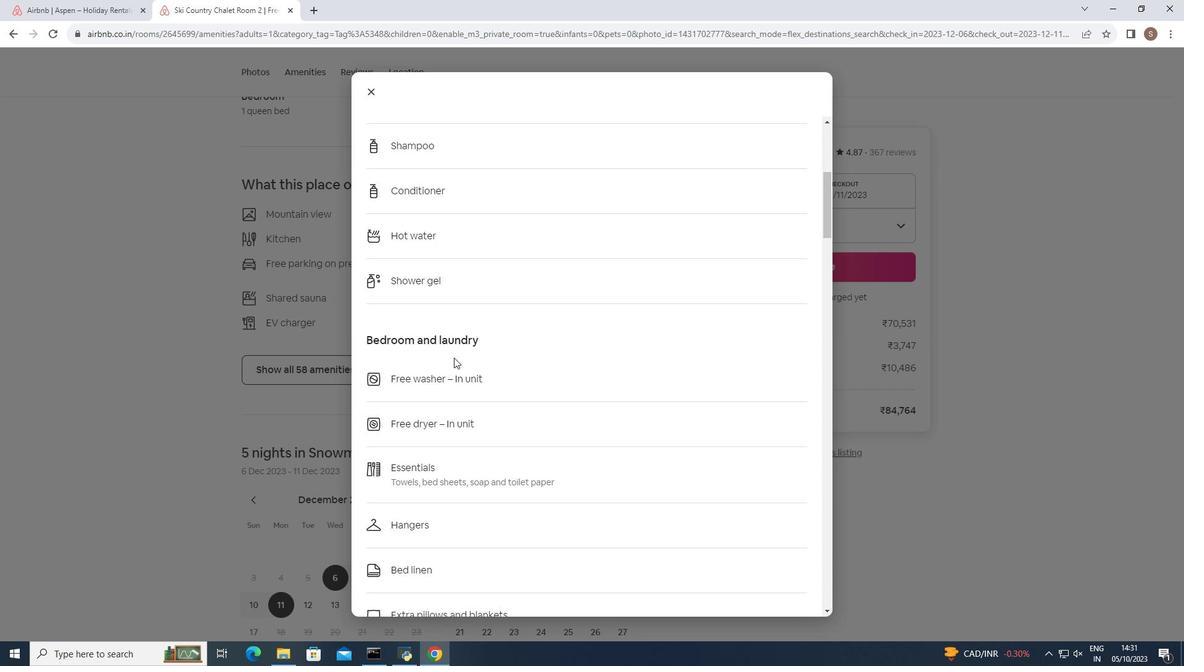 
Action: Mouse scrolled (453, 357) with delta (0, 0)
Screenshot: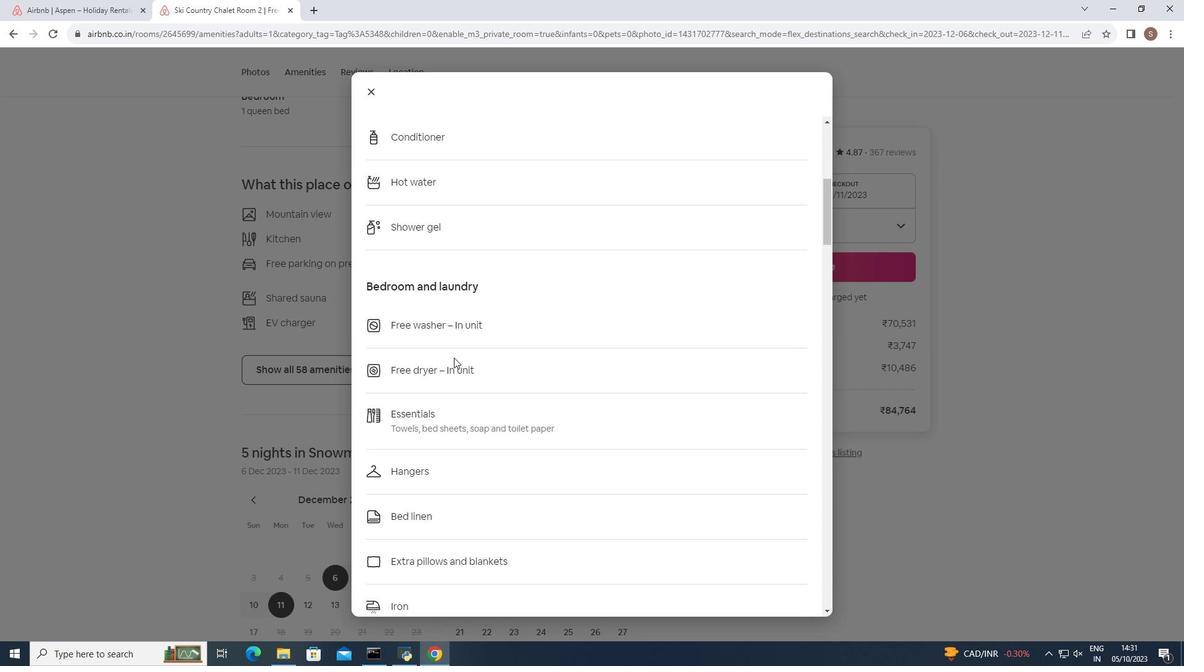 
Action: Mouse scrolled (453, 357) with delta (0, 0)
Screenshot: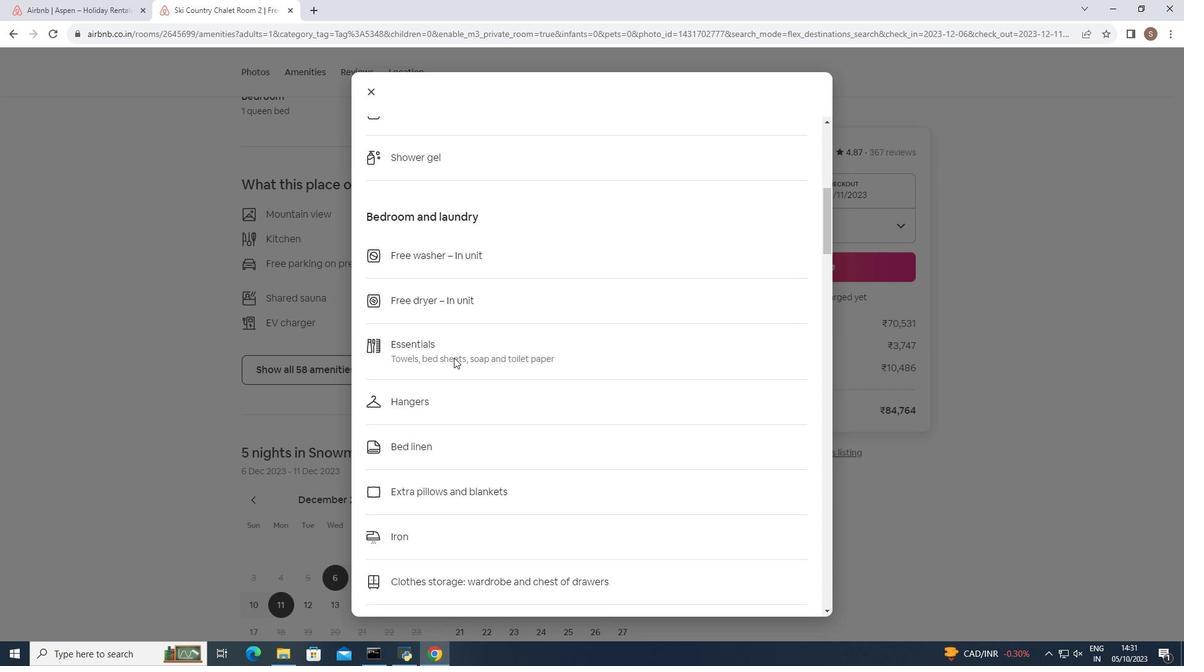 
Action: Mouse scrolled (453, 357) with delta (0, 0)
Screenshot: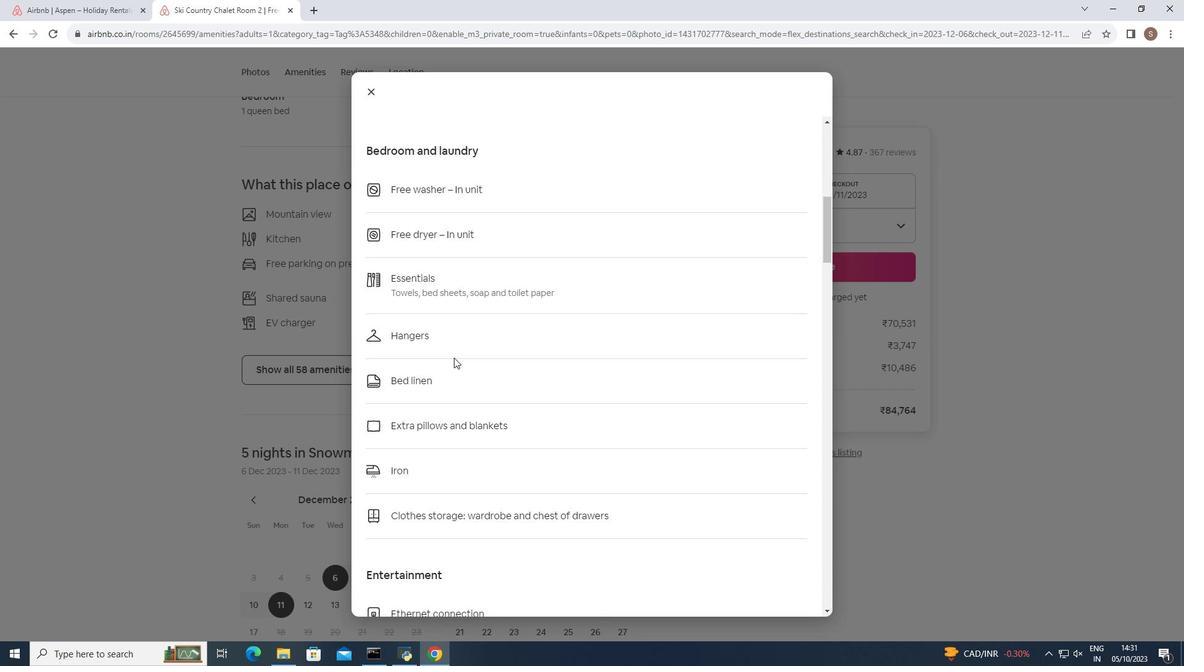 
Action: Mouse scrolled (453, 357) with delta (0, 0)
Screenshot: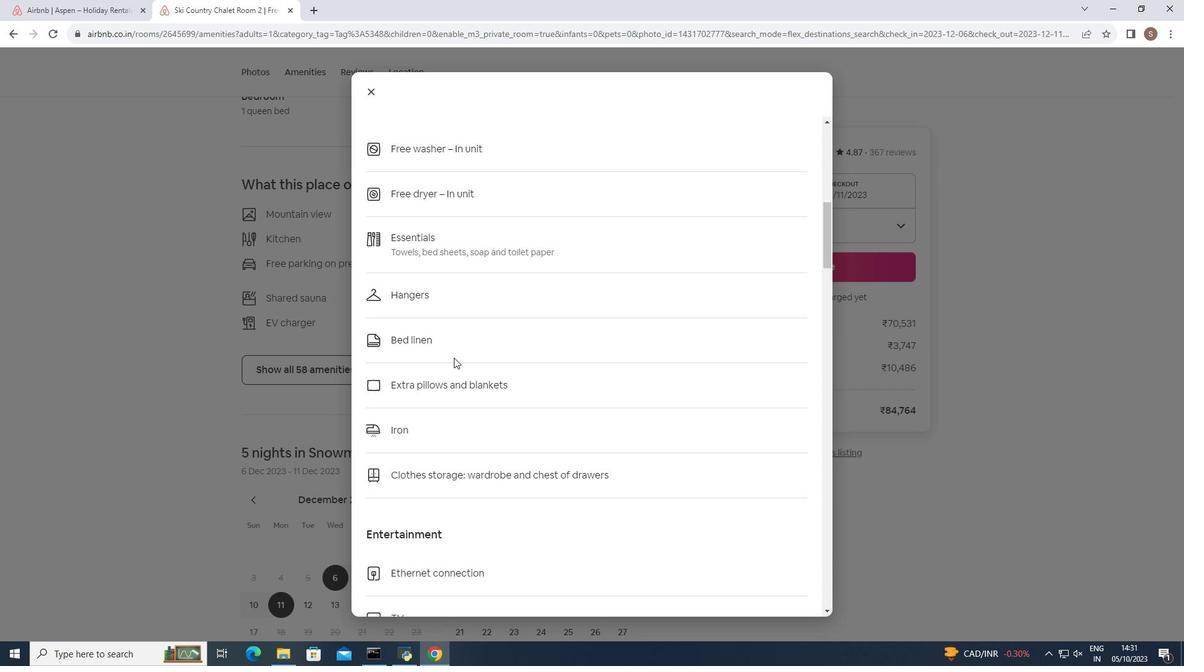 
Action: Mouse scrolled (453, 357) with delta (0, 0)
Screenshot: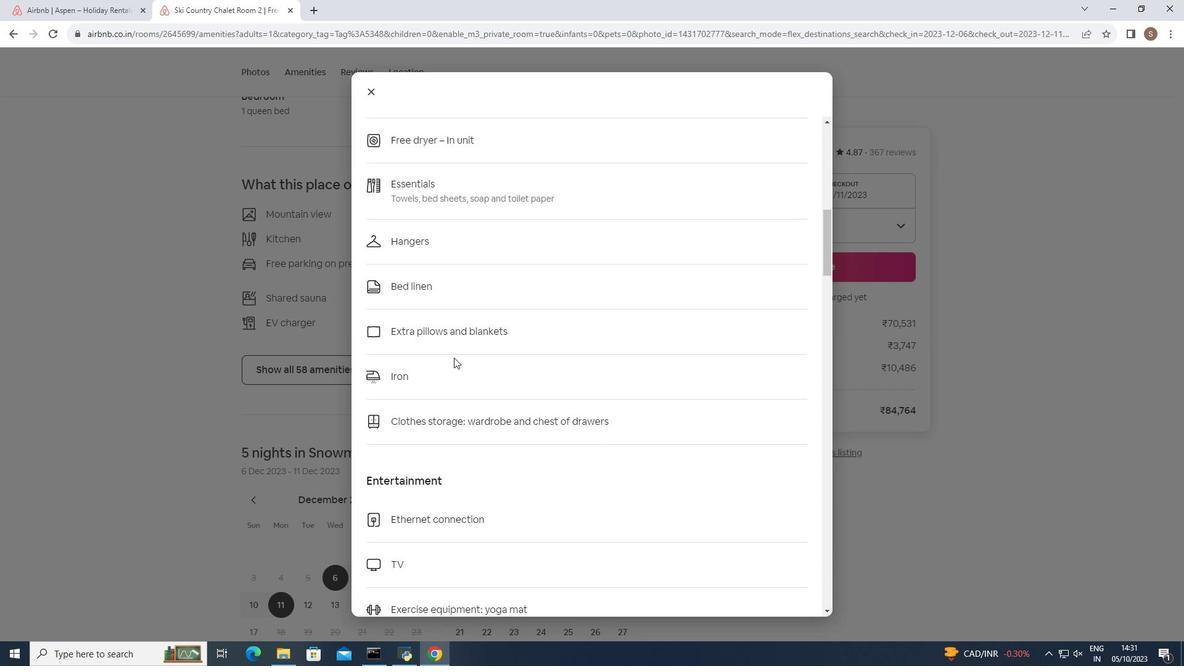 
Action: Mouse moved to (456, 353)
Screenshot: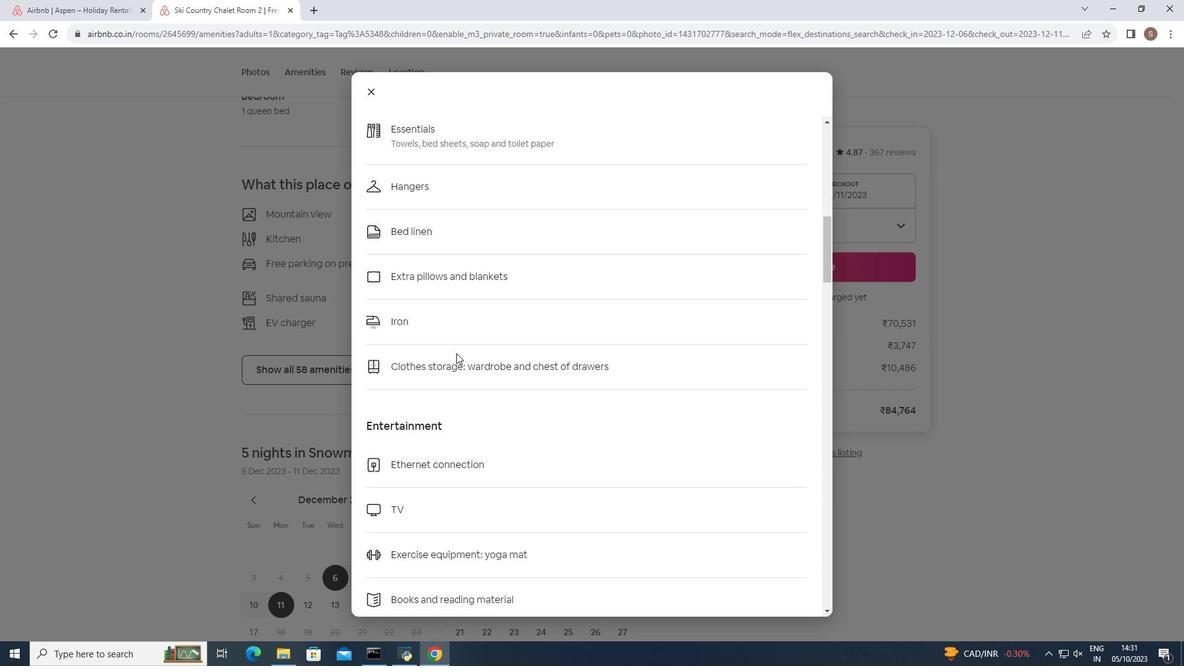 
Action: Mouse scrolled (456, 352) with delta (0, 0)
Screenshot: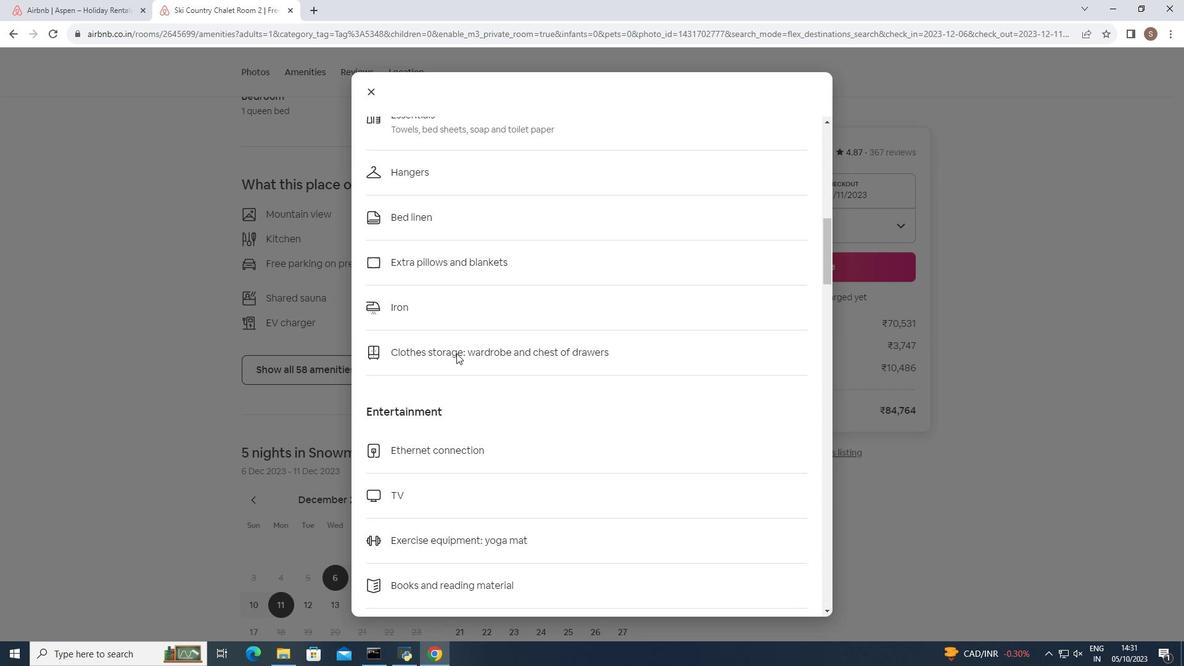 
Action: Mouse scrolled (456, 352) with delta (0, 0)
Screenshot: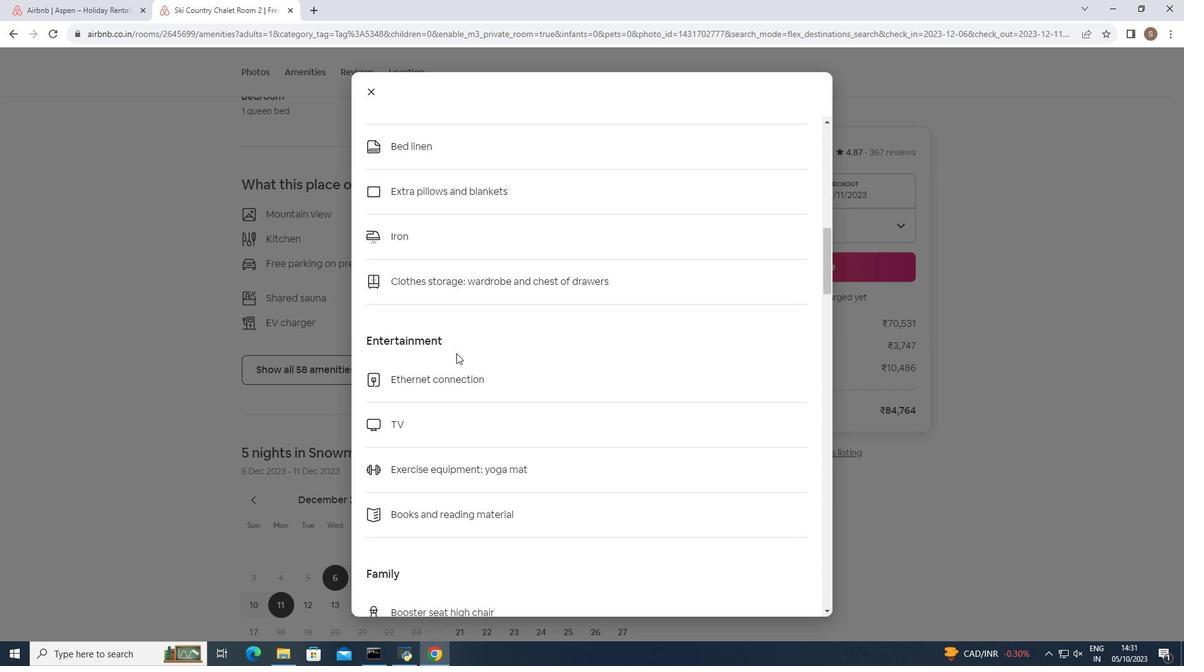 
Action: Mouse scrolled (456, 352) with delta (0, 0)
Screenshot: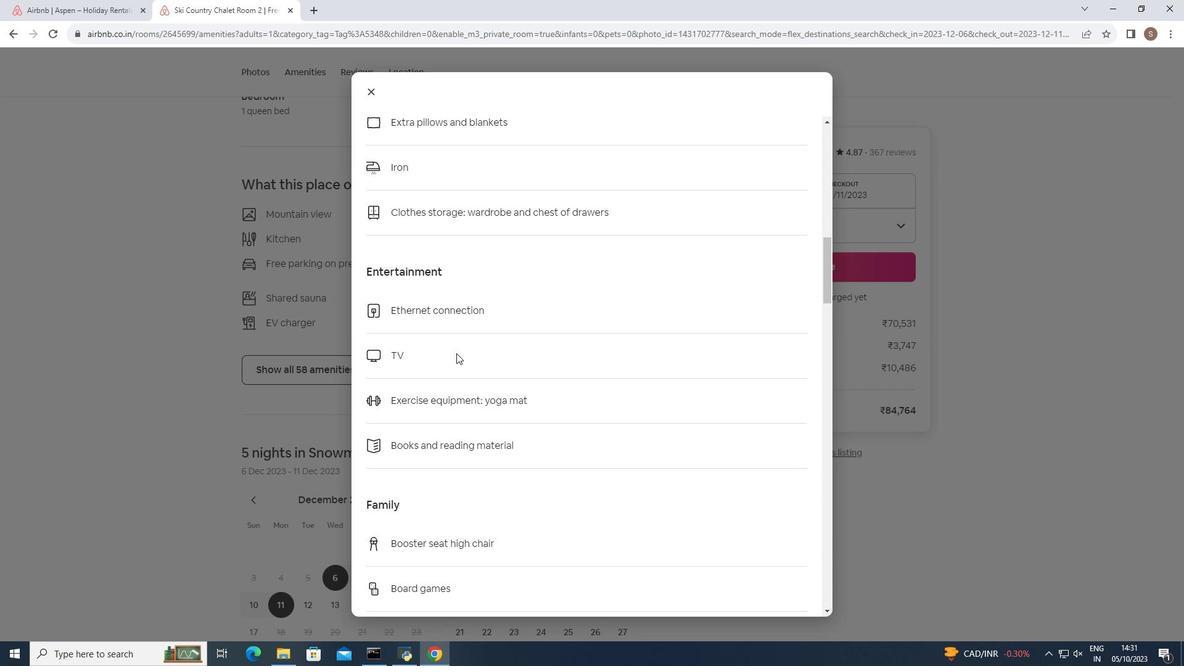 
Action: Mouse scrolled (456, 352) with delta (0, 0)
Screenshot: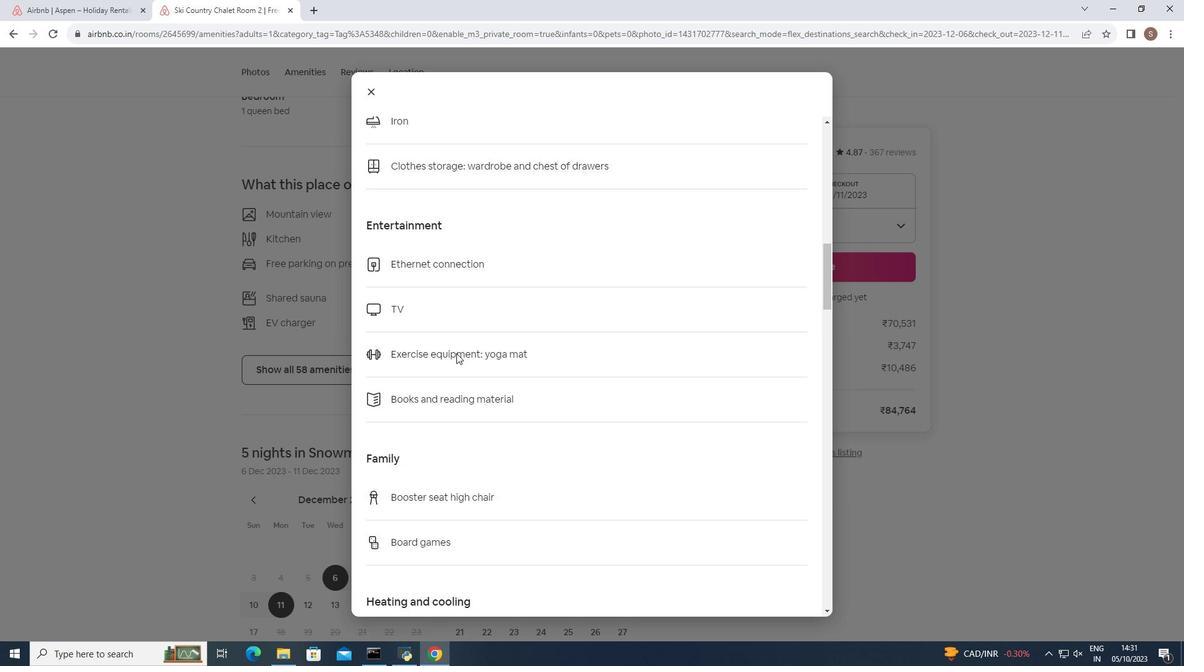
Action: Mouse scrolled (456, 352) with delta (0, 0)
Screenshot: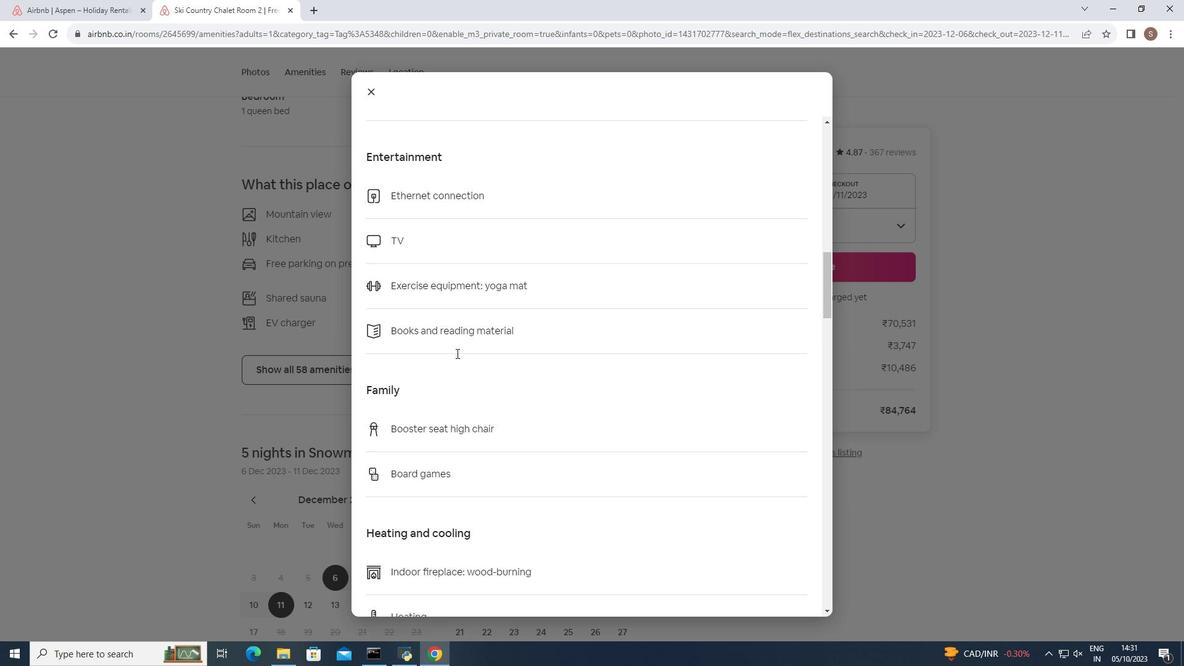 
Action: Mouse scrolled (456, 352) with delta (0, 0)
Screenshot: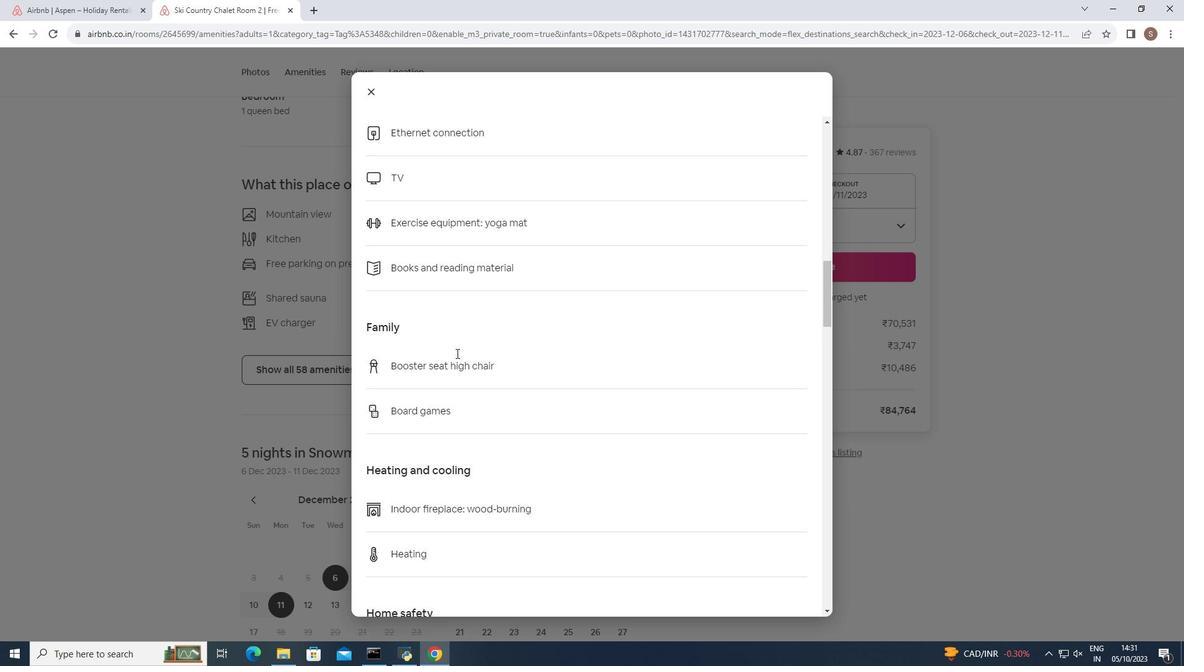 
Action: Mouse scrolled (456, 352) with delta (0, 0)
Screenshot: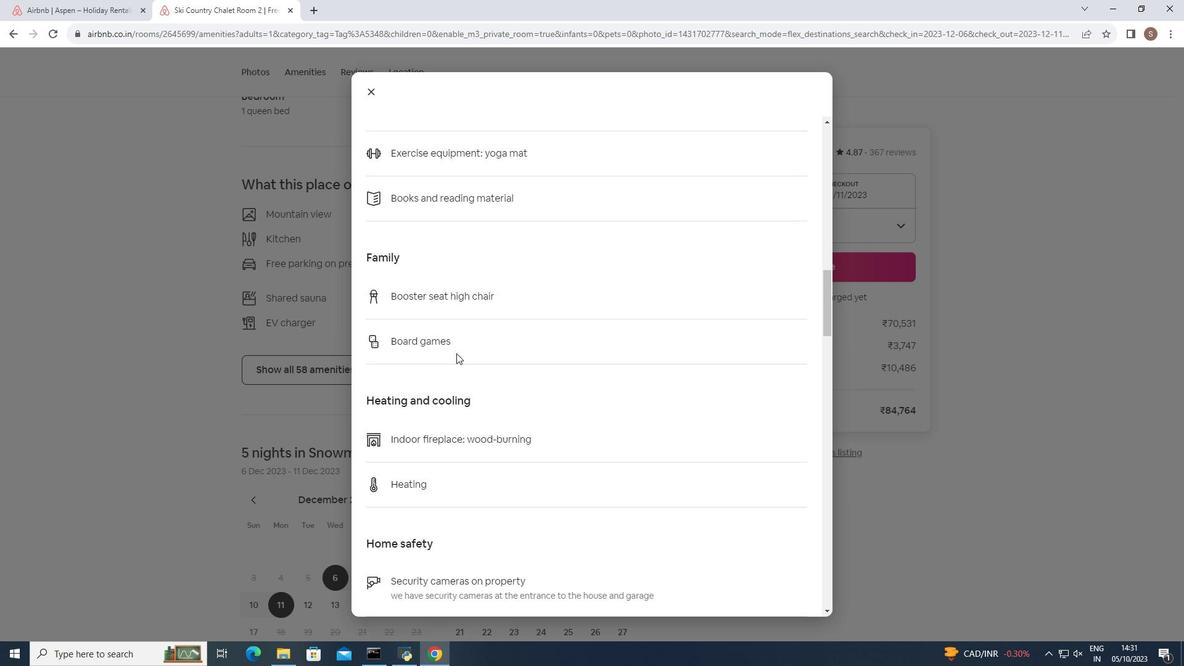 
Action: Mouse scrolled (456, 352) with delta (0, 0)
Screenshot: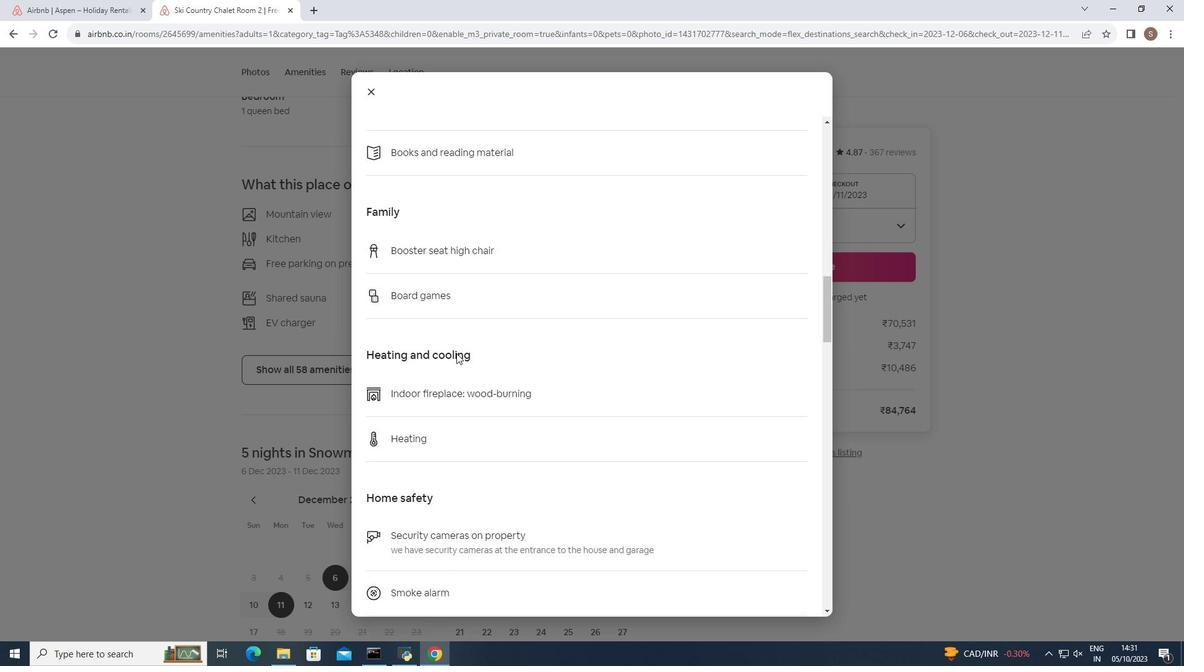 
Action: Mouse scrolled (456, 352) with delta (0, 0)
Screenshot: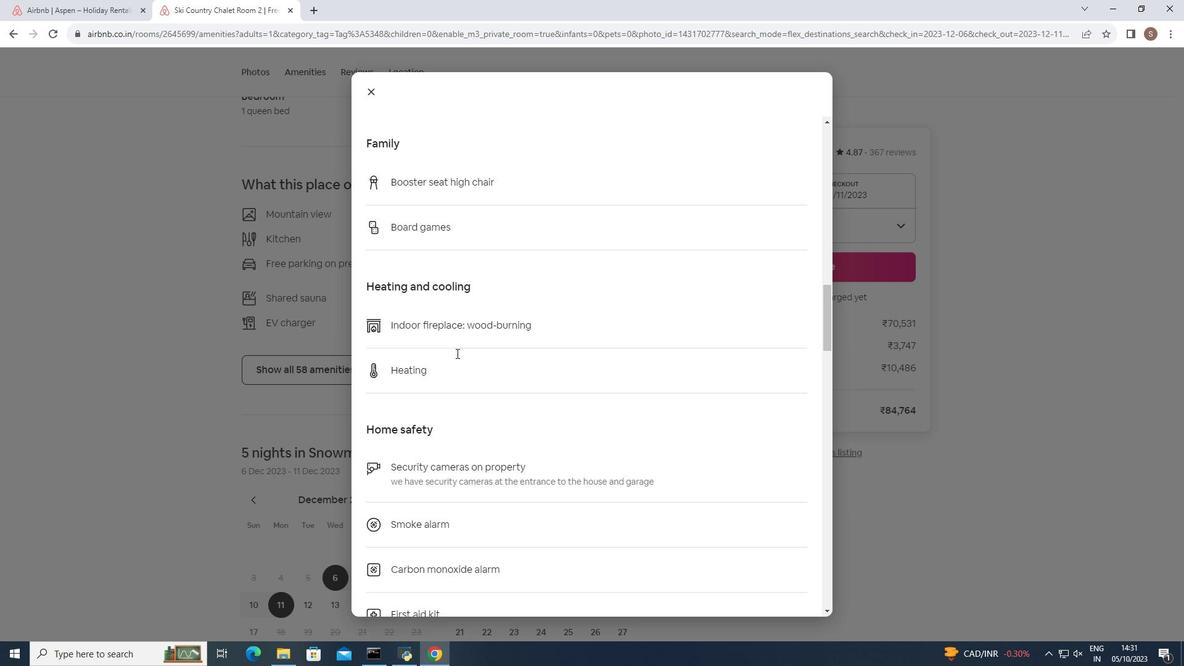 
Action: Mouse scrolled (456, 352) with delta (0, 0)
Screenshot: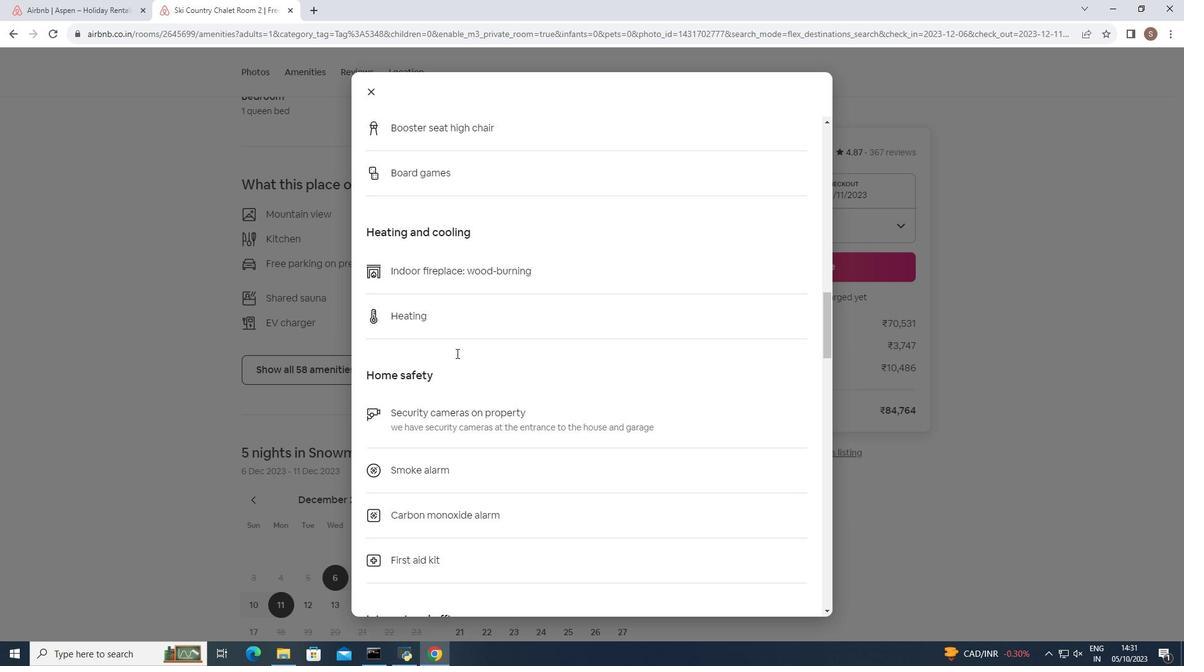 
Action: Mouse moved to (456, 352)
Screenshot: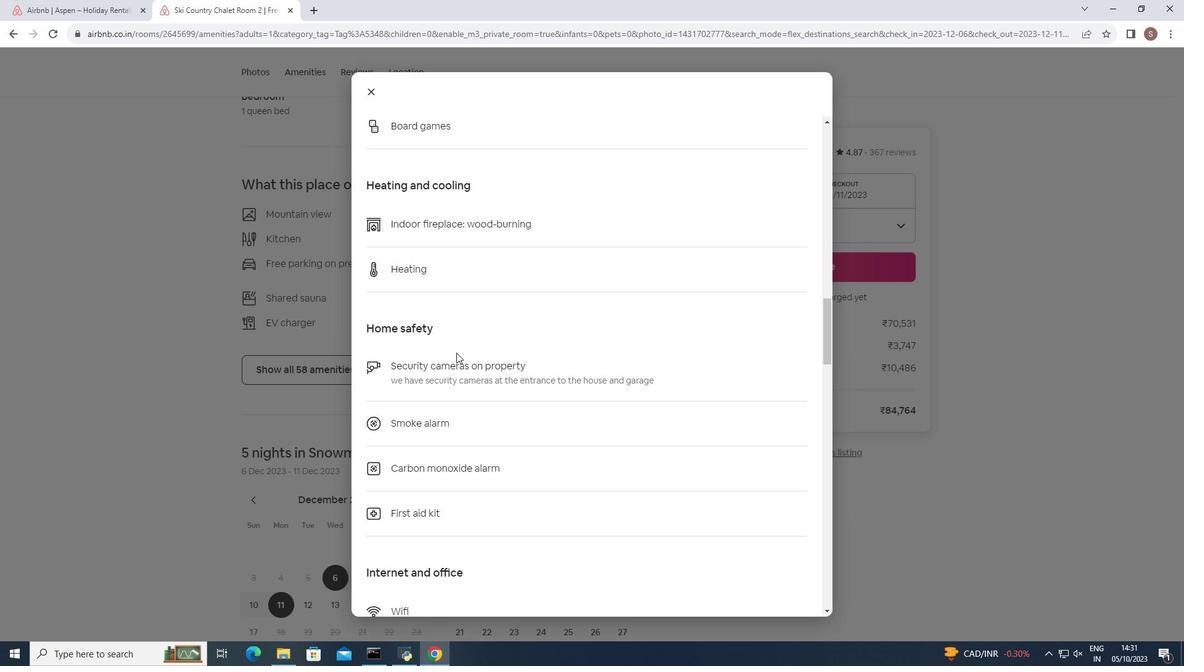 
Action: Mouse scrolled (456, 352) with delta (0, 0)
Screenshot: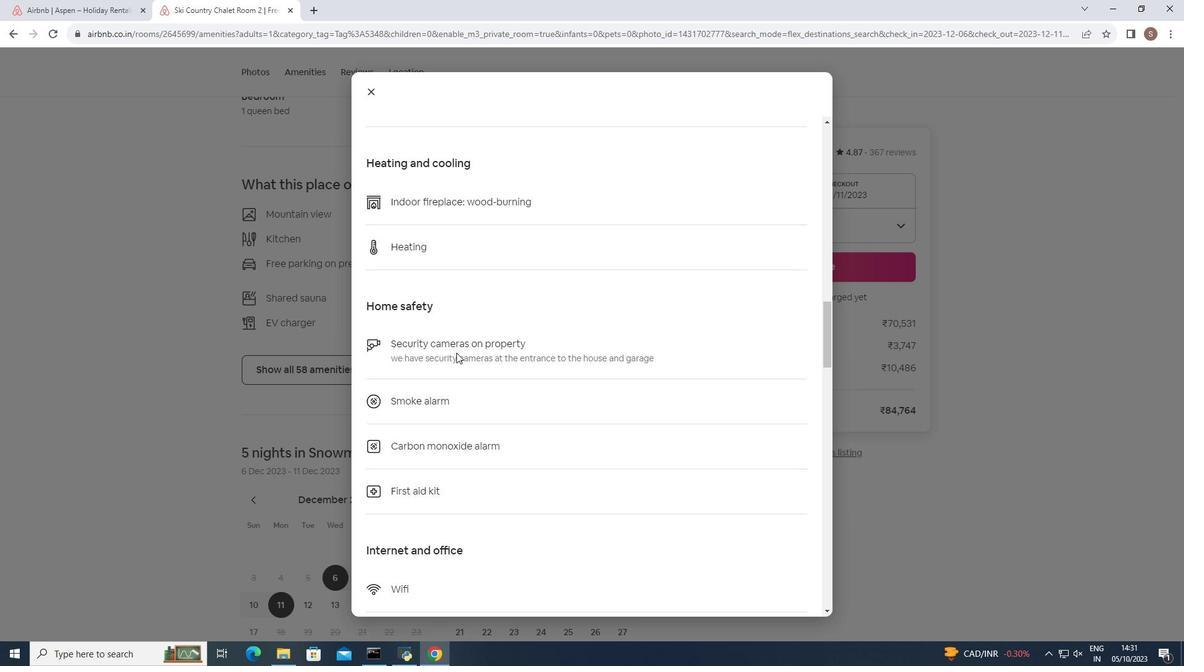
Action: Mouse scrolled (456, 352) with delta (0, 0)
Screenshot: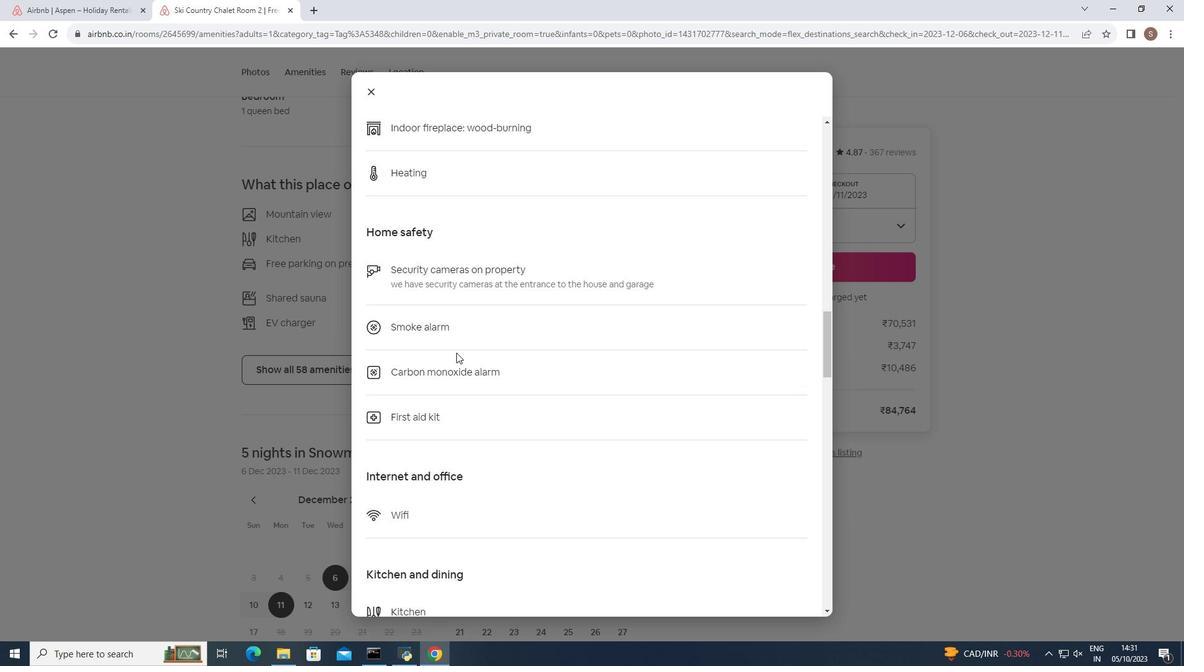 
Action: Mouse scrolled (456, 352) with delta (0, 0)
Screenshot: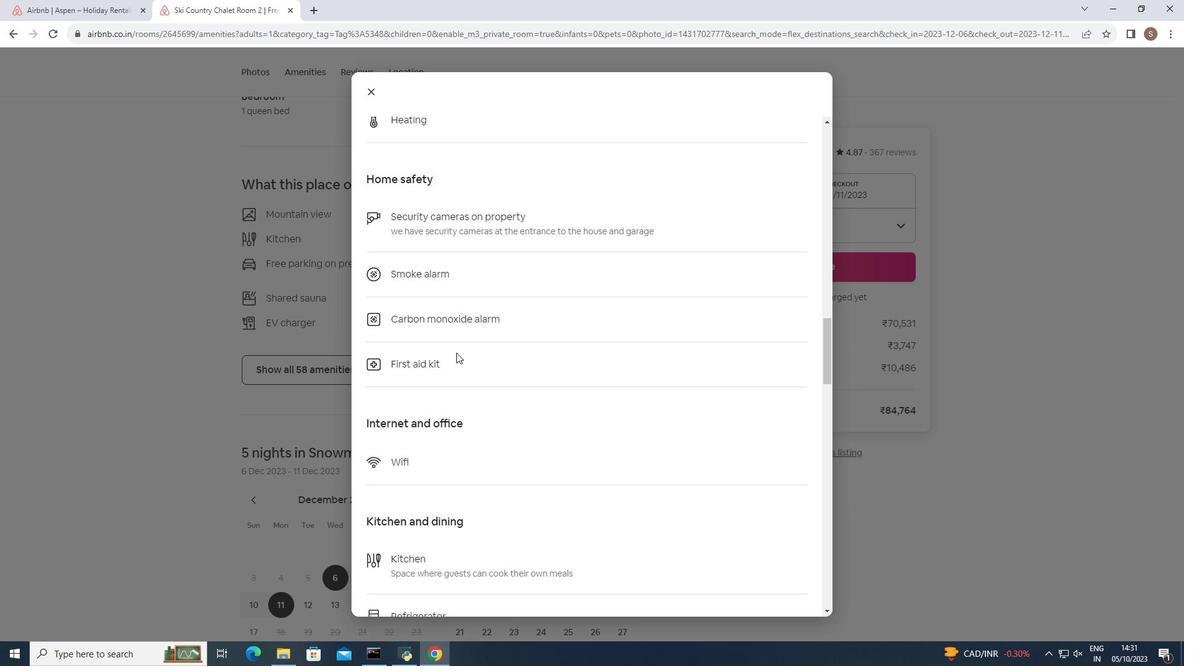 
Action: Mouse scrolled (456, 352) with delta (0, 0)
Screenshot: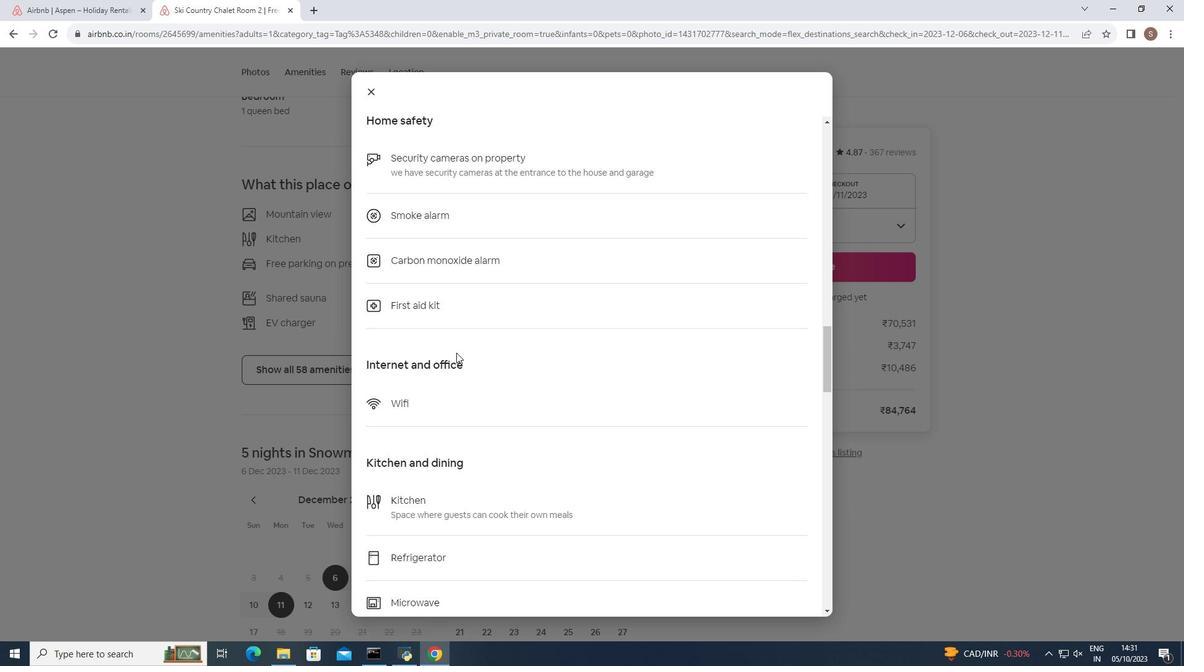 
Action: Mouse scrolled (456, 352) with delta (0, 0)
Screenshot: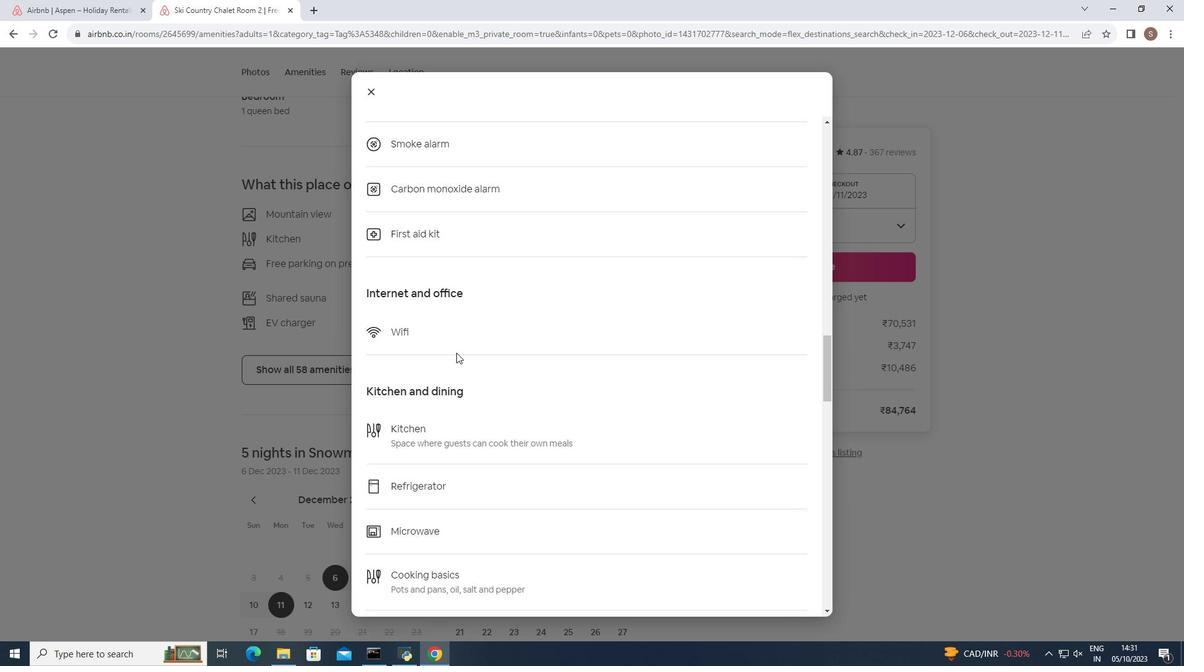 
Action: Mouse scrolled (456, 352) with delta (0, 0)
Screenshot: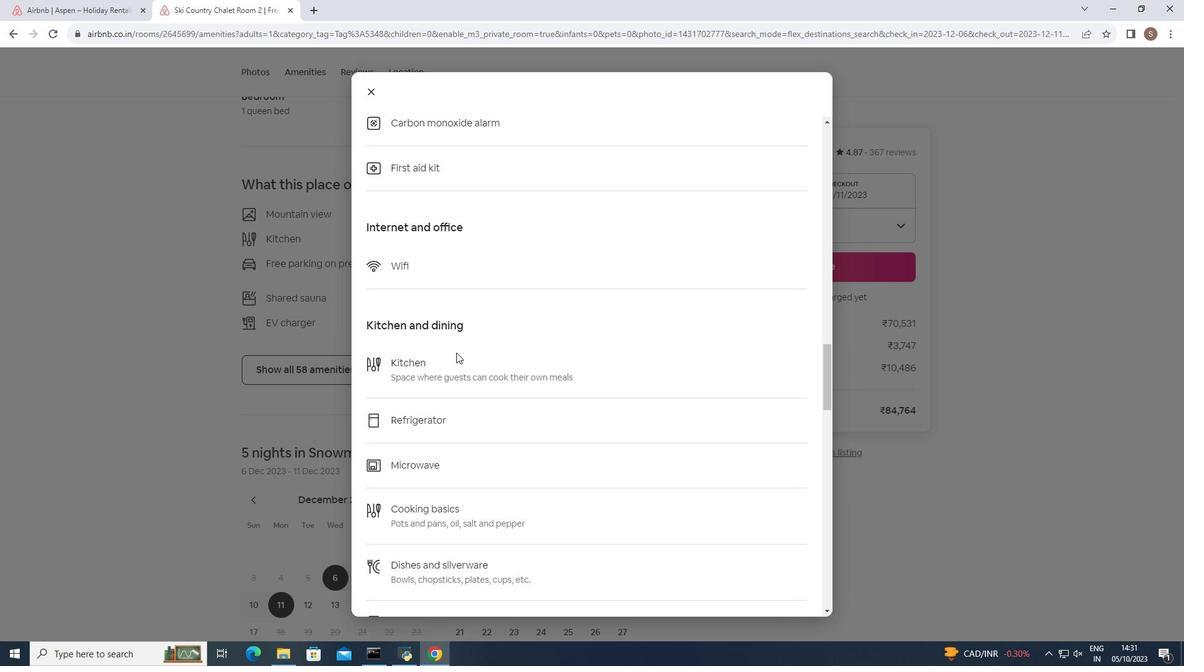 
Action: Mouse scrolled (456, 352) with delta (0, 0)
Screenshot: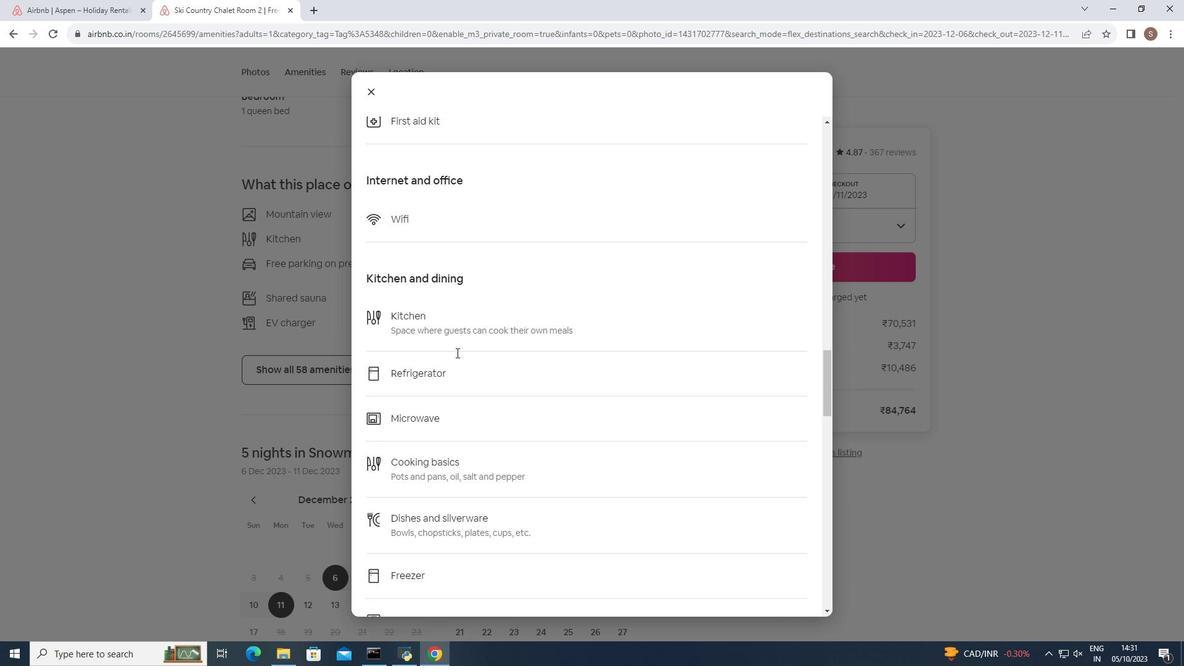 
Action: Mouse scrolled (456, 352) with delta (0, 0)
Screenshot: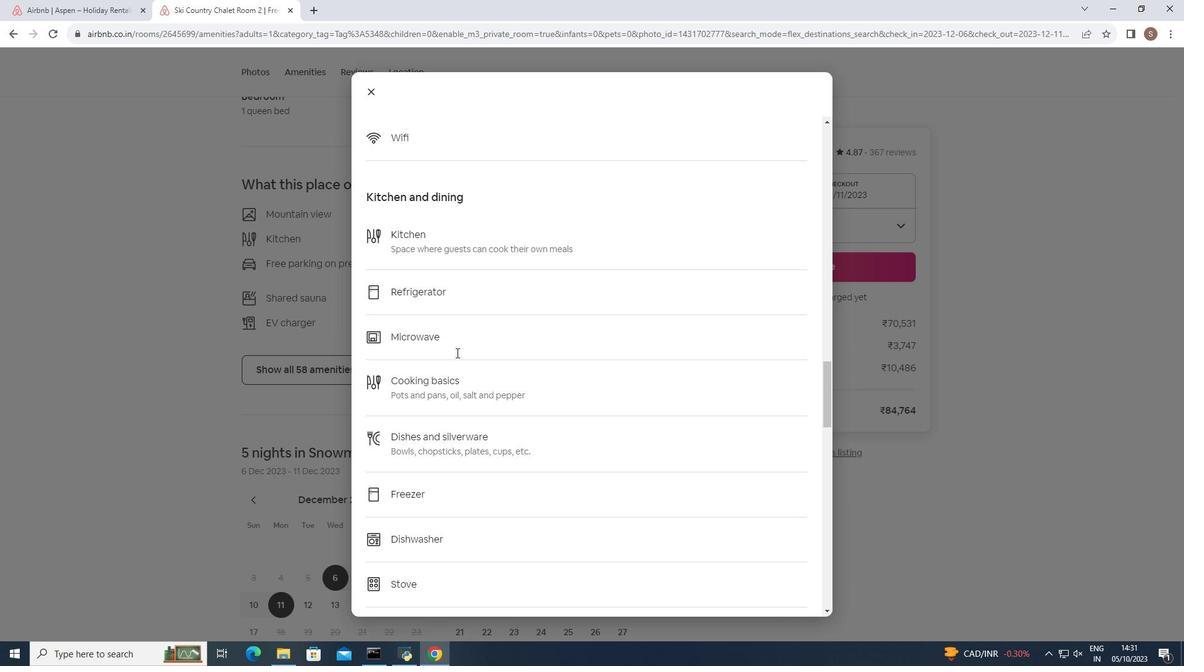 
Action: Mouse scrolled (456, 352) with delta (0, 0)
Screenshot: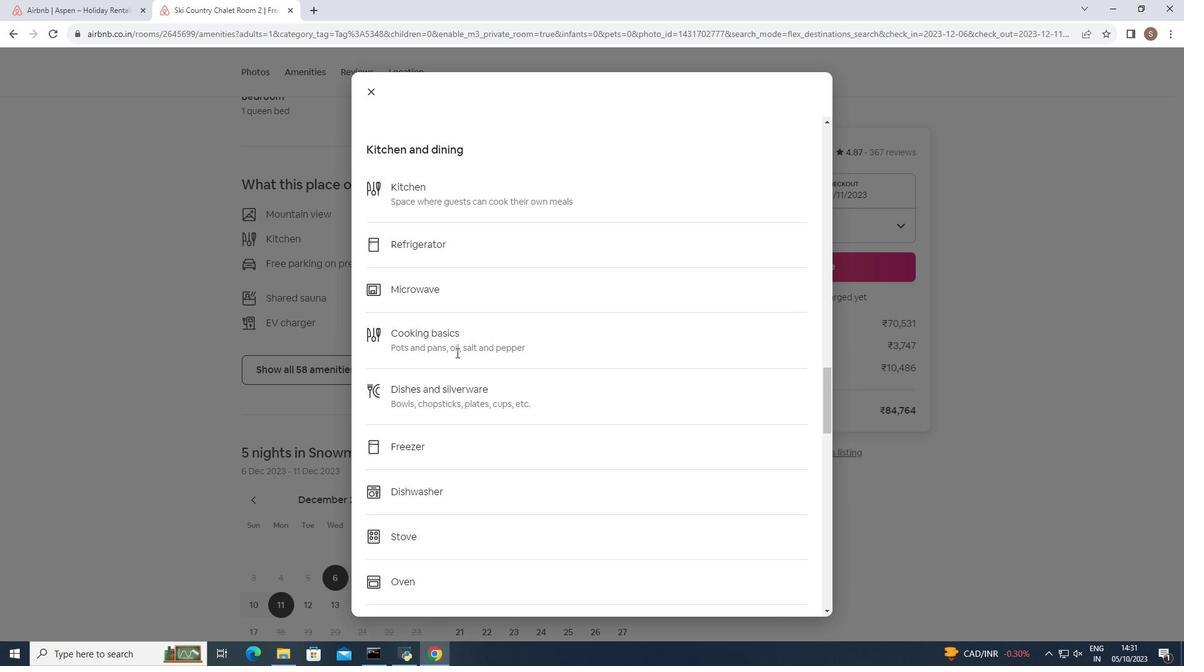 
Action: Mouse scrolled (456, 352) with delta (0, 0)
Screenshot: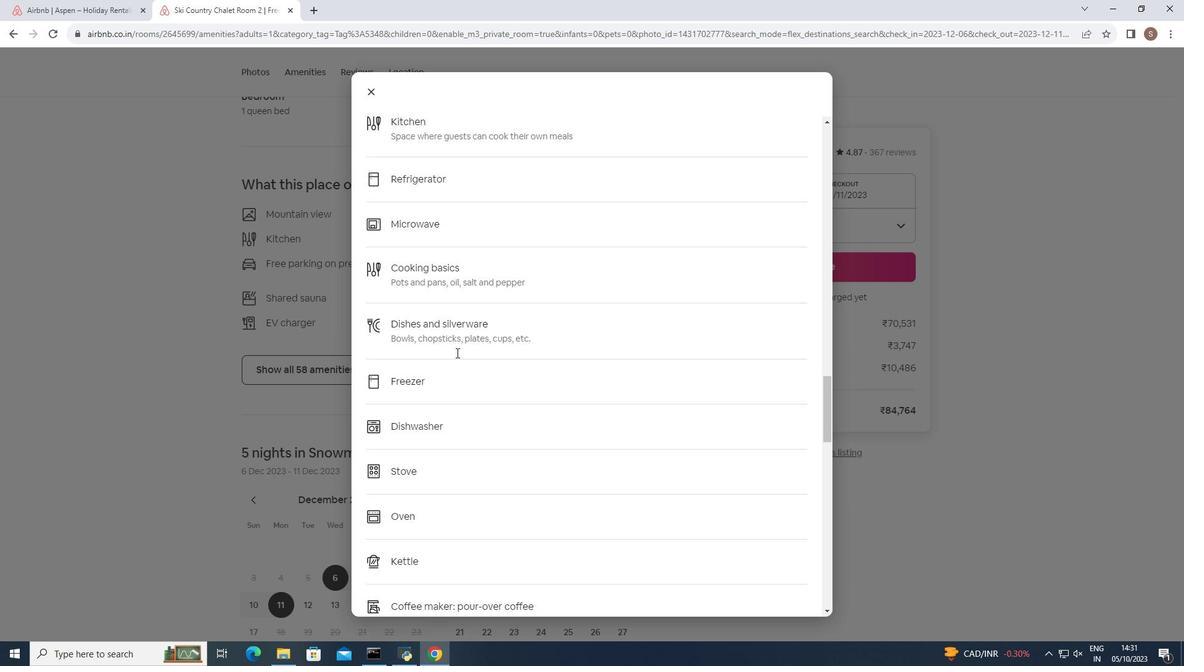 
Action: Mouse scrolled (456, 352) with delta (0, 0)
Screenshot: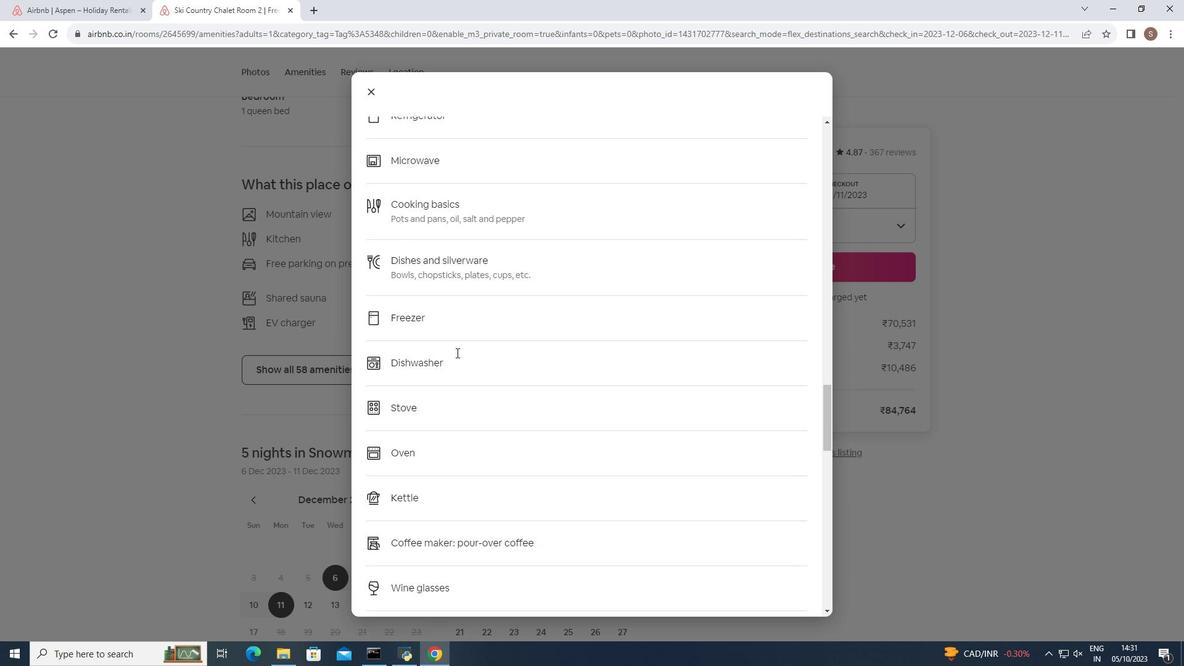 
Action: Mouse scrolled (456, 352) with delta (0, 0)
Screenshot: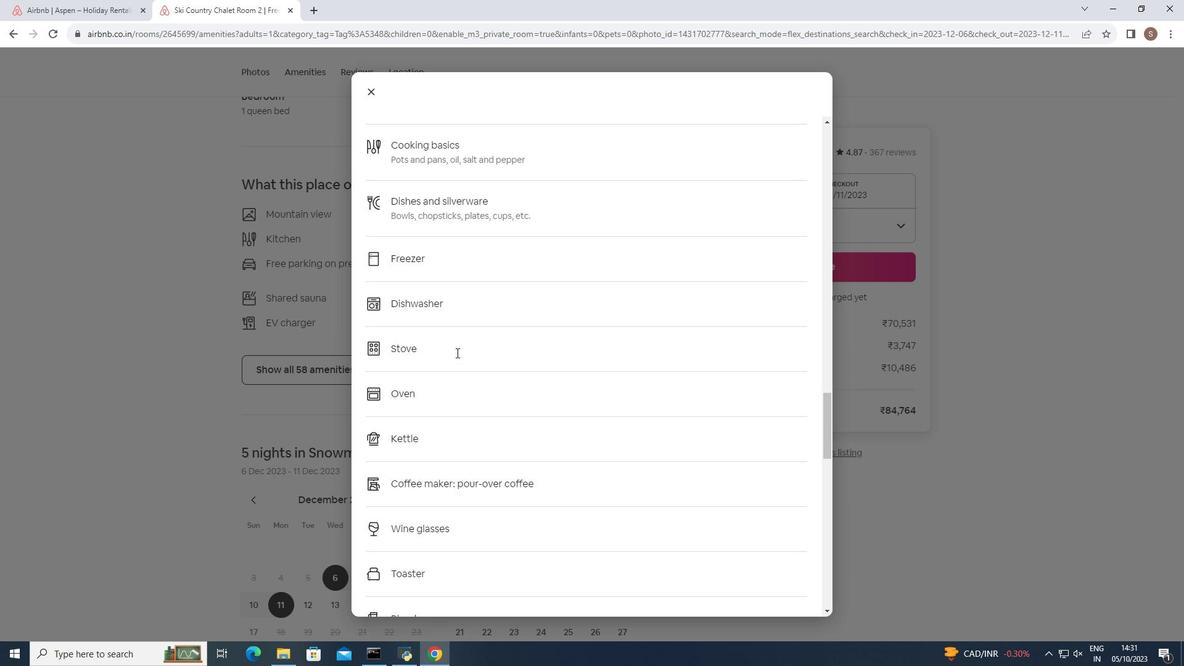 
Action: Mouse scrolled (456, 352) with delta (0, 0)
Screenshot: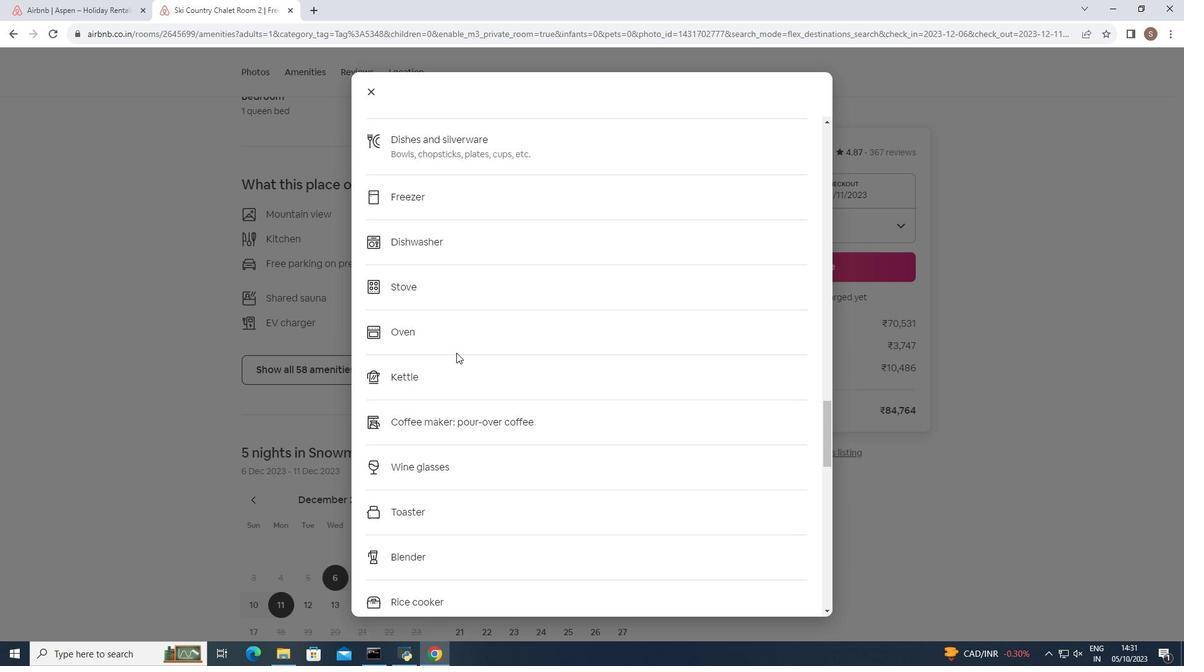 
Action: Mouse scrolled (456, 352) with delta (0, 0)
Screenshot: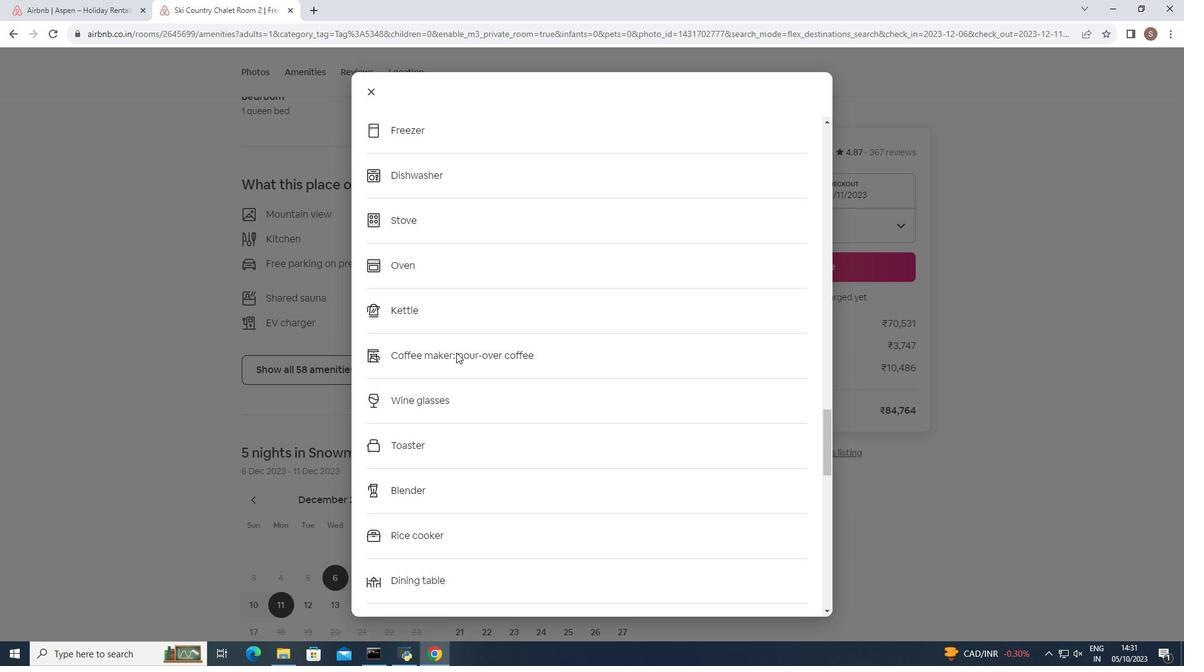 
Action: Mouse scrolled (456, 352) with delta (0, 0)
Screenshot: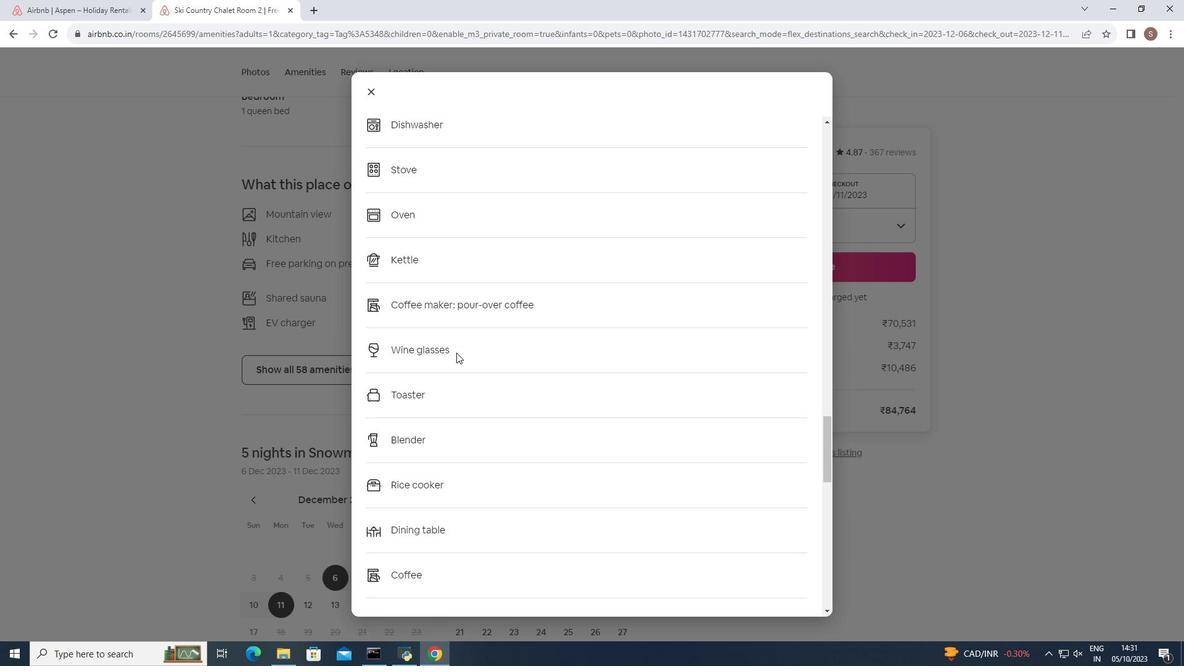 
Action: Mouse scrolled (456, 352) with delta (0, 0)
Screenshot: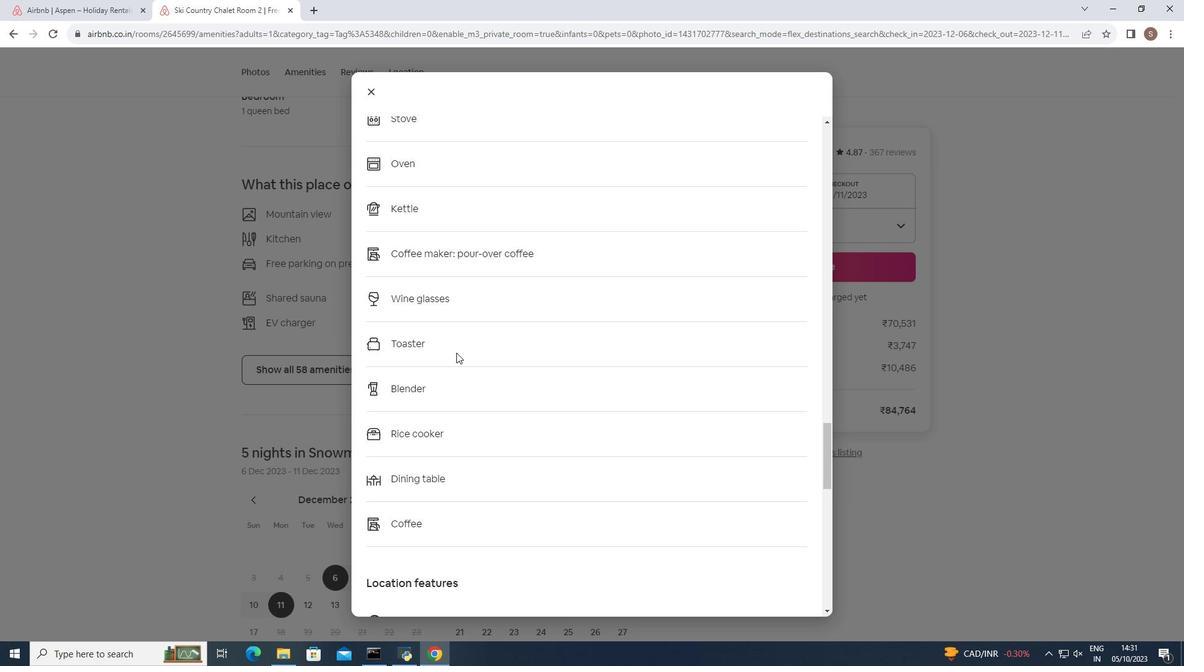 
Action: Mouse scrolled (456, 352) with delta (0, 0)
Screenshot: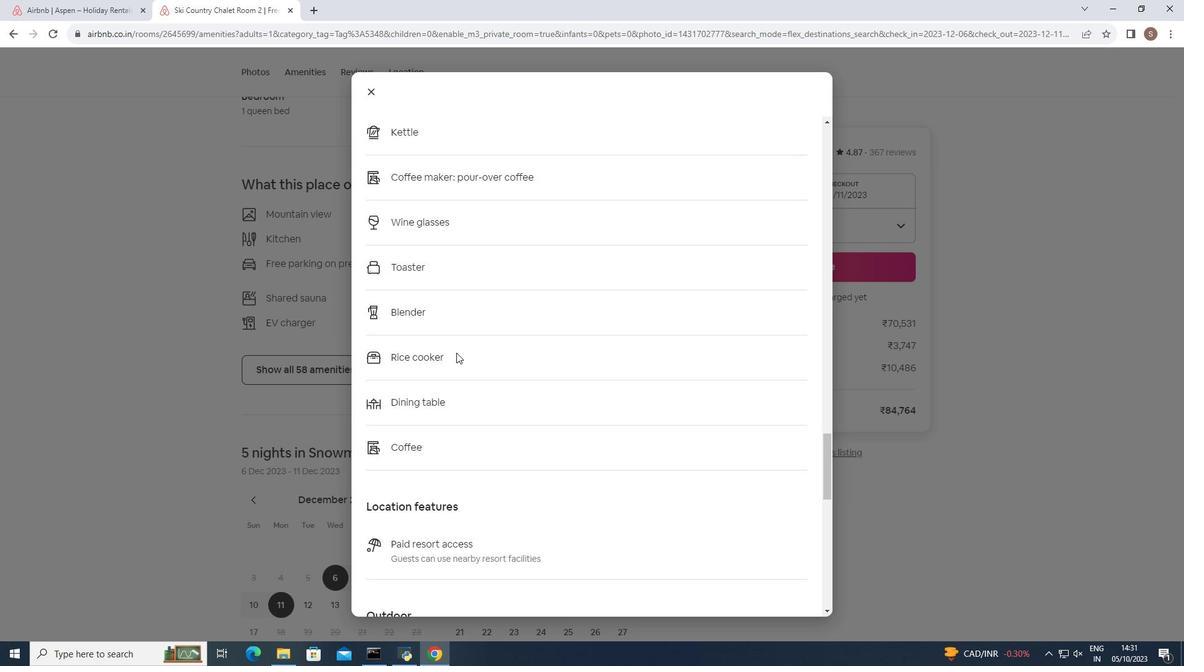 
Action: Mouse scrolled (456, 352) with delta (0, 0)
Screenshot: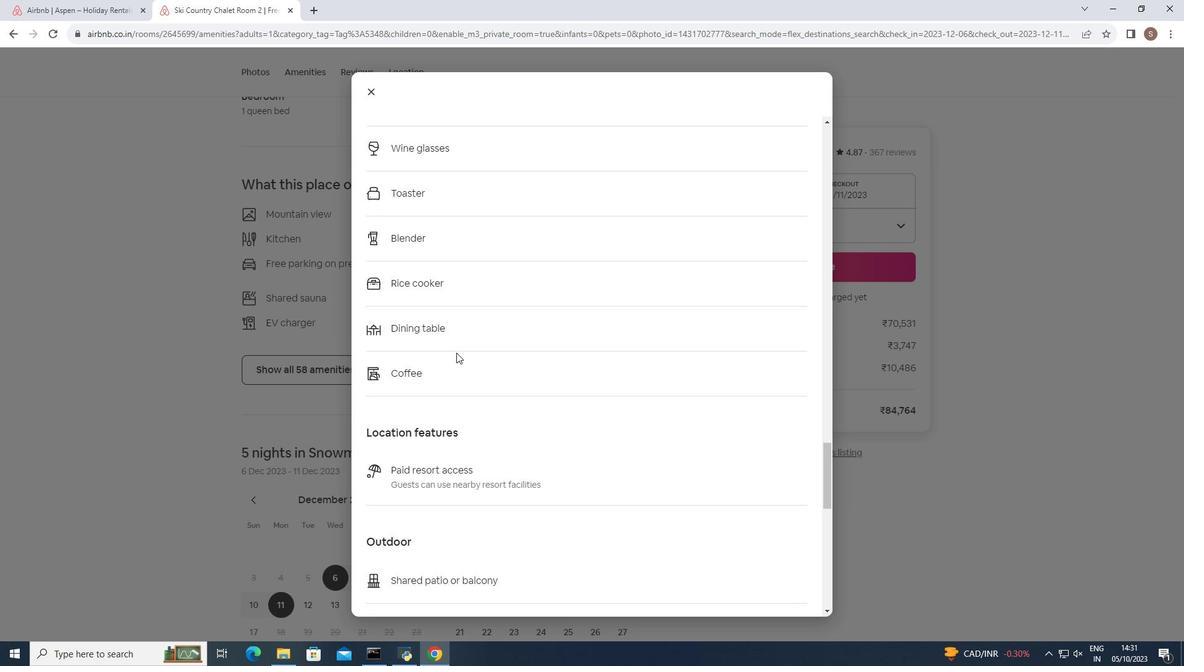 
Action: Mouse scrolled (456, 352) with delta (0, 0)
Screenshot: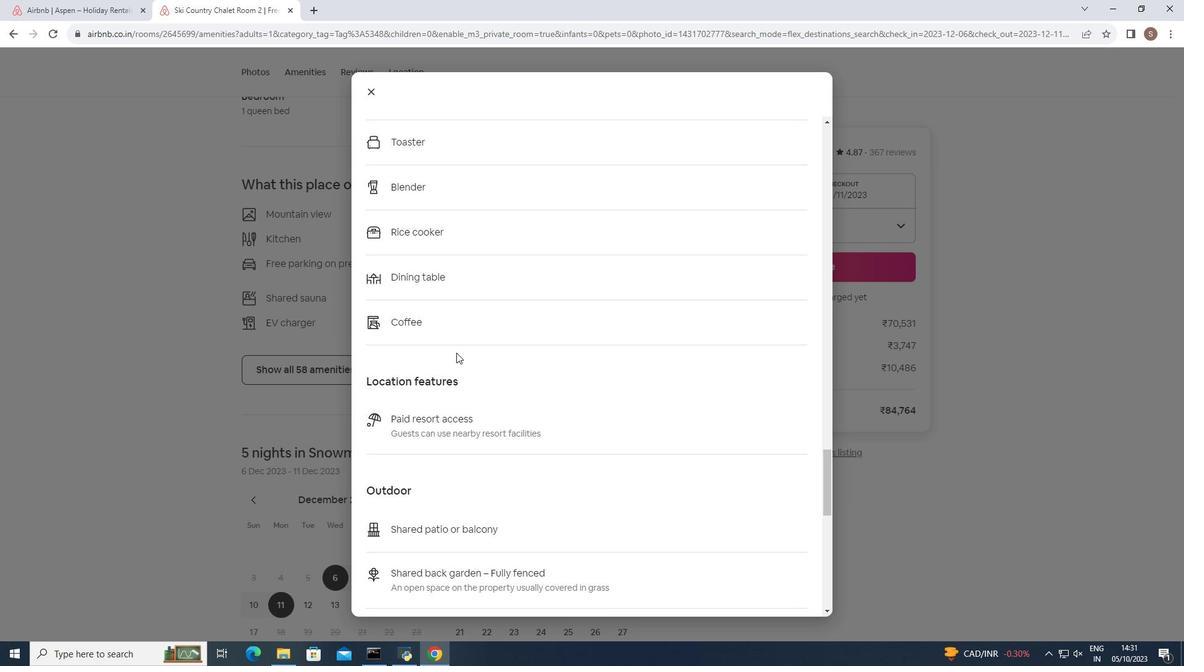 
Action: Mouse scrolled (456, 352) with delta (0, 0)
Screenshot: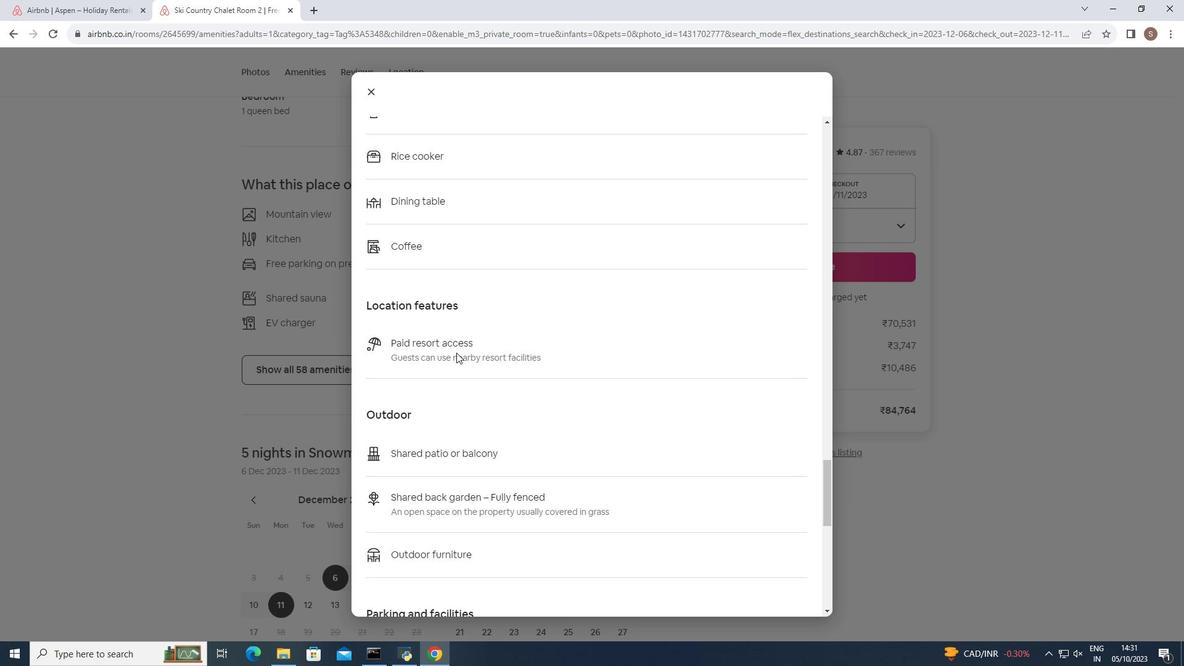 
Action: Mouse scrolled (456, 352) with delta (0, 0)
Screenshot: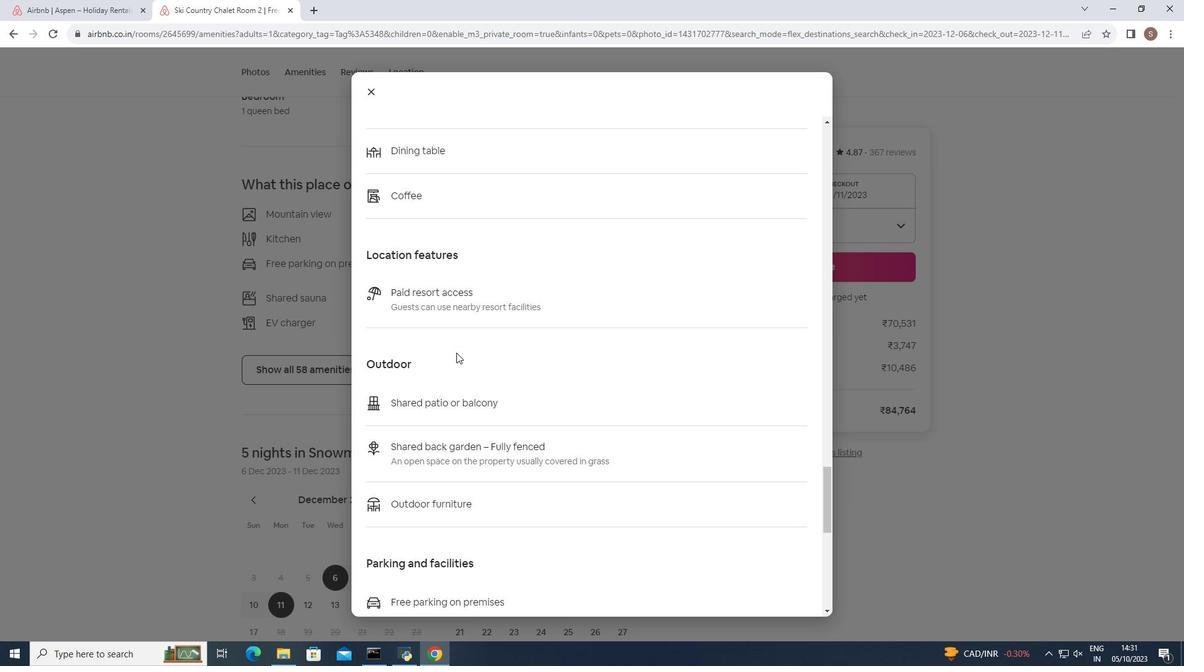 
Action: Mouse scrolled (456, 352) with delta (0, 0)
Screenshot: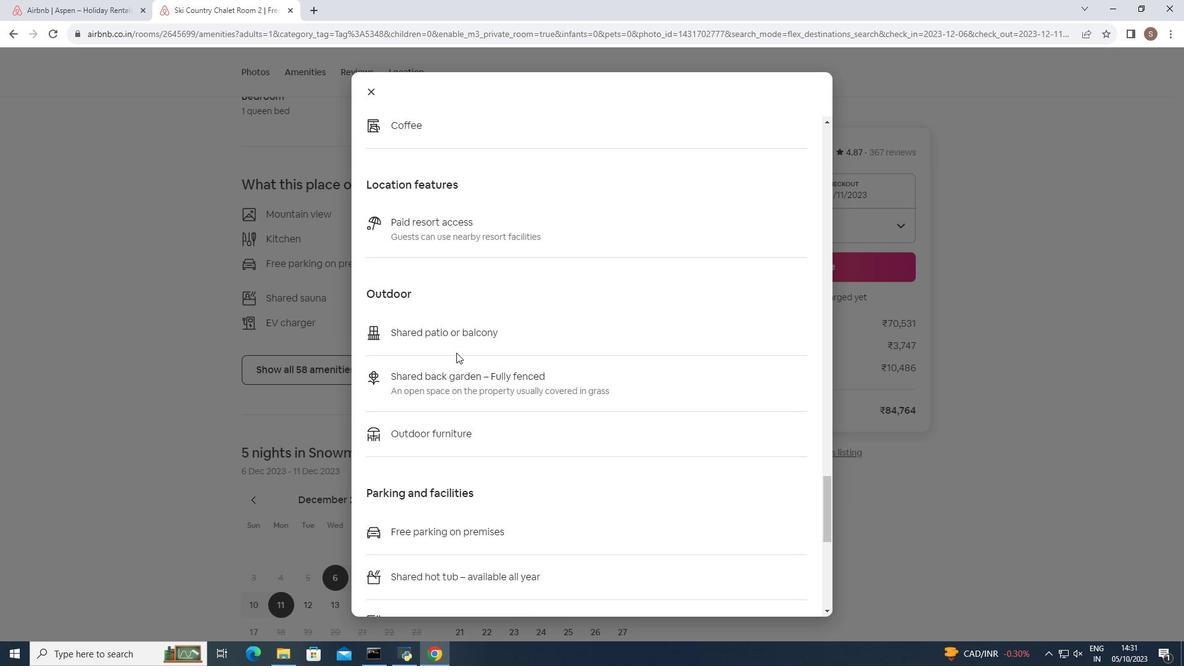 
Action: Mouse scrolled (456, 352) with delta (0, 0)
Screenshot: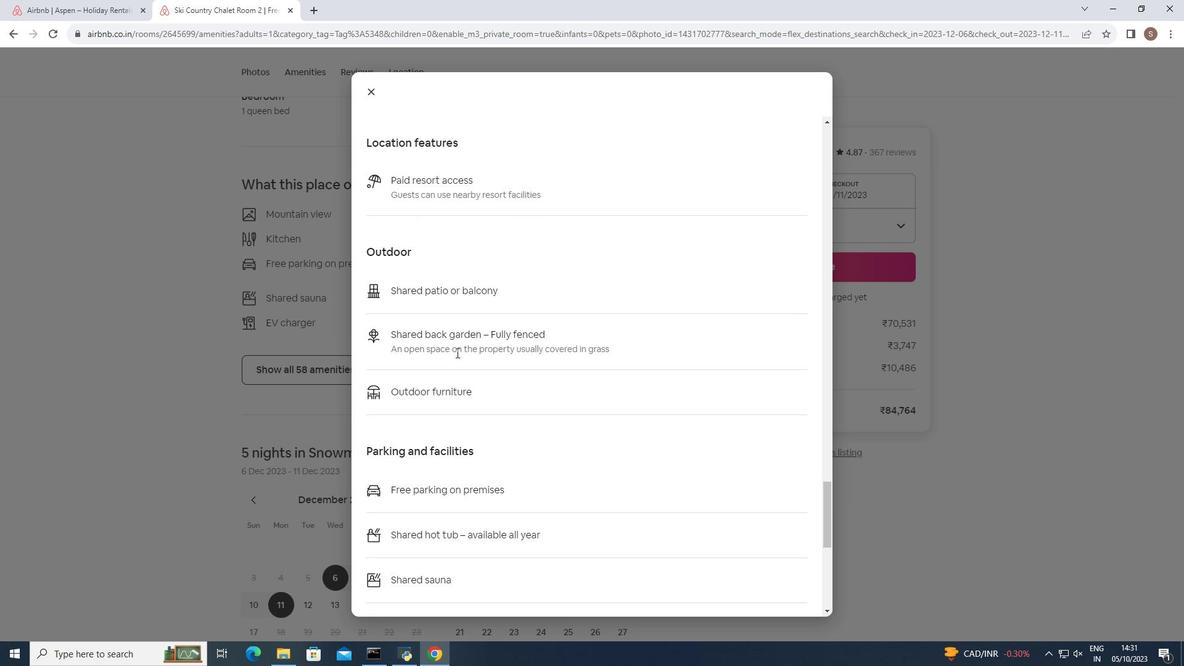 
Action: Mouse scrolled (456, 352) with delta (0, 0)
Screenshot: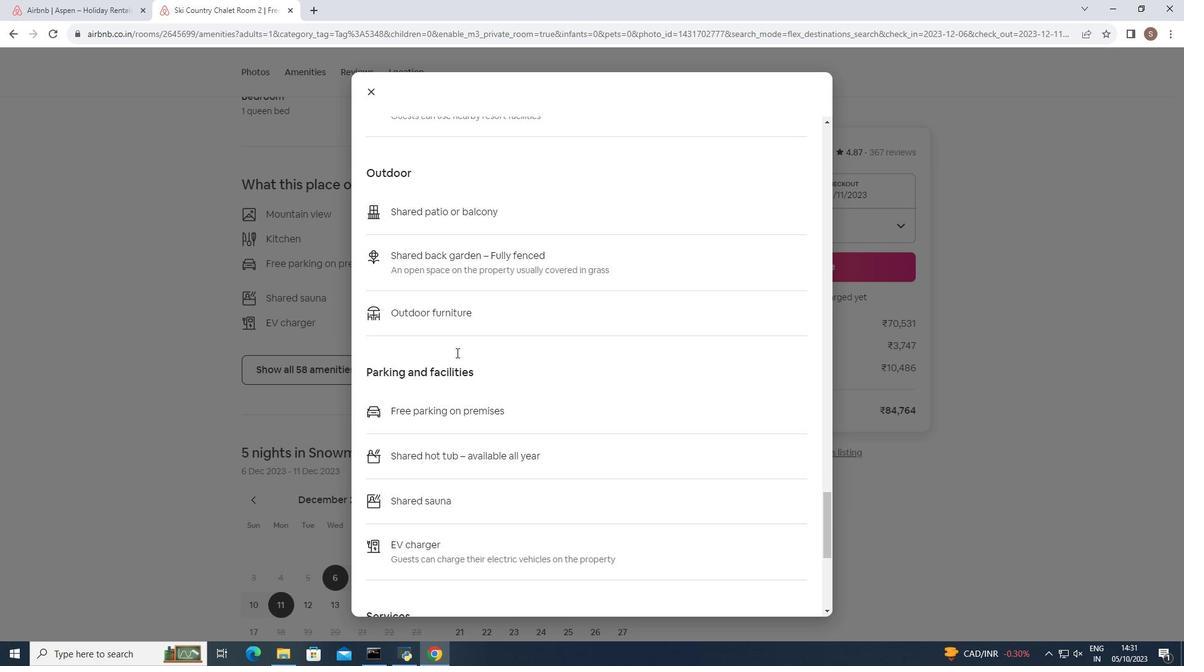 
Action: Mouse scrolled (456, 352) with delta (0, 0)
Screenshot: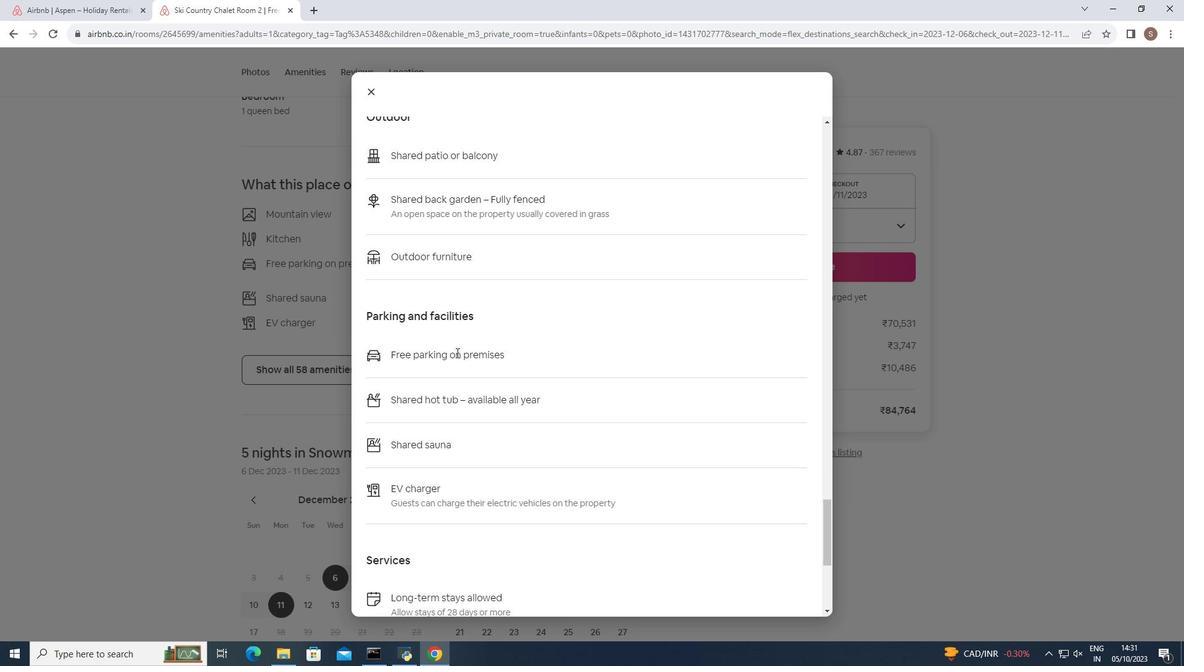 
Action: Mouse scrolled (456, 352) with delta (0, 0)
Screenshot: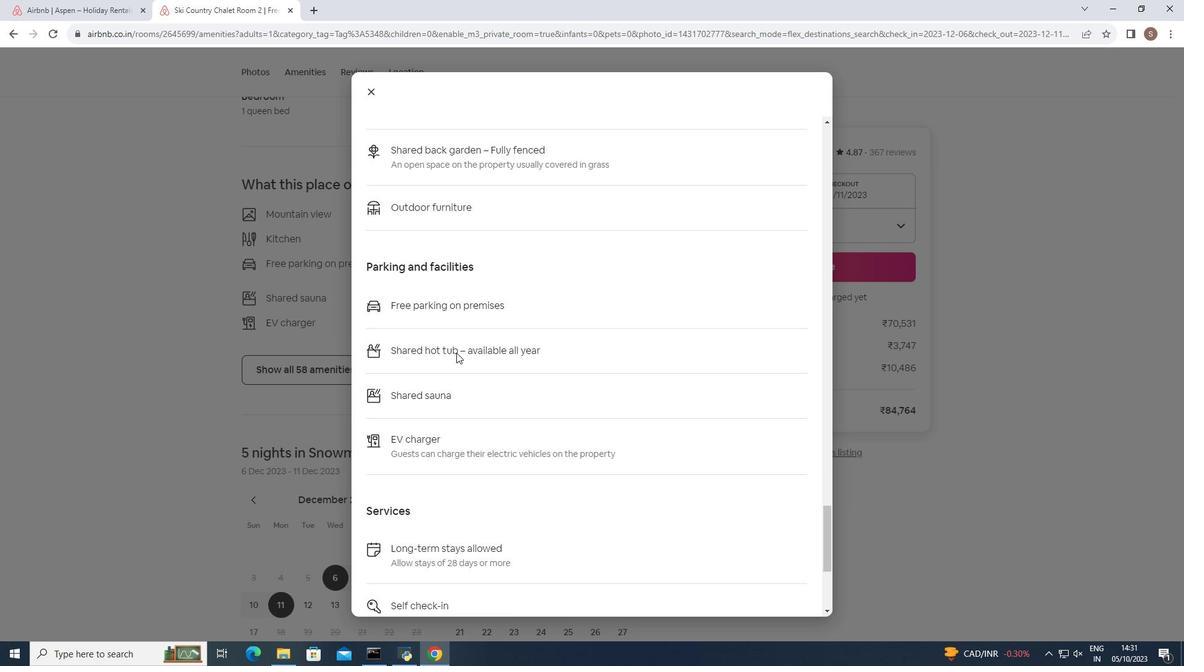 
Action: Mouse scrolled (456, 352) with delta (0, 0)
Screenshot: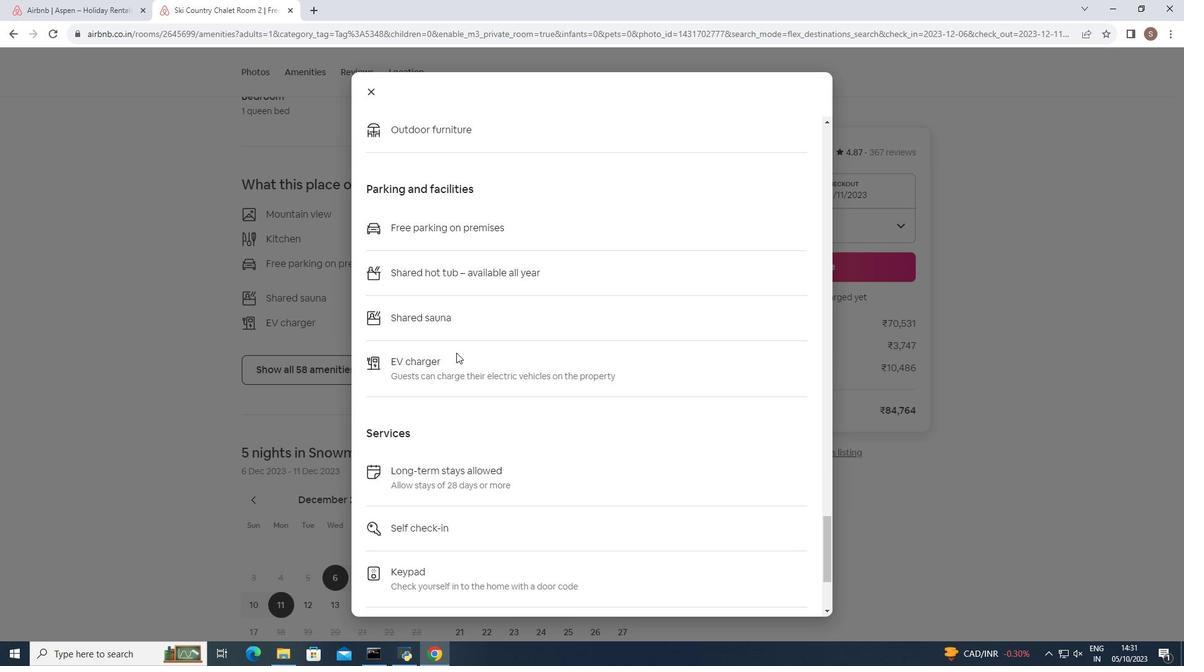 
Action: Mouse moved to (456, 352)
Screenshot: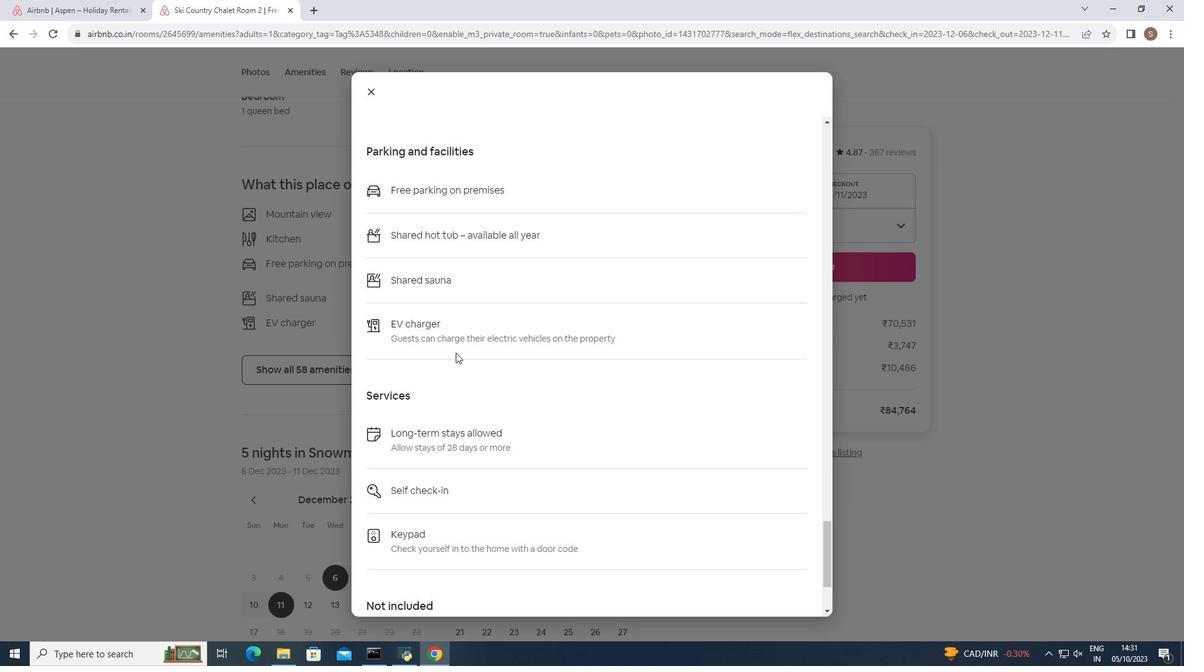 
Action: Mouse scrolled (456, 352) with delta (0, 0)
Screenshot: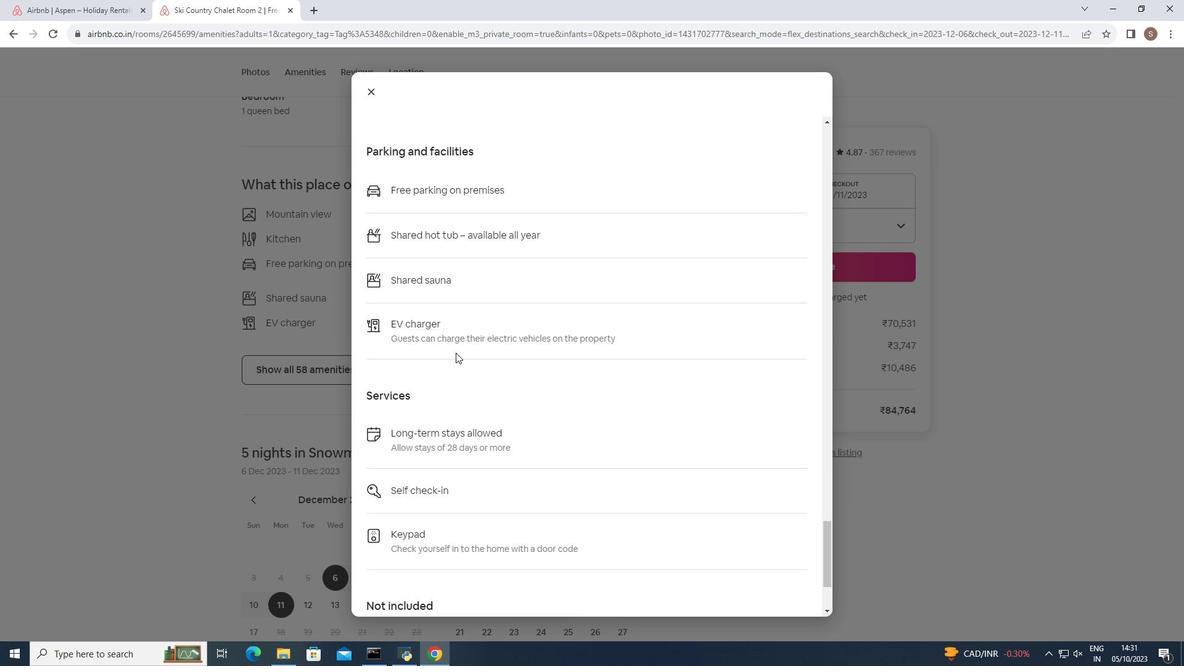 
Action: Mouse moved to (455, 352)
Screenshot: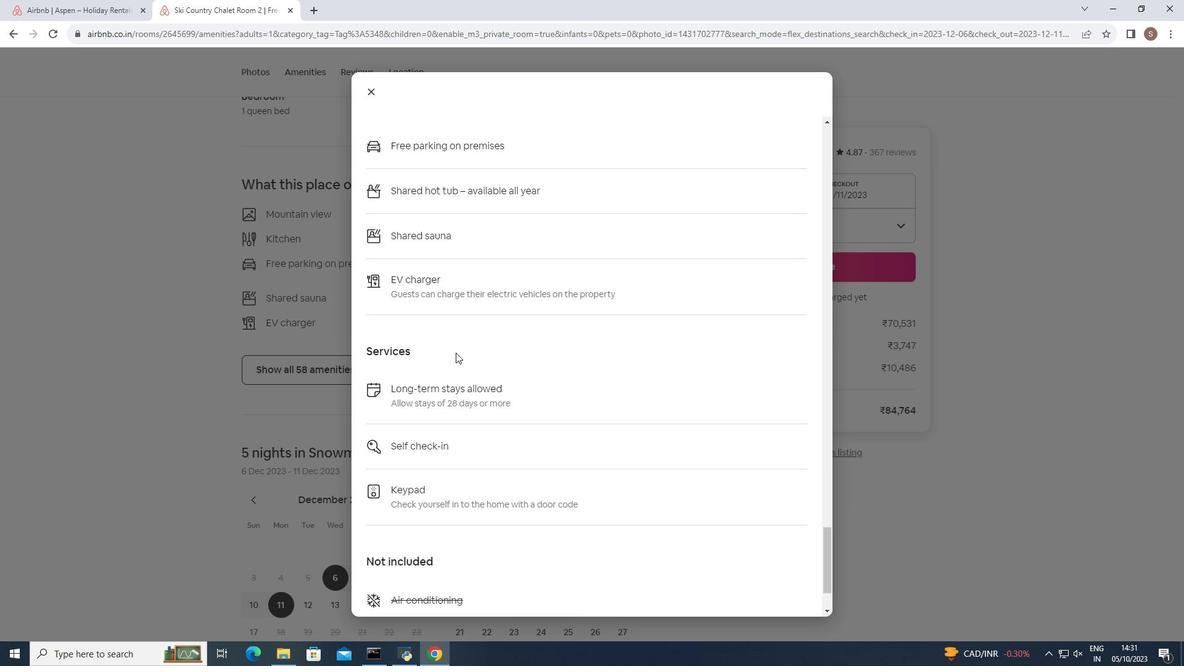 
Action: Mouse scrolled (455, 352) with delta (0, 0)
Screenshot: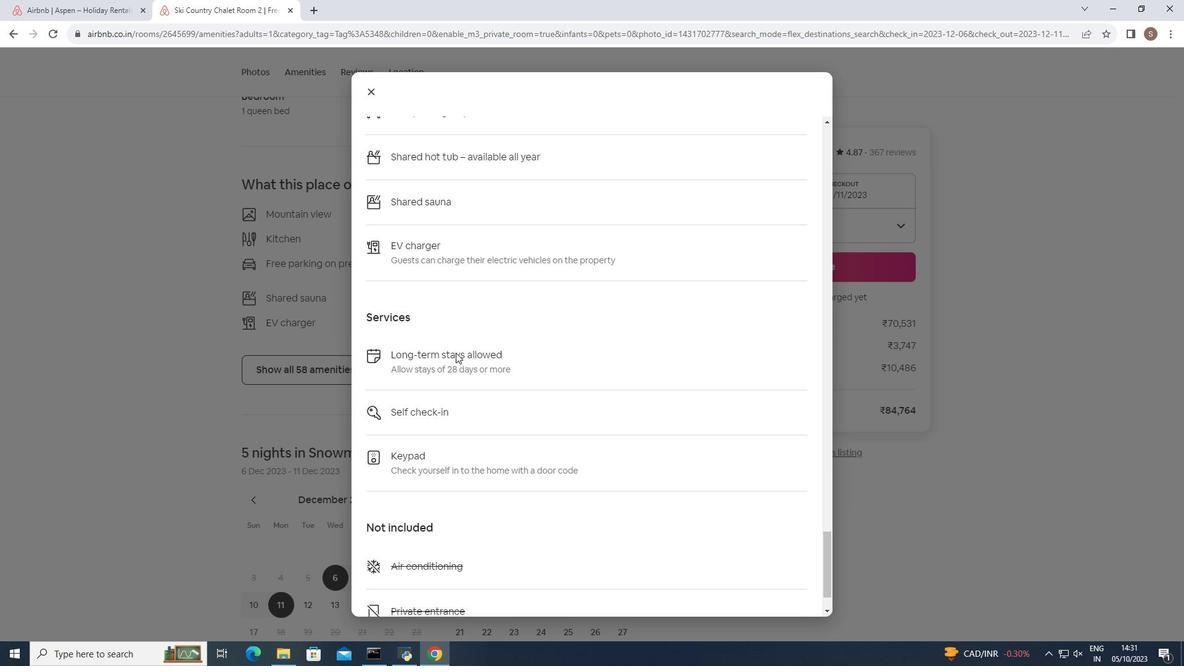 
Action: Mouse scrolled (455, 352) with delta (0, 0)
Screenshot: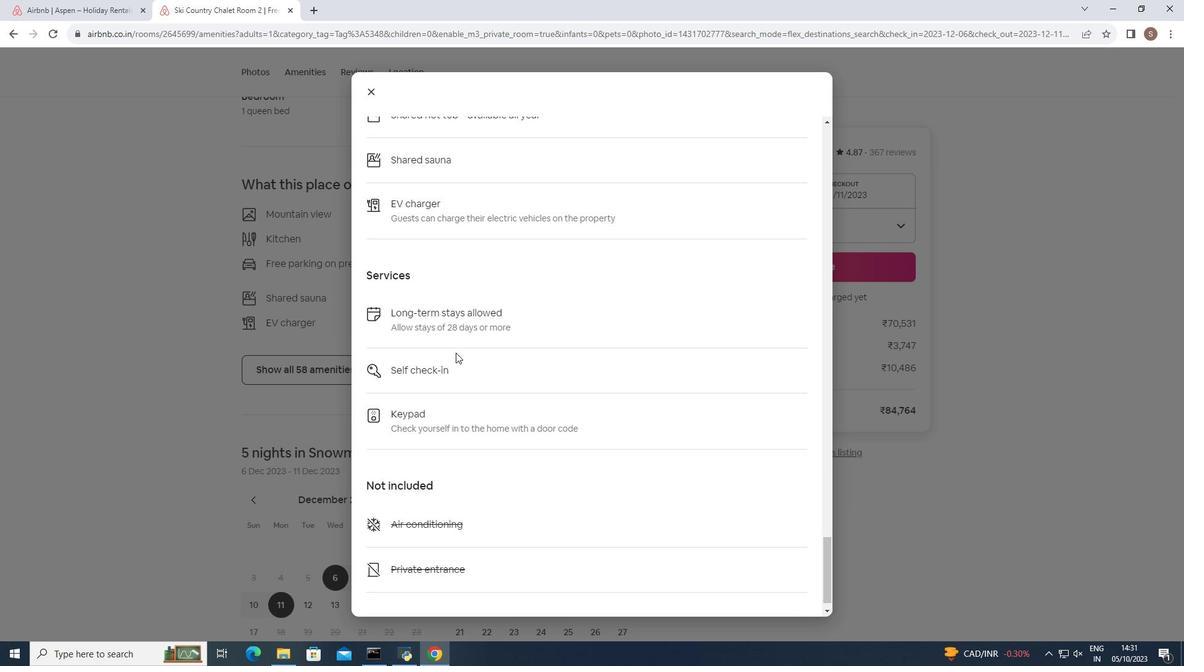 
Action: Mouse scrolled (455, 352) with delta (0, 0)
Screenshot: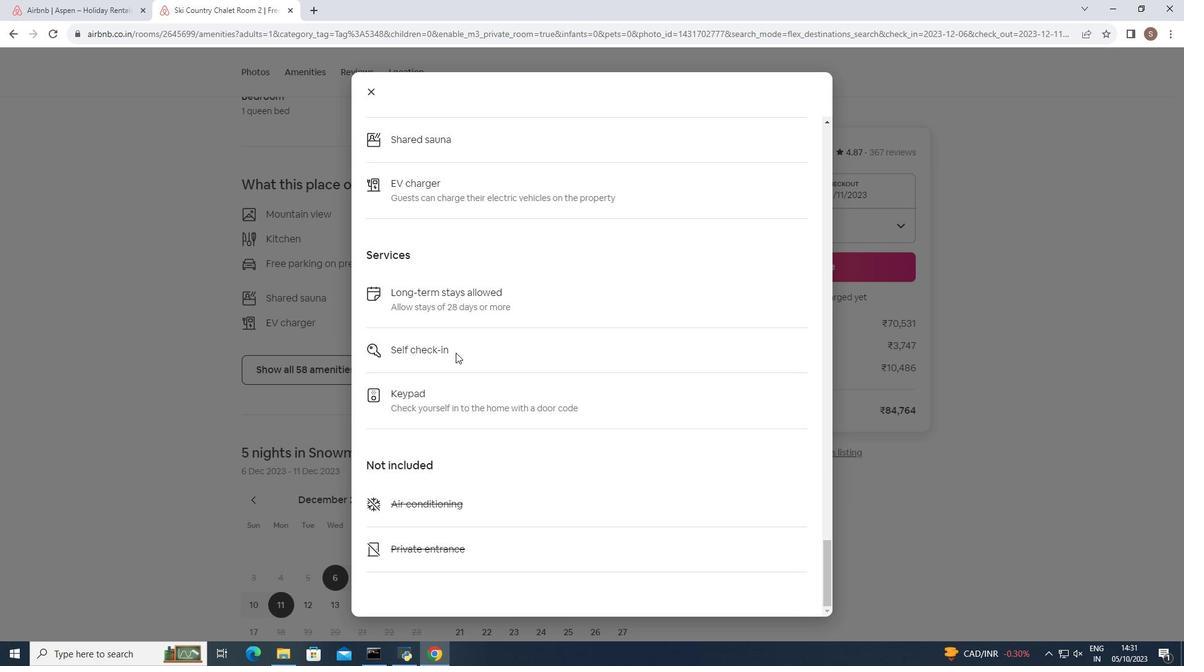 
Action: Mouse moved to (375, 89)
Screenshot: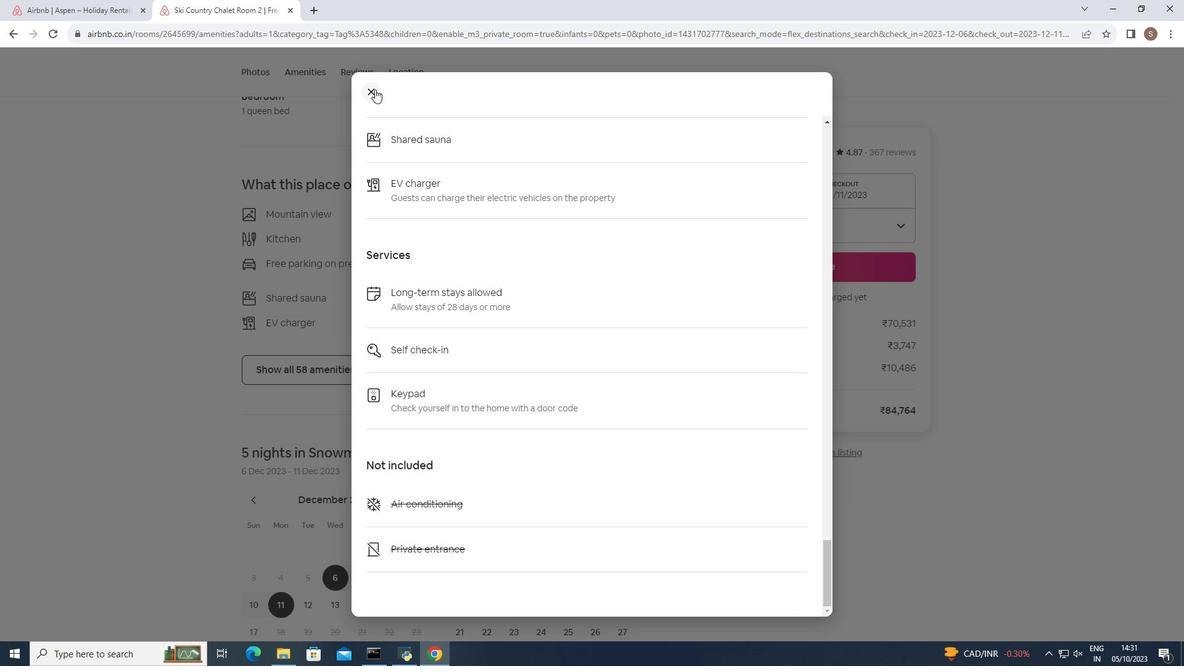 
Action: Mouse pressed left at (375, 89)
Screenshot: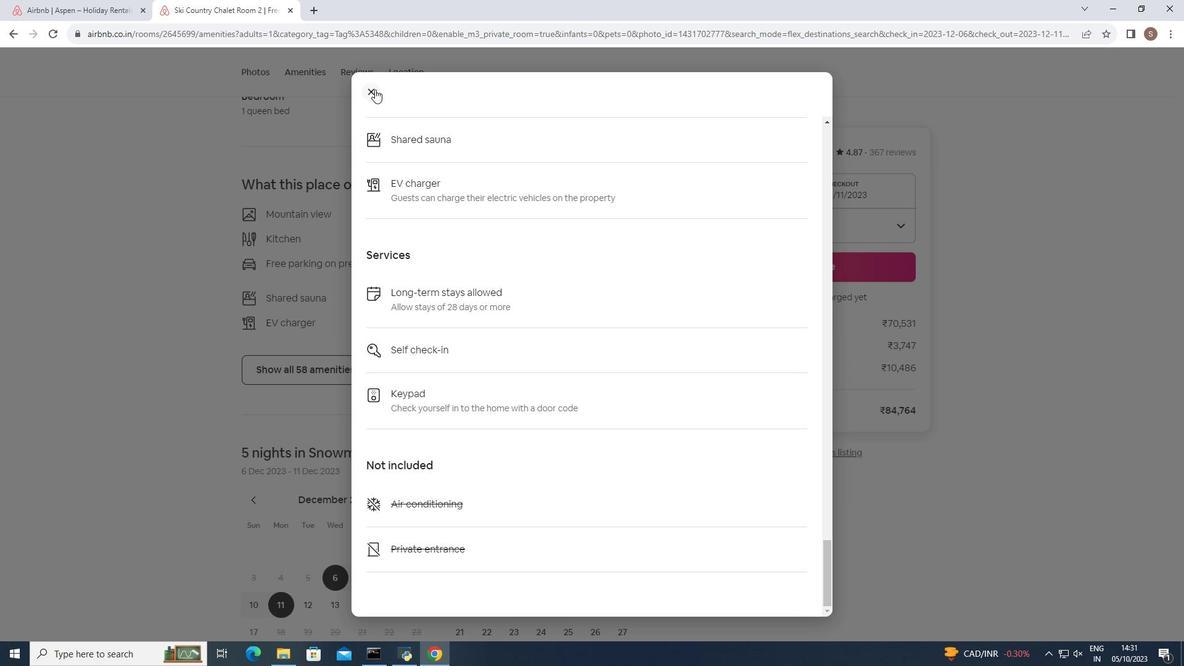 
Action: Mouse moved to (355, 176)
Screenshot: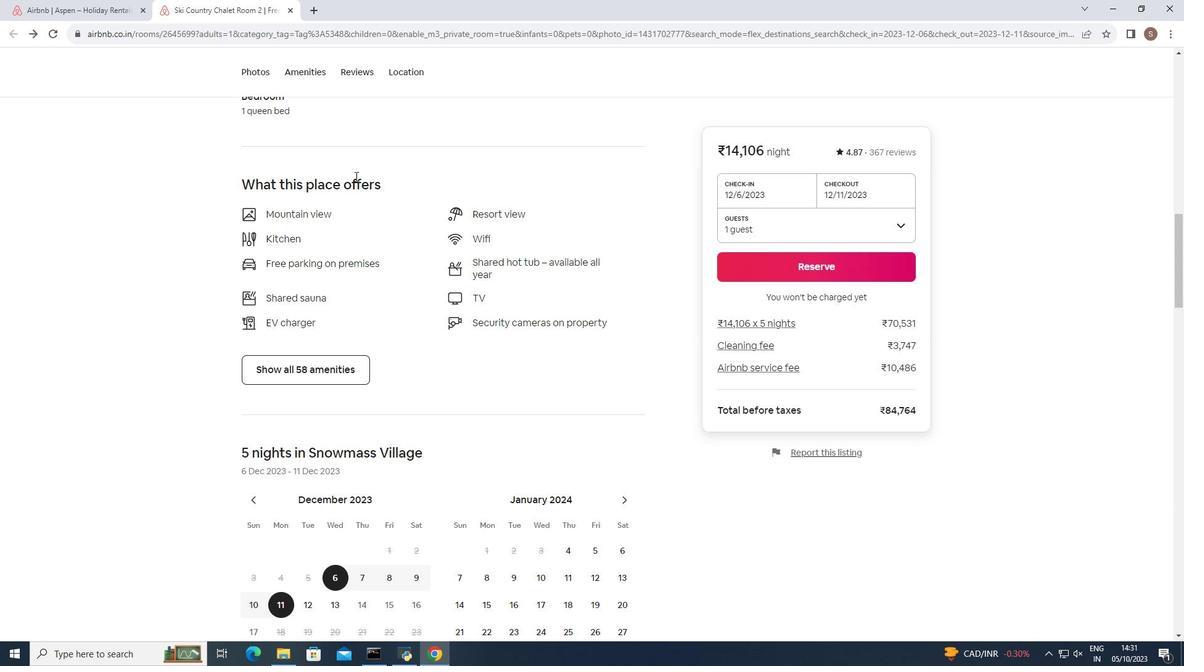 
Action: Mouse scrolled (355, 175) with delta (0, 0)
Screenshot: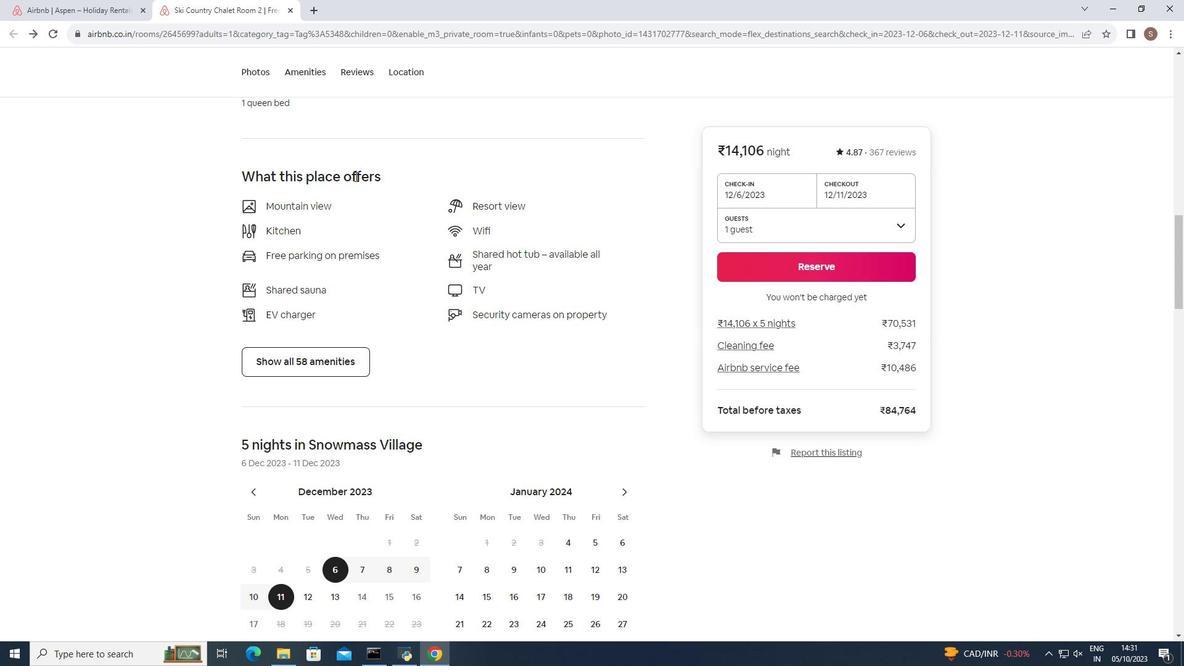 
Action: Mouse scrolled (355, 175) with delta (0, 0)
Screenshot: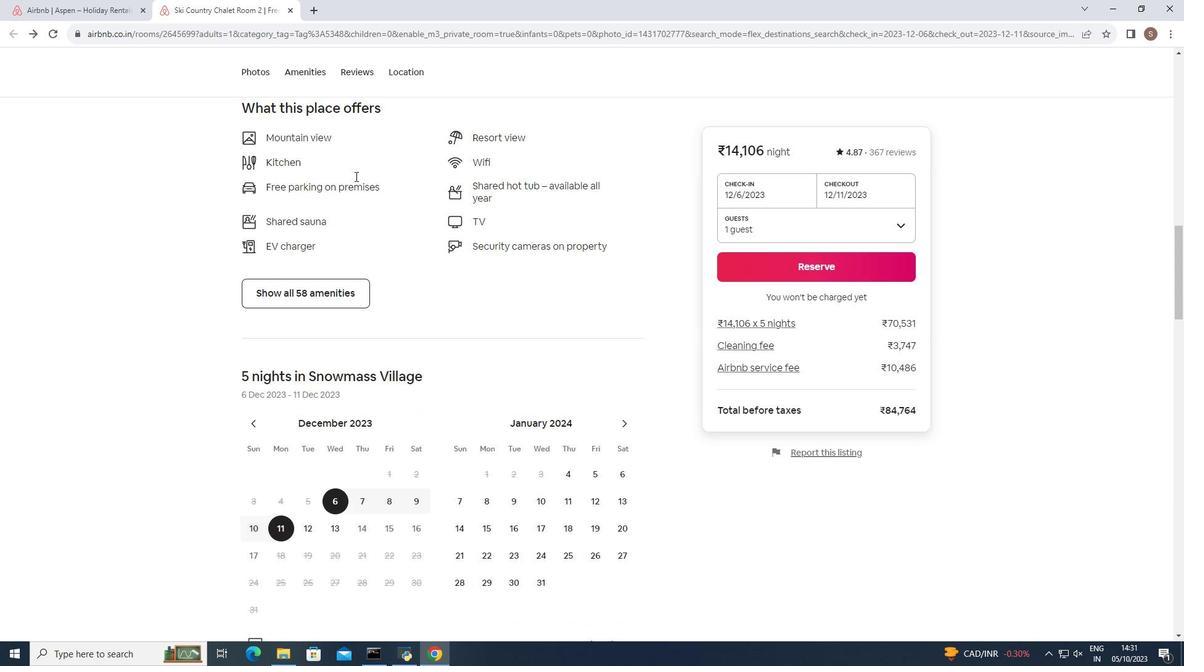 
Action: Mouse scrolled (355, 175) with delta (0, 0)
Screenshot: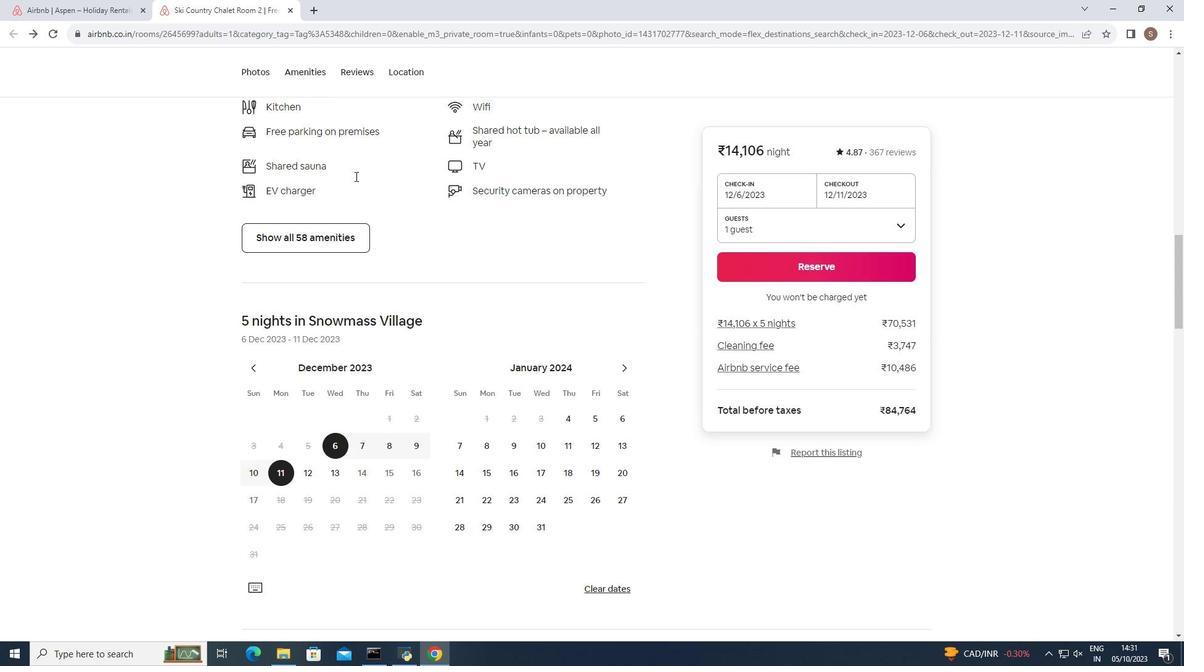 
Action: Mouse moved to (363, 178)
Screenshot: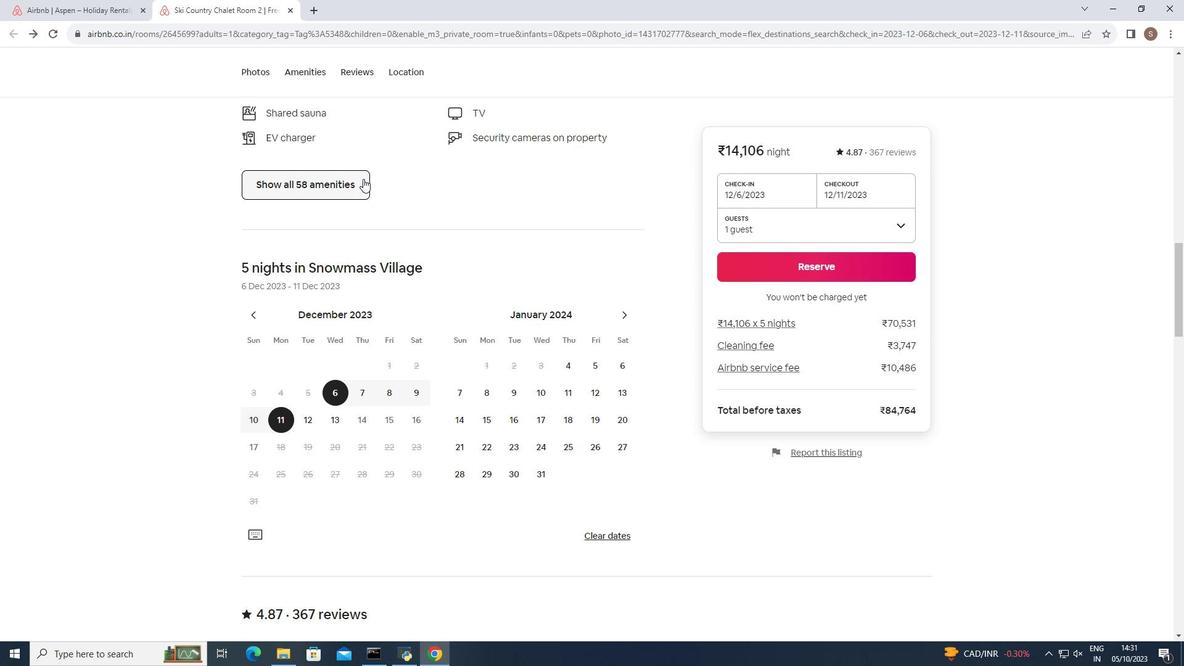 
Action: Mouse scrolled (363, 178) with delta (0, 0)
Screenshot: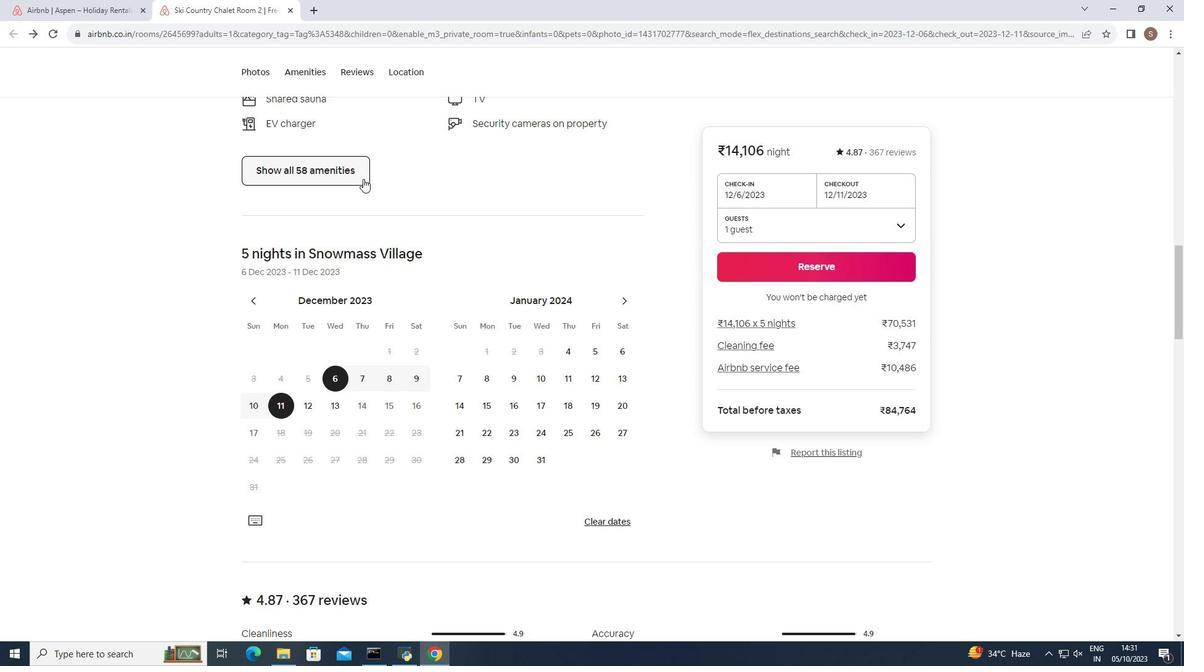 
Action: Mouse scrolled (363, 178) with delta (0, 0)
Screenshot: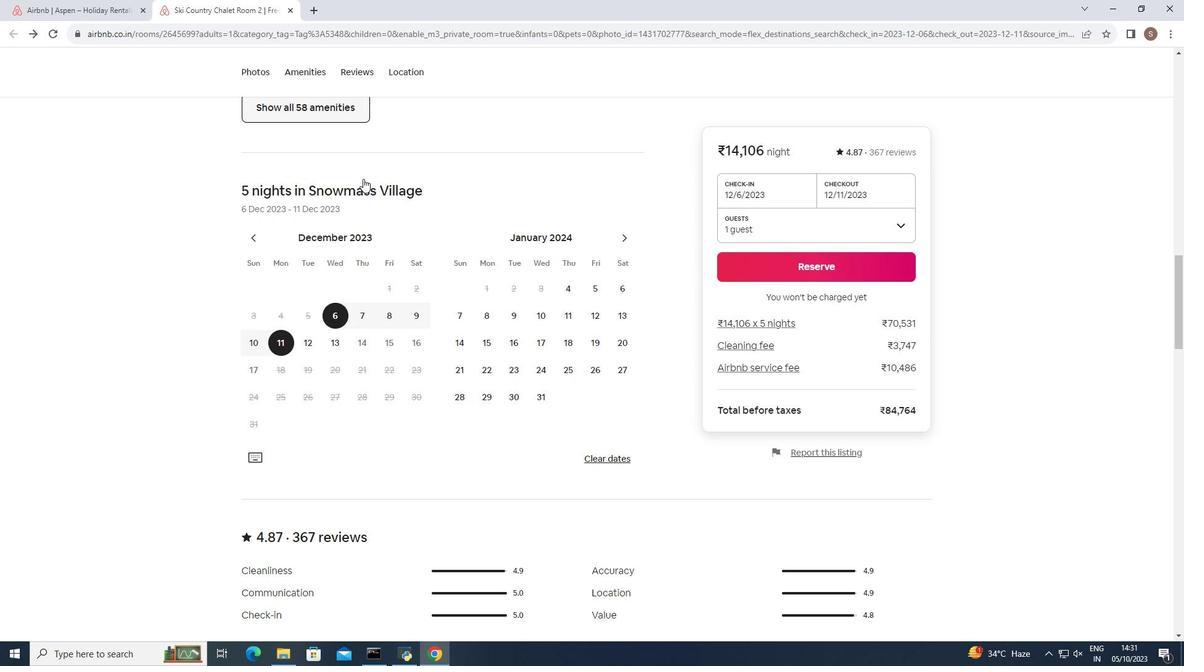 
Action: Mouse moved to (363, 179)
Screenshot: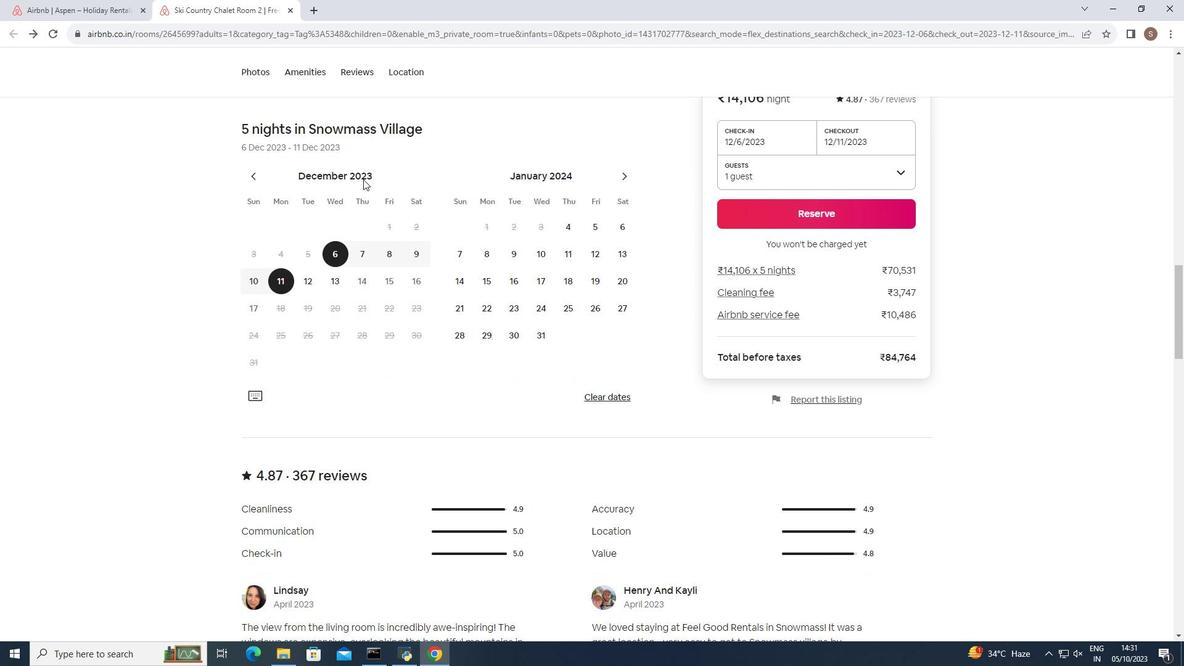 
Action: Mouse scrolled (363, 178) with delta (0, 0)
Screenshot: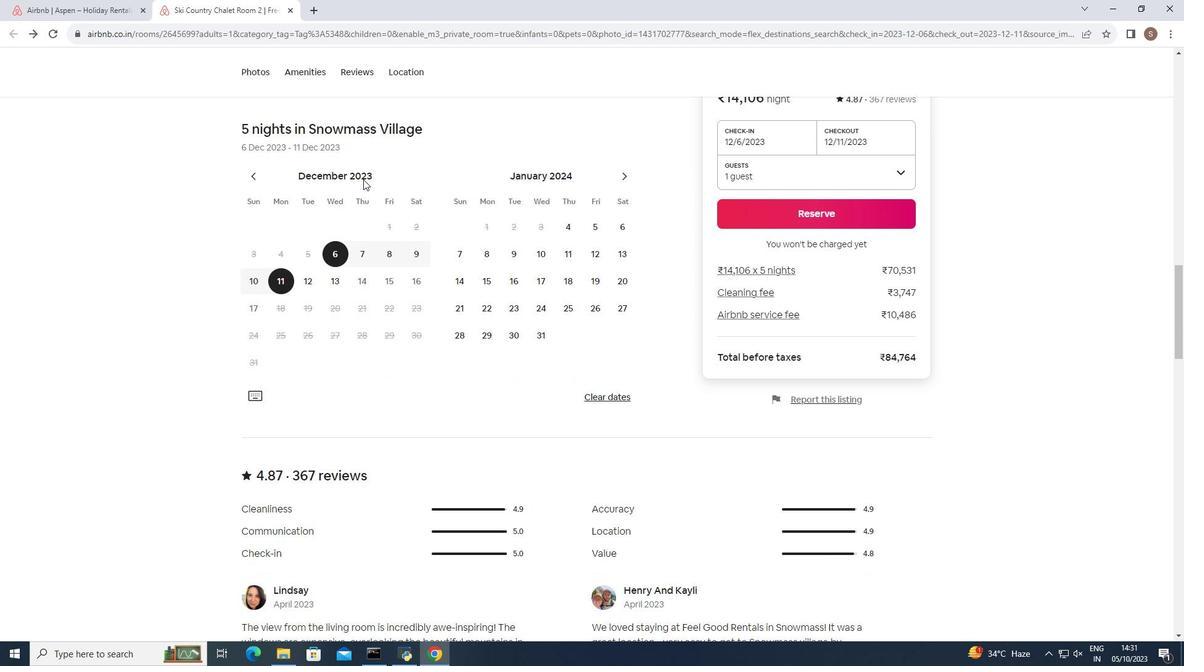 
Action: Mouse moved to (362, 179)
Screenshot: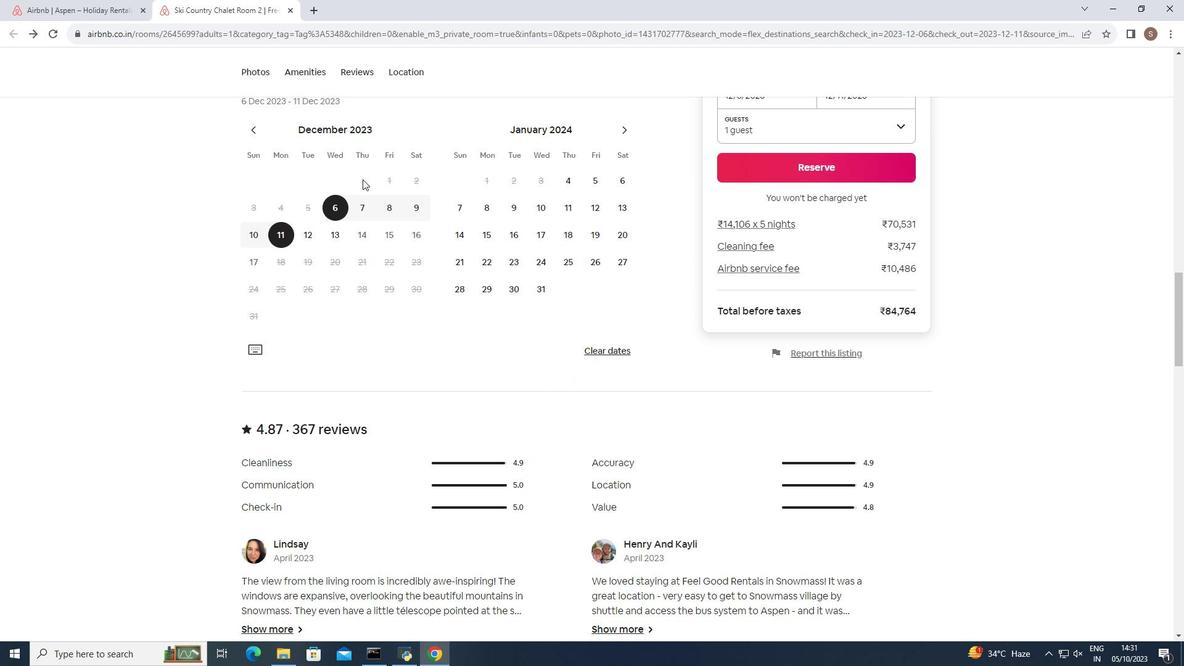 
Action: Mouse scrolled (362, 178) with delta (0, 0)
Screenshot: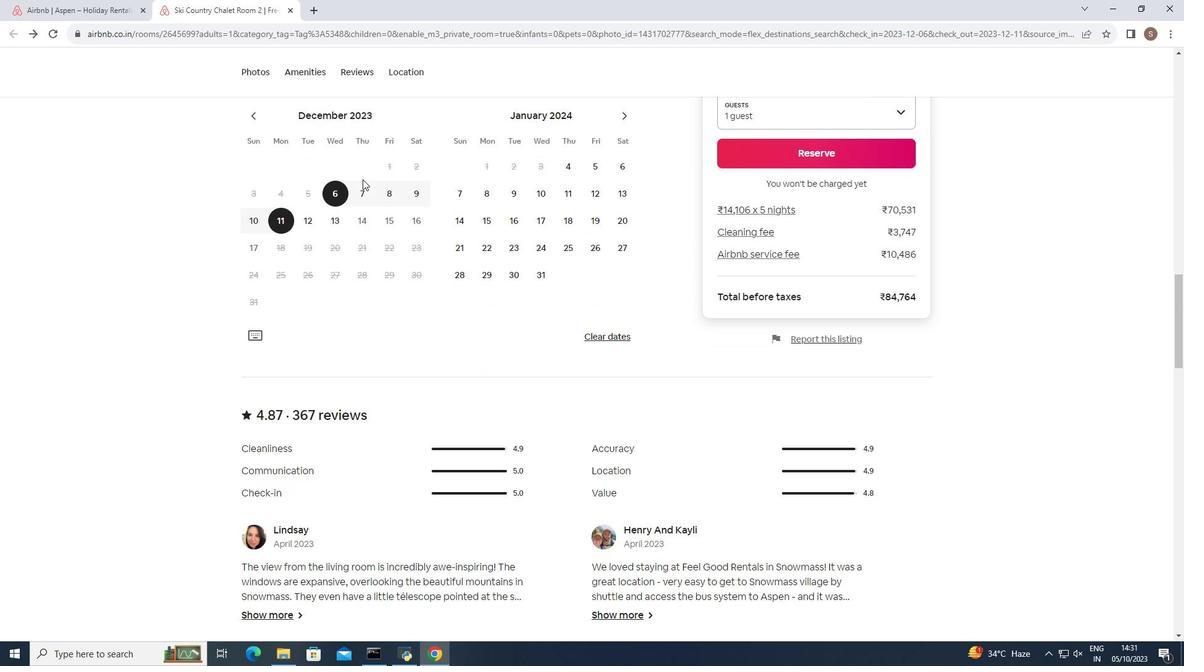 
Action: Mouse scrolled (362, 178) with delta (0, 0)
Screenshot: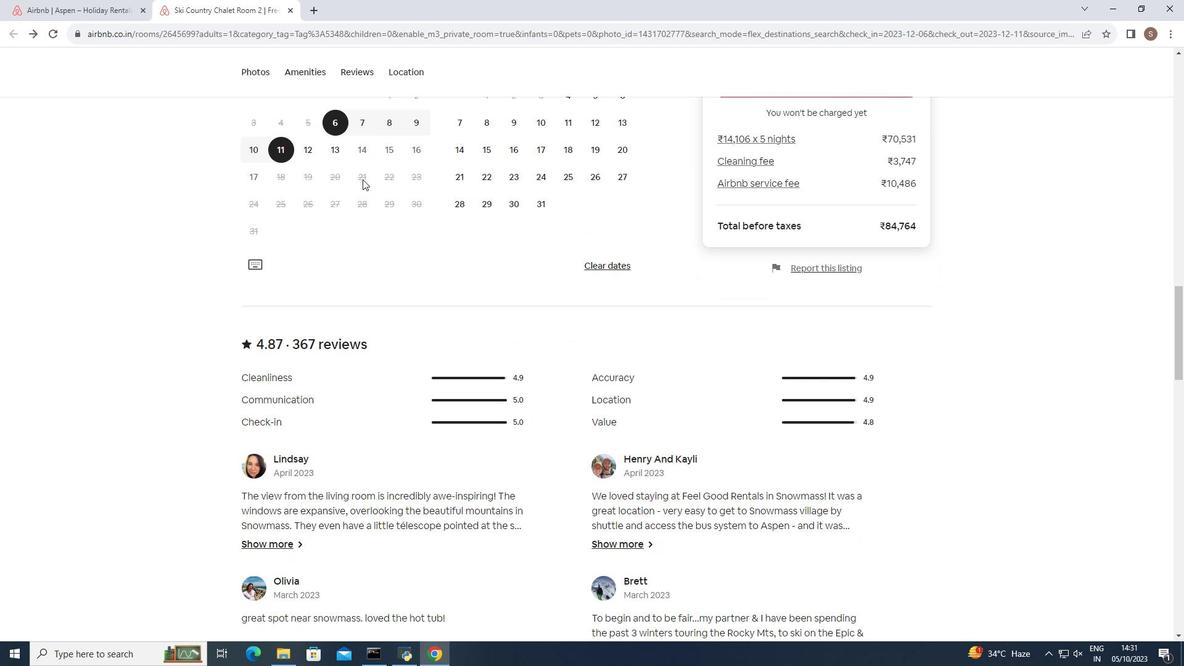 
Action: Mouse scrolled (362, 178) with delta (0, 0)
Screenshot: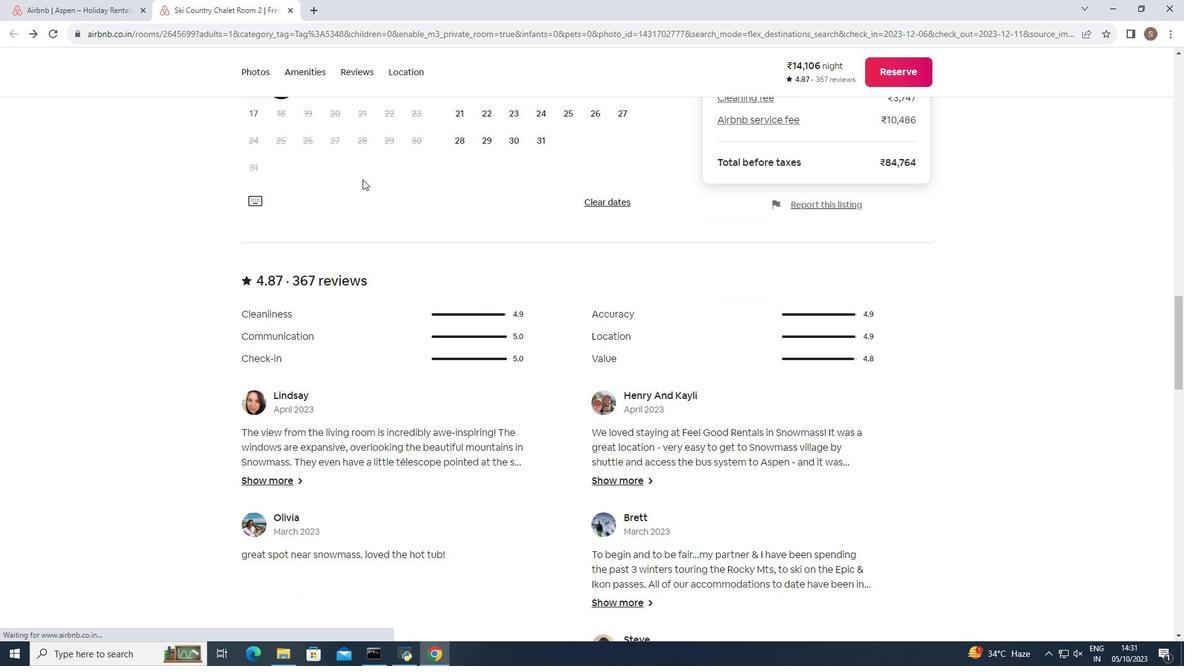 
Action: Mouse scrolled (362, 178) with delta (0, 0)
Screenshot: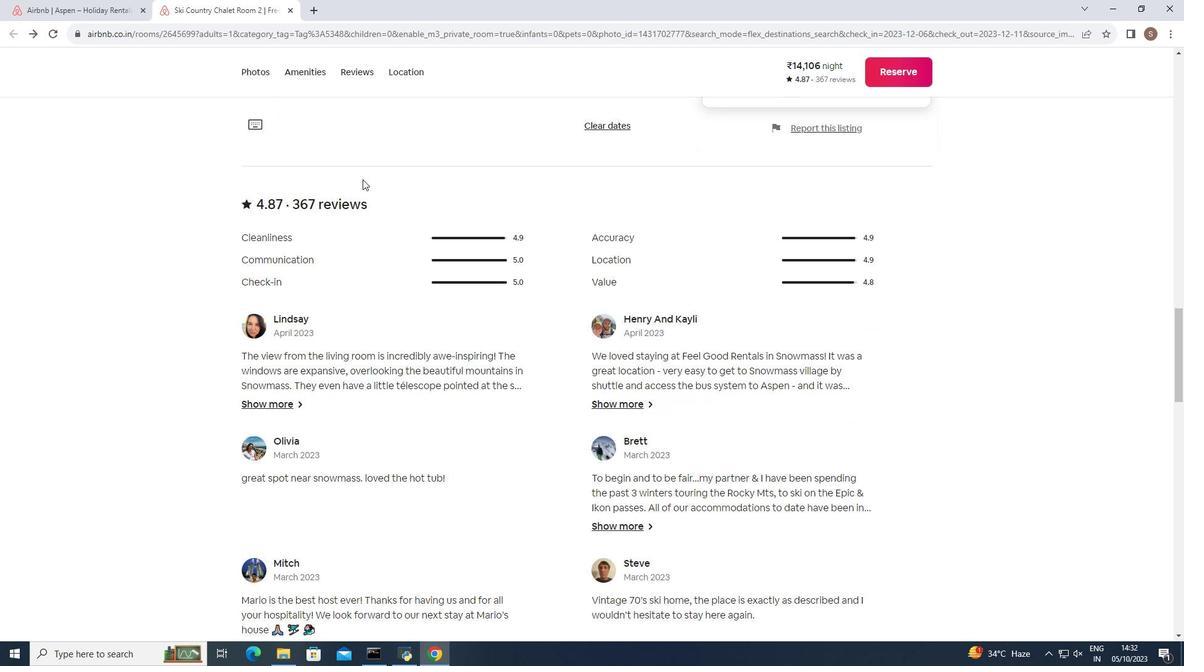 
Action: Mouse scrolled (362, 178) with delta (0, 0)
Screenshot: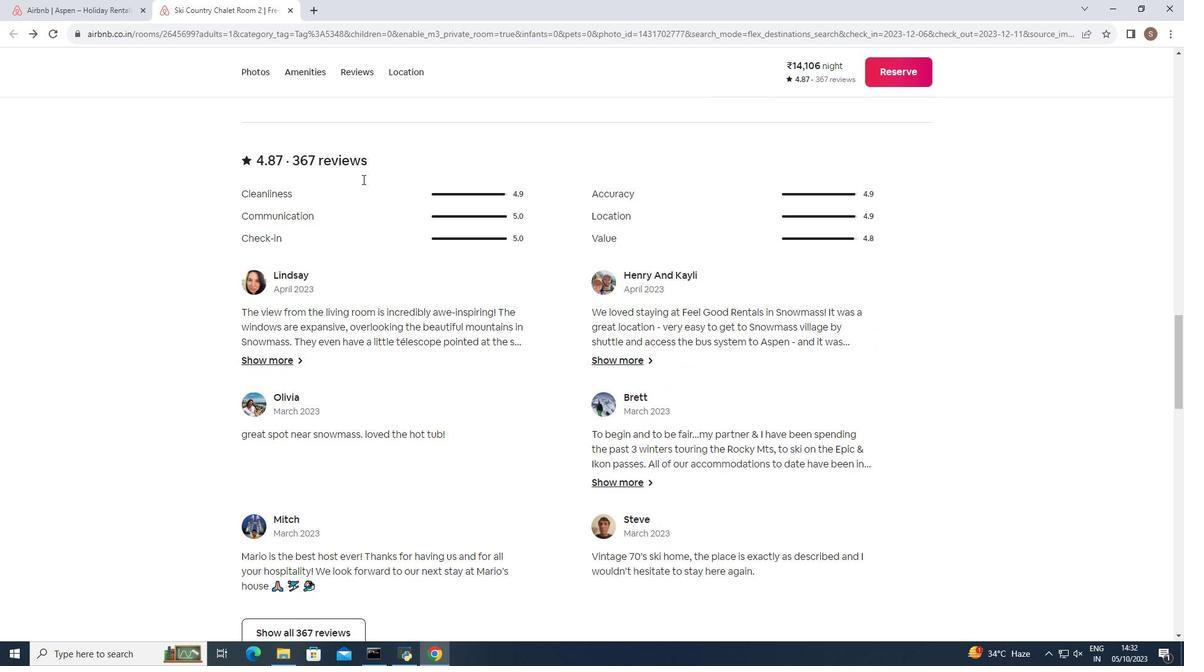 
Action: Mouse scrolled (362, 178) with delta (0, 0)
Screenshot: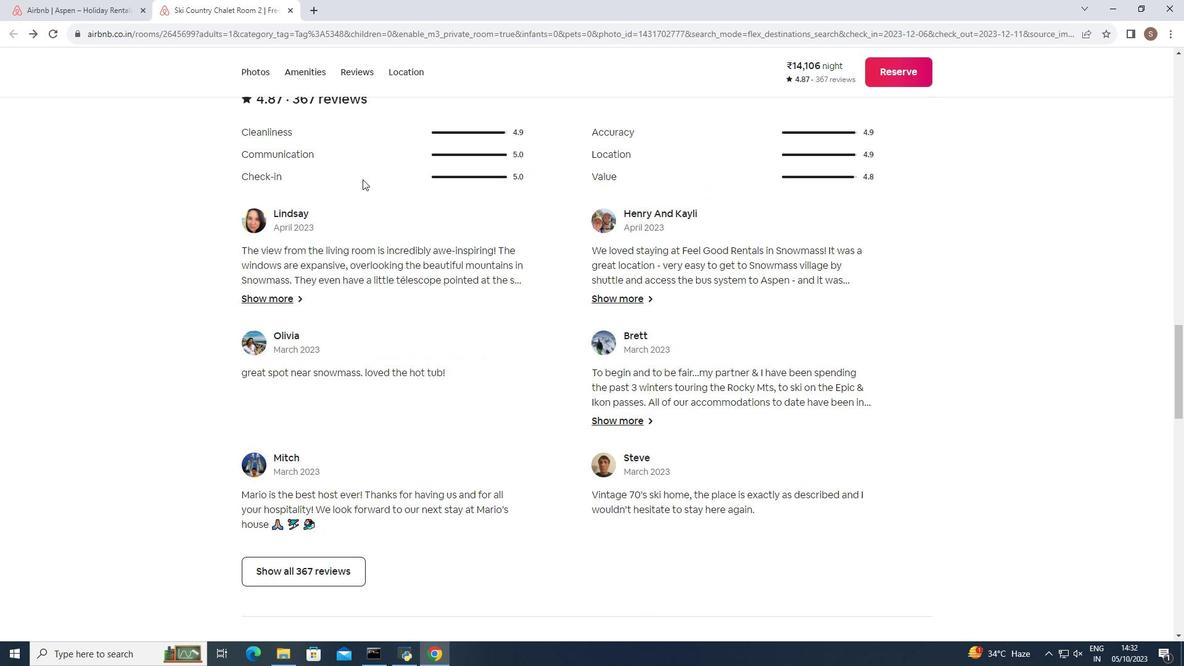 
Action: Mouse moved to (362, 180)
Screenshot: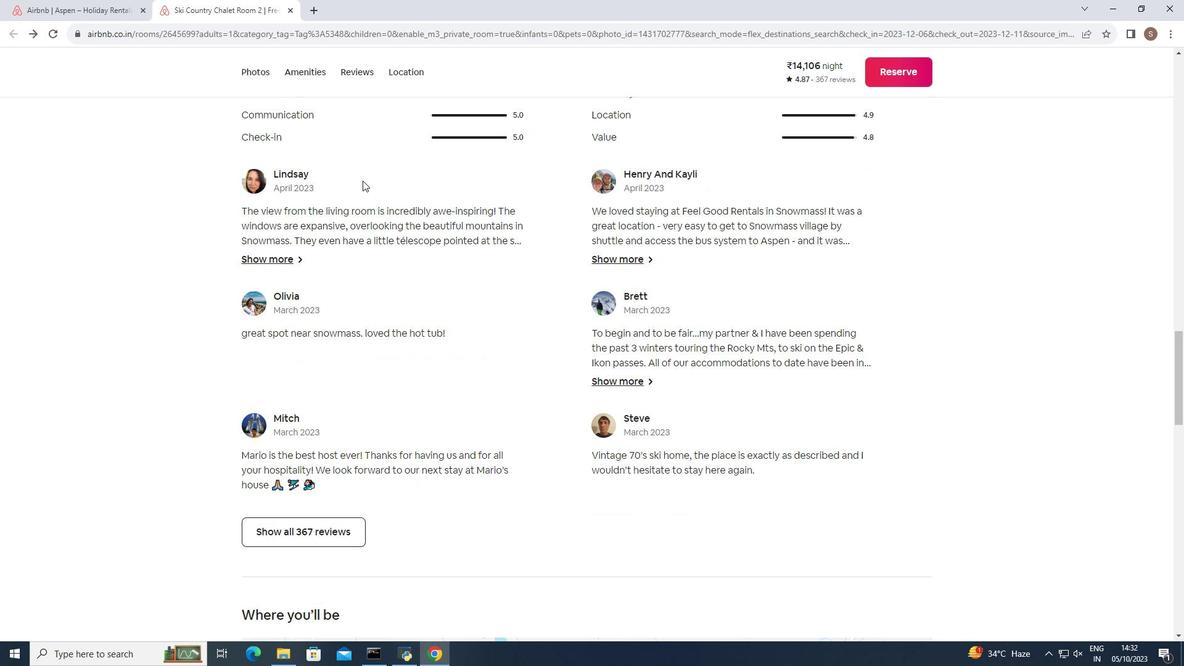 
Action: Mouse scrolled (362, 180) with delta (0, 0)
Screenshot: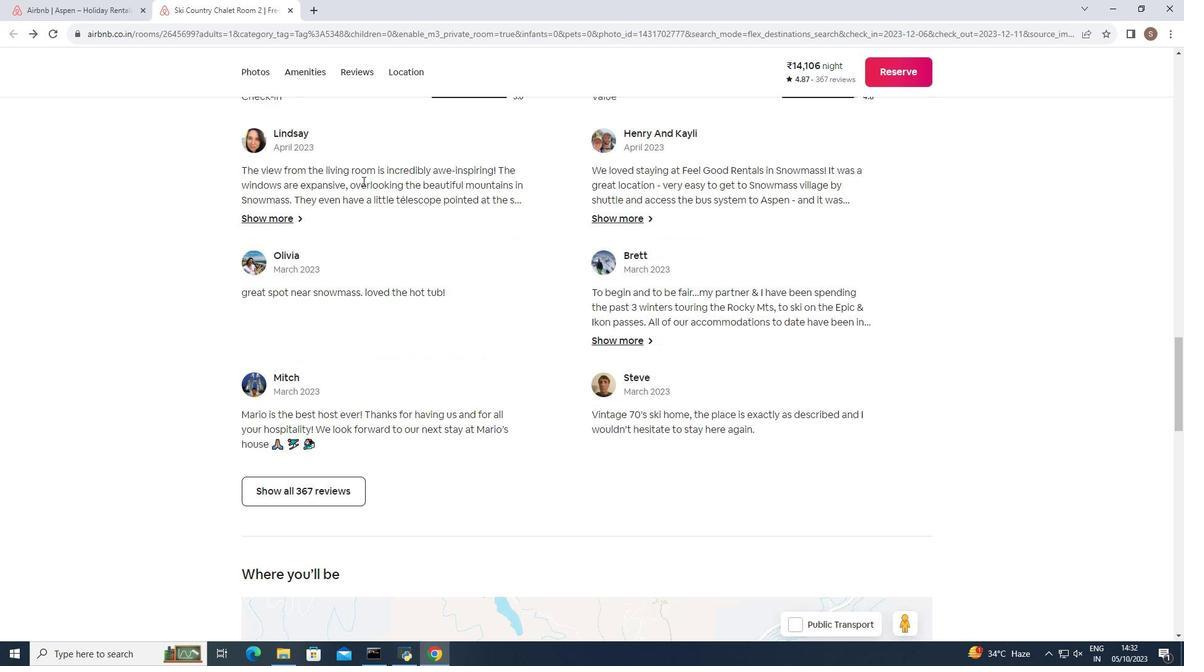 
Action: Mouse moved to (362, 181)
Screenshot: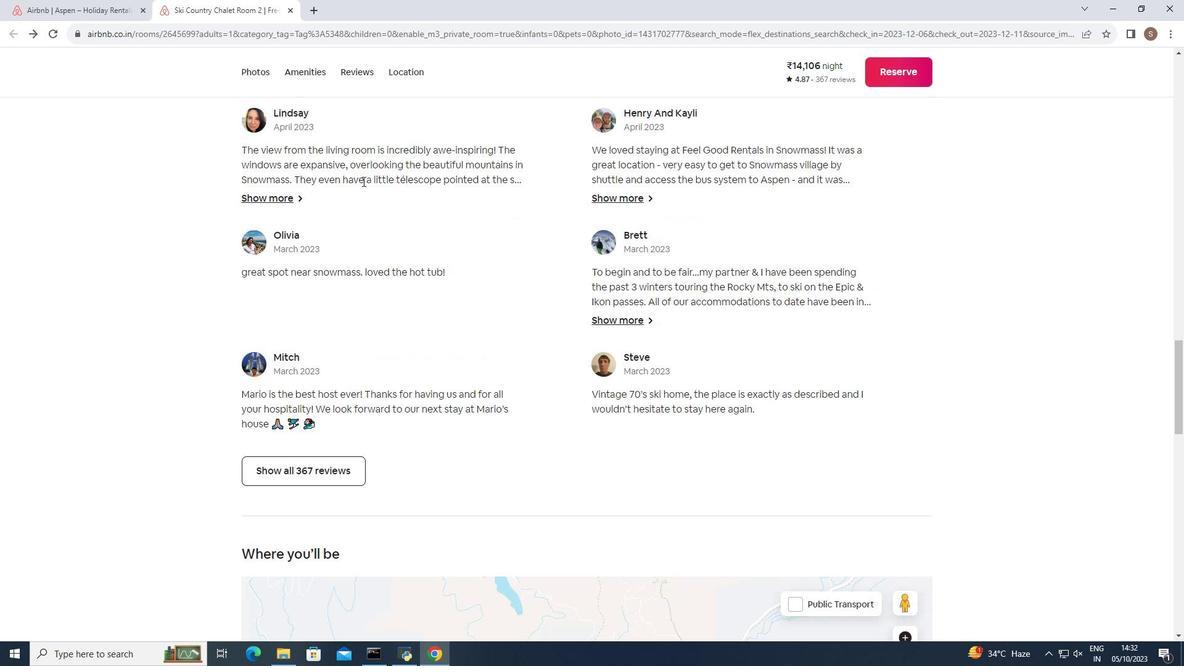 
Action: Mouse scrolled (362, 180) with delta (0, 0)
Screenshot: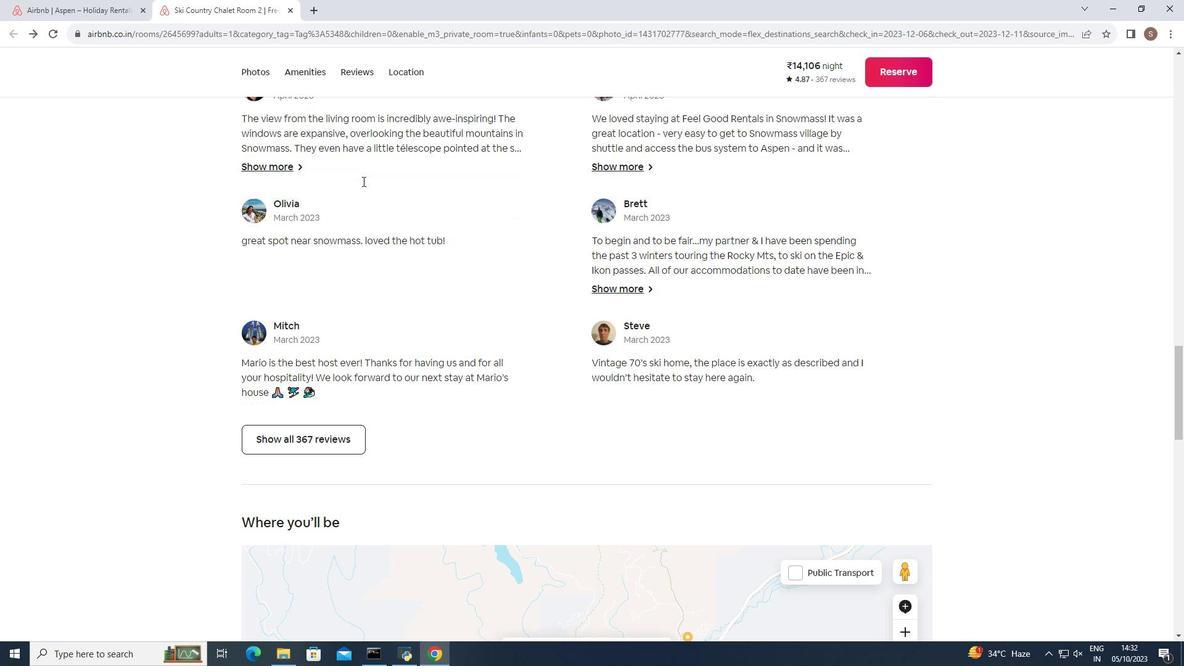 
Action: Mouse scrolled (362, 180) with delta (0, 0)
Screenshot: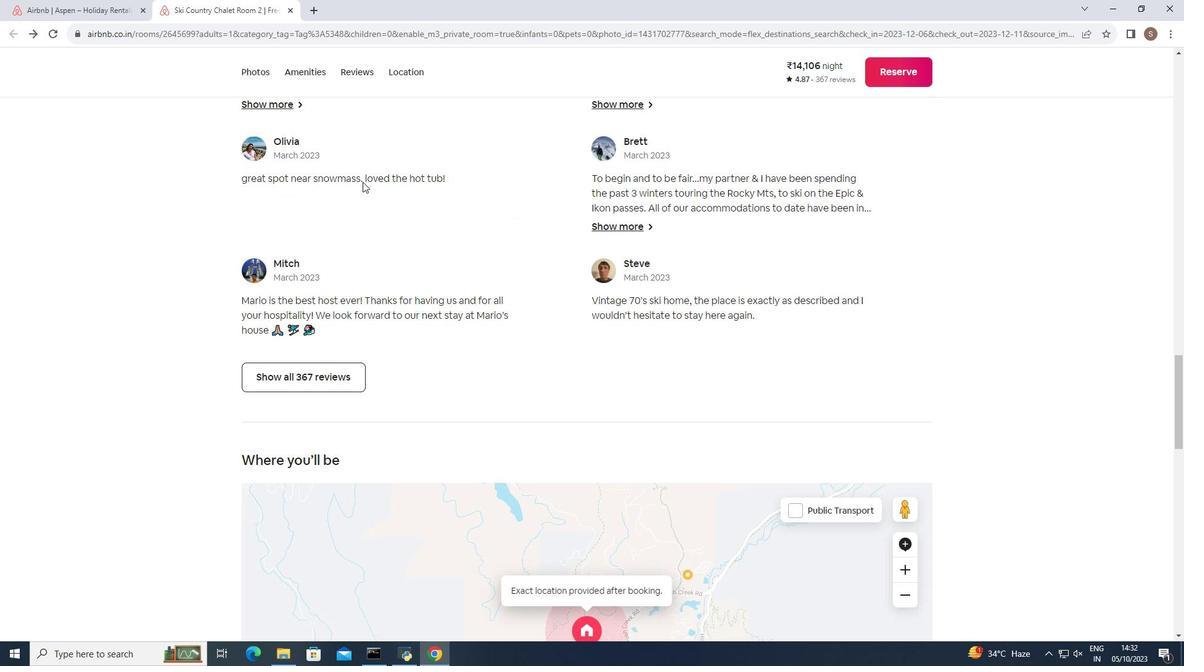 
Action: Mouse moved to (362, 181)
Screenshot: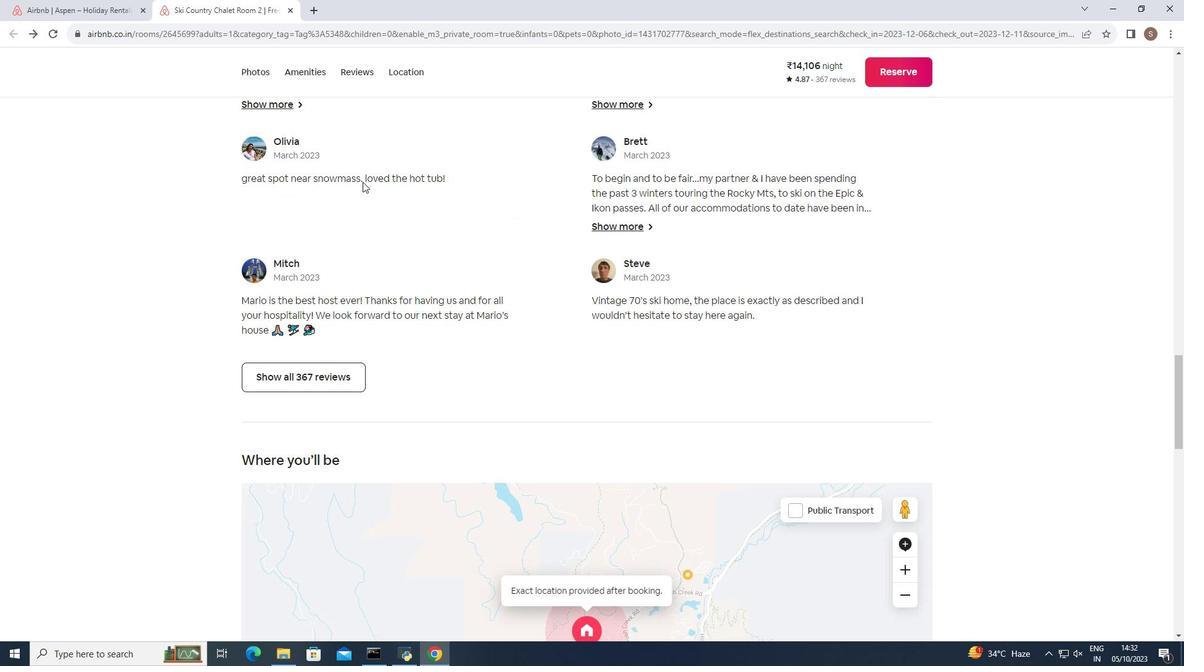 
Action: Mouse scrolled (362, 181) with delta (0, 0)
Screenshot: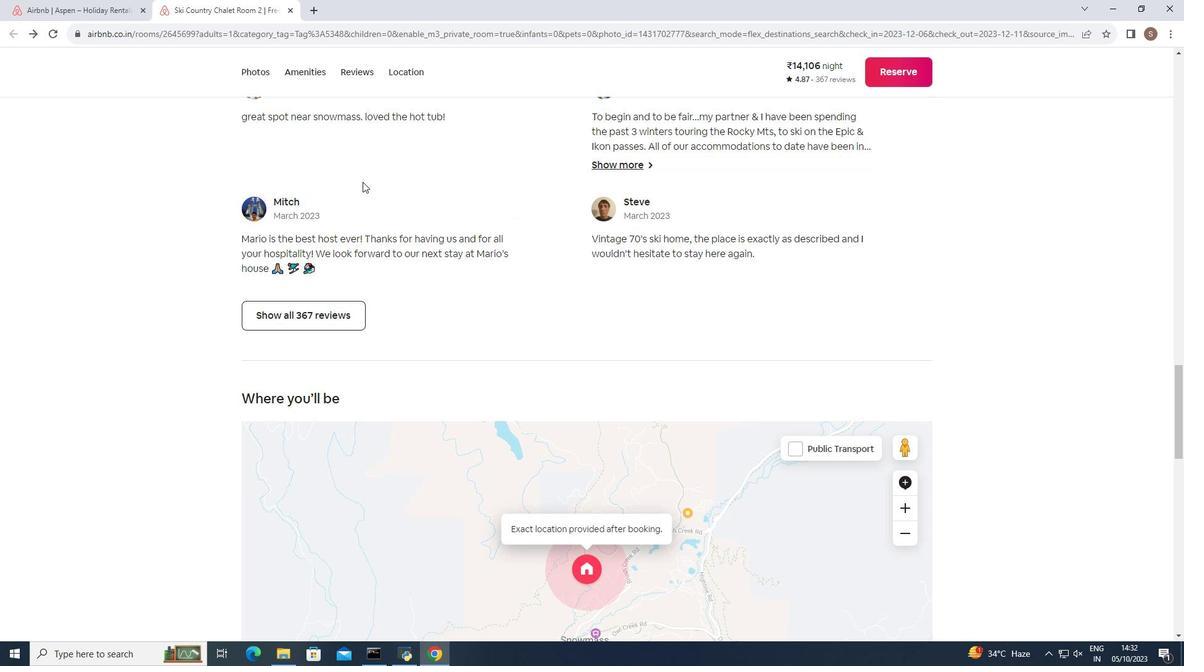 
Action: Mouse moved to (318, 292)
